 Task: Reply to email with the signature Ashley Martin with the subject Job application follow-up from softage.1@softage.net with the message I wanted to follow up on the request for approval of the travel expenses. Undo the message and rewrite the message as I am pleased to inform you that your request has been approved. Send the email
Action: Mouse moved to (560, 713)
Screenshot: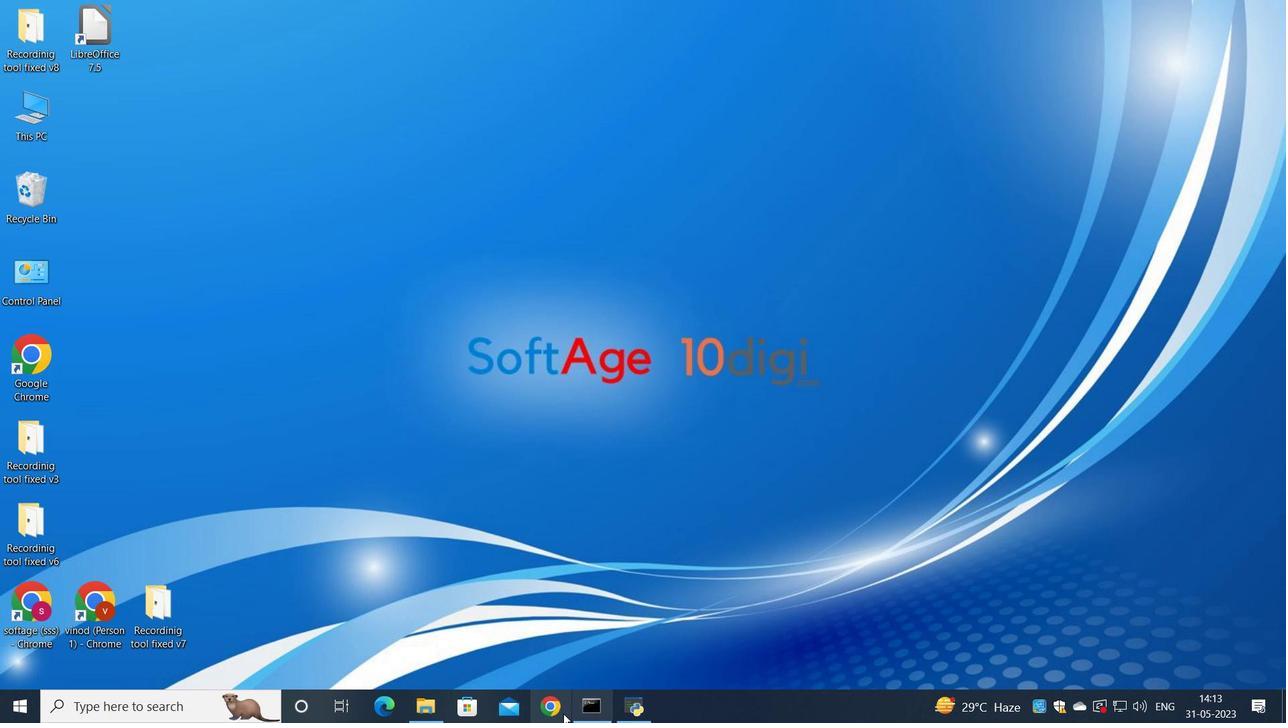 
Action: Mouse pressed left at (560, 713)
Screenshot: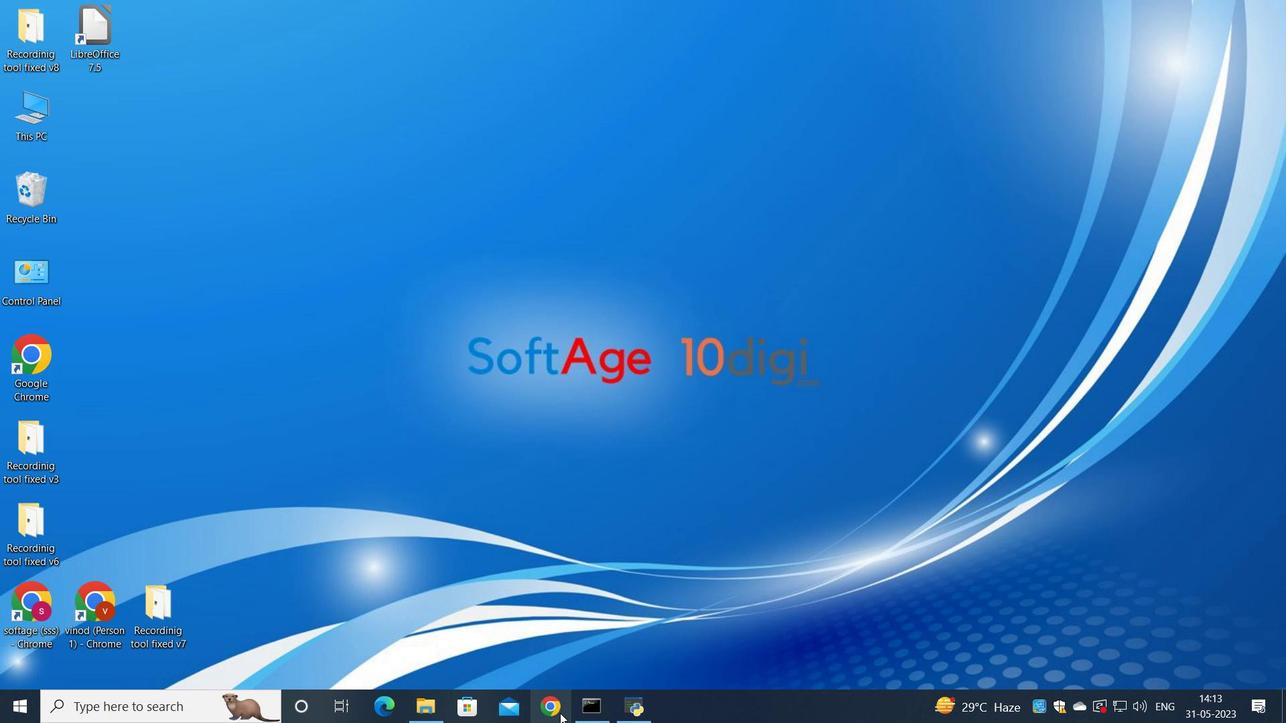 
Action: Mouse moved to (591, 410)
Screenshot: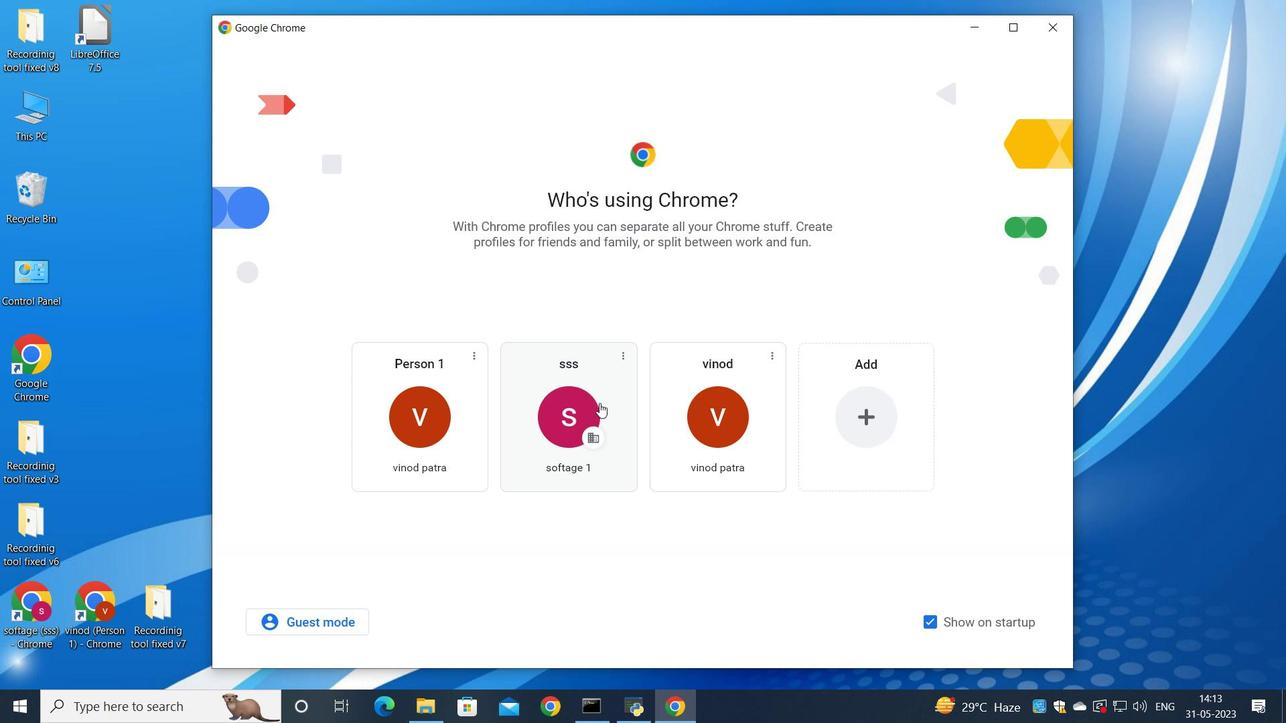 
Action: Mouse pressed left at (591, 410)
Screenshot: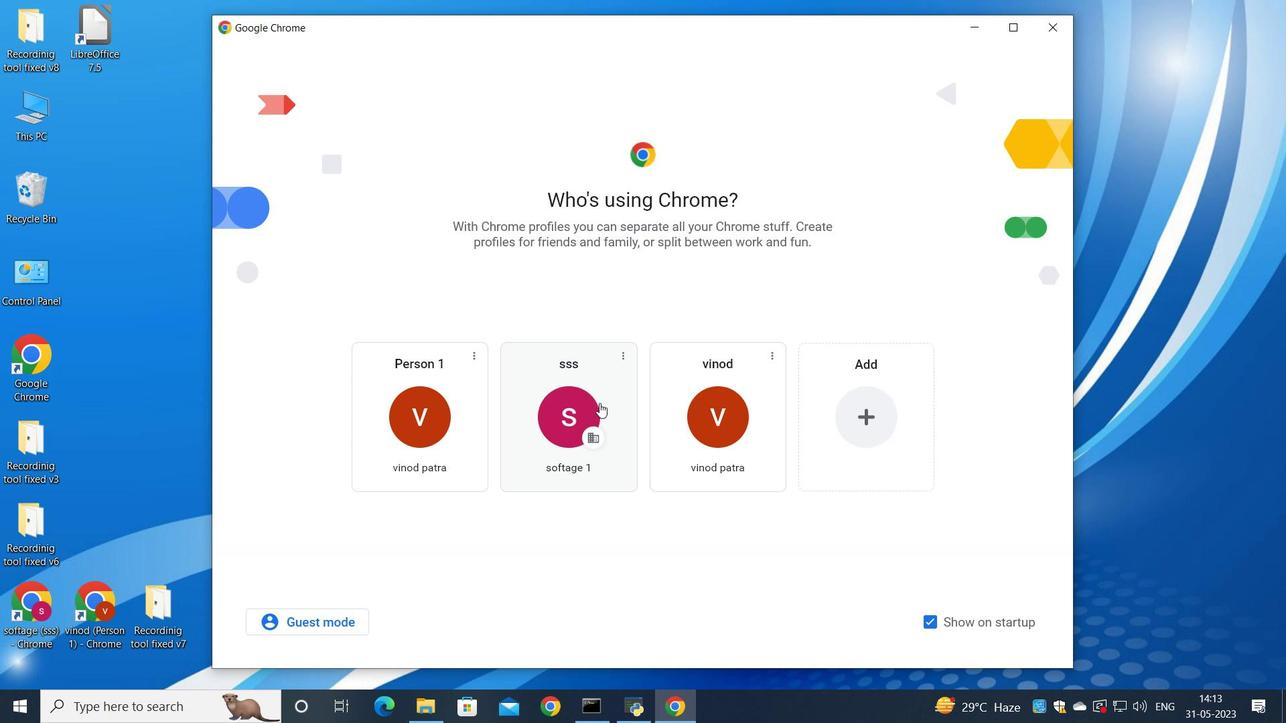 
Action: Mouse moved to (1121, 85)
Screenshot: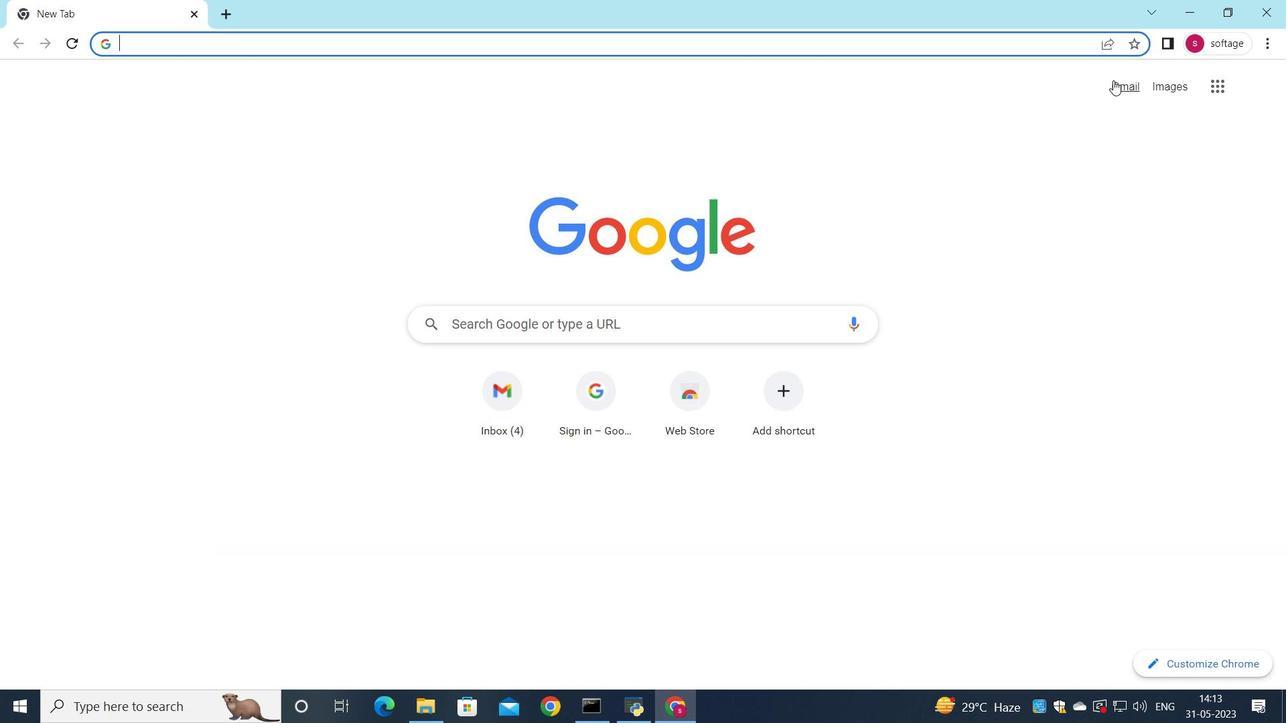 
Action: Mouse pressed left at (1121, 85)
Screenshot: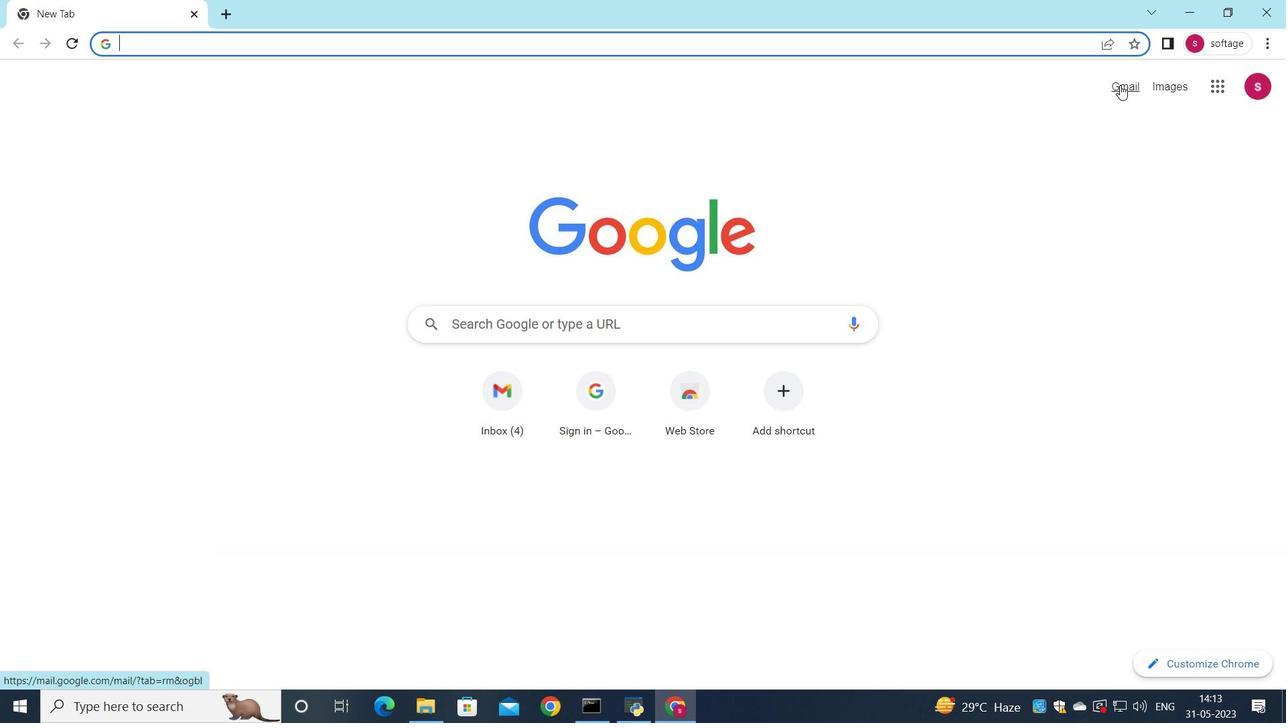 
Action: Mouse moved to (1097, 128)
Screenshot: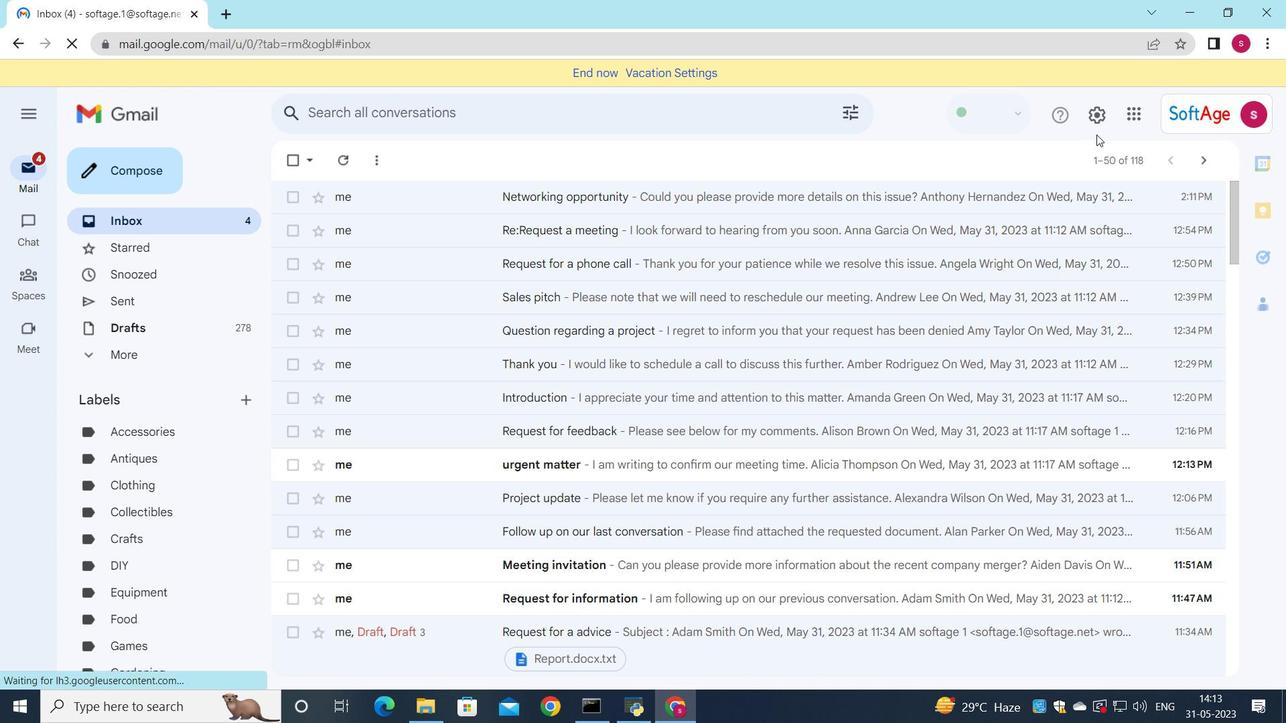 
Action: Mouse pressed left at (1097, 128)
Screenshot: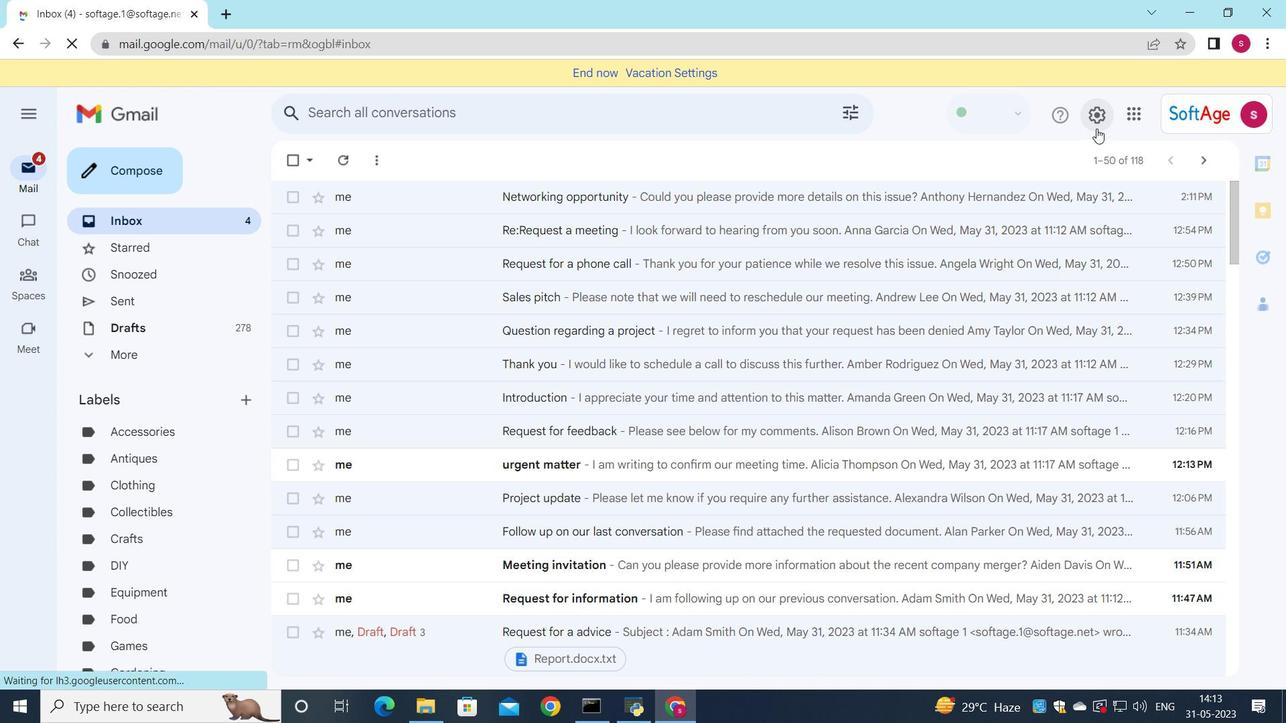 
Action: Mouse moved to (1100, 207)
Screenshot: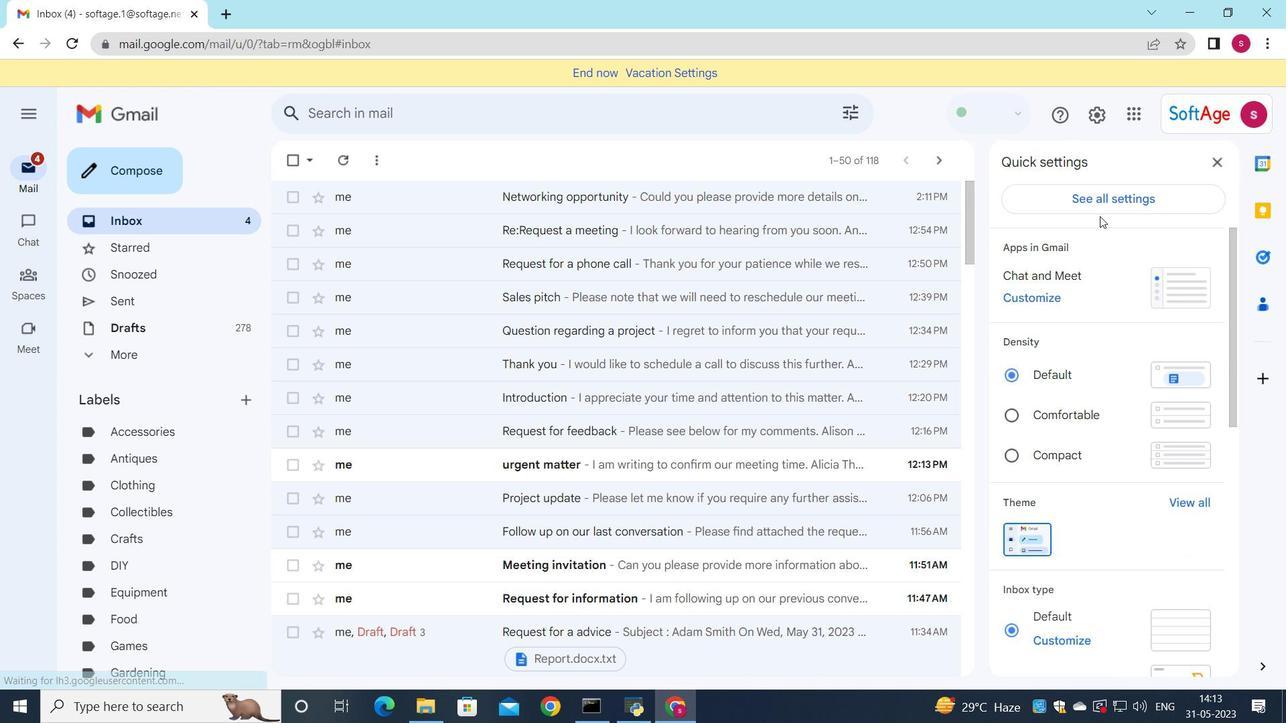 
Action: Mouse pressed left at (1100, 207)
Screenshot: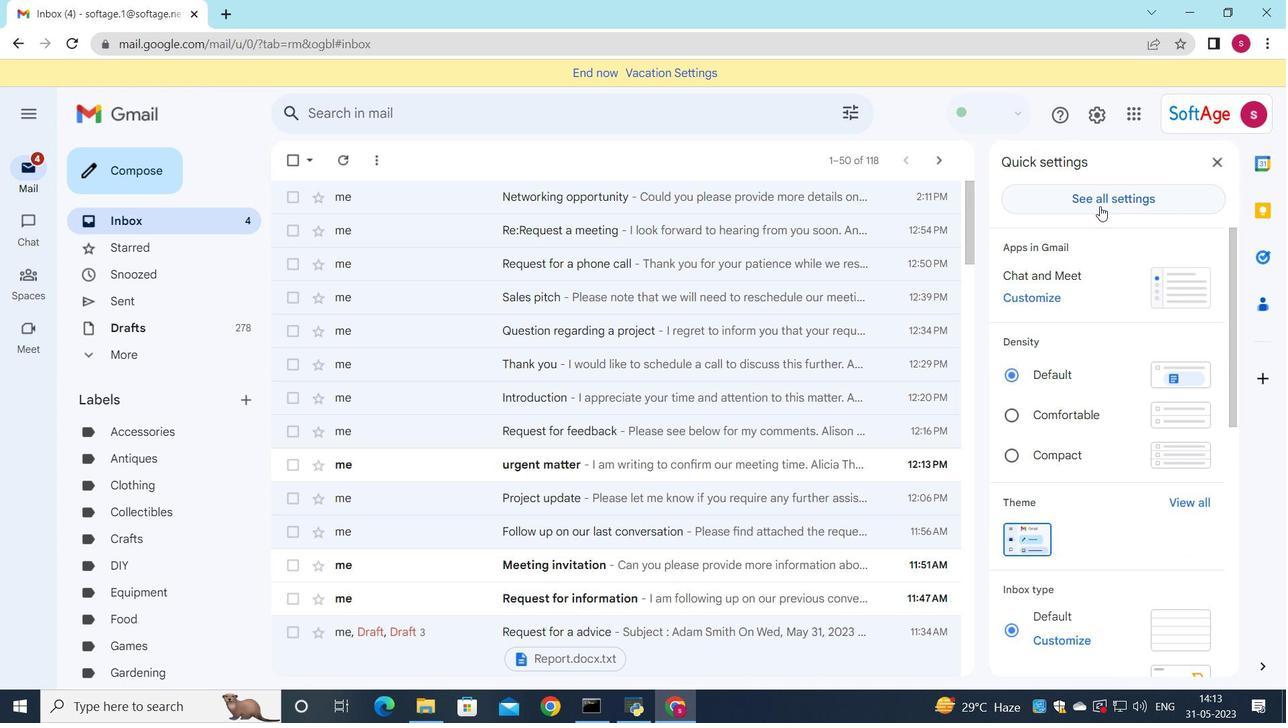 
Action: Mouse moved to (716, 304)
Screenshot: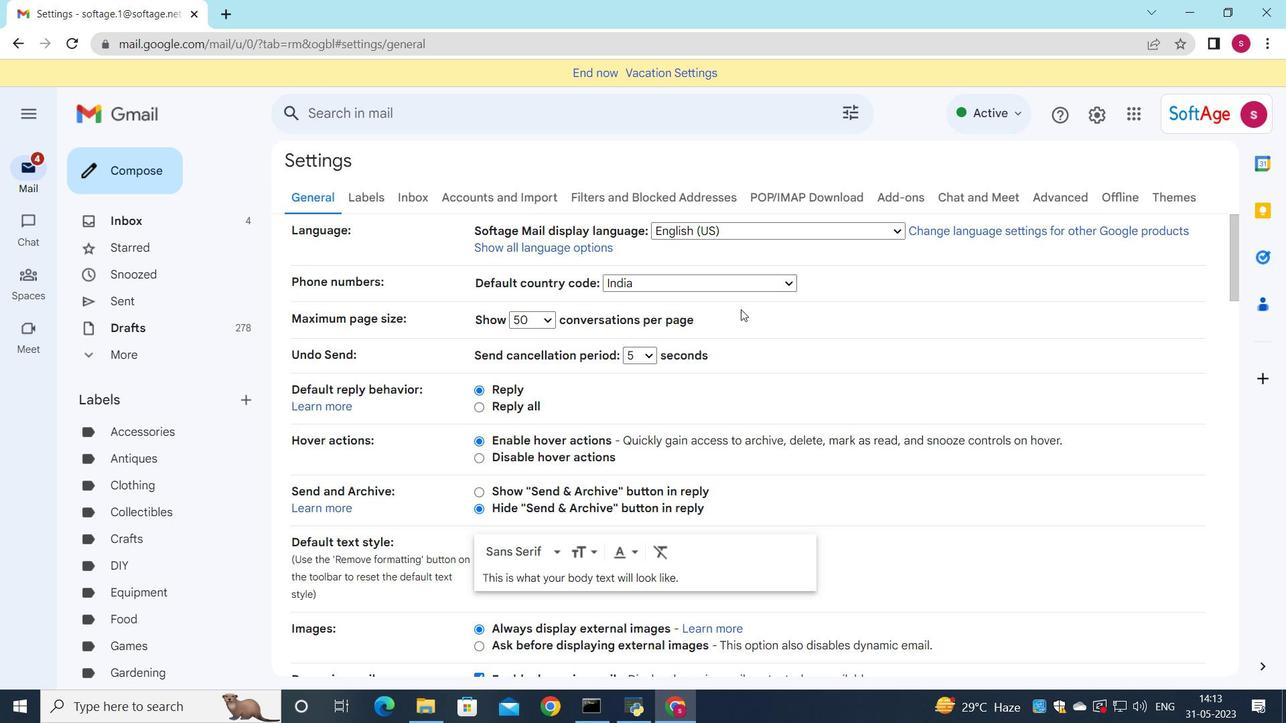 
Action: Mouse scrolled (716, 304) with delta (0, 0)
Screenshot: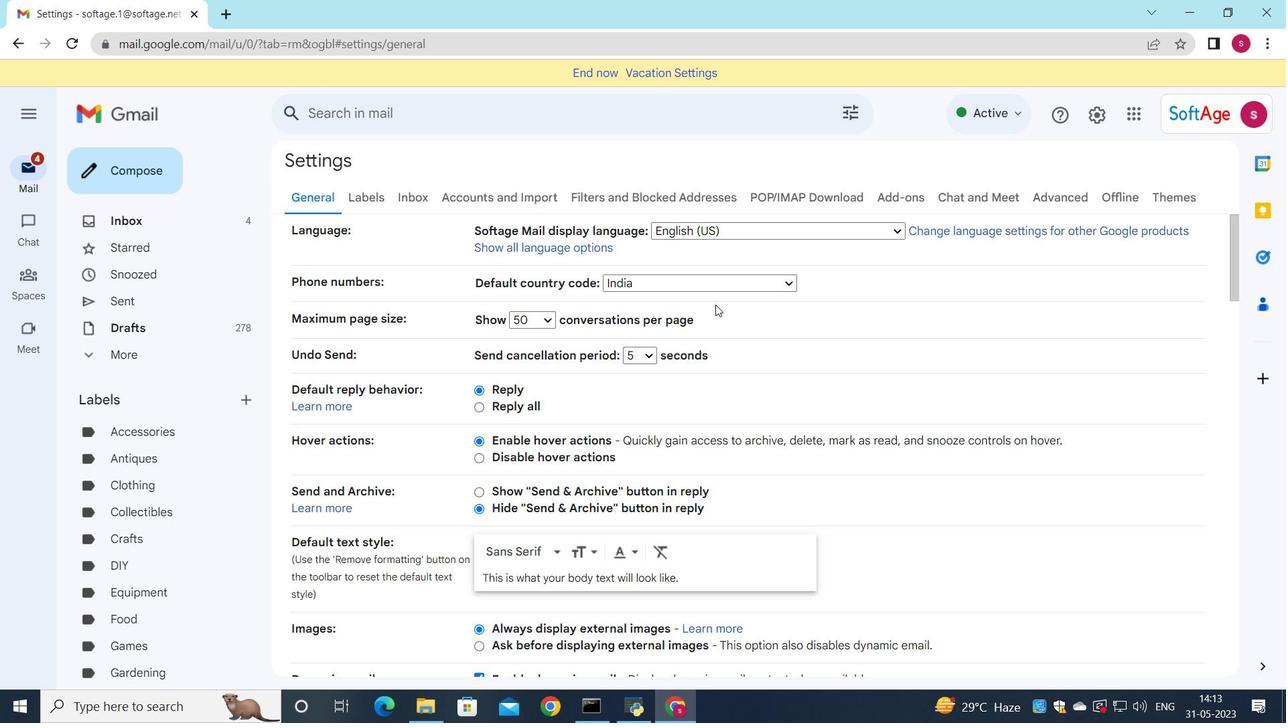 
Action: Mouse scrolled (716, 304) with delta (0, 0)
Screenshot: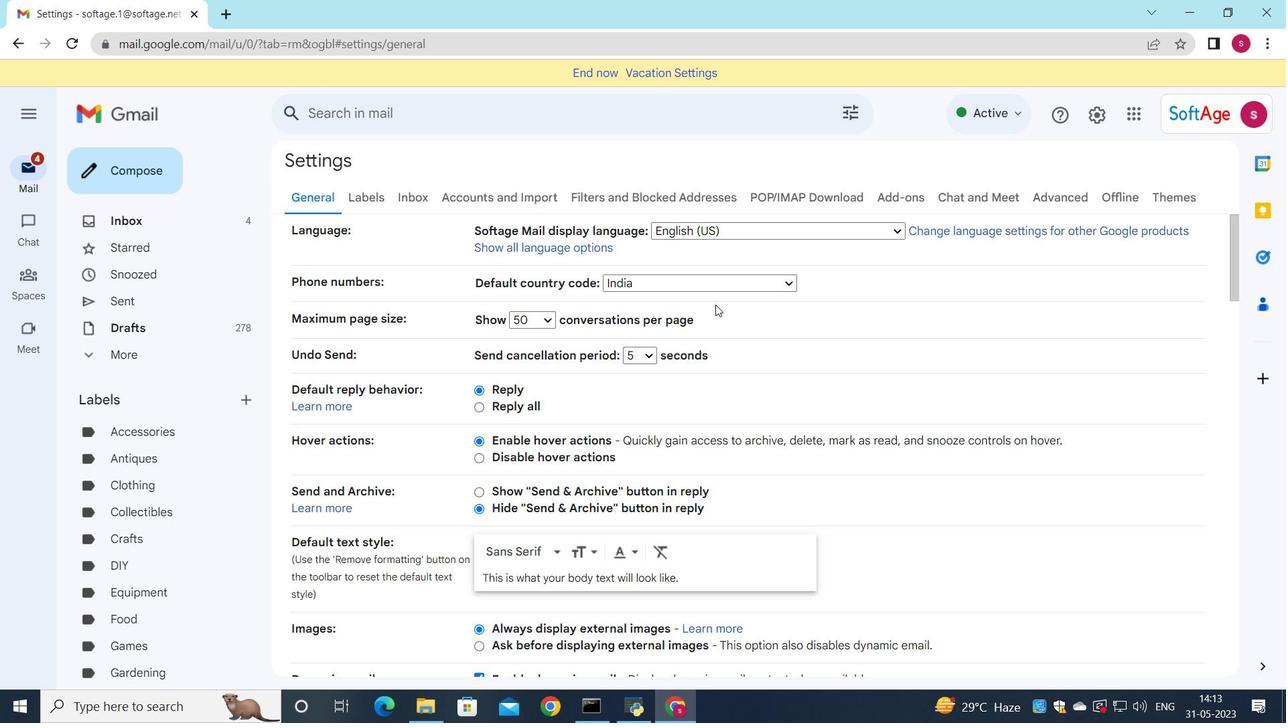 
Action: Mouse scrolled (716, 304) with delta (0, 0)
Screenshot: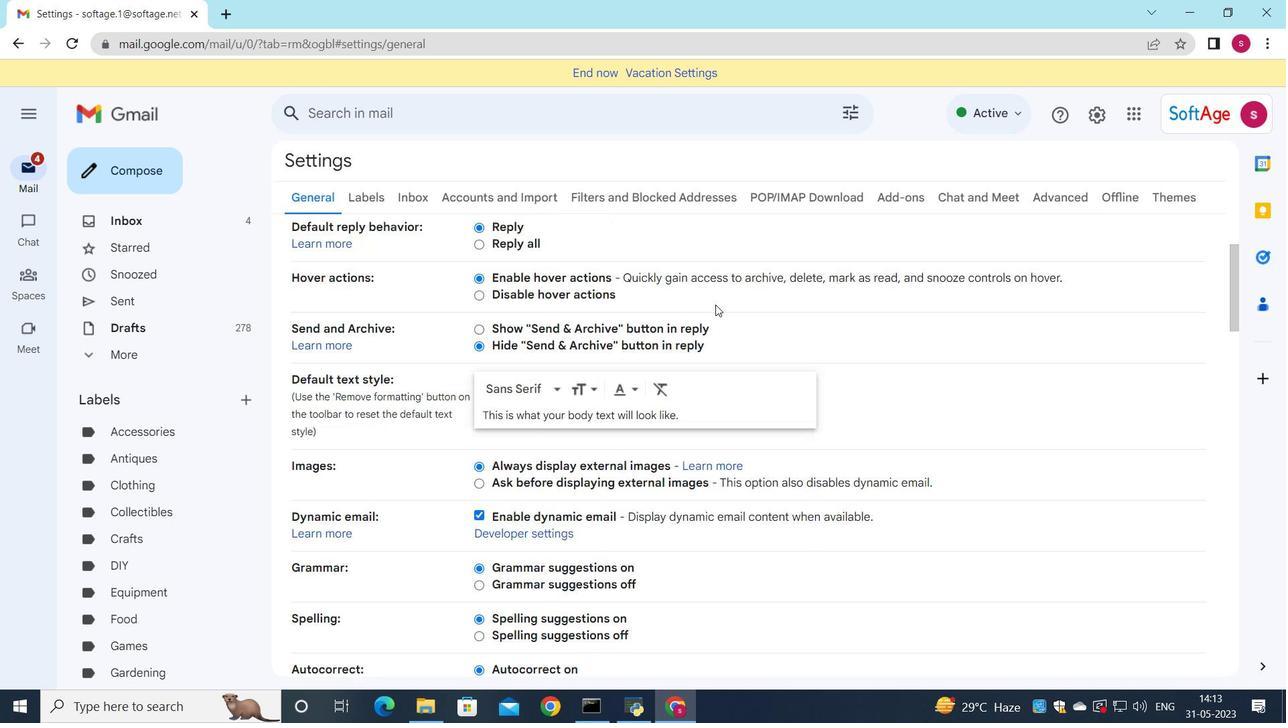 
Action: Mouse scrolled (716, 304) with delta (0, 0)
Screenshot: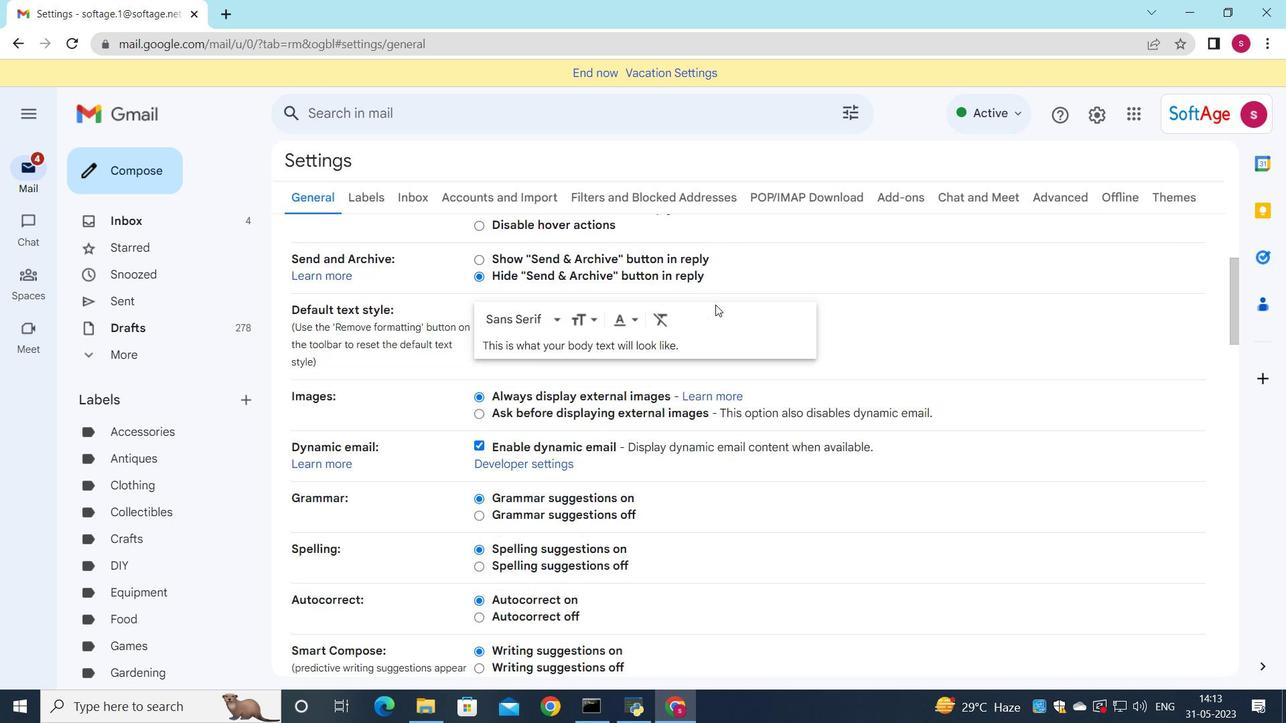 
Action: Mouse scrolled (716, 304) with delta (0, 0)
Screenshot: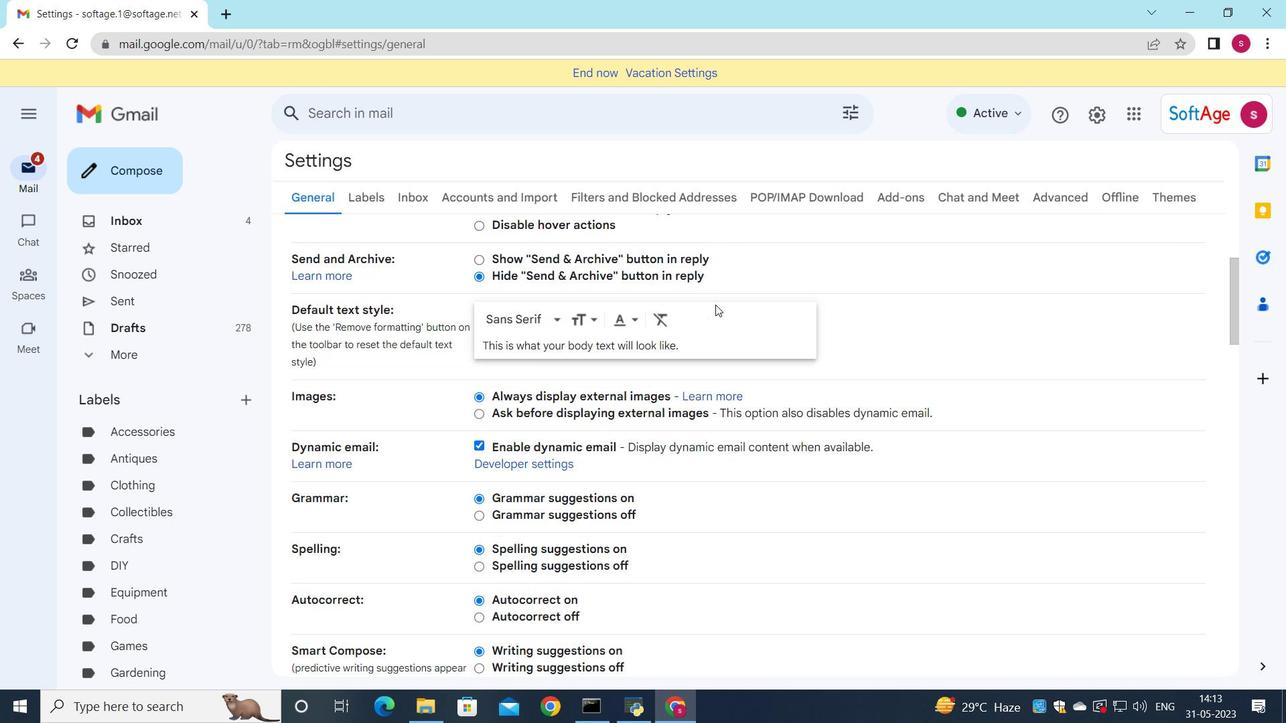 
Action: Mouse scrolled (716, 304) with delta (0, 0)
Screenshot: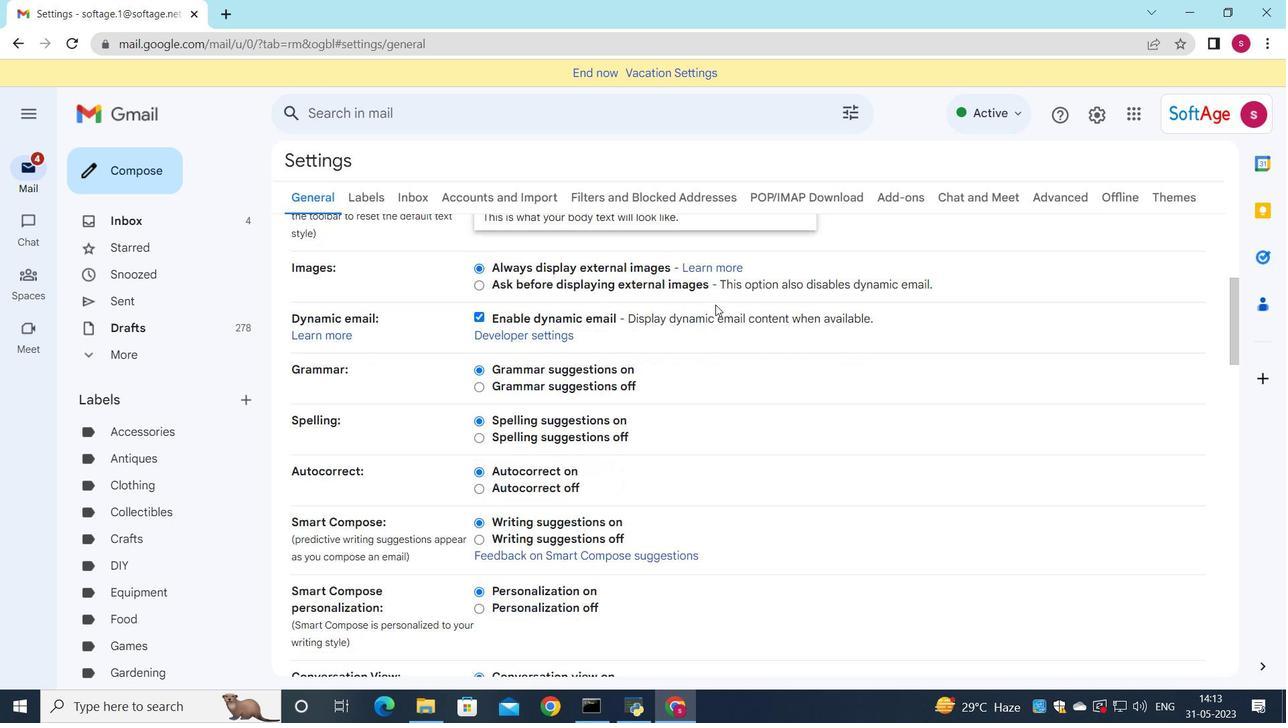 
Action: Mouse scrolled (716, 304) with delta (0, 0)
Screenshot: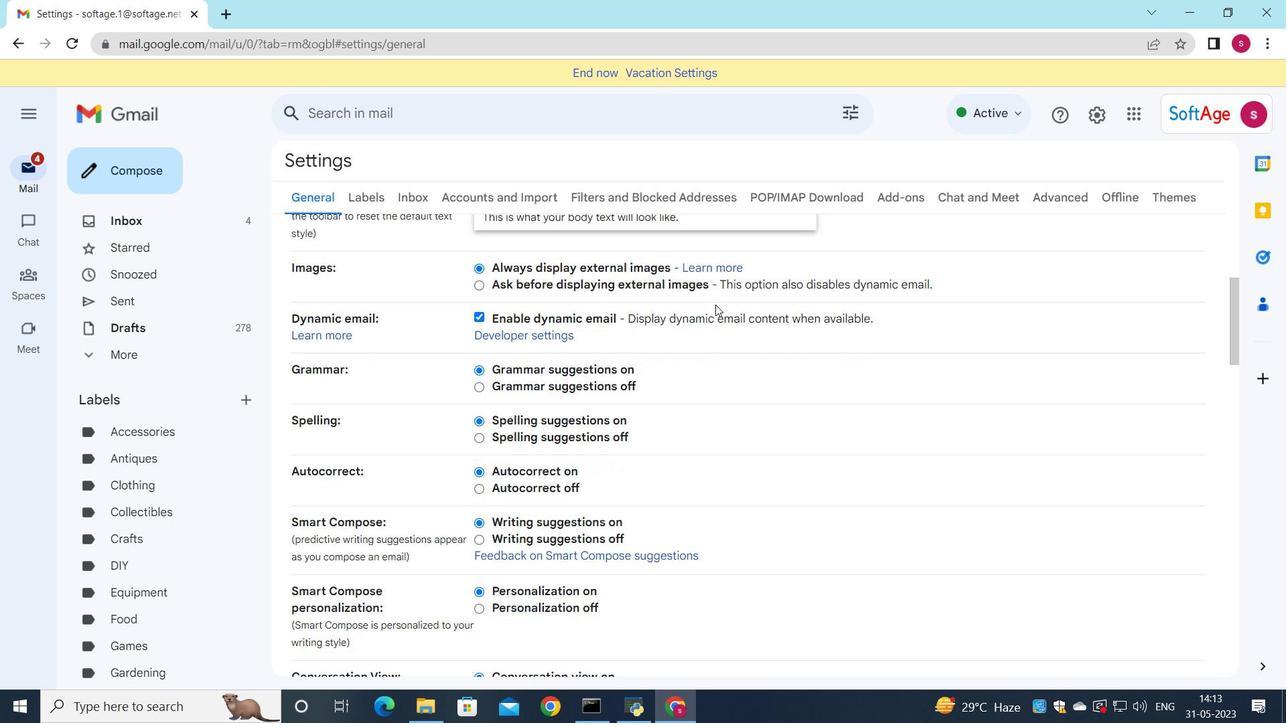 
Action: Mouse scrolled (716, 304) with delta (0, 0)
Screenshot: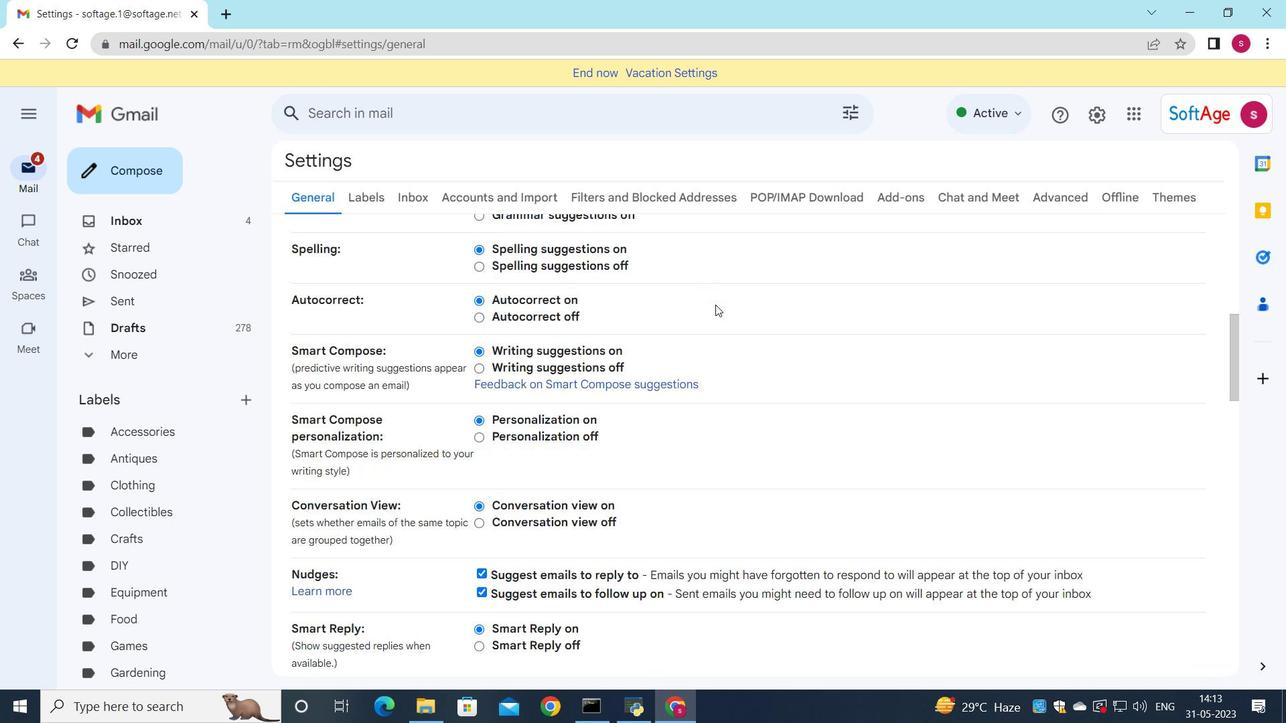 
Action: Mouse scrolled (716, 304) with delta (0, 0)
Screenshot: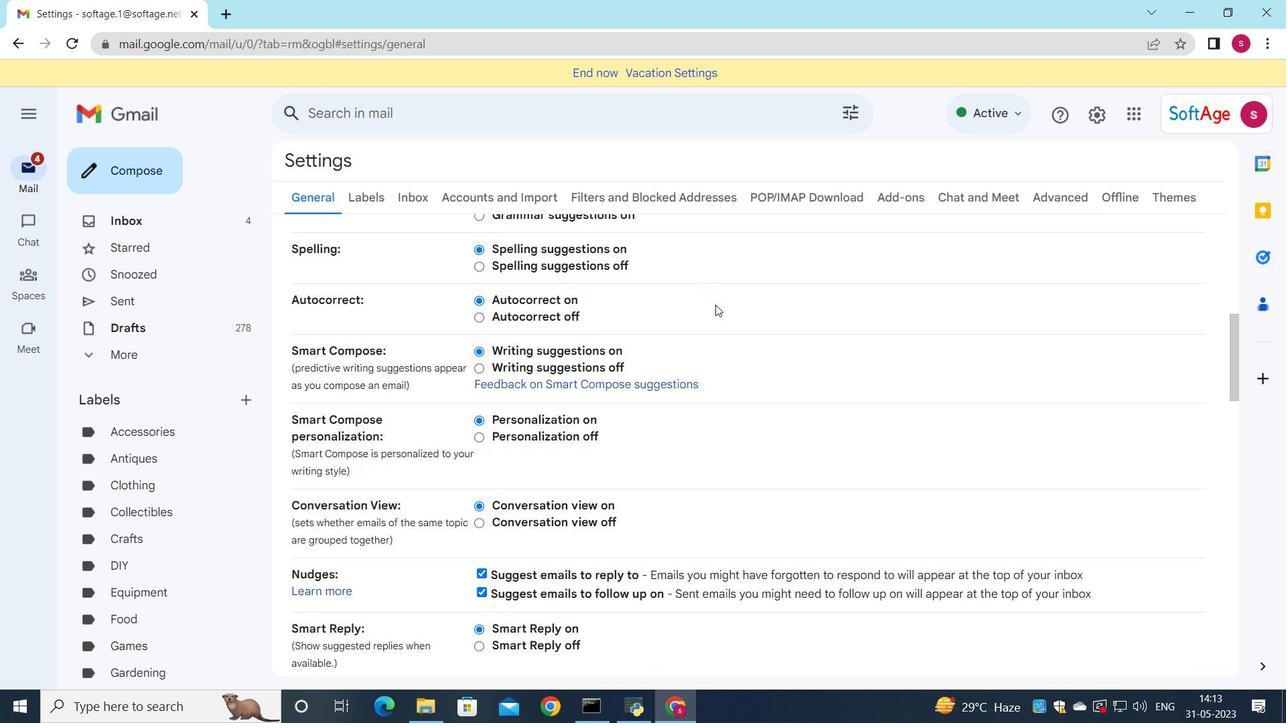 
Action: Mouse scrolled (716, 304) with delta (0, 0)
Screenshot: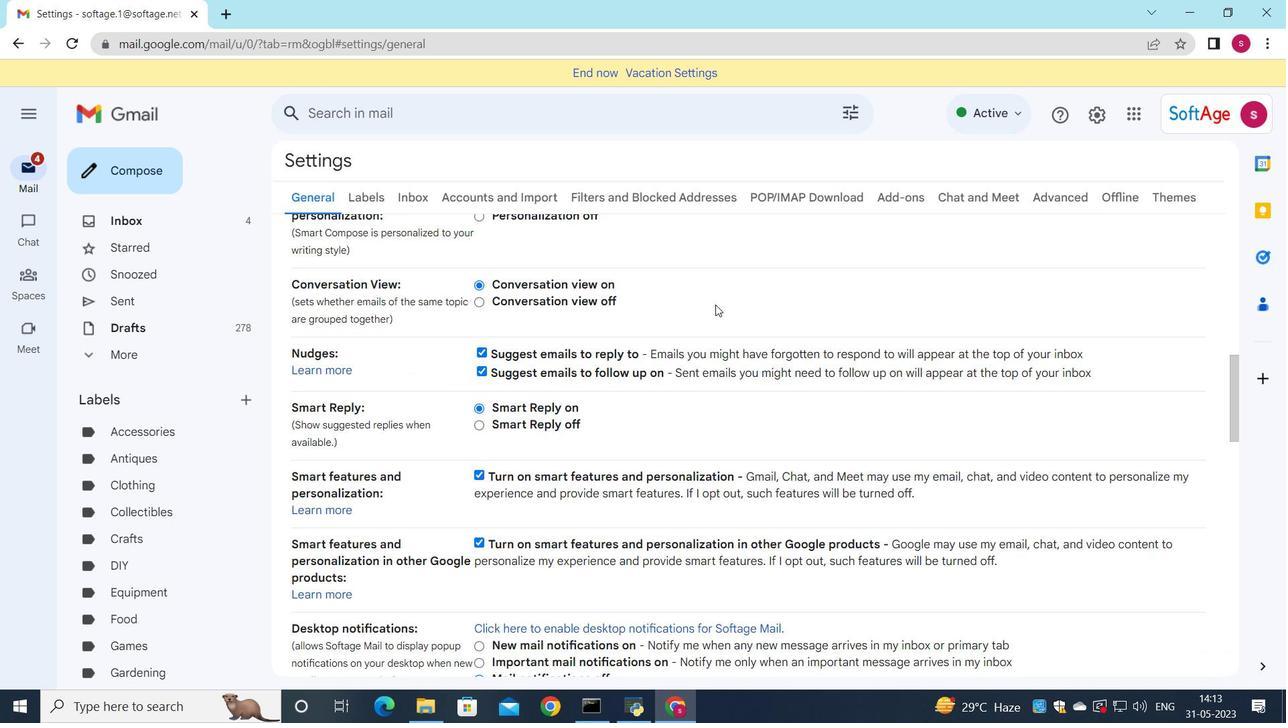 
Action: Mouse scrolled (716, 304) with delta (0, 0)
Screenshot: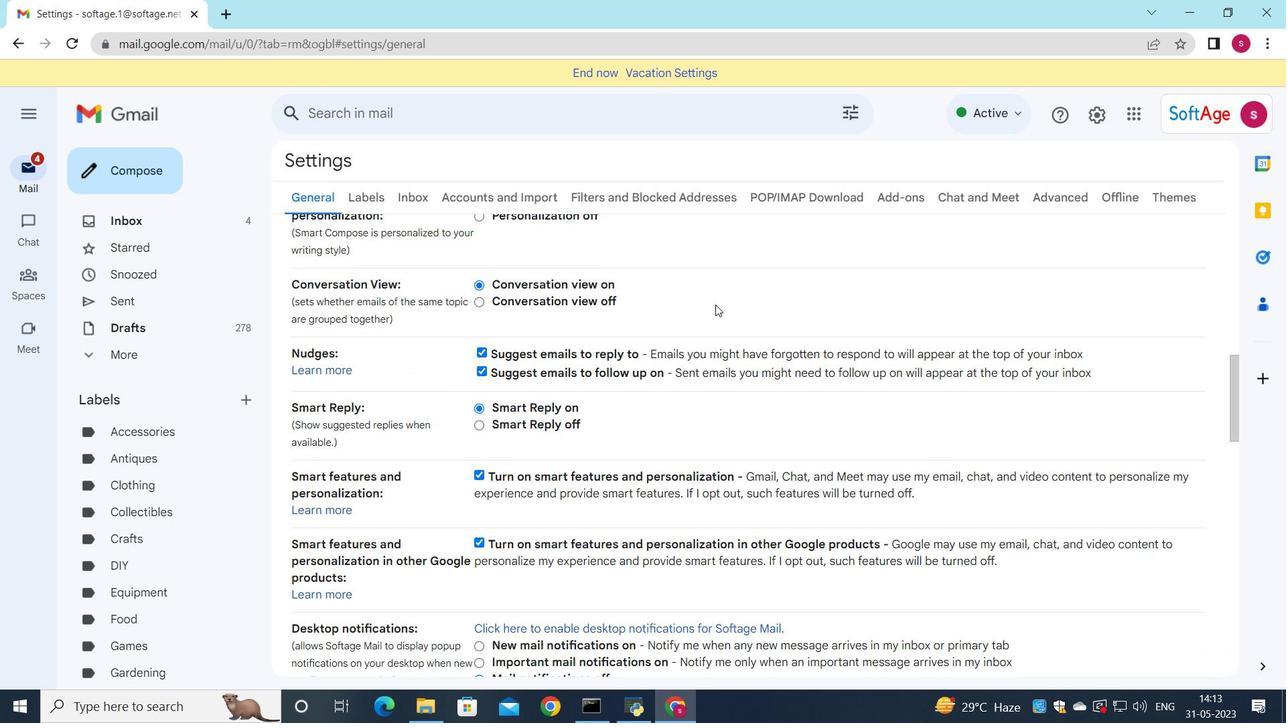 
Action: Mouse scrolled (716, 304) with delta (0, 0)
Screenshot: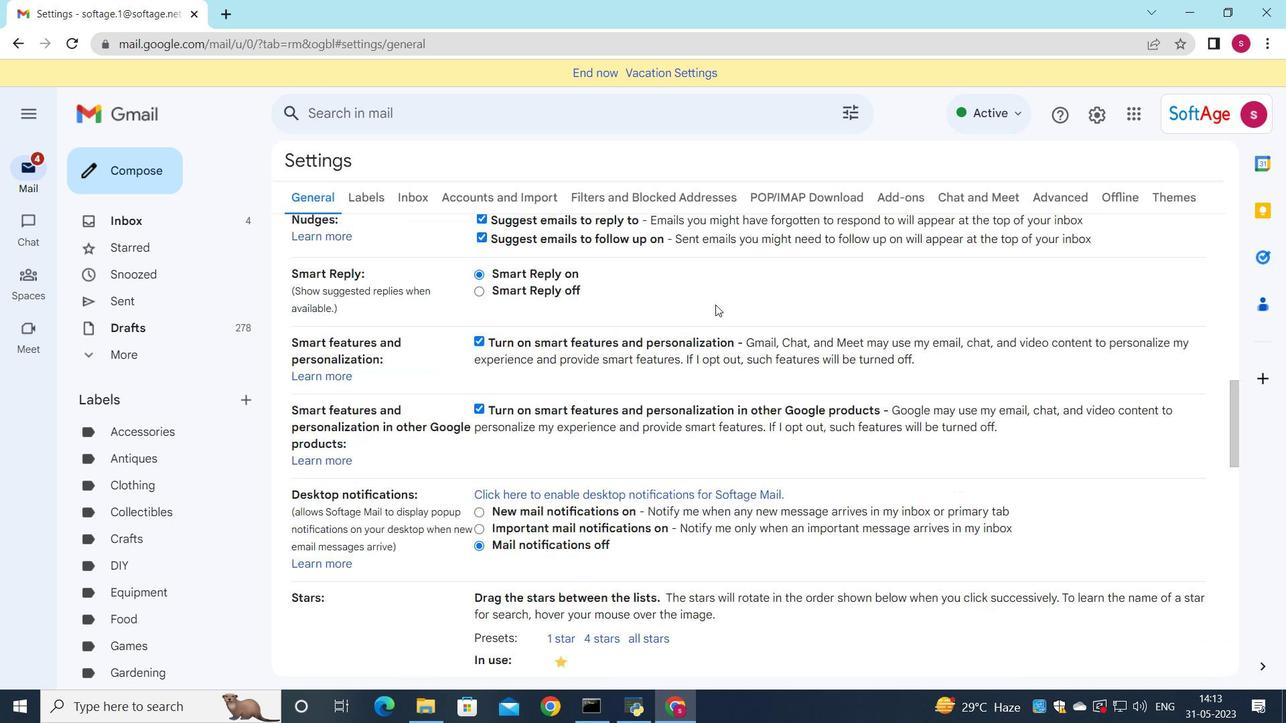 
Action: Mouse scrolled (716, 304) with delta (0, 0)
Screenshot: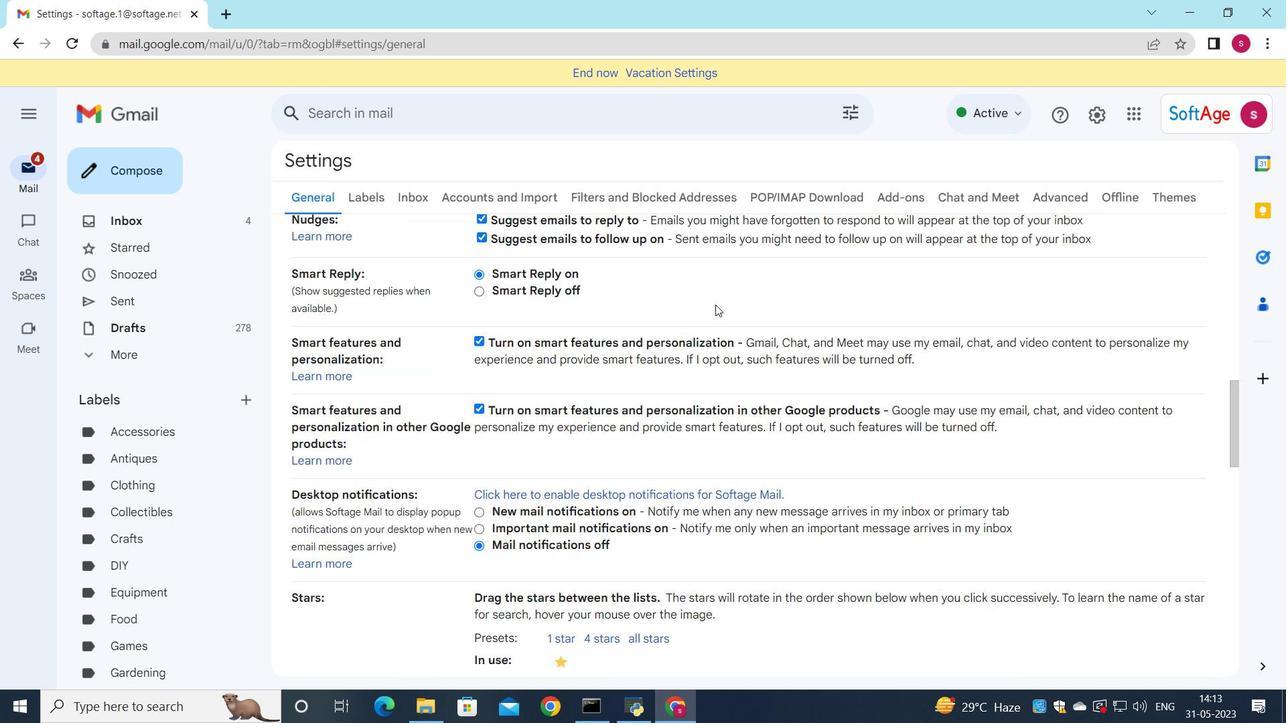 
Action: Mouse scrolled (716, 304) with delta (0, 0)
Screenshot: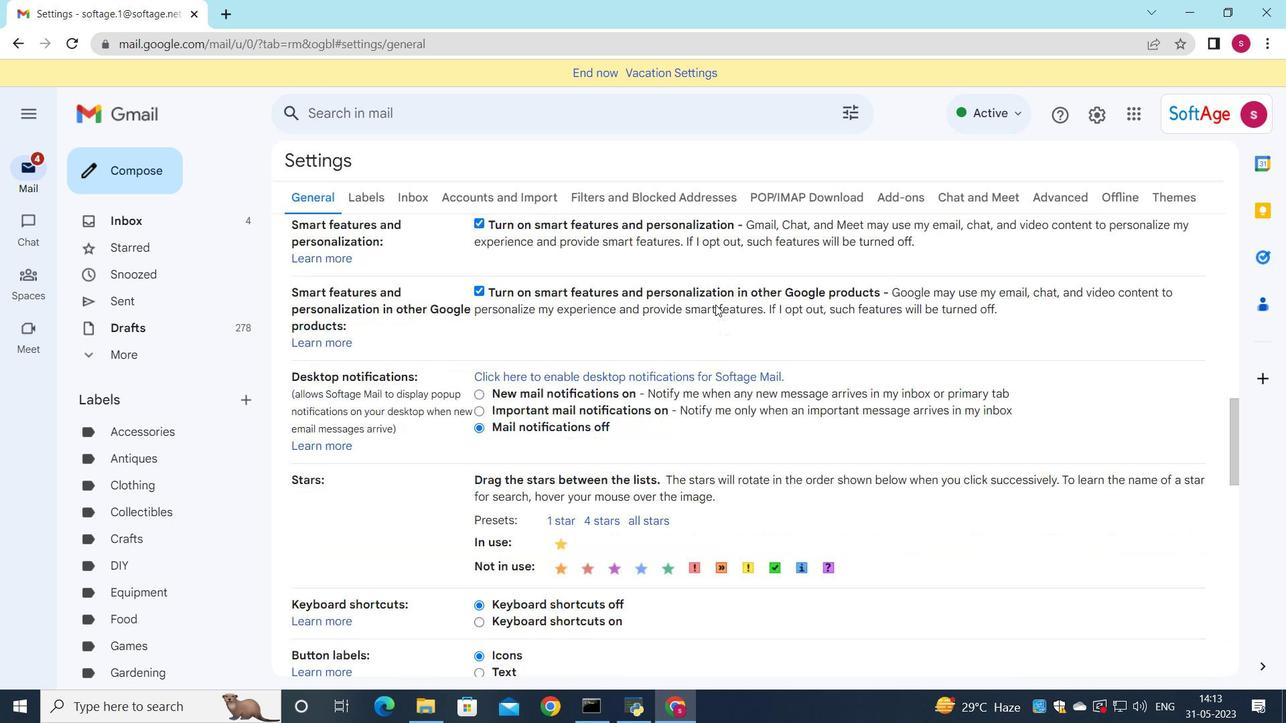 
Action: Mouse scrolled (716, 304) with delta (0, 0)
Screenshot: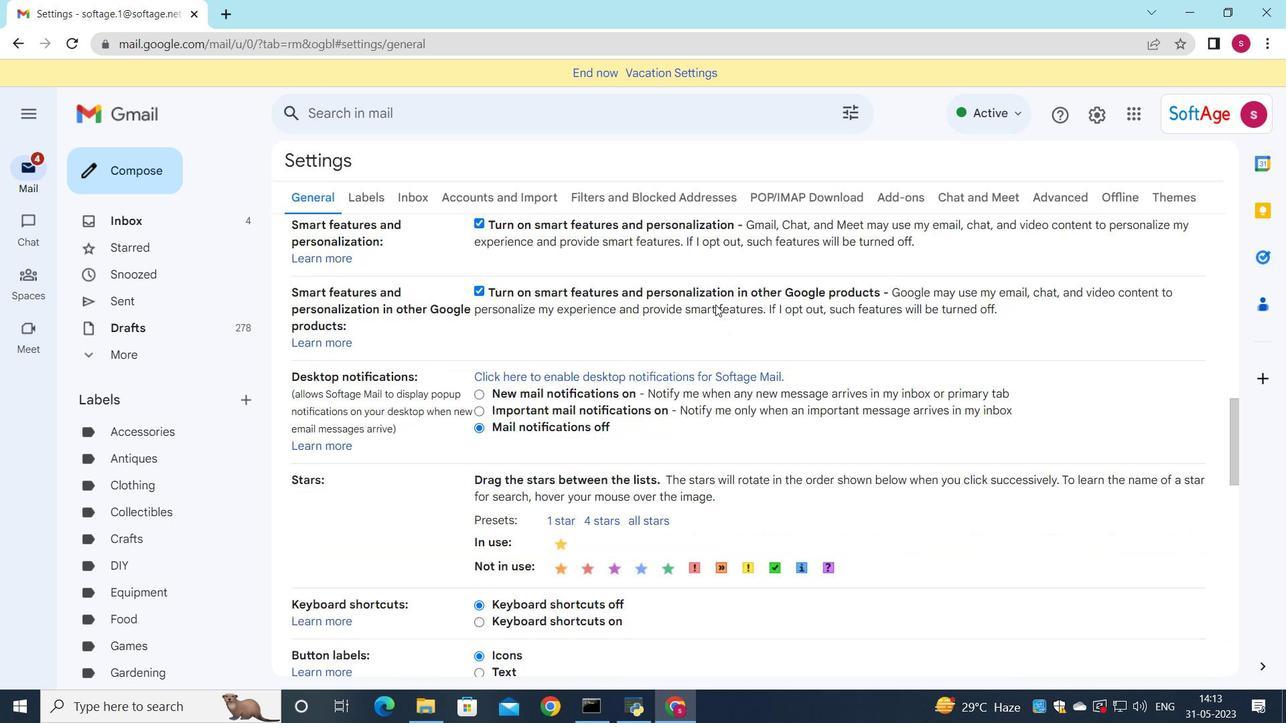 
Action: Mouse scrolled (716, 304) with delta (0, 0)
Screenshot: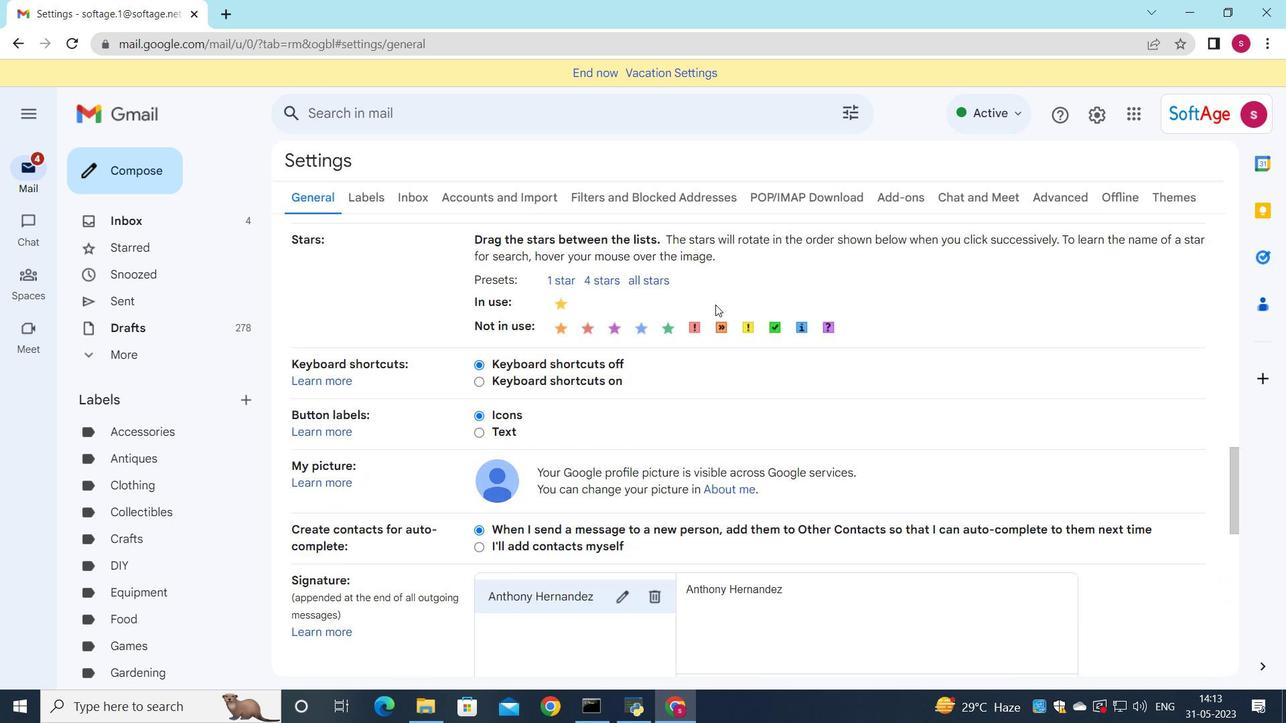 
Action: Mouse scrolled (716, 304) with delta (0, 0)
Screenshot: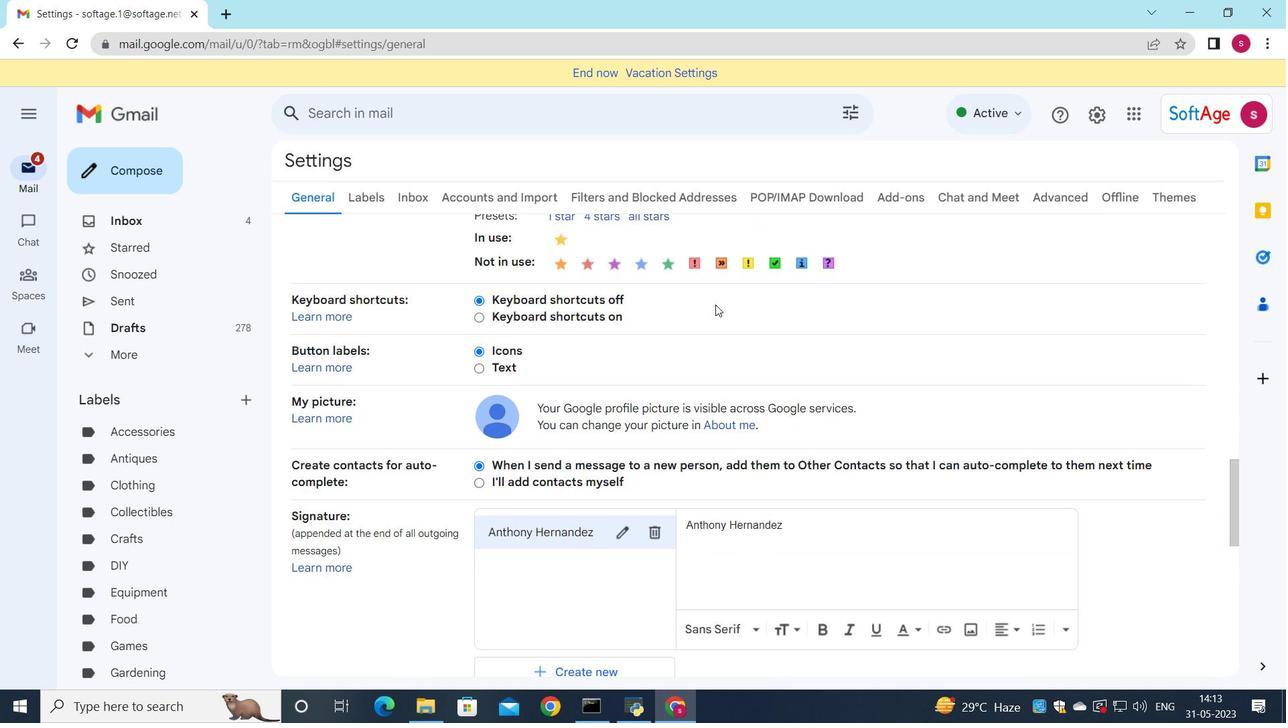 
Action: Mouse scrolled (716, 304) with delta (0, 0)
Screenshot: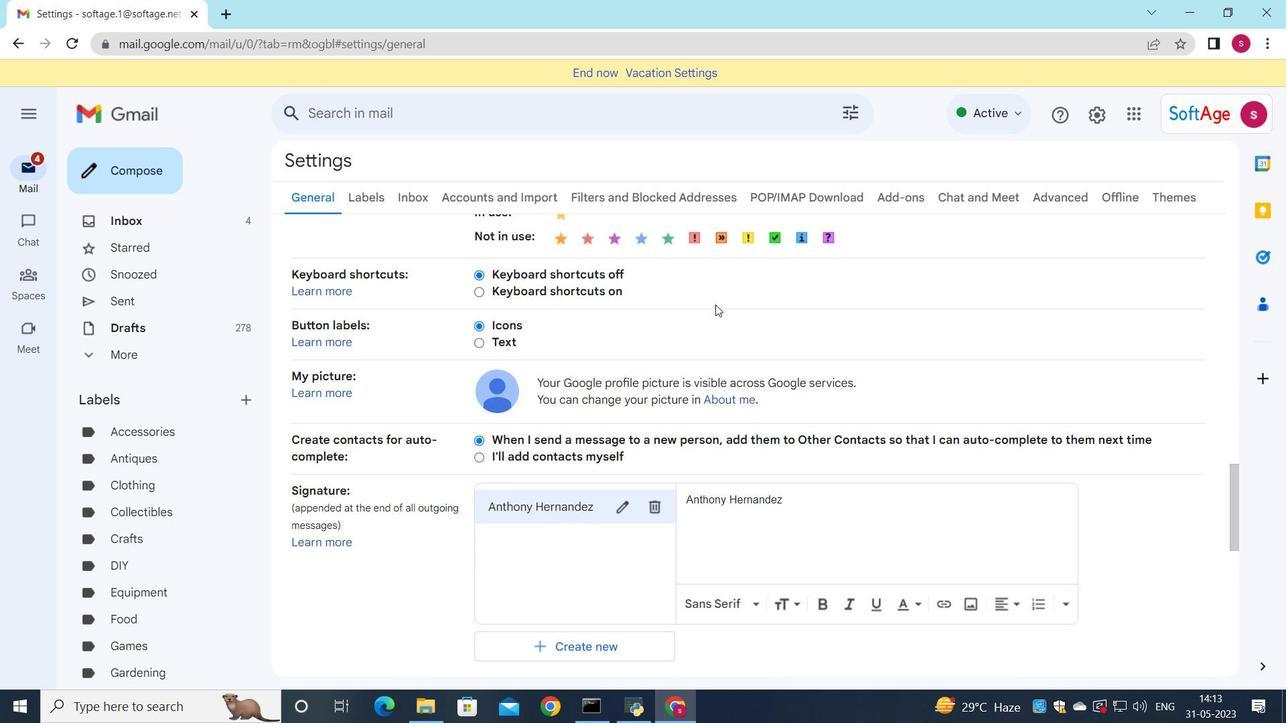 
Action: Mouse scrolled (716, 304) with delta (0, 0)
Screenshot: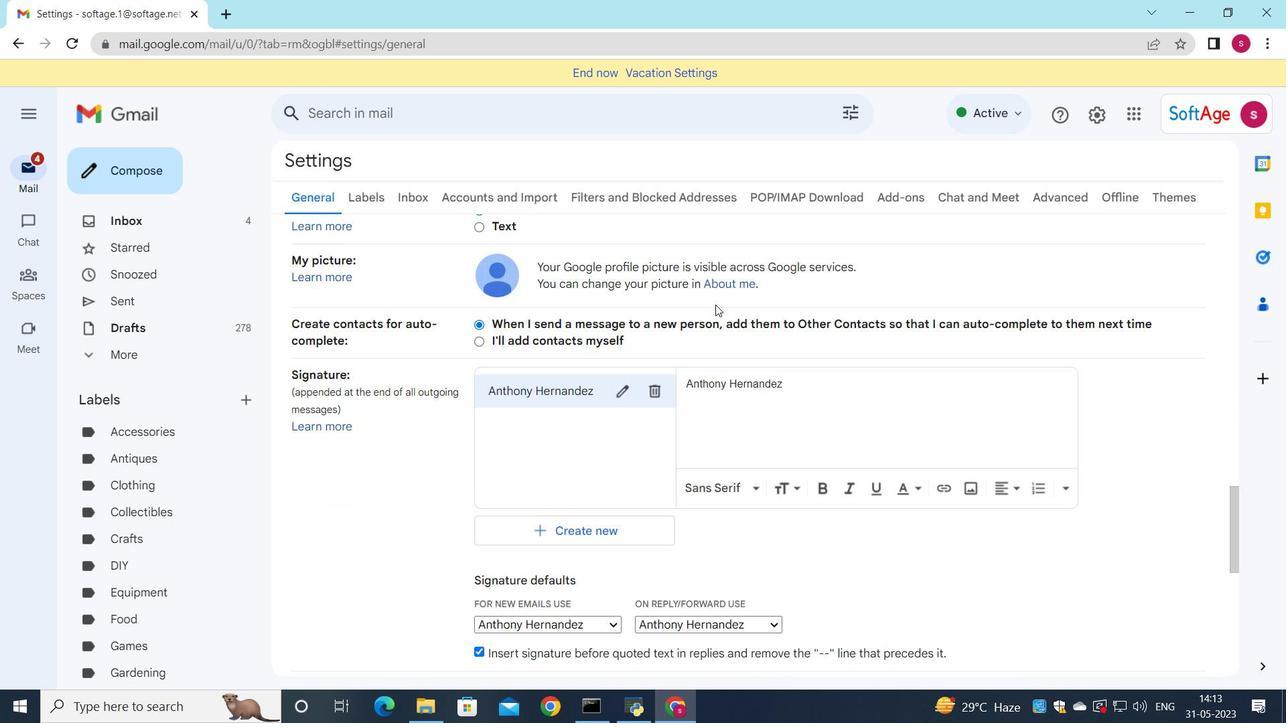 
Action: Mouse moved to (661, 239)
Screenshot: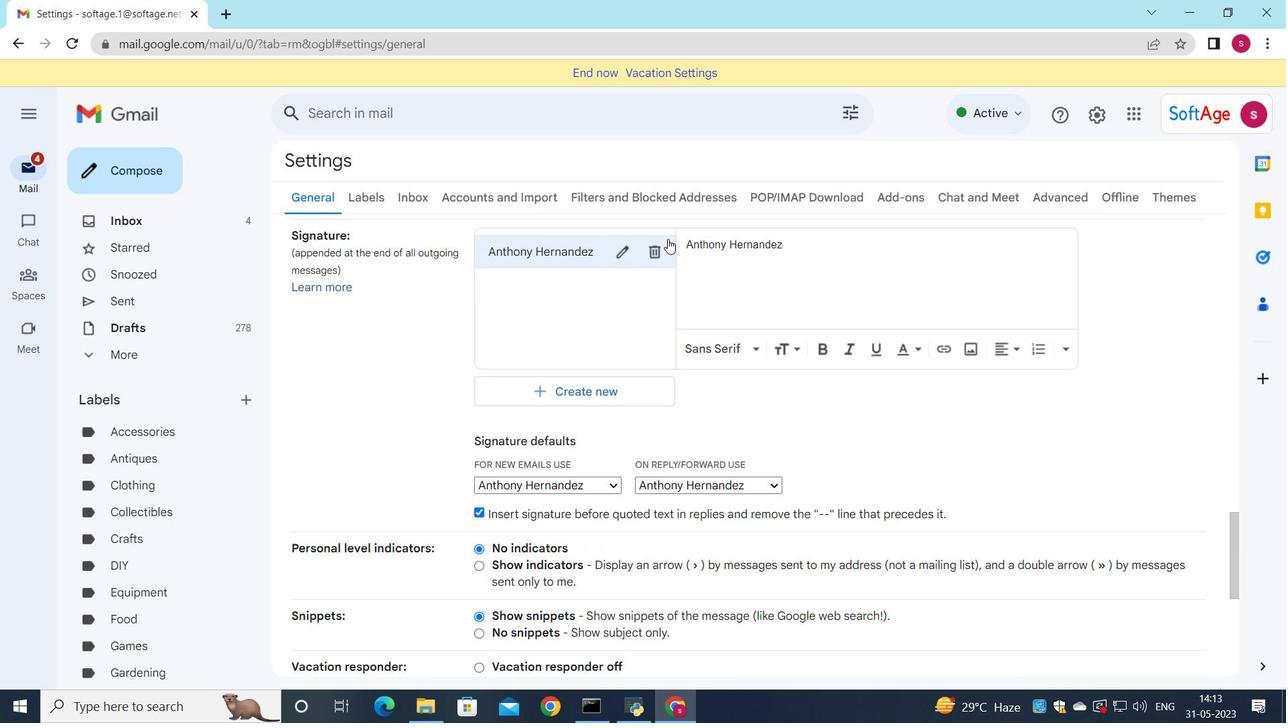 
Action: Mouse pressed left at (661, 239)
Screenshot: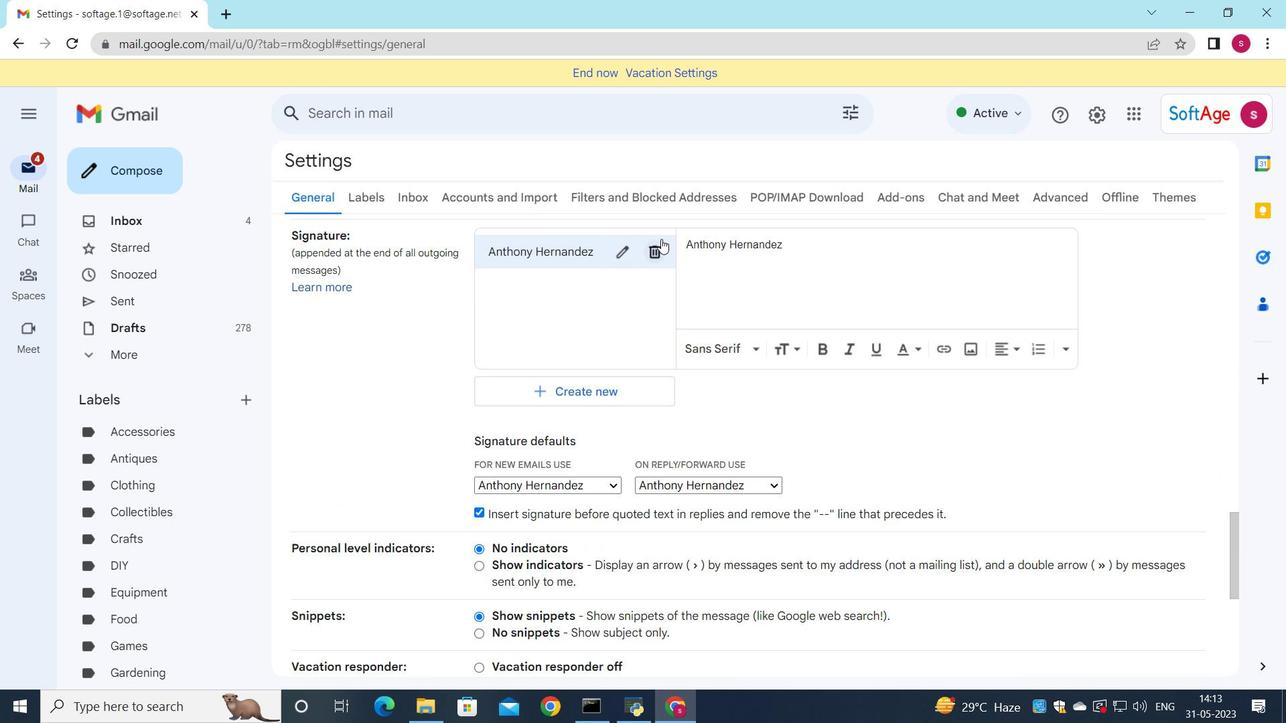 
Action: Mouse moved to (808, 412)
Screenshot: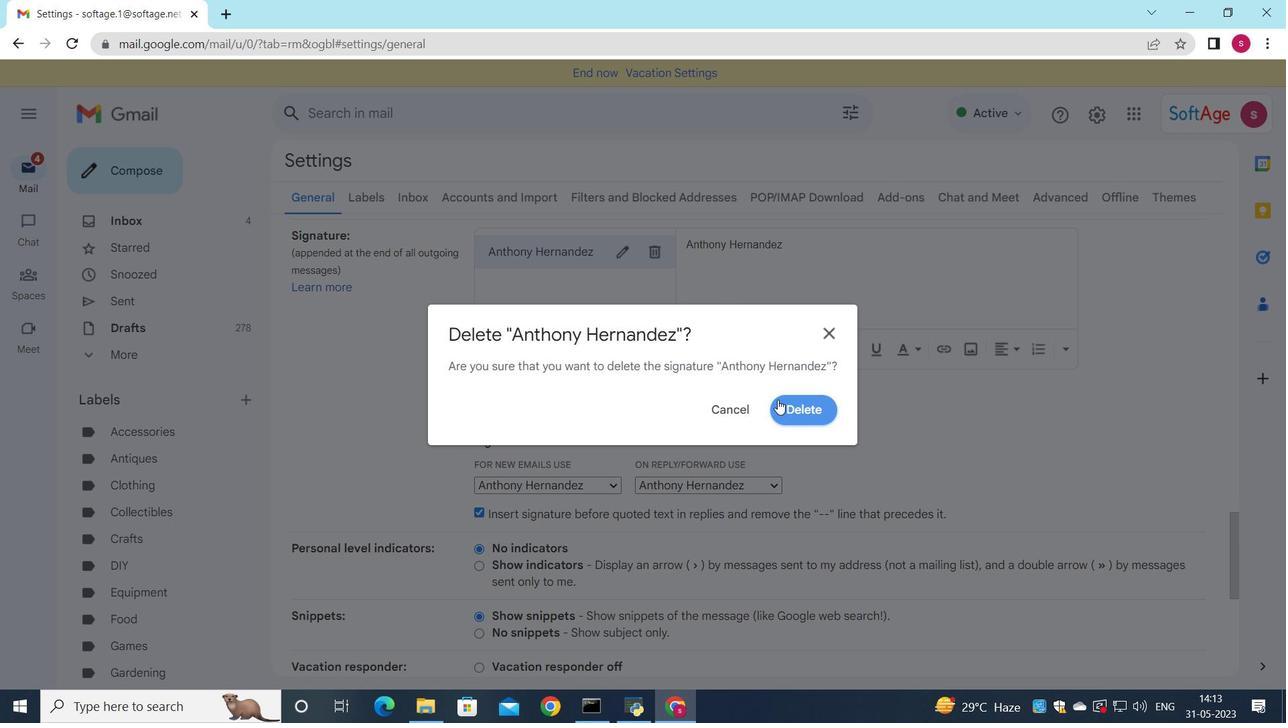 
Action: Mouse pressed left at (808, 412)
Screenshot: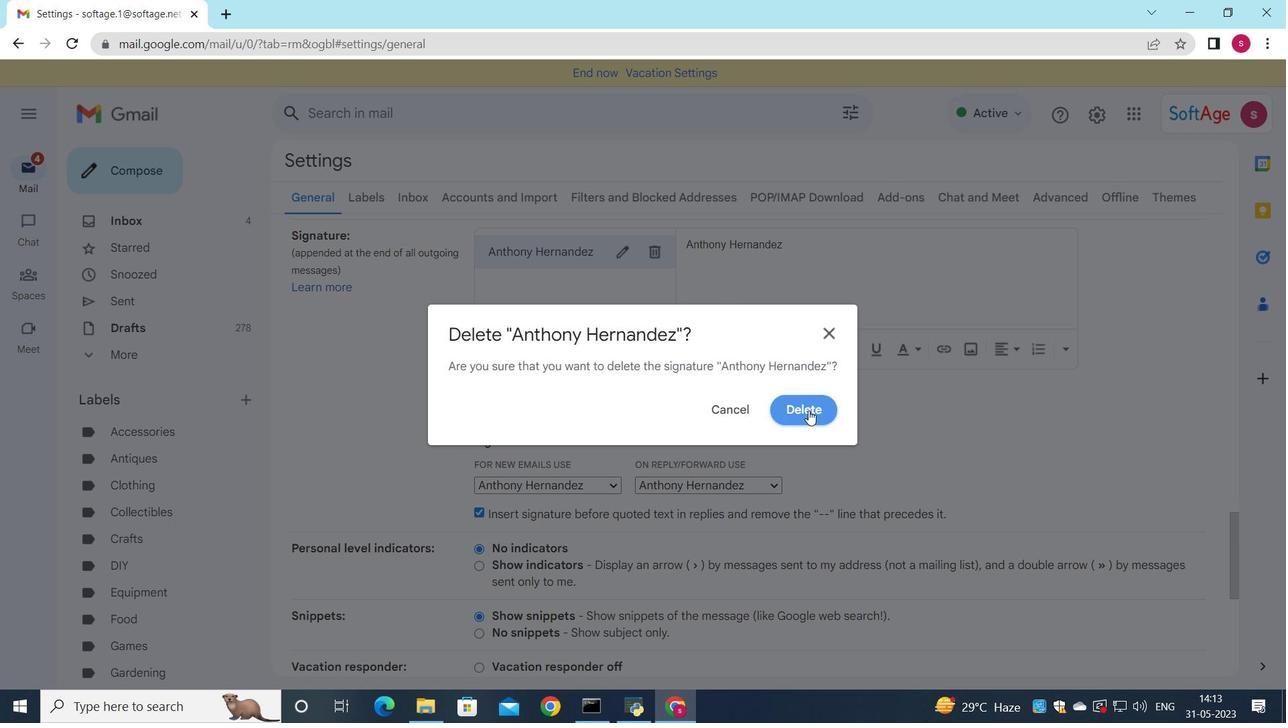
Action: Mouse moved to (576, 261)
Screenshot: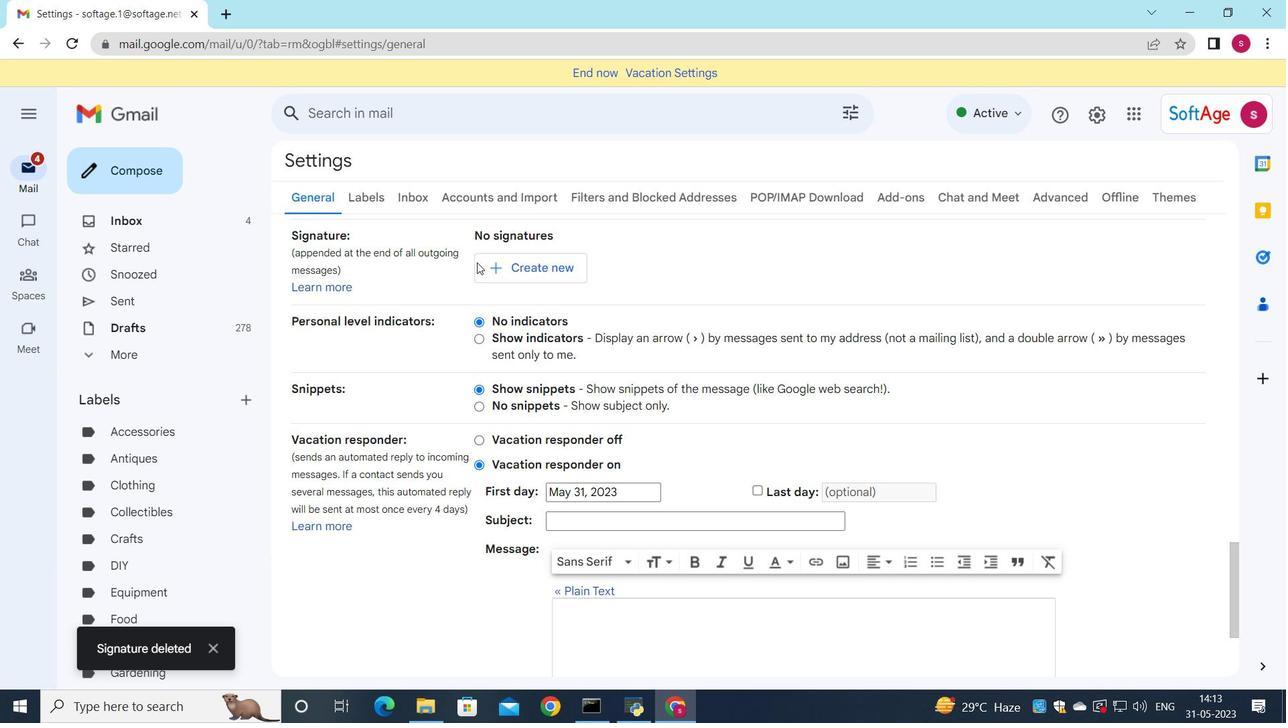 
Action: Mouse pressed left at (576, 261)
Screenshot: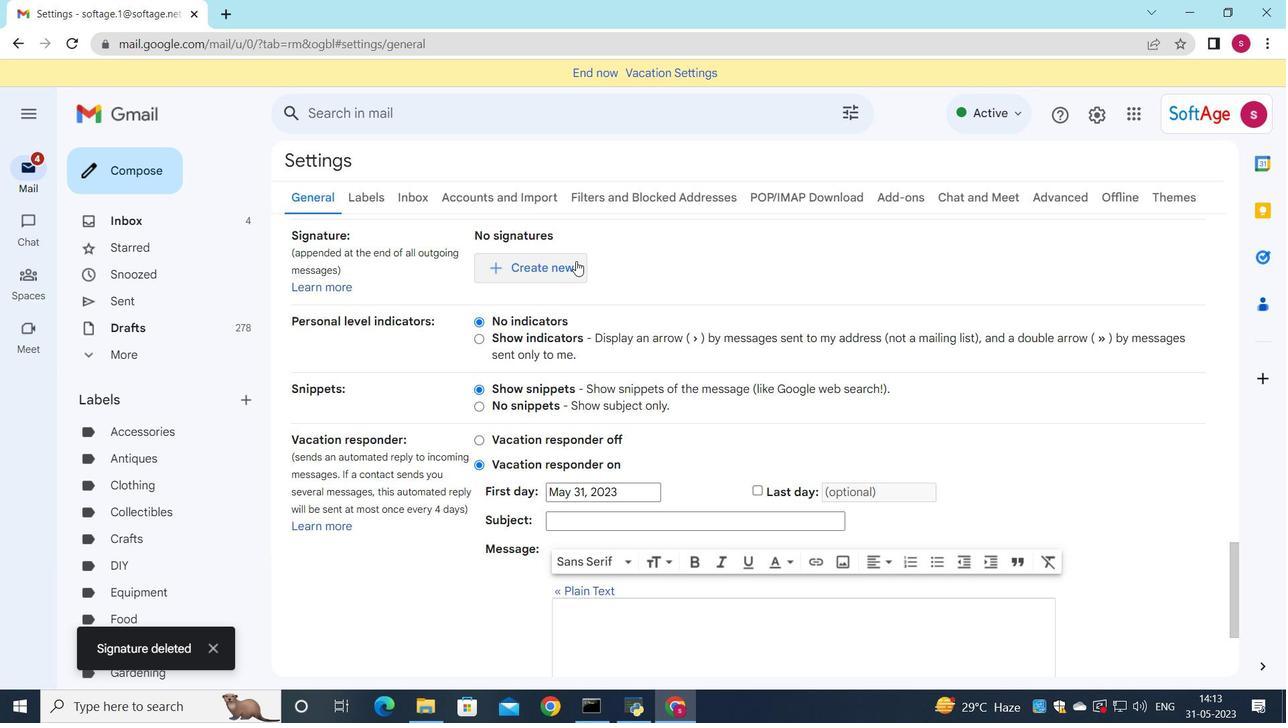 
Action: Mouse moved to (1026, 315)
Screenshot: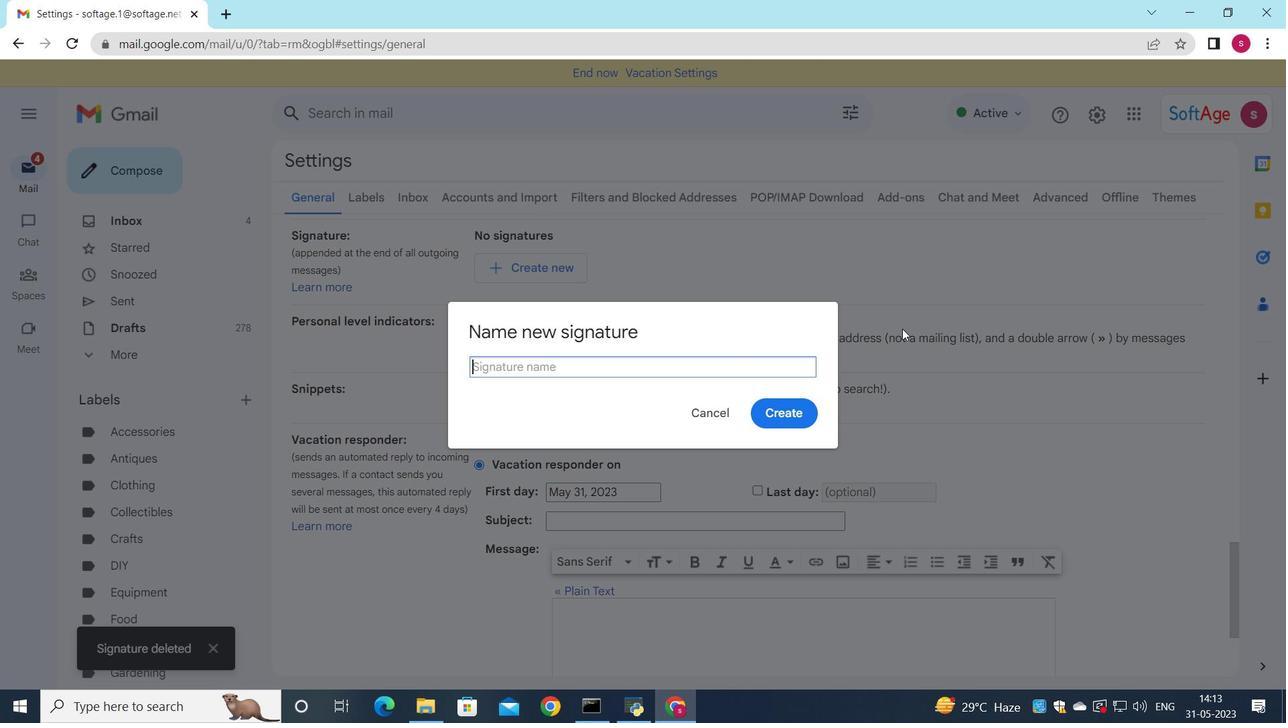 
Action: Key pressed <Key.shift>Ashleyb<Key.backspace><Key.space>m<Key.backspace><Key.shift_r><Key.shift_r><Key.shift_r><Key.shift_r>Martin
Screenshot: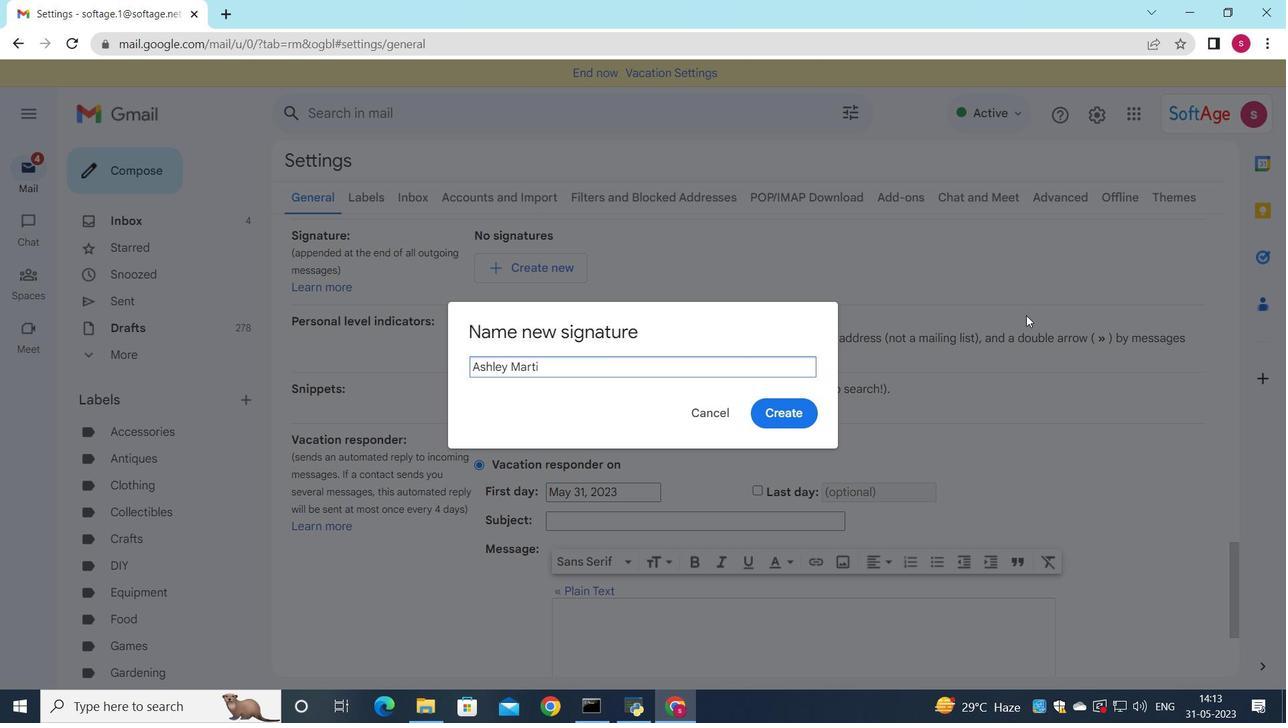
Action: Mouse moved to (782, 412)
Screenshot: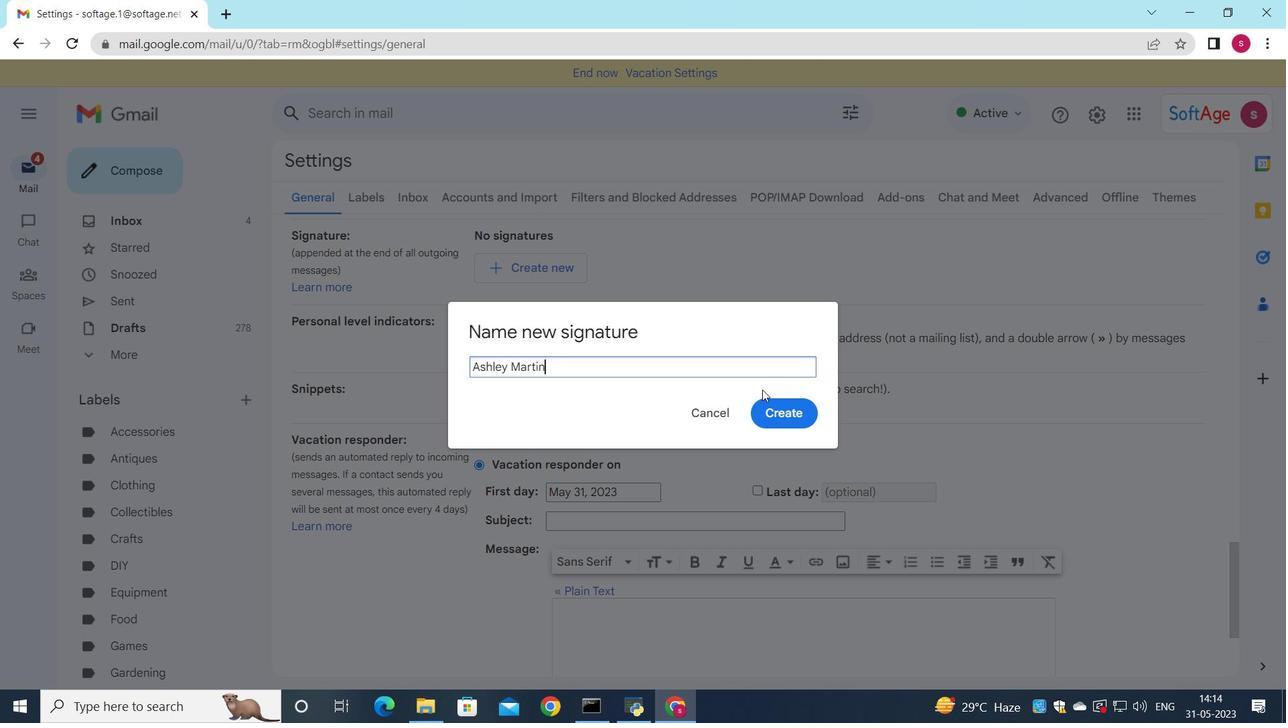 
Action: Mouse pressed left at (782, 412)
Screenshot: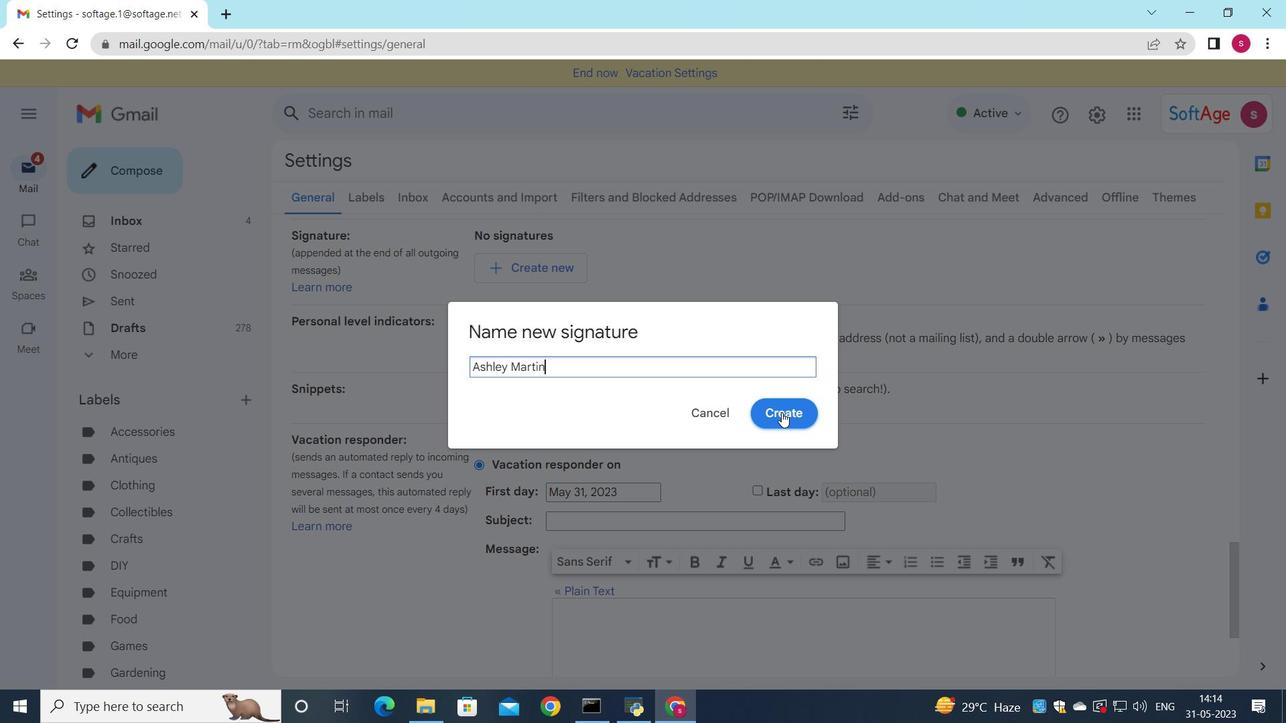 
Action: Mouse moved to (899, 277)
Screenshot: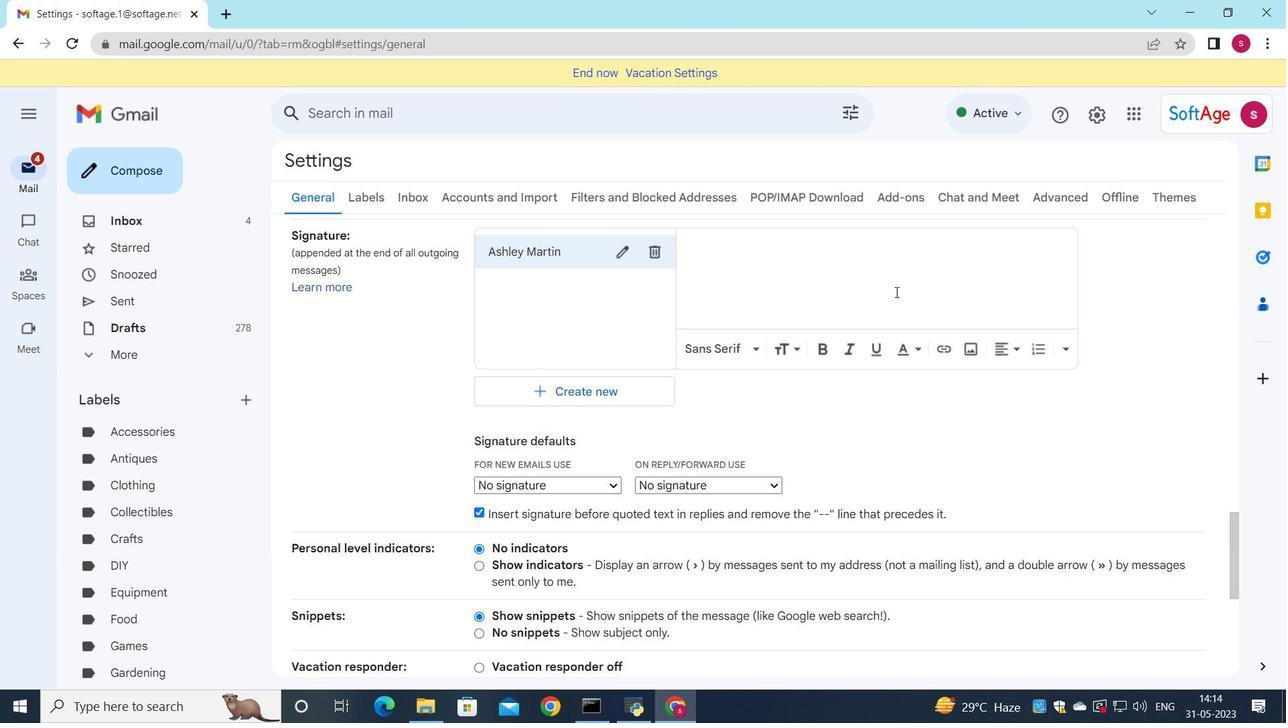 
Action: Mouse pressed left at (899, 277)
Screenshot: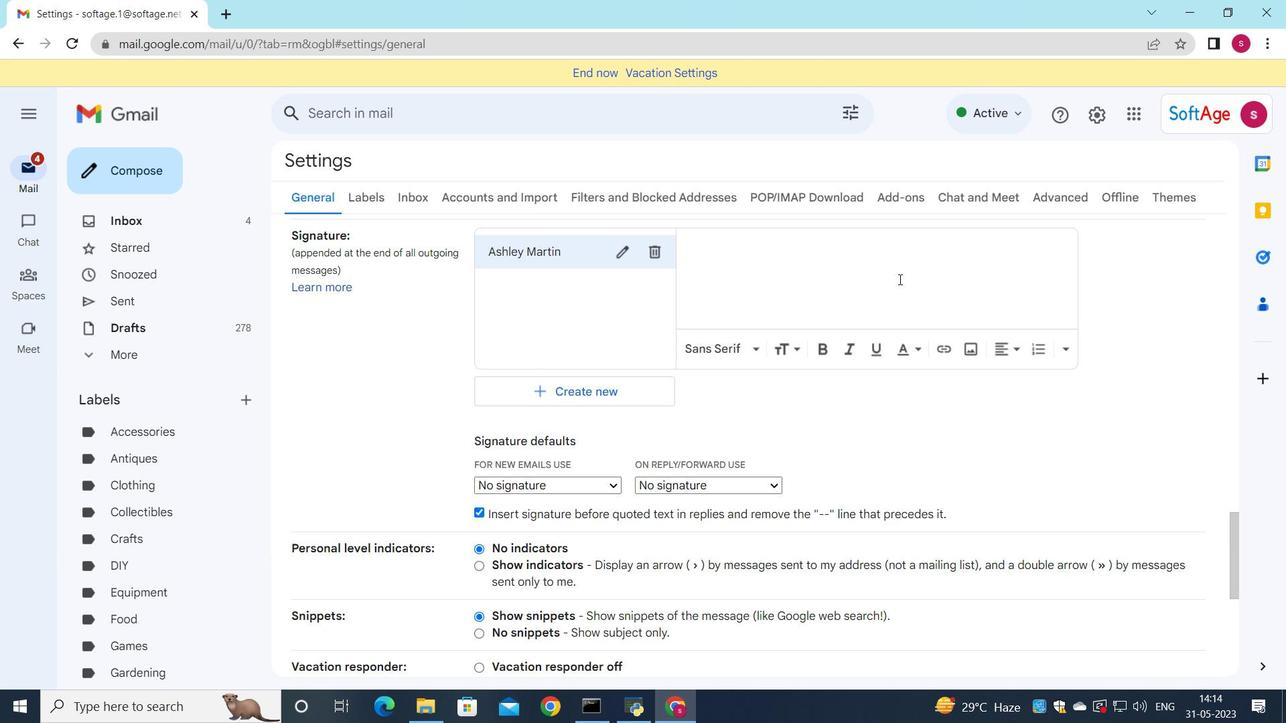 
Action: Mouse moved to (888, 284)
Screenshot: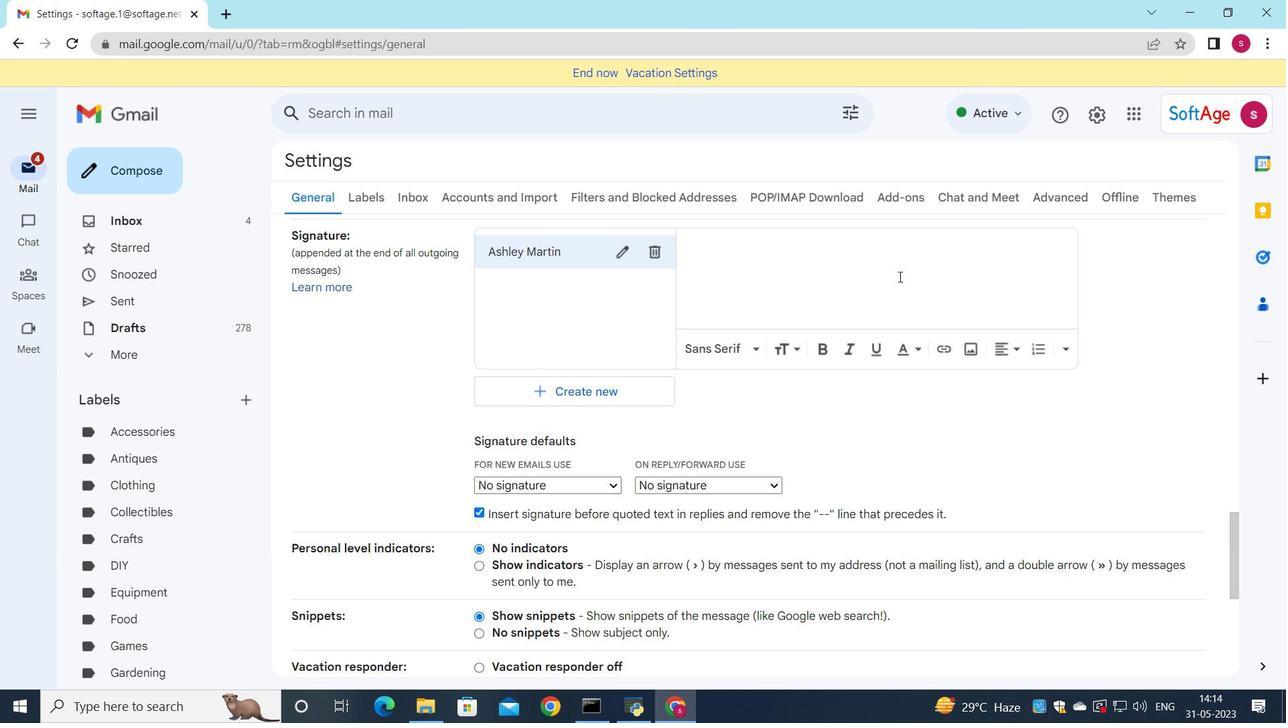 
Action: Key pressed <Key.shift>Ashley<Key.space><Key.shift_r><Key.shift_r><Key.shift_r>Martin
Screenshot: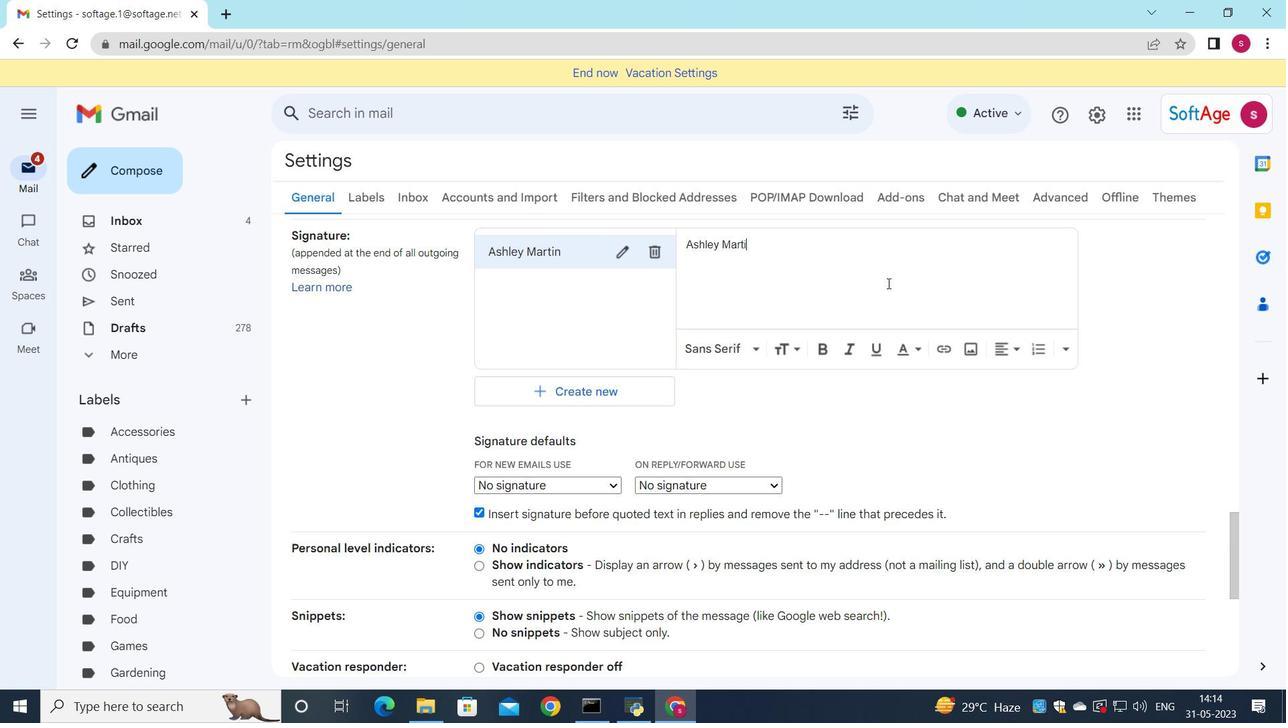 
Action: Mouse moved to (615, 489)
Screenshot: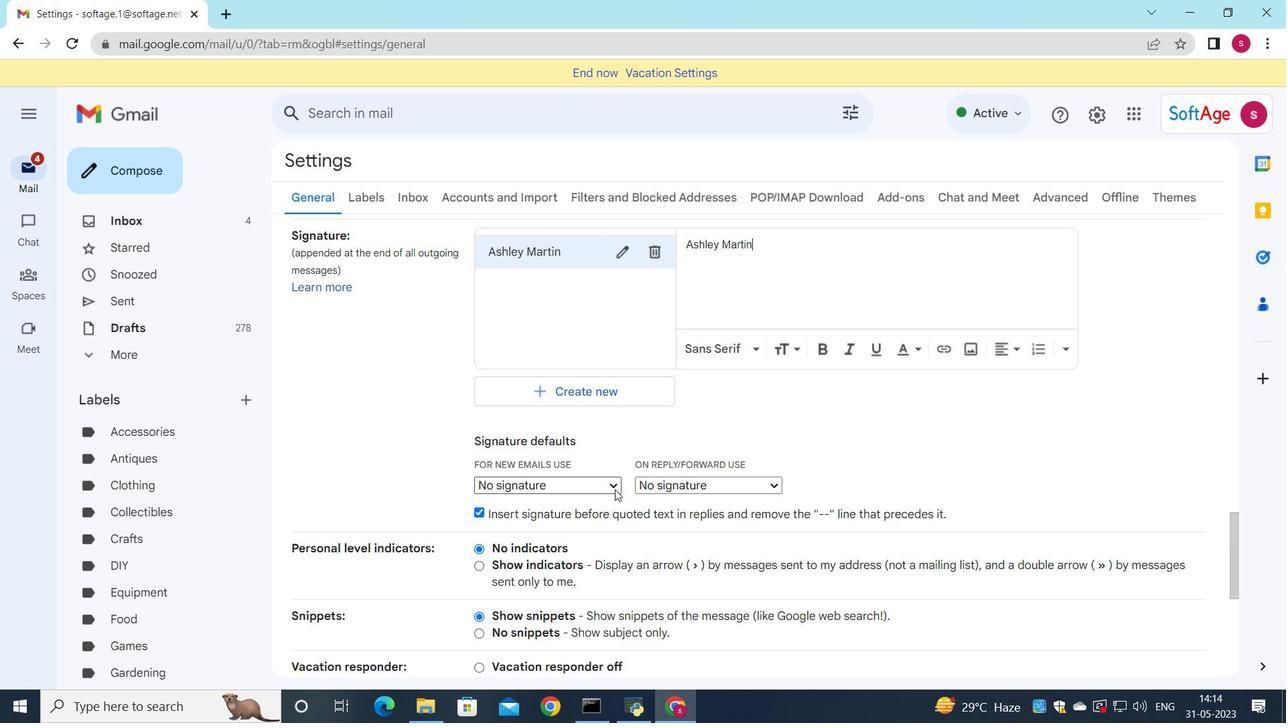 
Action: Mouse pressed left at (615, 489)
Screenshot: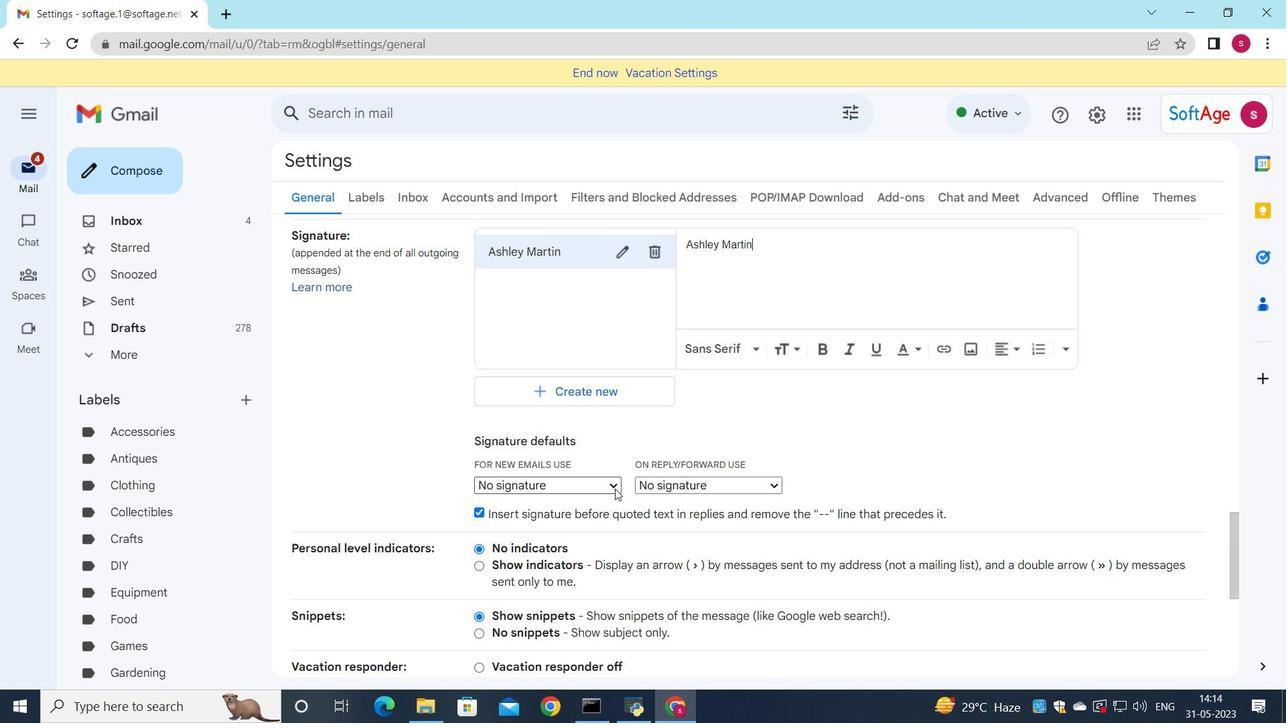 
Action: Mouse moved to (575, 518)
Screenshot: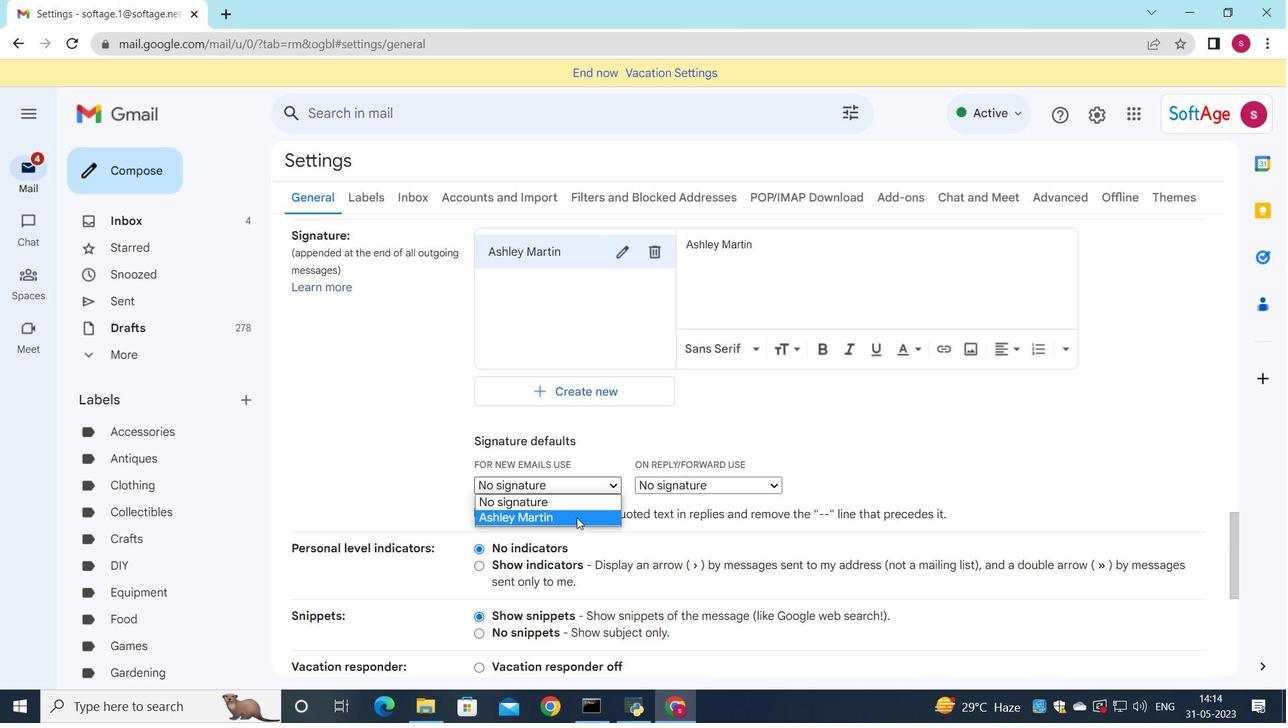 
Action: Mouse pressed left at (575, 518)
Screenshot: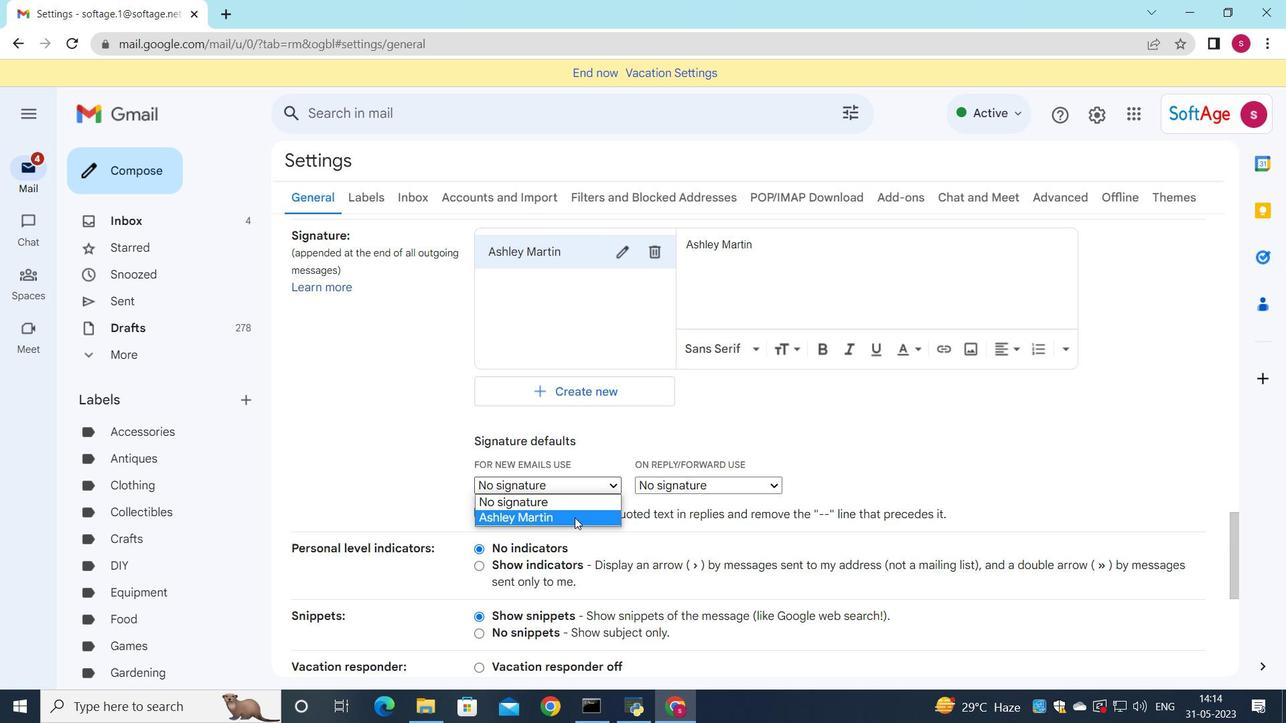
Action: Mouse moved to (722, 489)
Screenshot: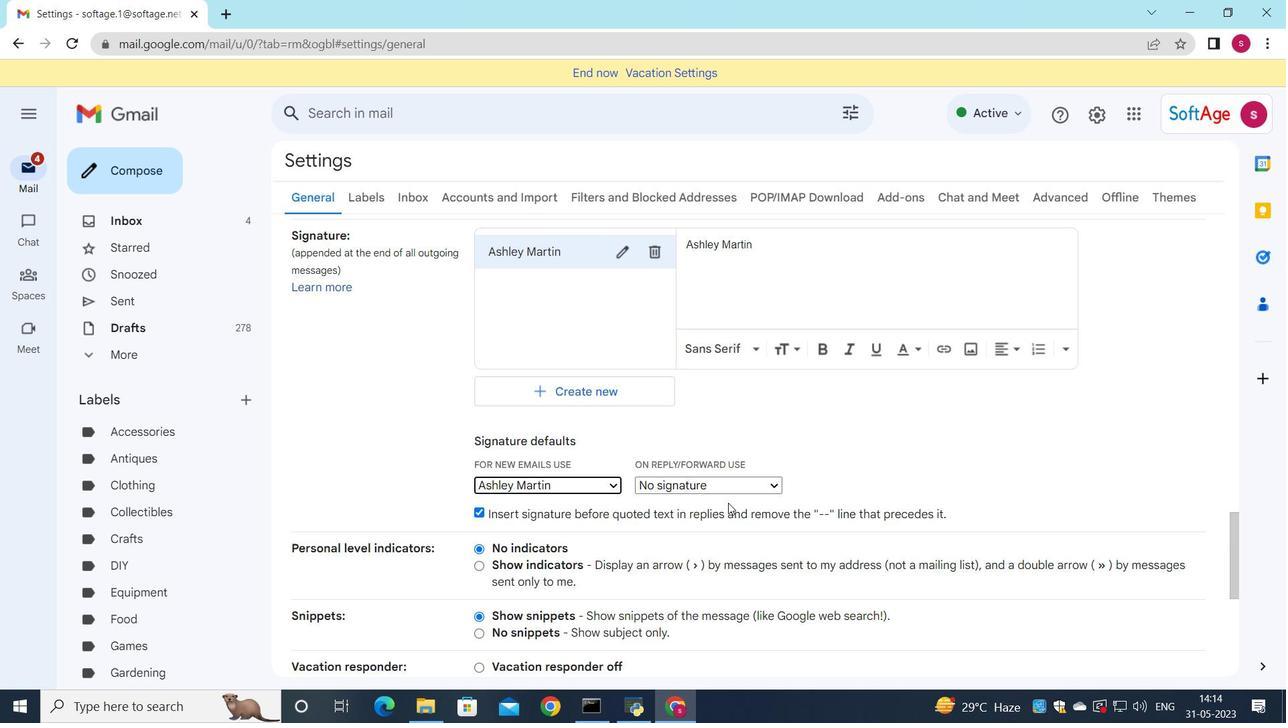 
Action: Mouse pressed left at (722, 489)
Screenshot: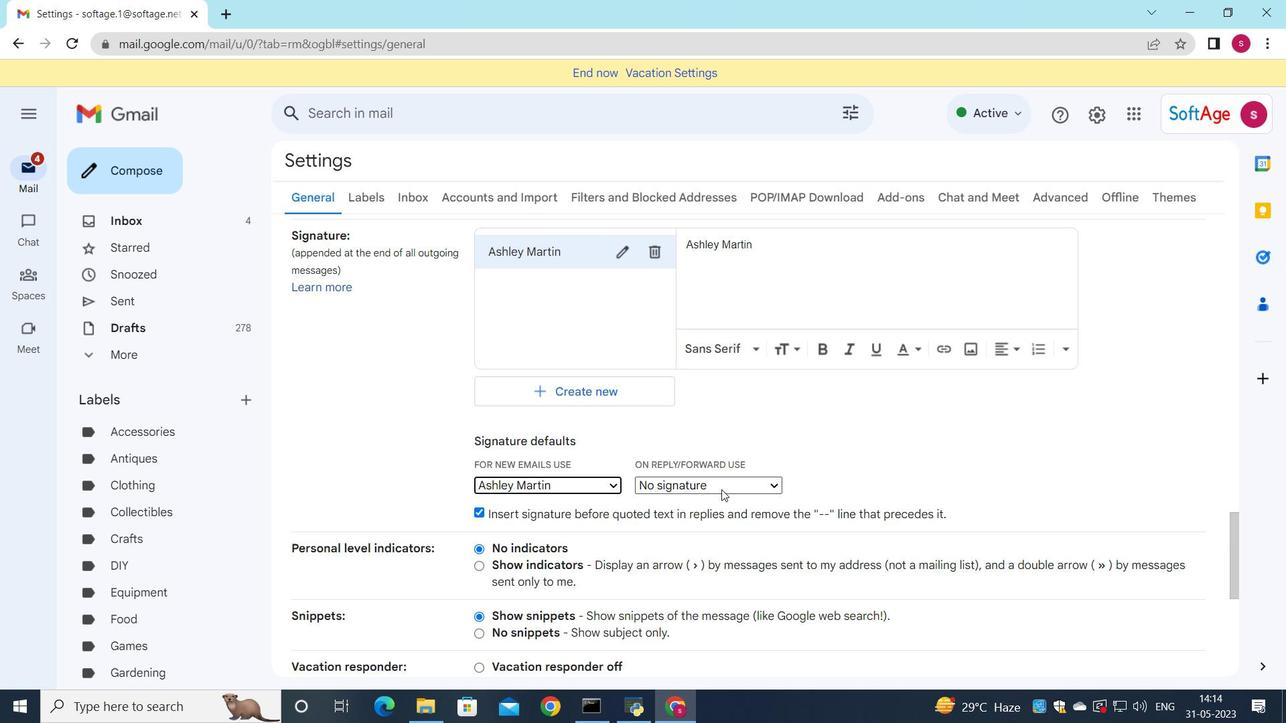 
Action: Mouse moved to (730, 523)
Screenshot: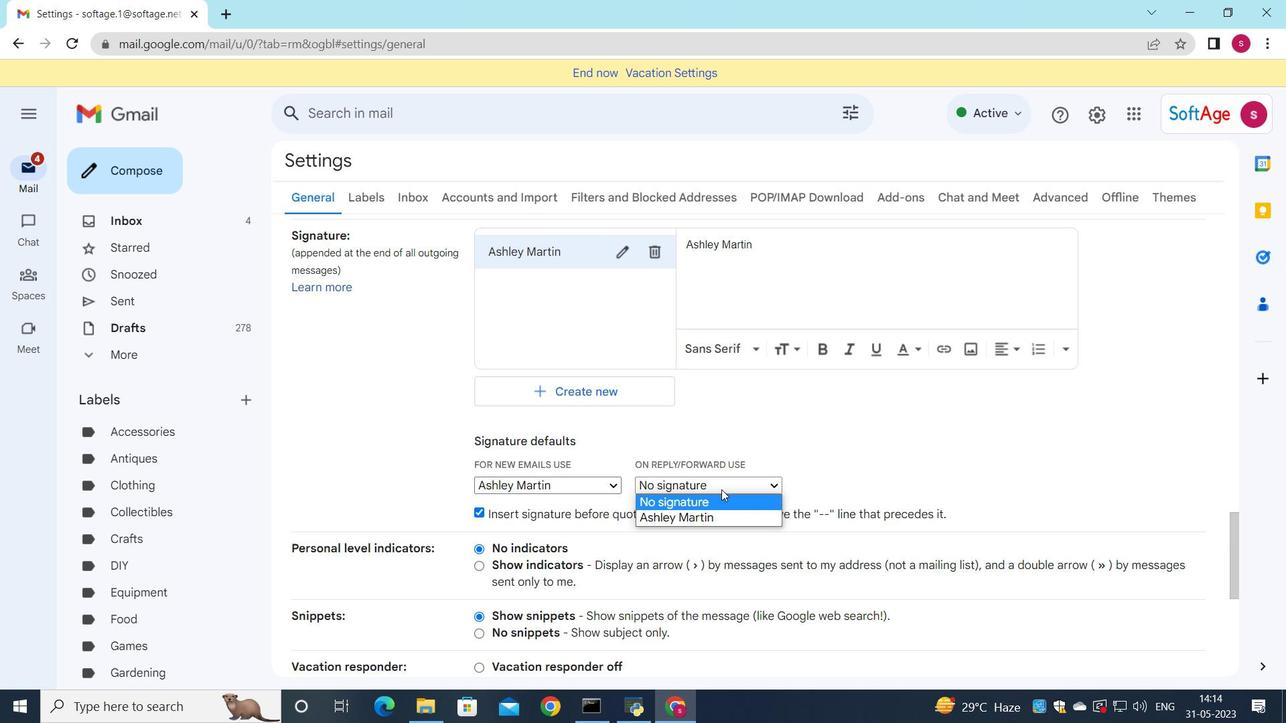
Action: Mouse pressed left at (730, 523)
Screenshot: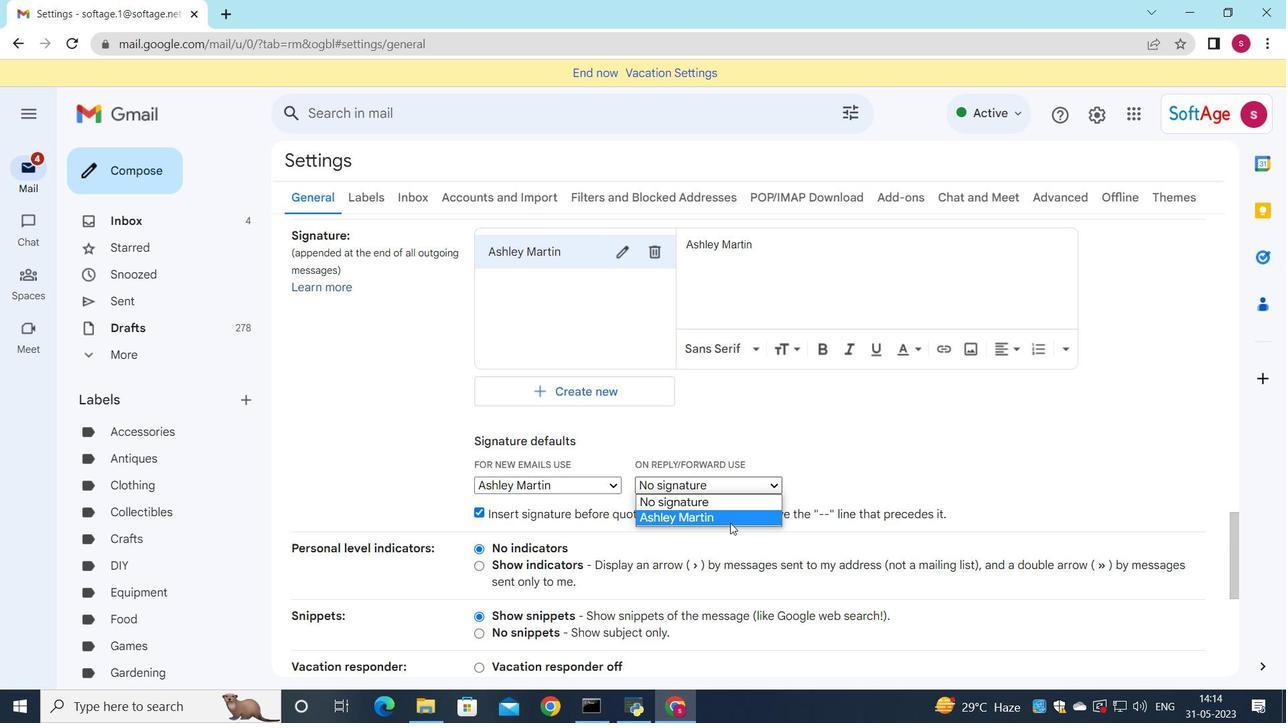 
Action: Mouse scrolled (730, 522) with delta (0, 0)
Screenshot: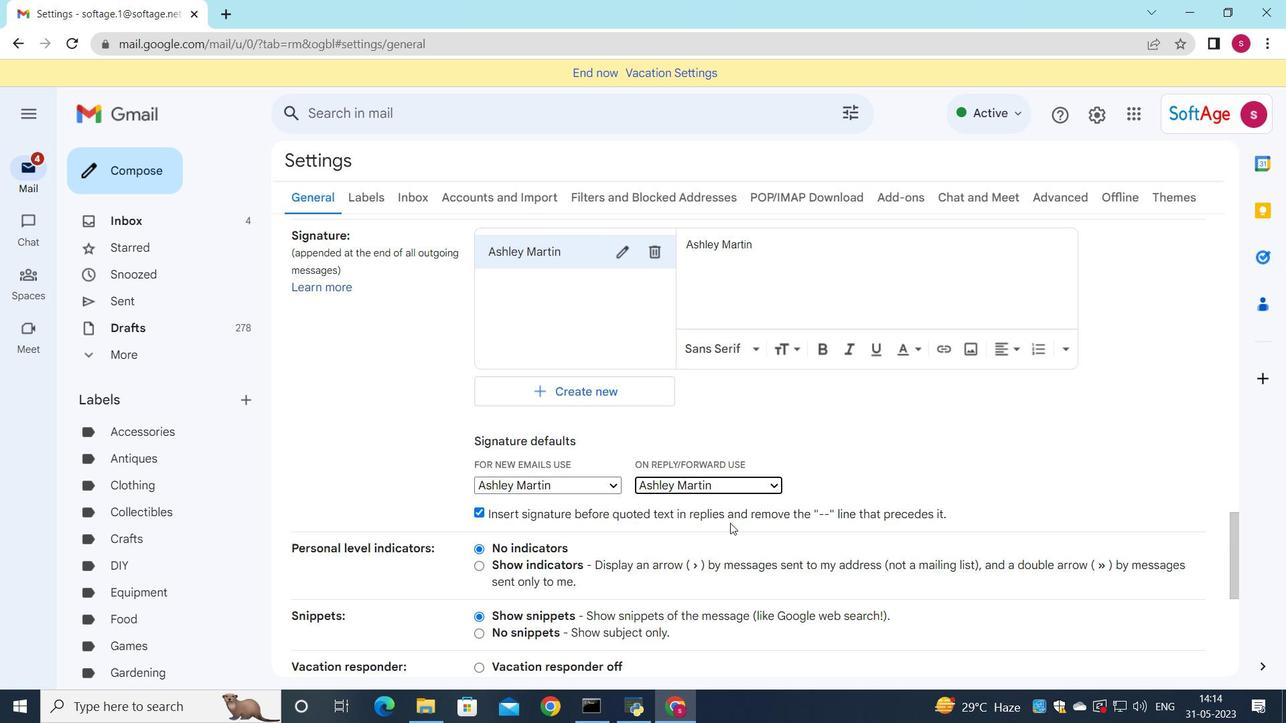 
Action: Mouse scrolled (730, 522) with delta (0, 0)
Screenshot: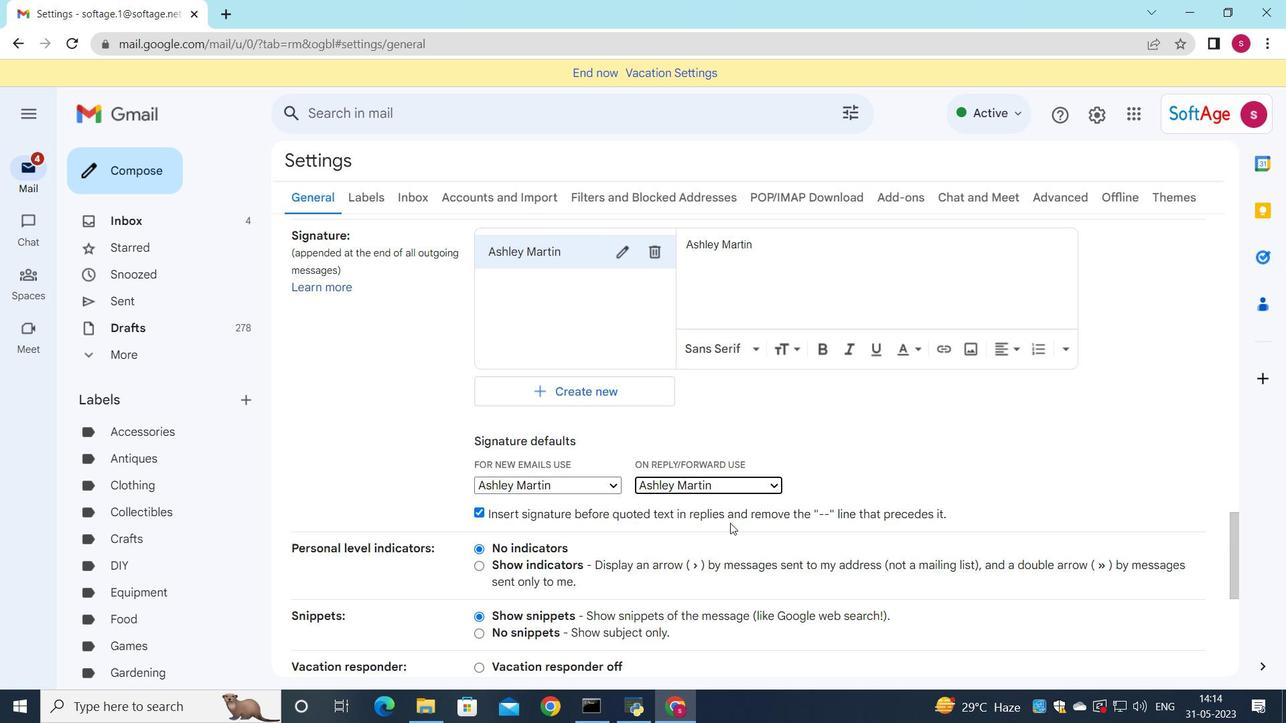 
Action: Mouse scrolled (730, 522) with delta (0, 0)
Screenshot: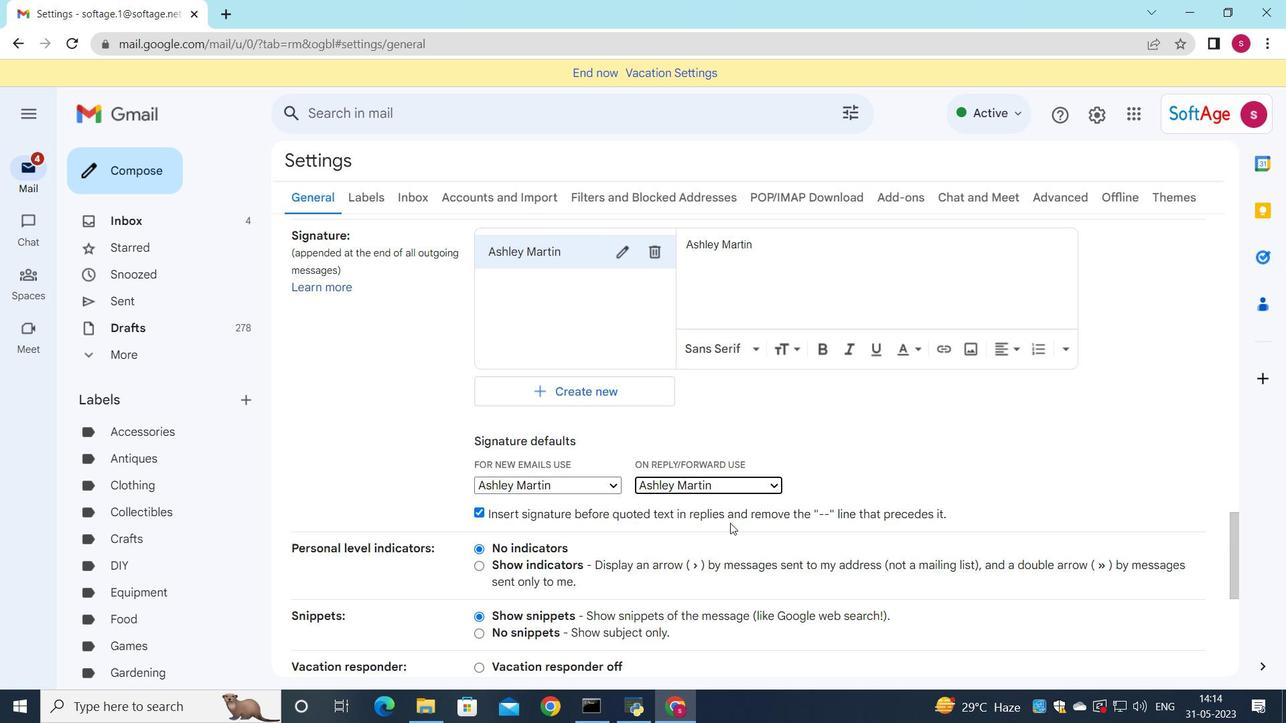 
Action: Mouse scrolled (730, 522) with delta (0, 0)
Screenshot: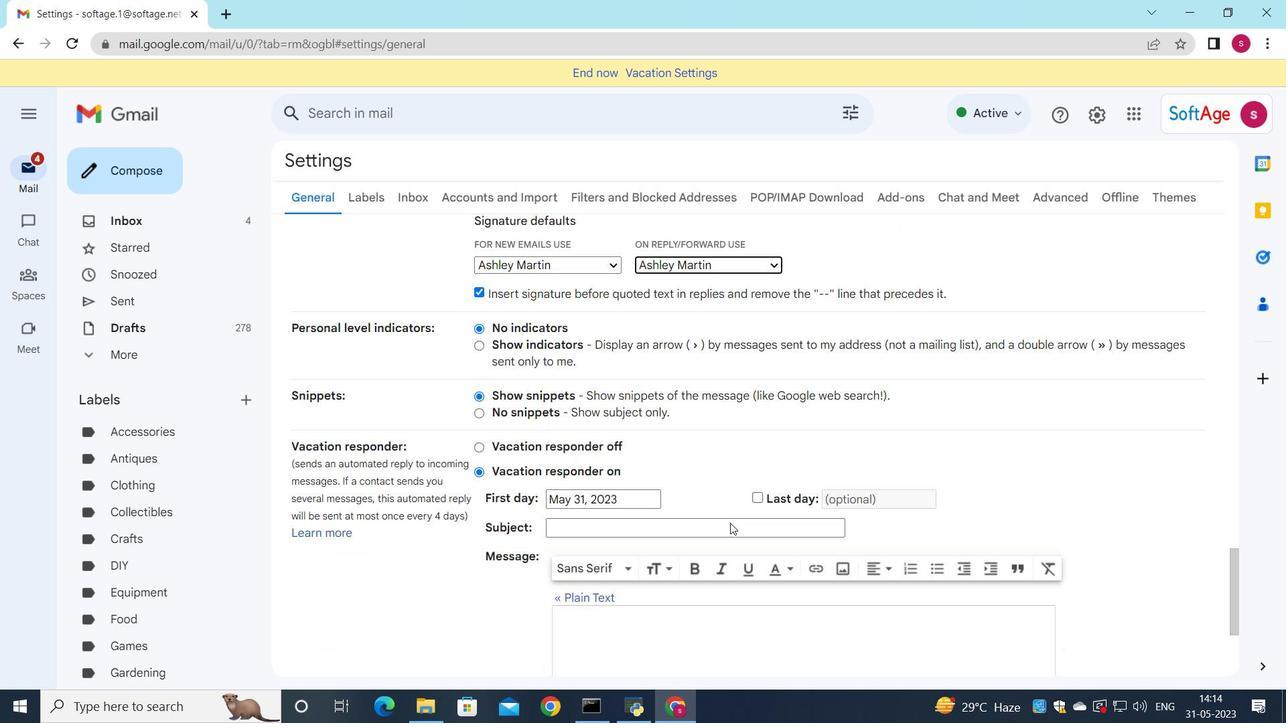 
Action: Mouse scrolled (730, 522) with delta (0, 0)
Screenshot: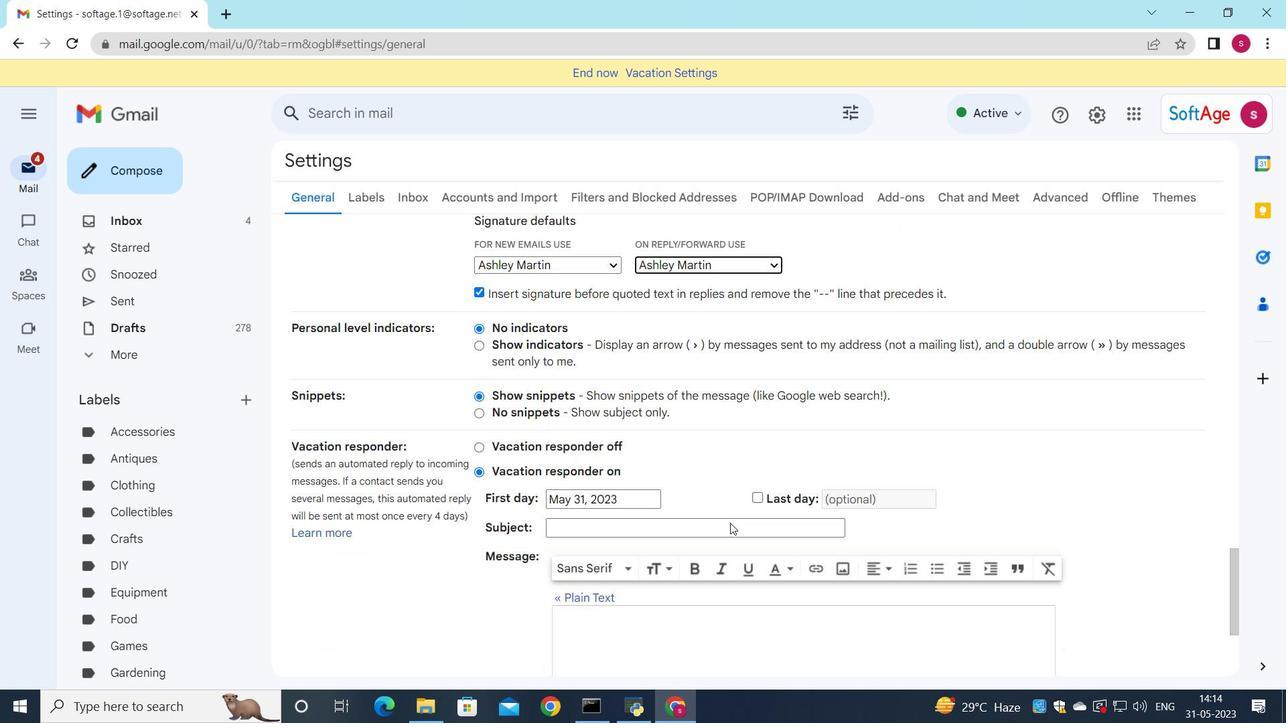 
Action: Mouse scrolled (730, 522) with delta (0, 0)
Screenshot: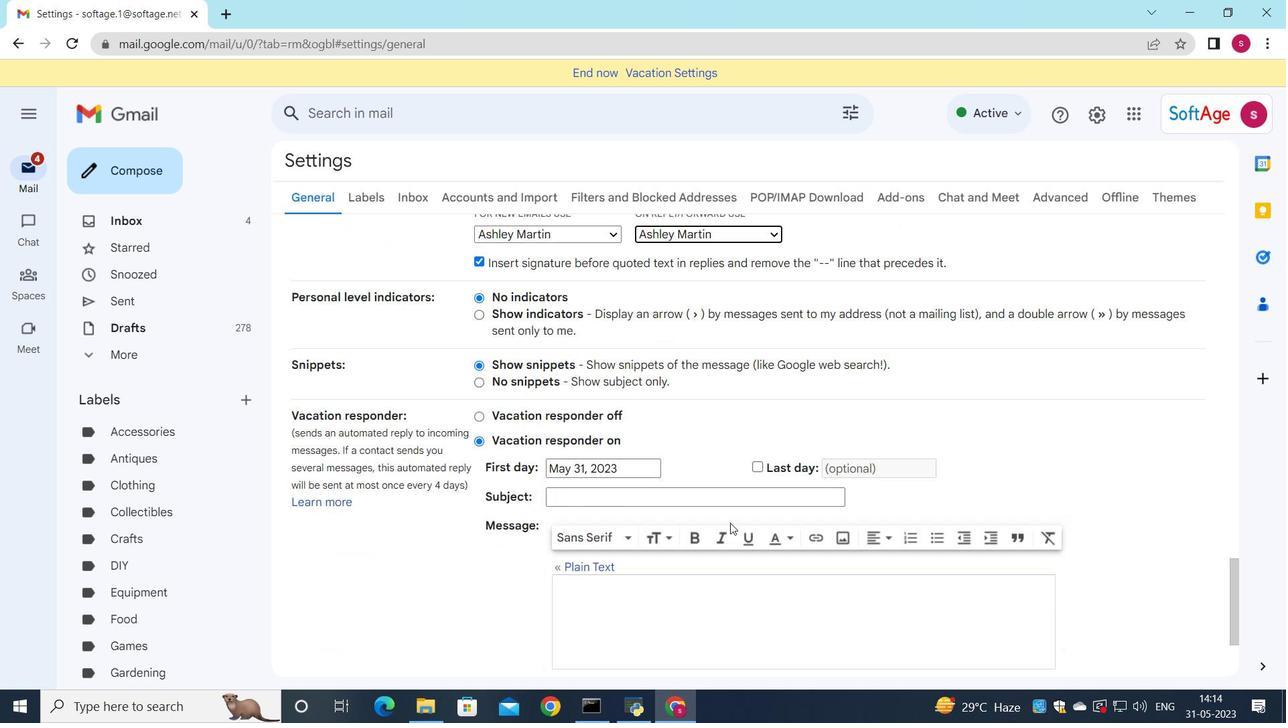 
Action: Mouse scrolled (730, 522) with delta (0, 0)
Screenshot: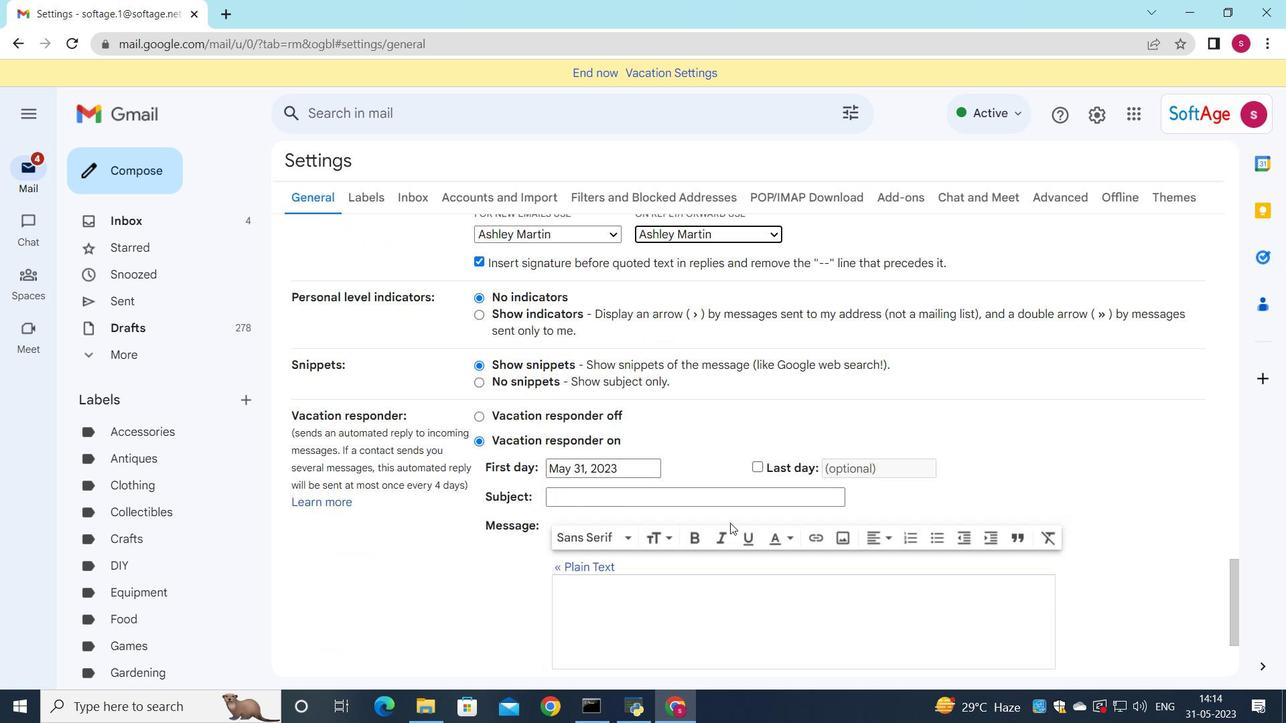 
Action: Mouse scrolled (730, 522) with delta (0, 0)
Screenshot: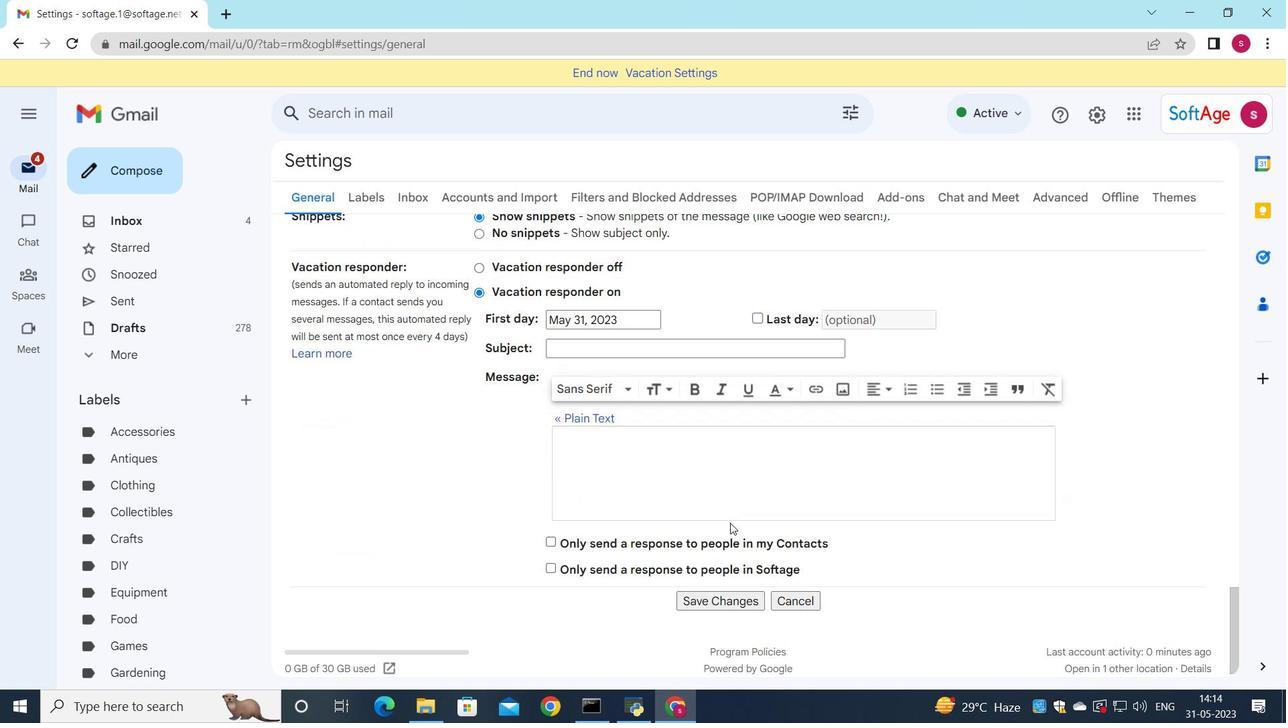 
Action: Mouse scrolled (730, 522) with delta (0, 0)
Screenshot: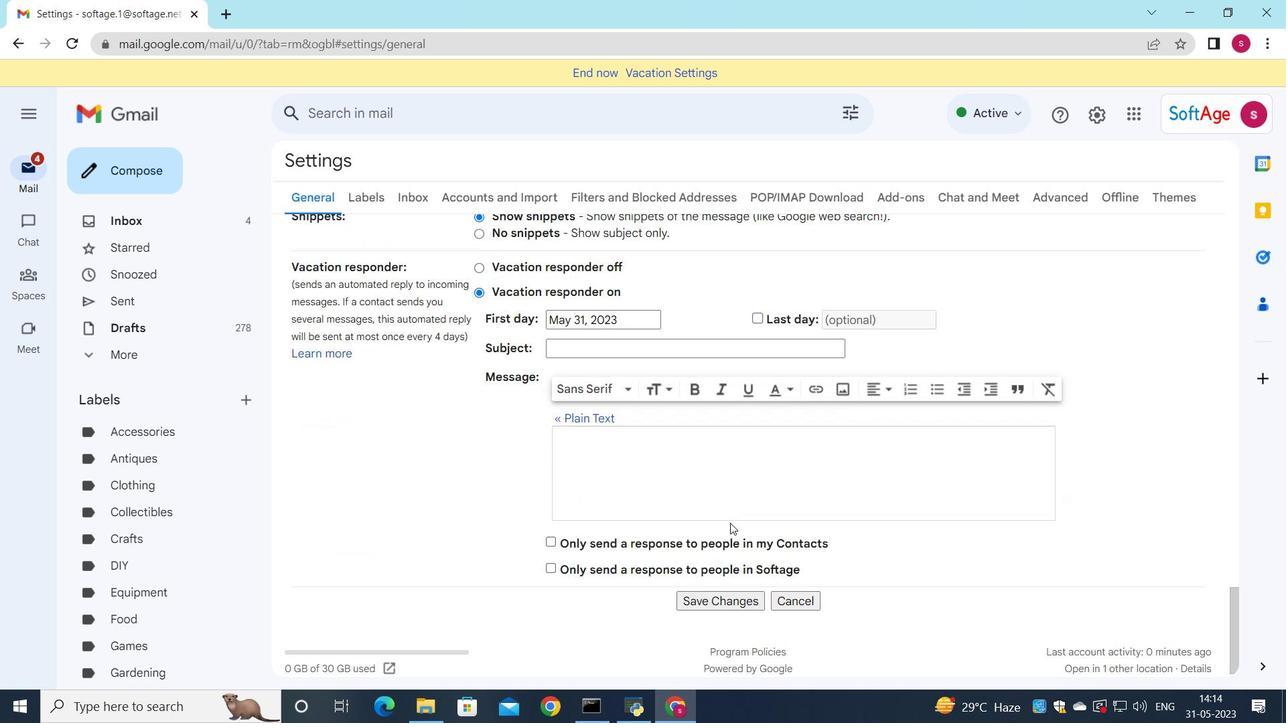 
Action: Mouse scrolled (730, 522) with delta (0, 0)
Screenshot: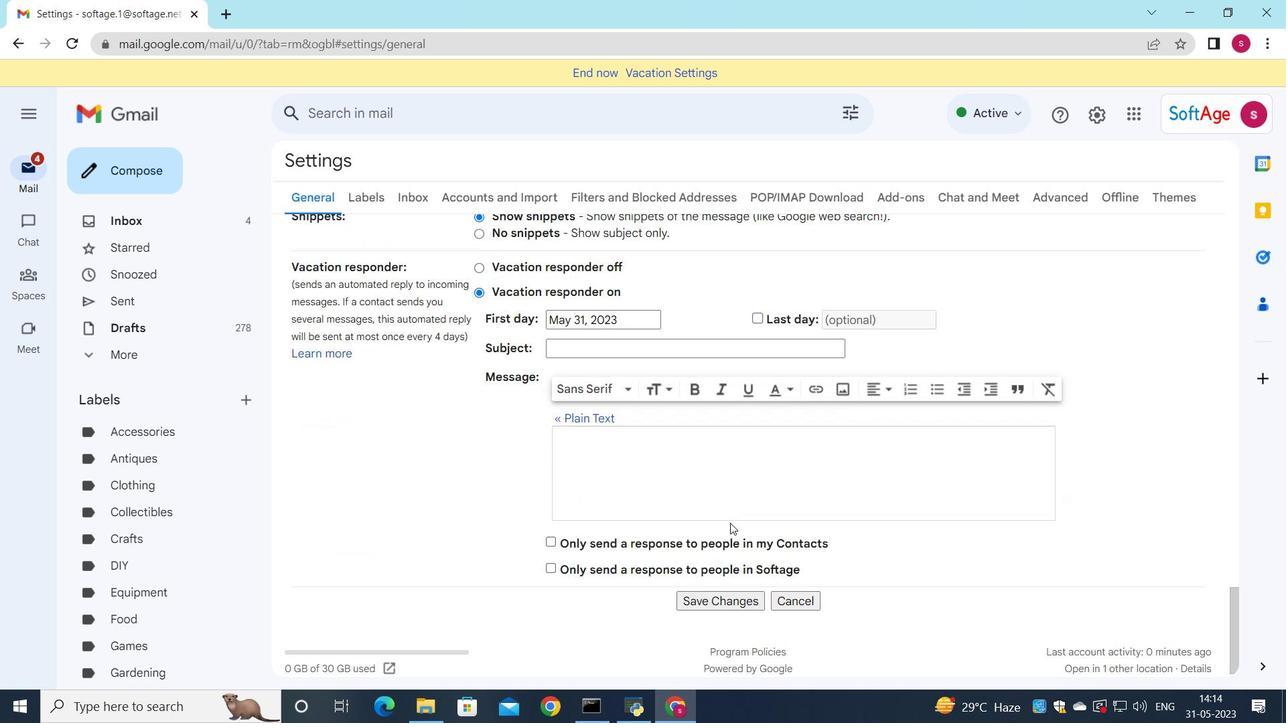 
Action: Mouse scrolled (730, 522) with delta (0, 0)
Screenshot: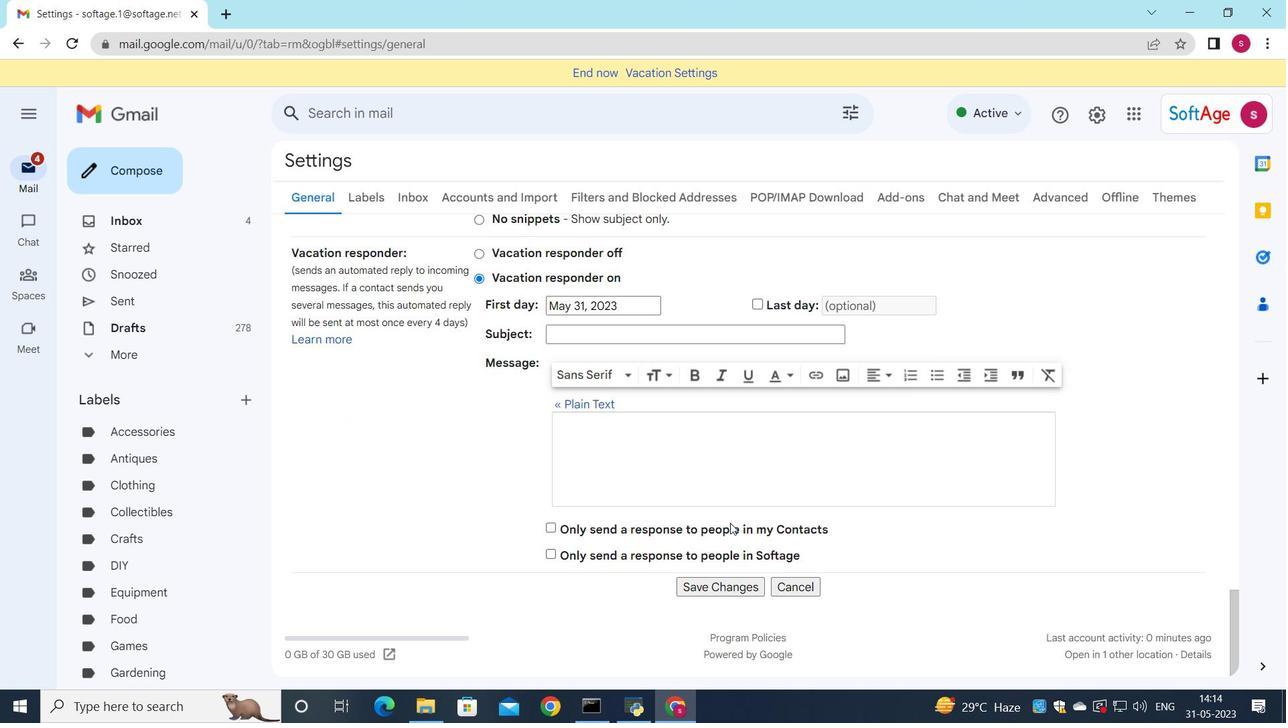 
Action: Mouse moved to (731, 582)
Screenshot: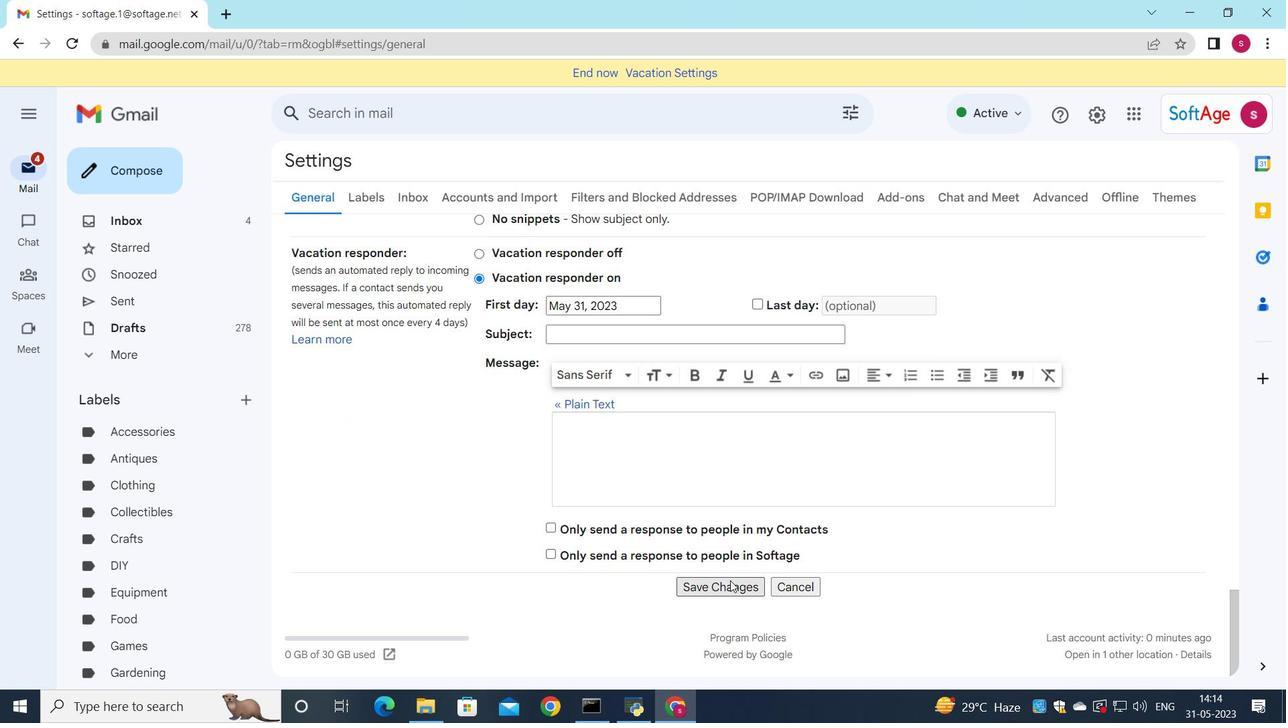 
Action: Mouse pressed left at (731, 582)
Screenshot: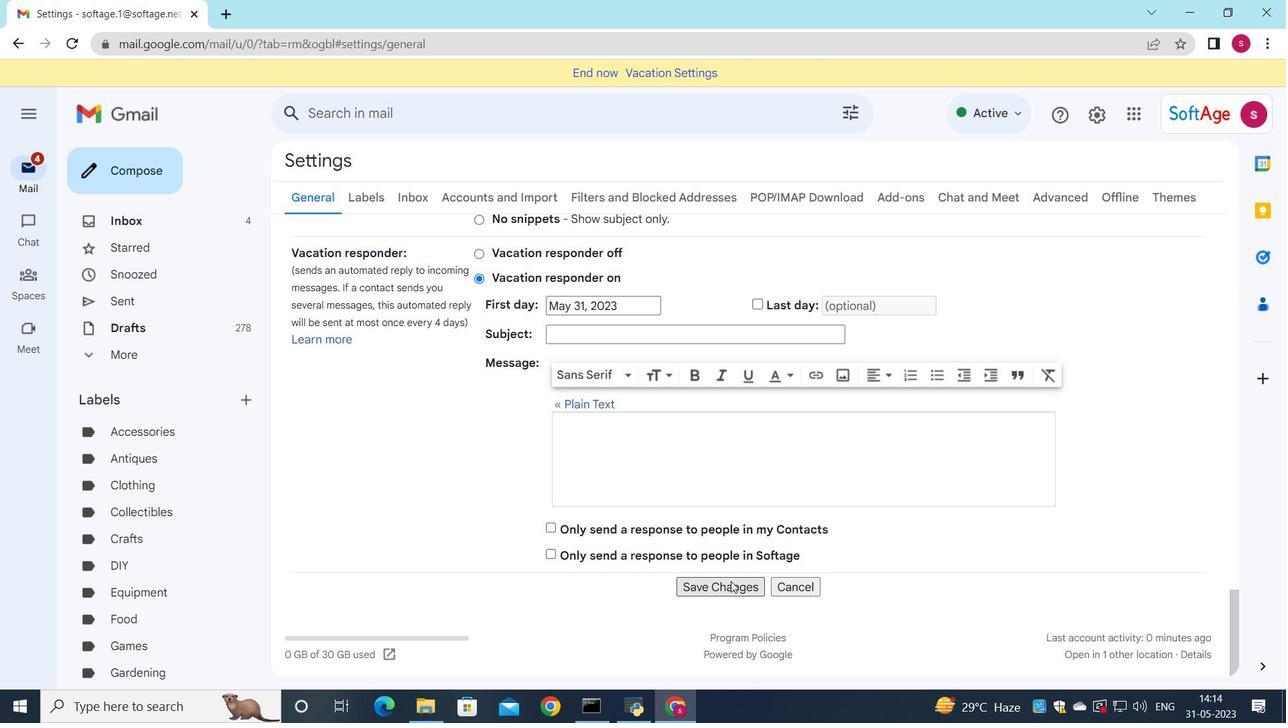 
Action: Mouse moved to (579, 409)
Screenshot: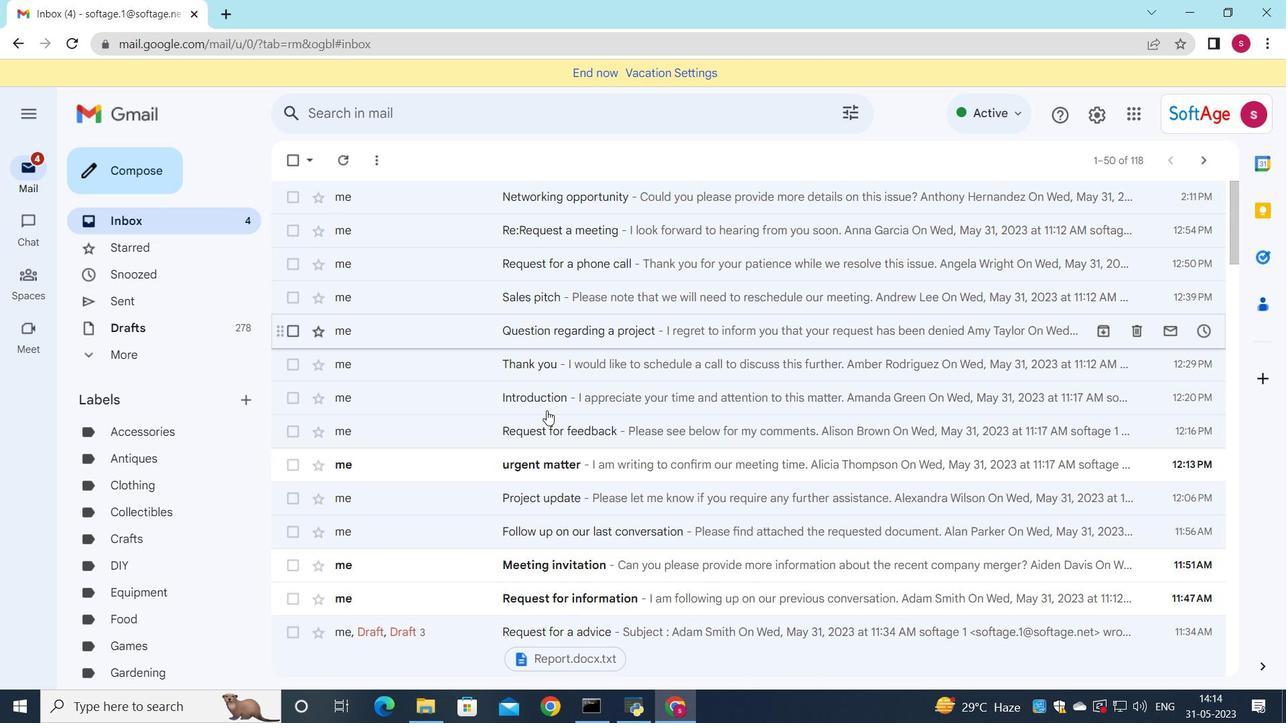 
Action: Mouse scrolled (579, 408) with delta (0, 0)
Screenshot: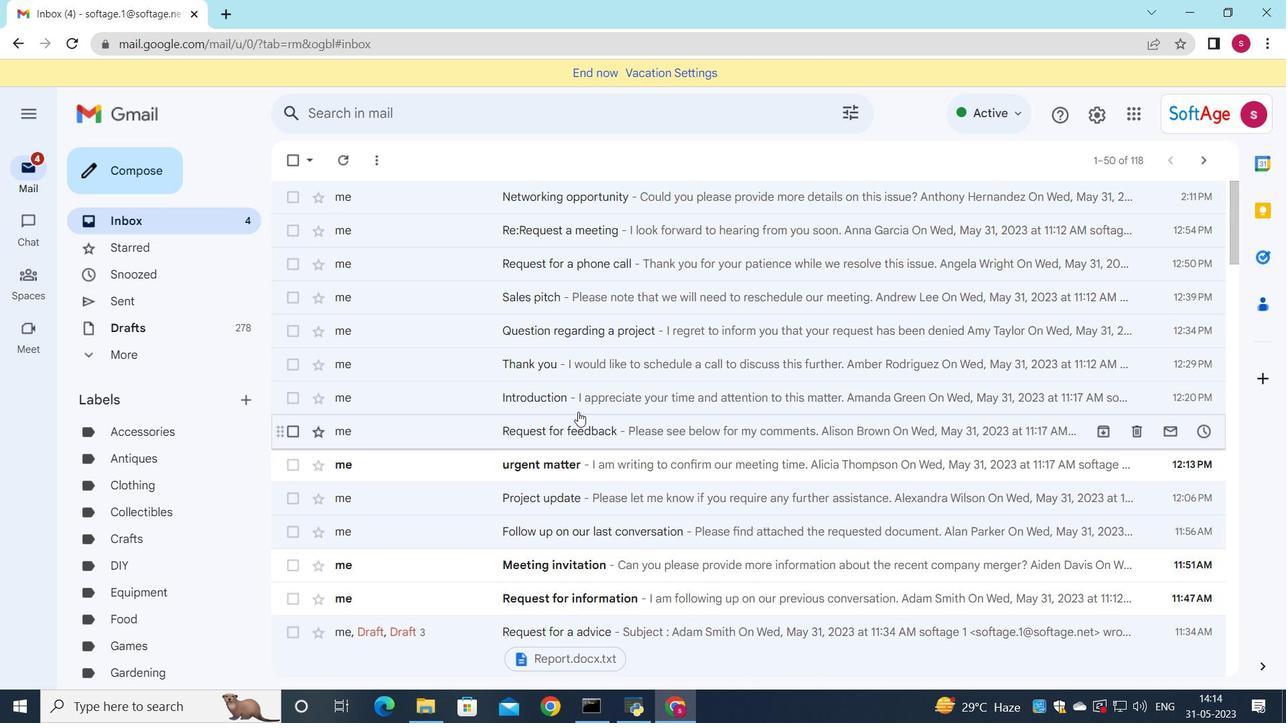 
Action: Mouse scrolled (579, 408) with delta (0, 0)
Screenshot: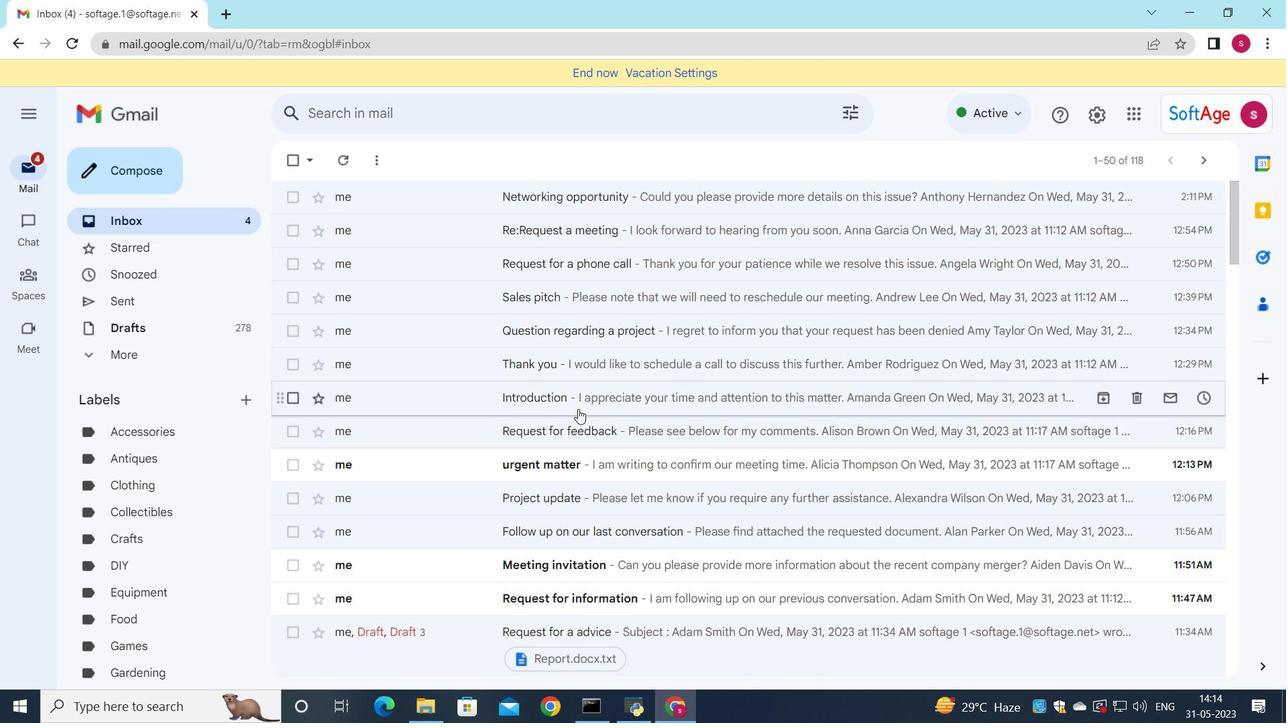
Action: Mouse scrolled (579, 408) with delta (0, 0)
Screenshot: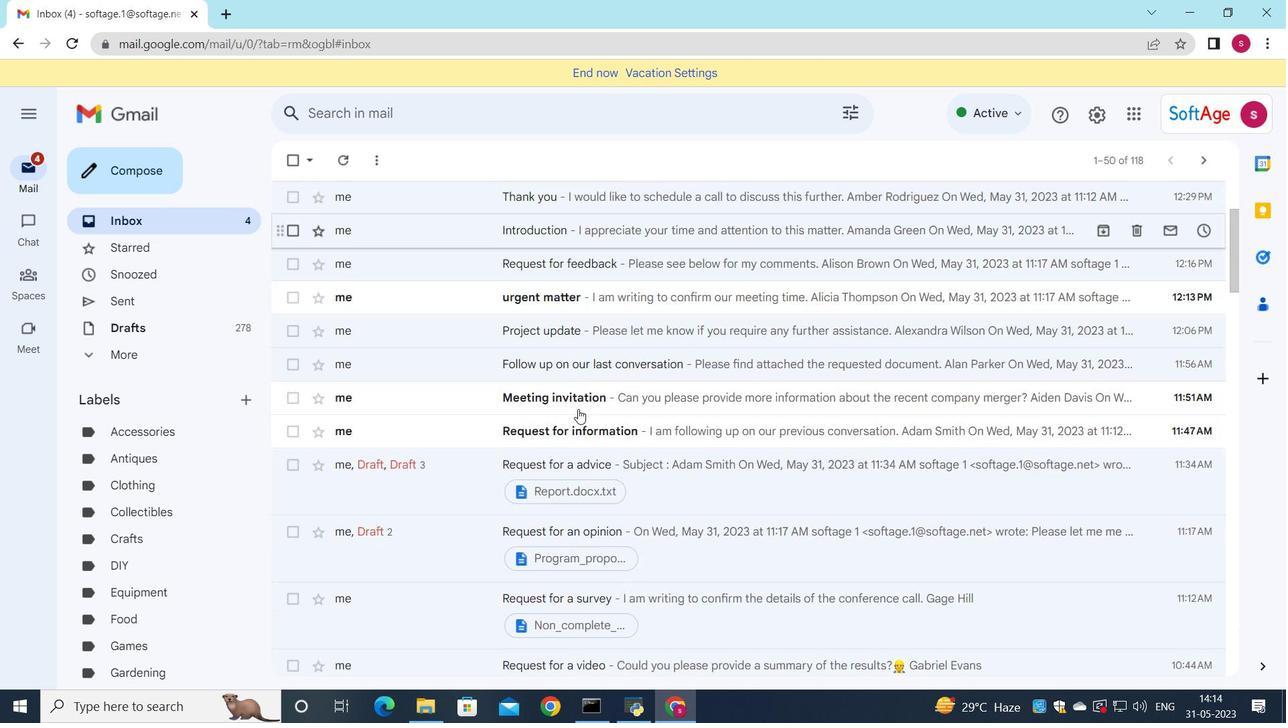 
Action: Mouse scrolled (579, 408) with delta (0, 0)
Screenshot: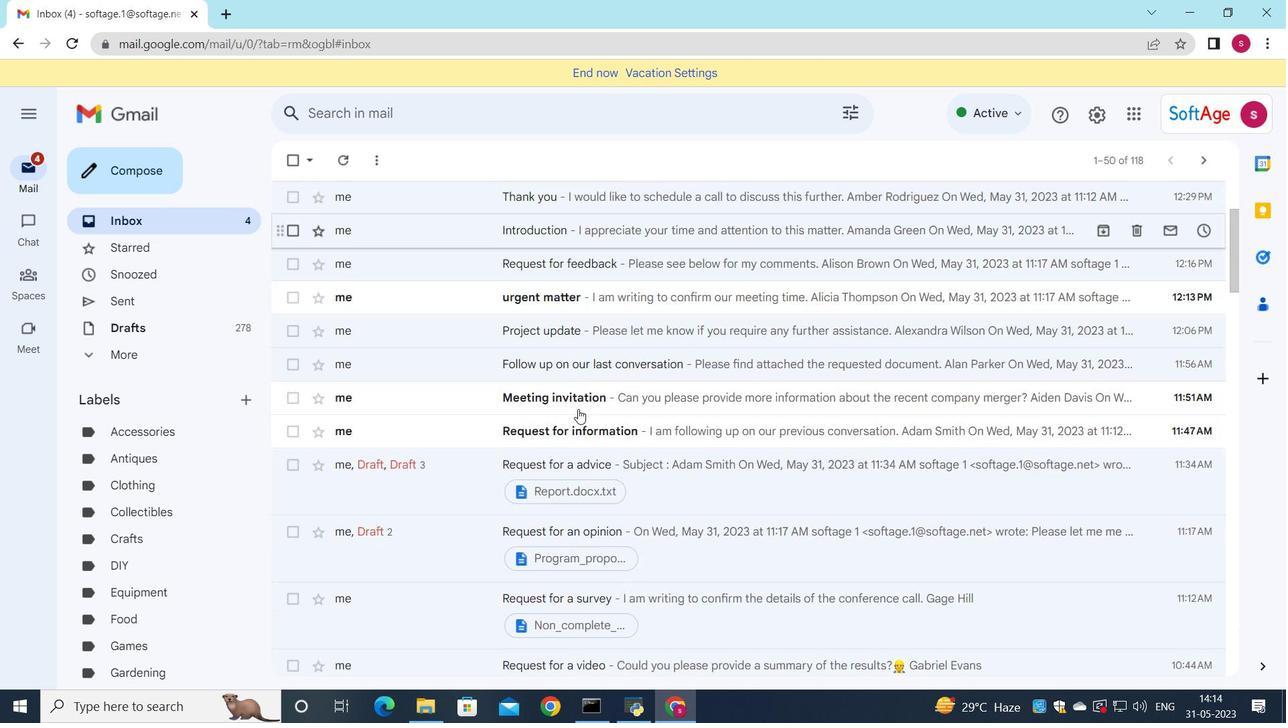 
Action: Mouse scrolled (579, 408) with delta (0, 0)
Screenshot: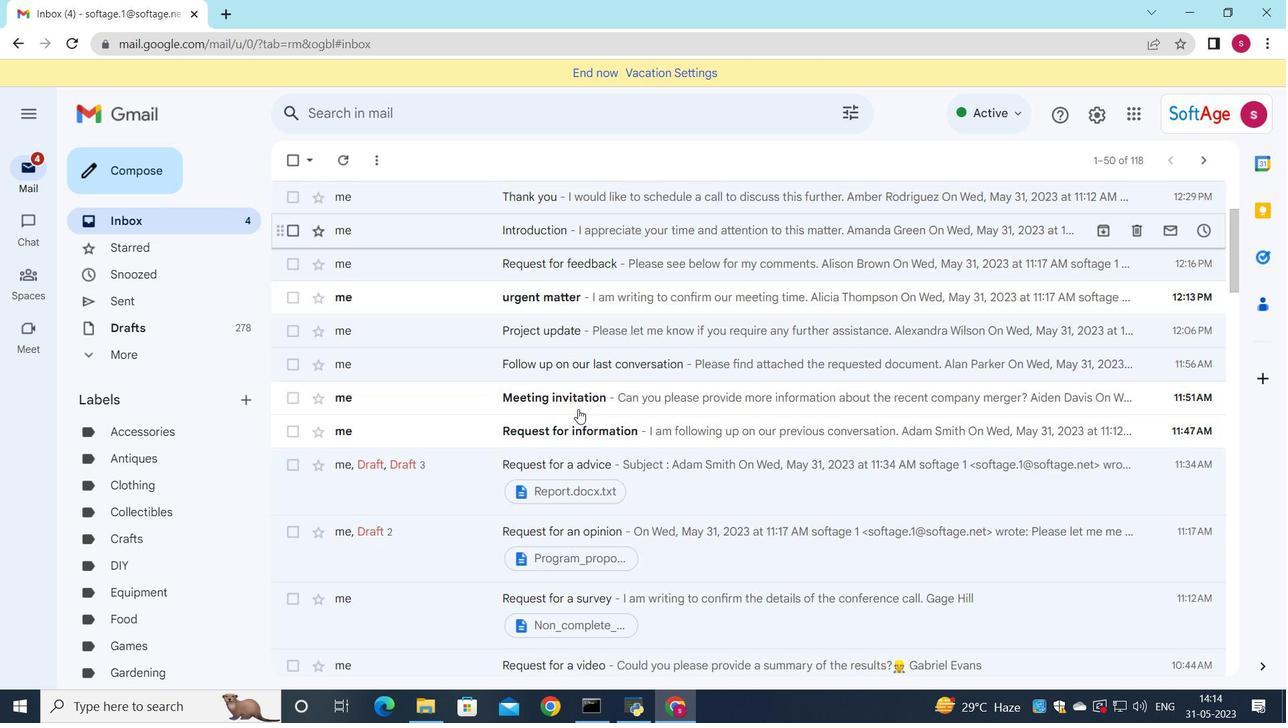 
Action: Mouse scrolled (579, 408) with delta (0, 0)
Screenshot: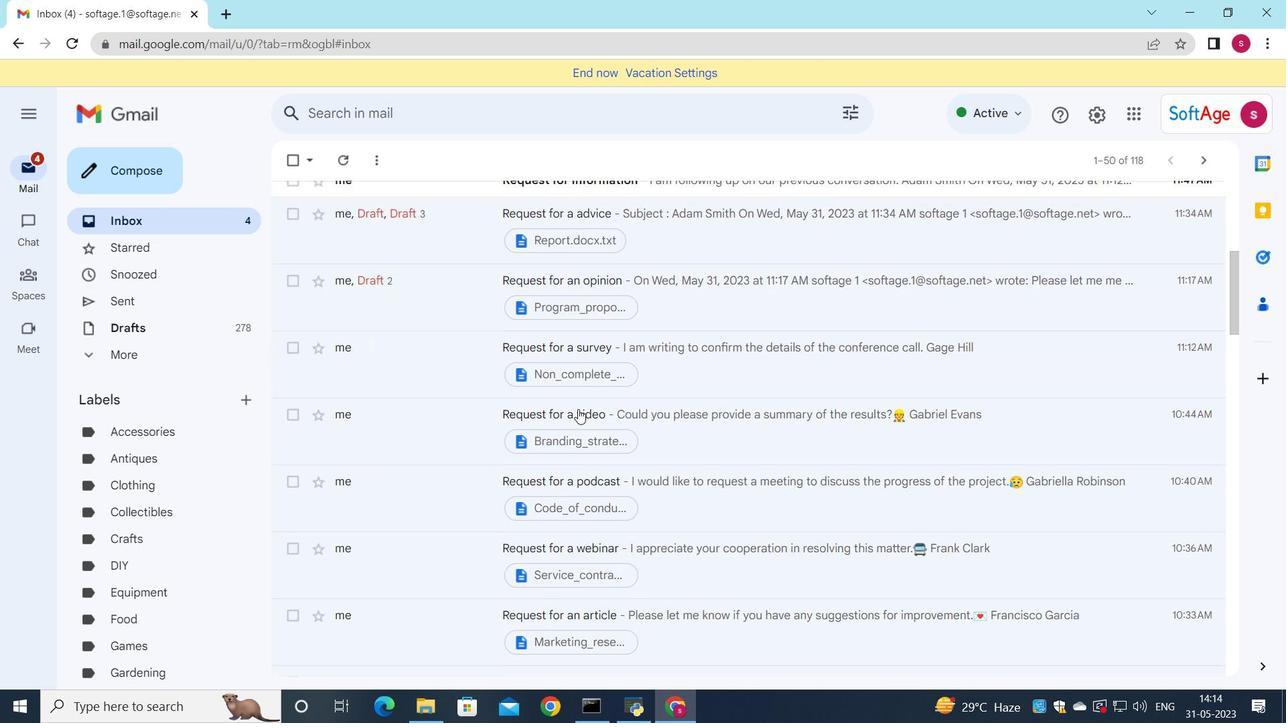 
Action: Mouse scrolled (579, 410) with delta (0, 0)
Screenshot: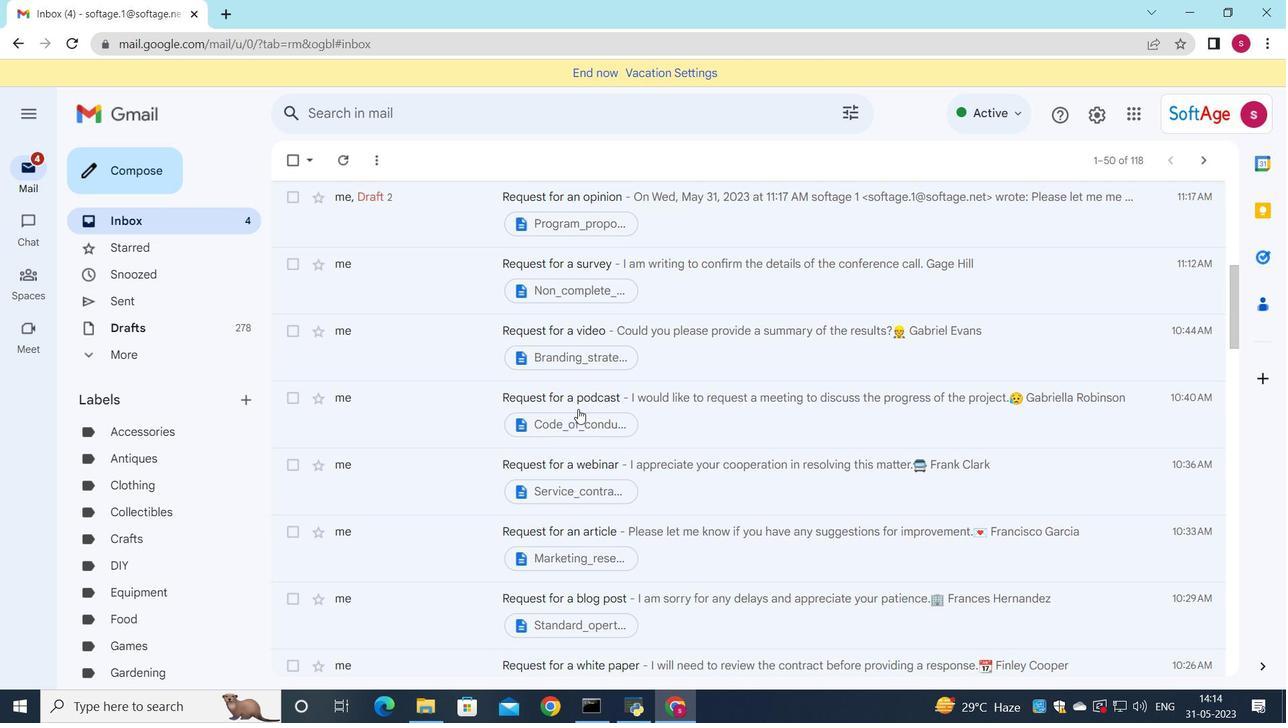 
Action: Mouse moved to (705, 367)
Screenshot: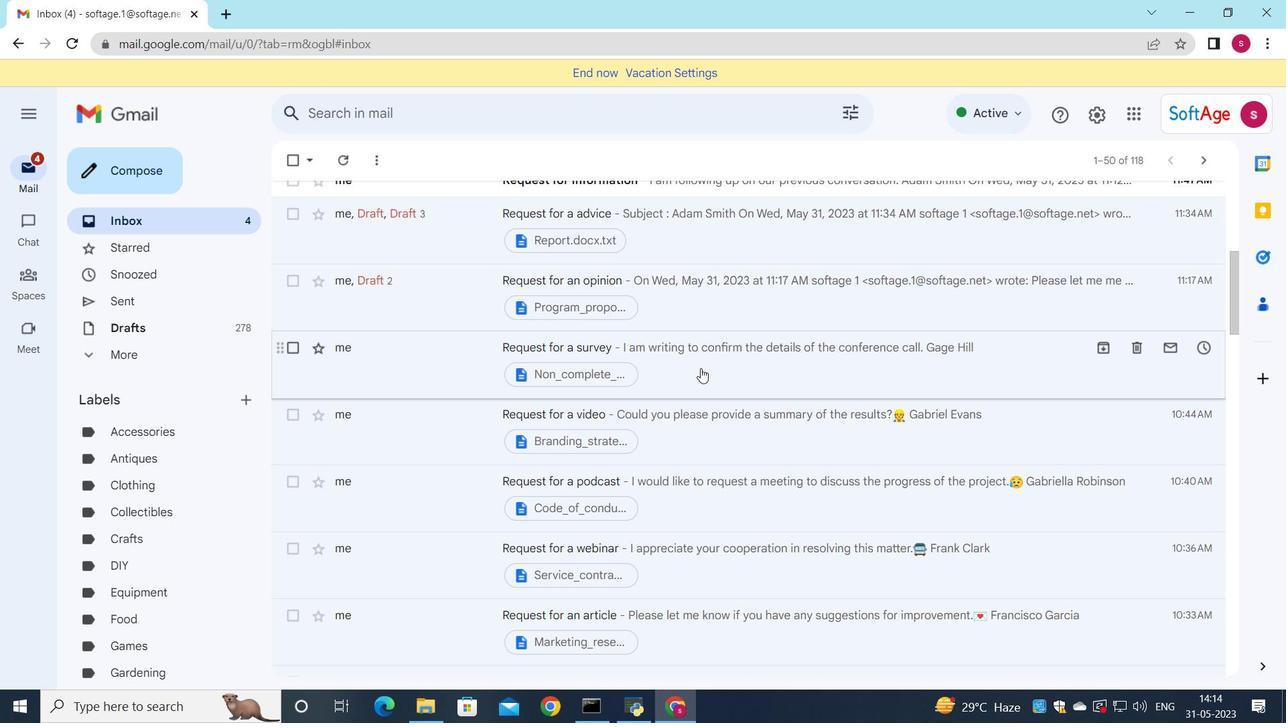 
Action: Mouse pressed left at (705, 367)
Screenshot: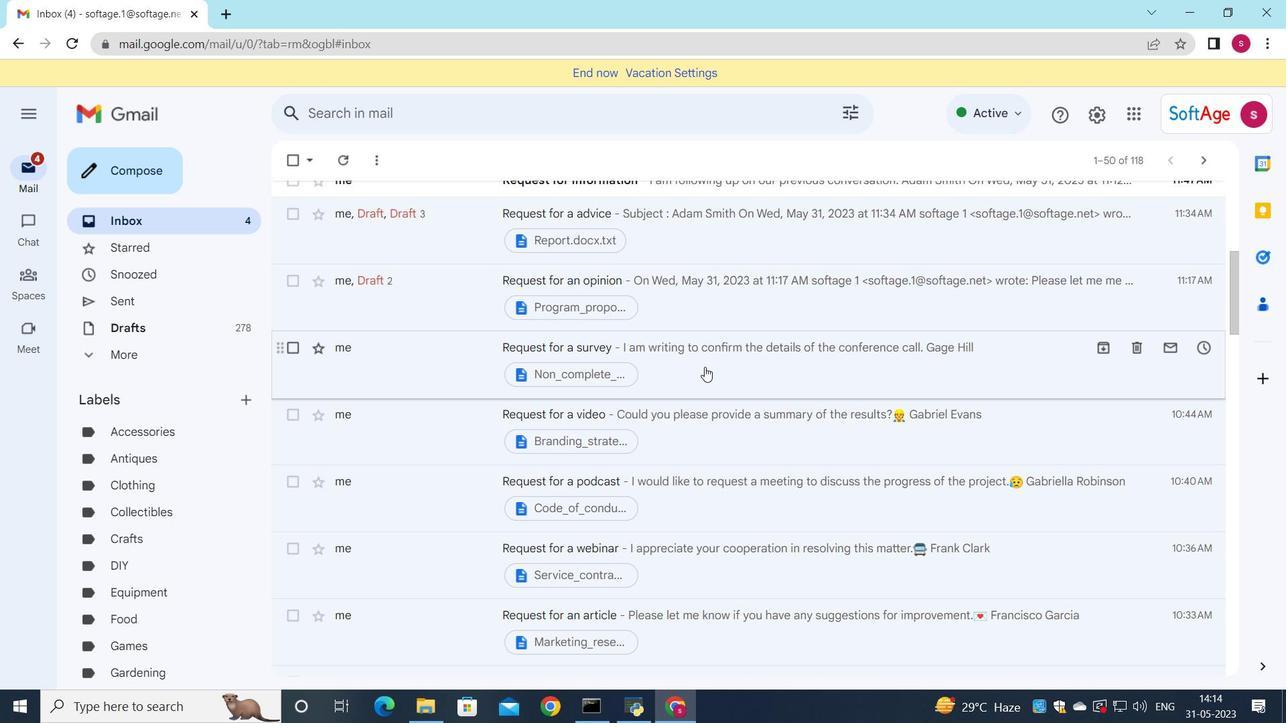 
Action: Mouse moved to (380, 538)
Screenshot: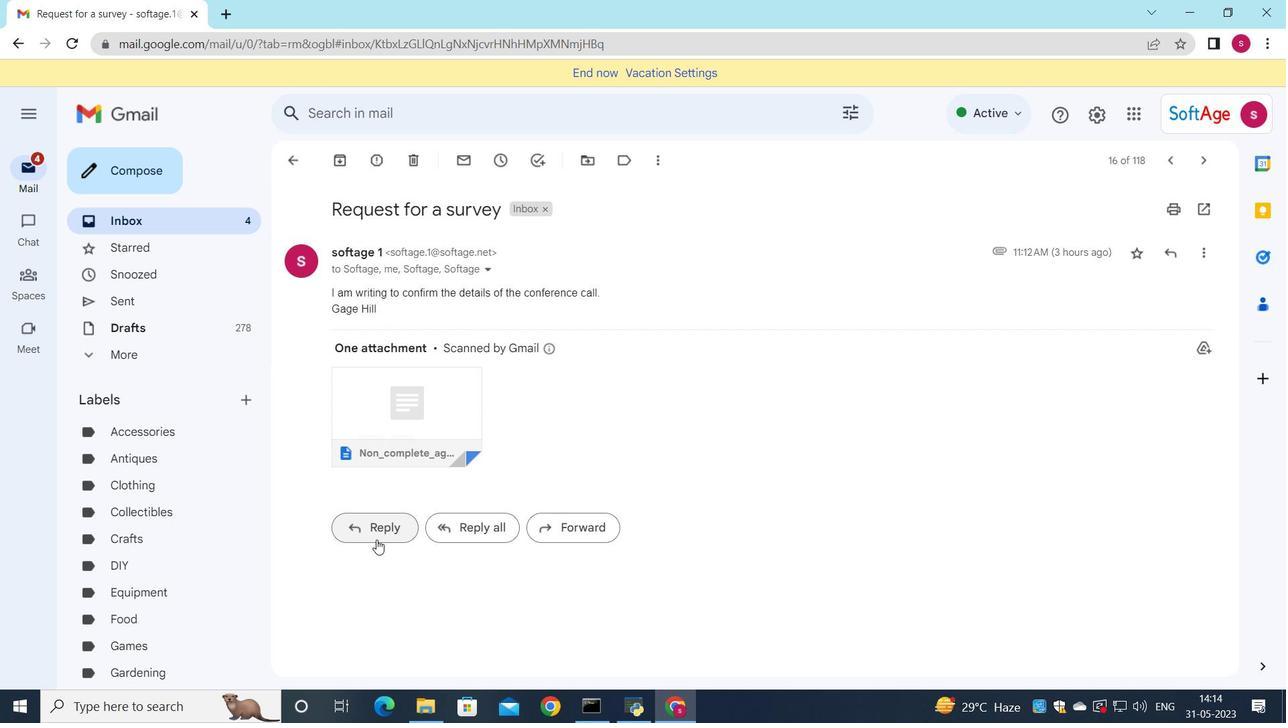 
Action: Mouse pressed left at (380, 538)
Screenshot: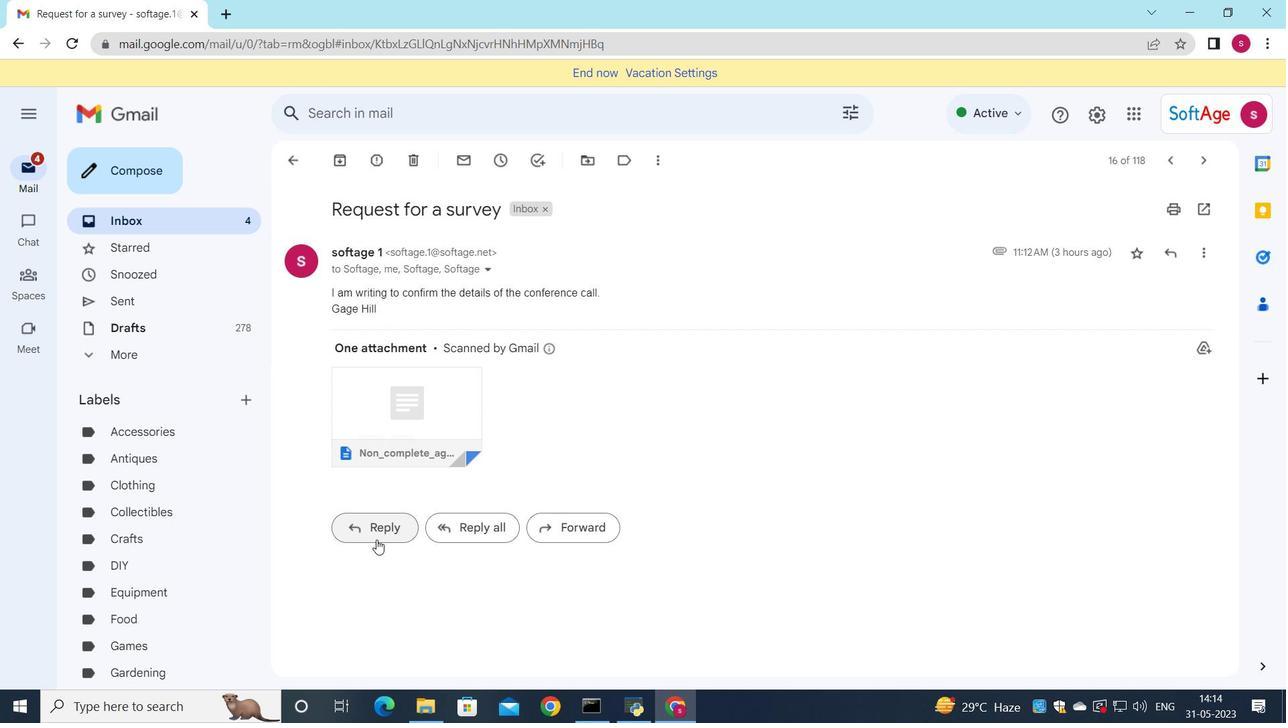 
Action: Mouse moved to (367, 463)
Screenshot: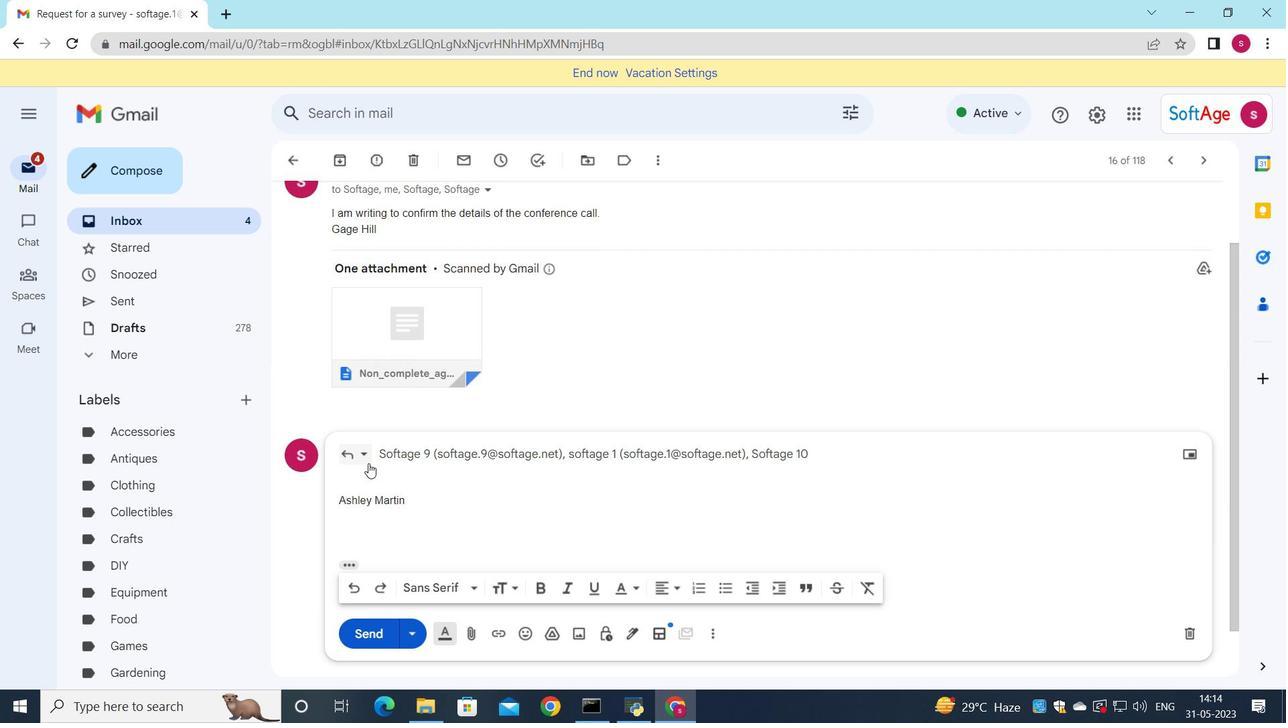 
Action: Mouse pressed left at (367, 463)
Screenshot: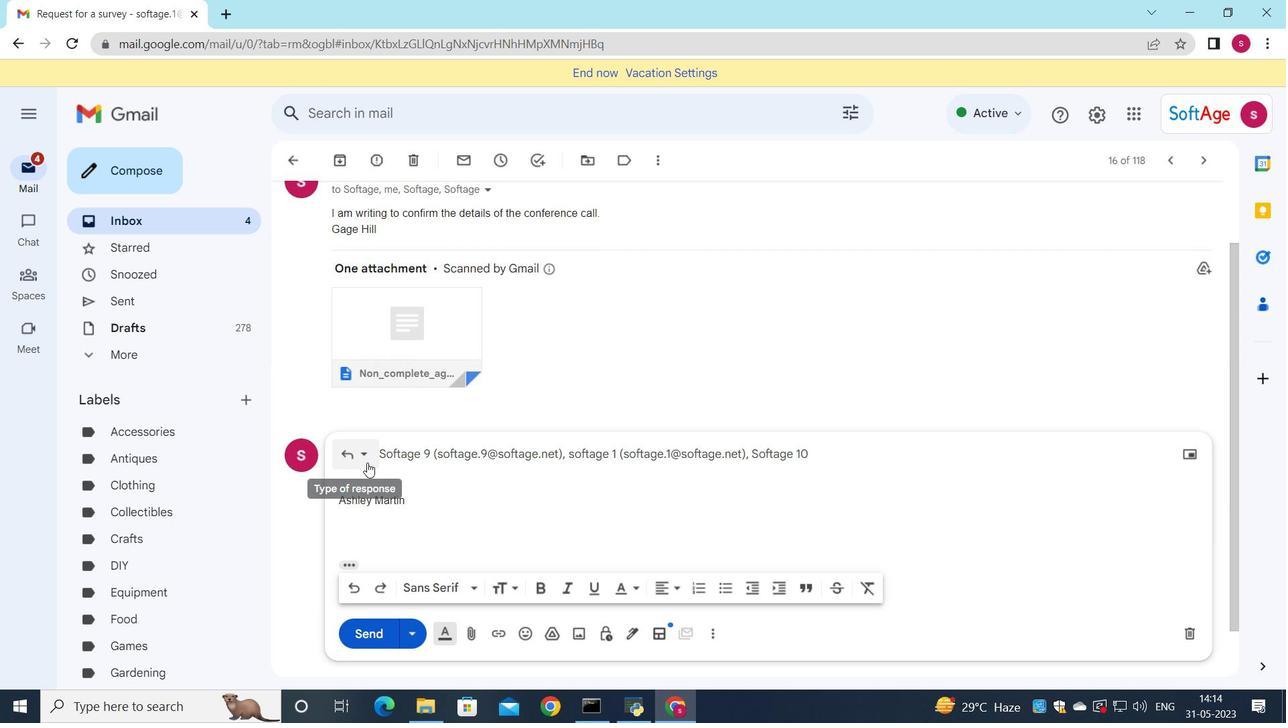 
Action: Mouse moved to (398, 566)
Screenshot: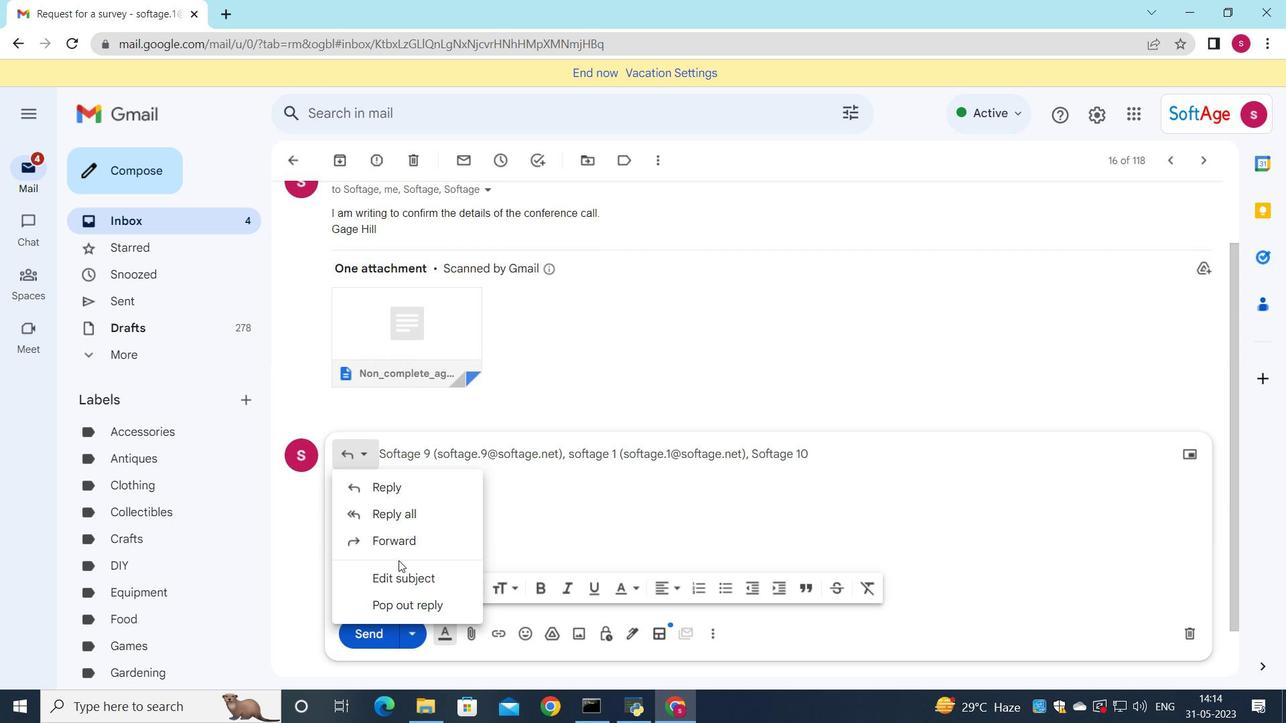 
Action: Mouse pressed left at (398, 566)
Screenshot: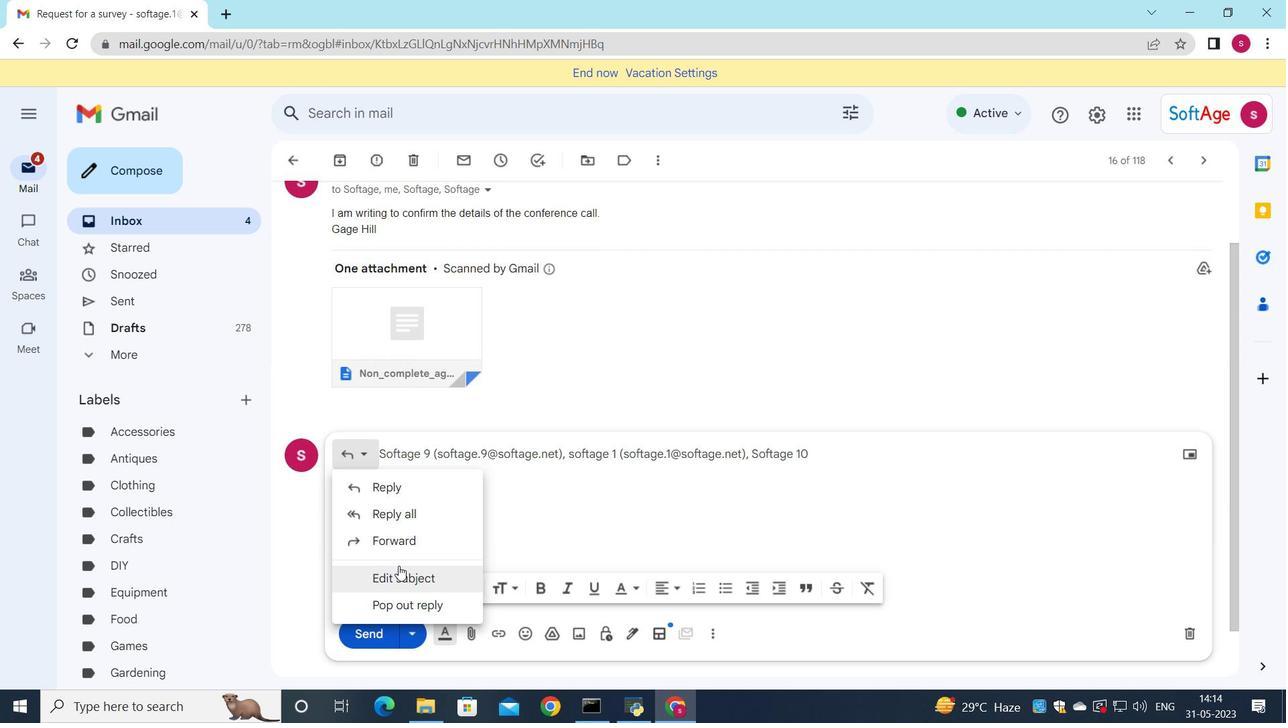 
Action: Mouse moved to (1098, 323)
Screenshot: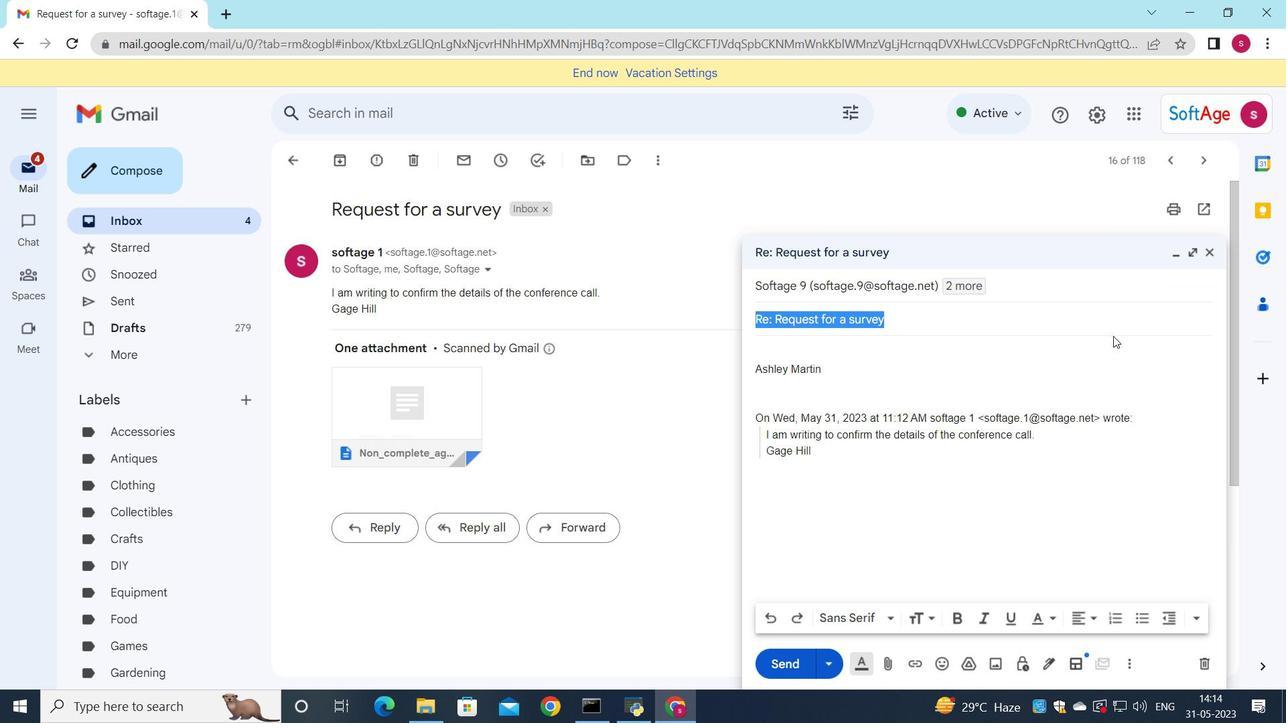 
Action: Key pressed <Key.shift_r>Job<Key.space><Key.shift>A<Key.backspace>application<Key.space>follow-up
Screenshot: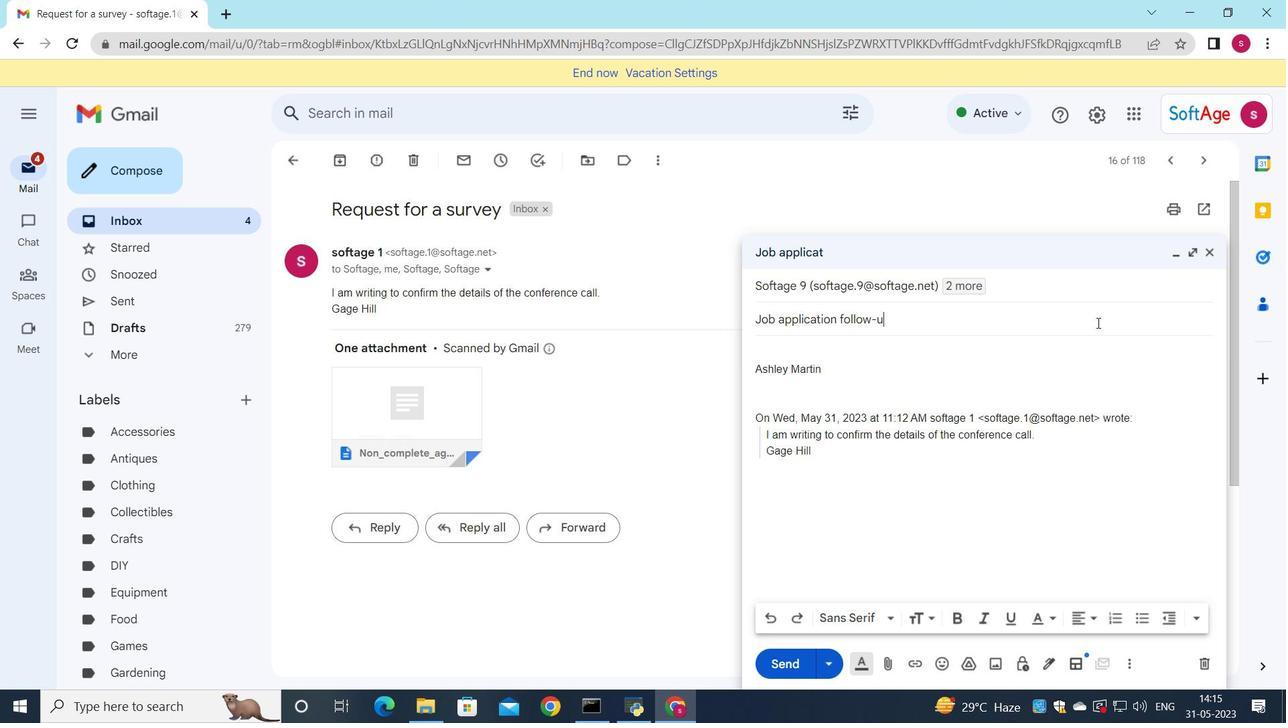 
Action: Mouse moved to (808, 343)
Screenshot: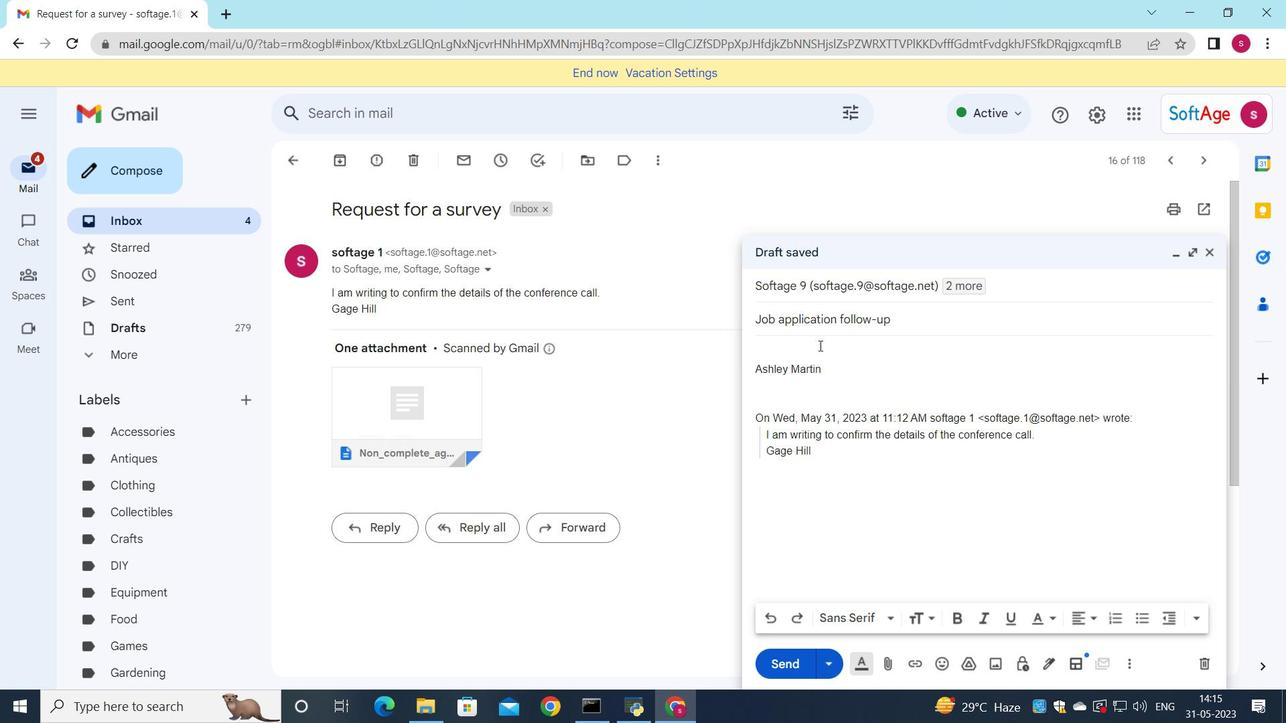 
Action: Mouse pressed left at (808, 343)
Screenshot: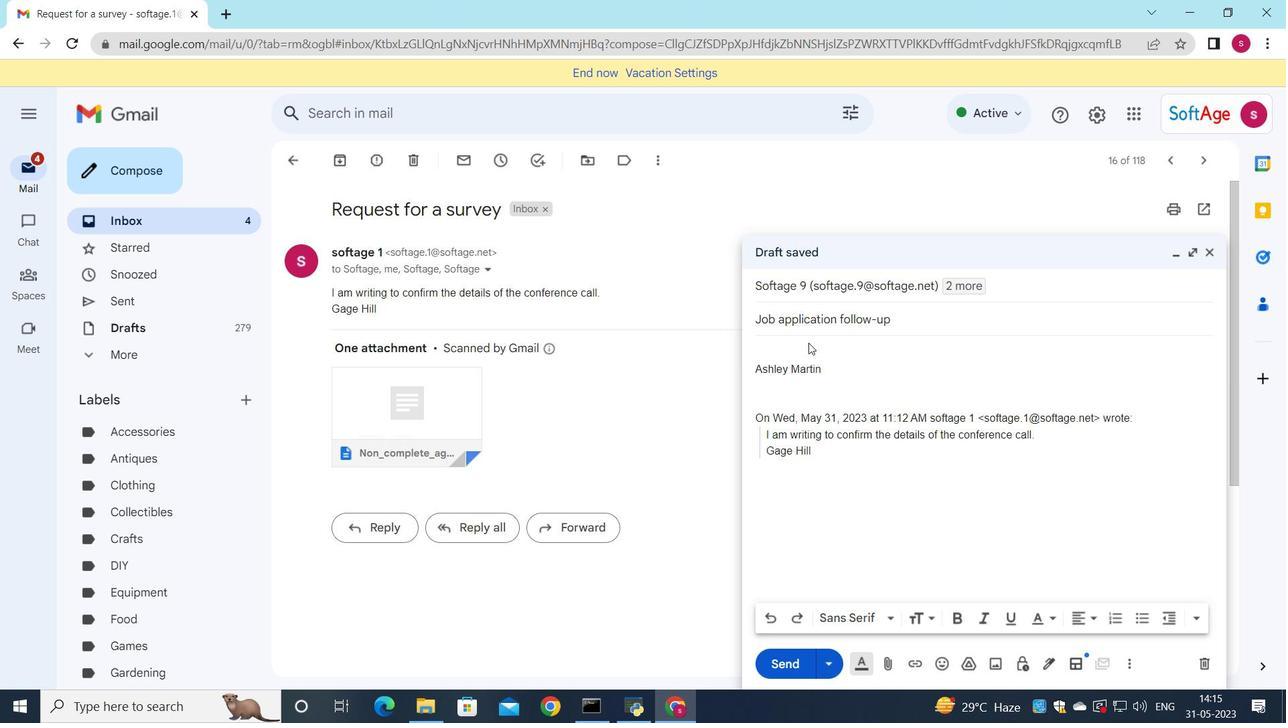 
Action: Key pressed <Key.shift_r>I<Key.space>wanted<Key.space>to<Key.space>follow<Key.space>upm<Key.backspace><Key.space>on<Key.space>the<Key.space>request<Key.space>for<Key.space>approval<Key.space>of<Key.space>the<Key.space>travel<Key.space>expenses.
Screenshot: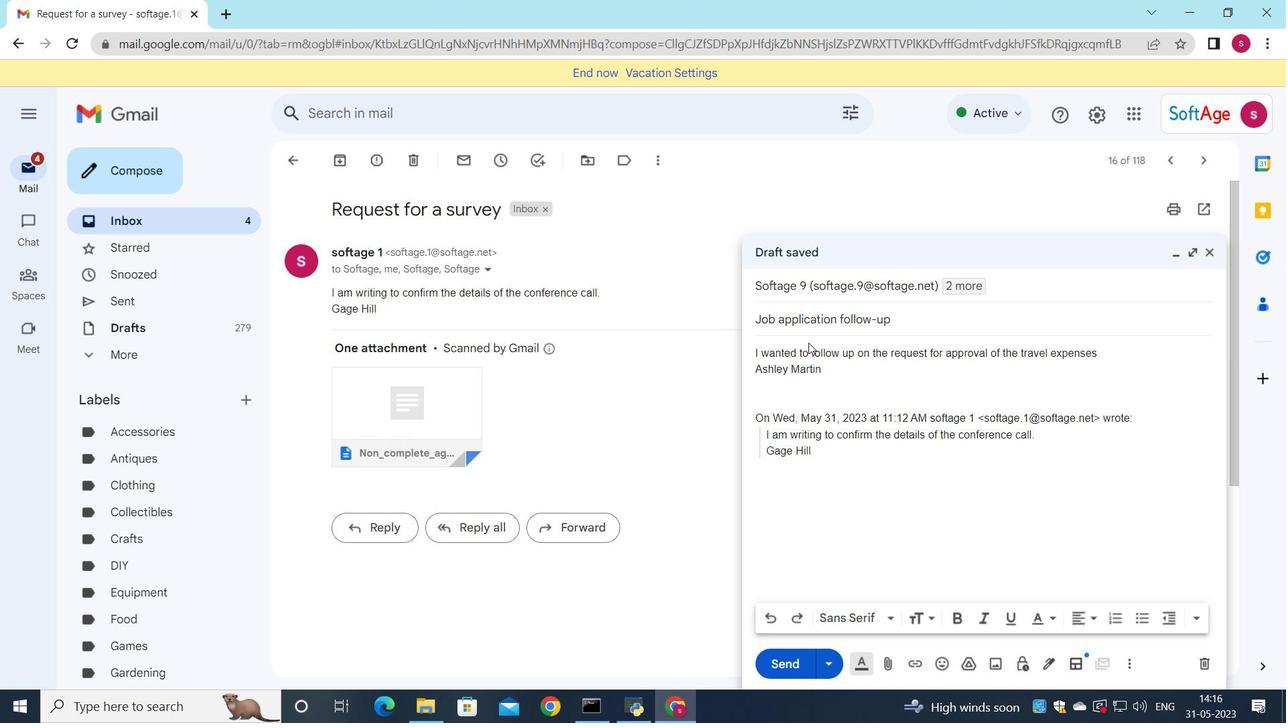
Action: Mouse moved to (776, 618)
Screenshot: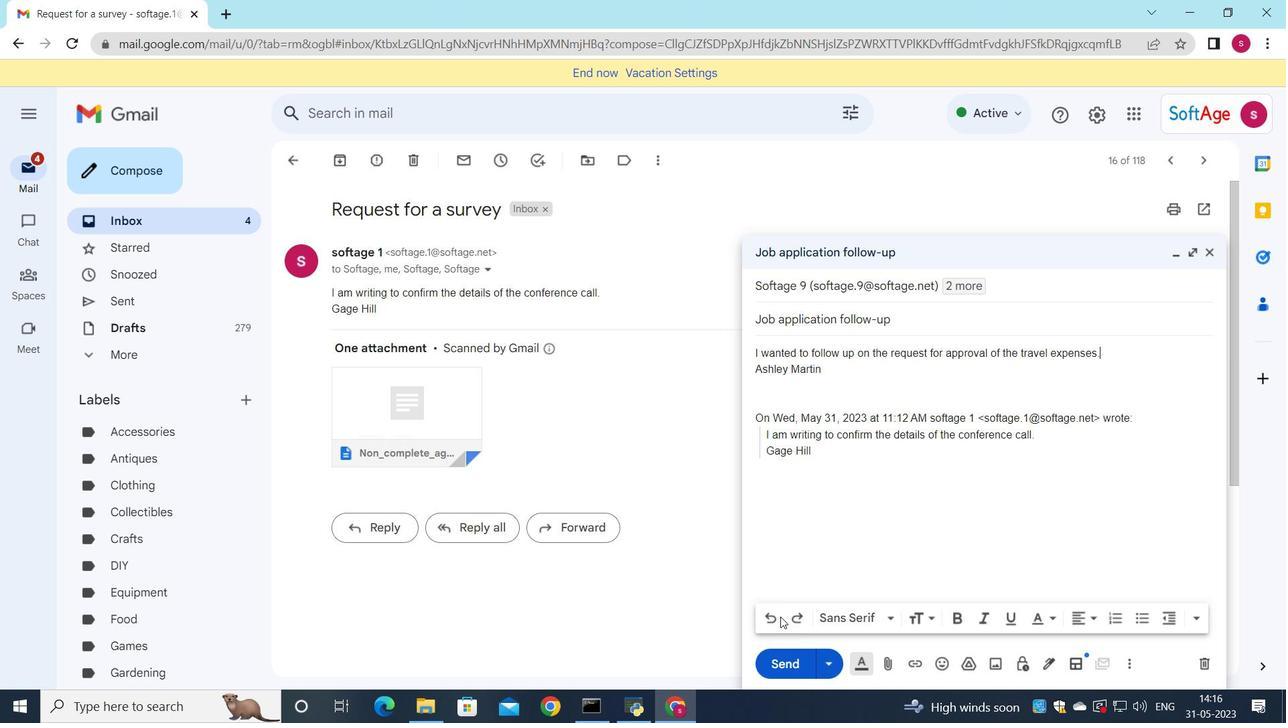 
Action: Mouse pressed left at (776, 618)
Screenshot: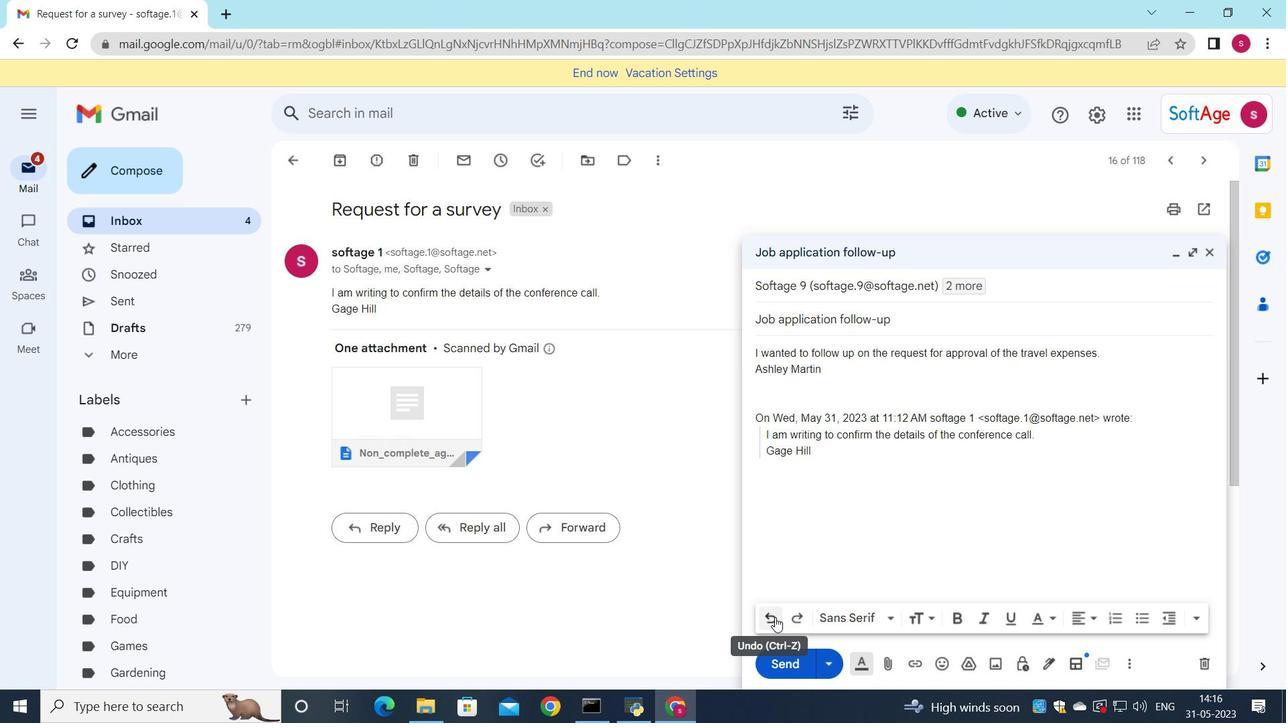 
Action: Mouse pressed left at (776, 618)
Screenshot: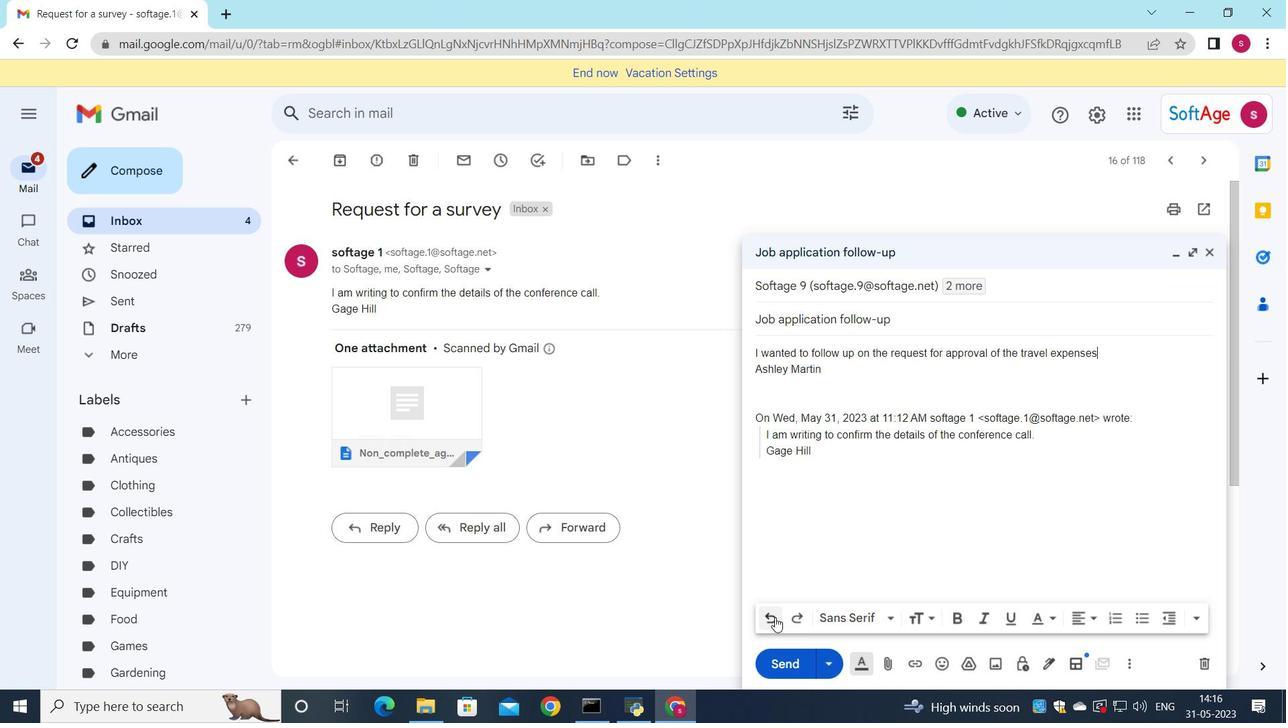 
Action: Mouse pressed left at (776, 618)
Screenshot: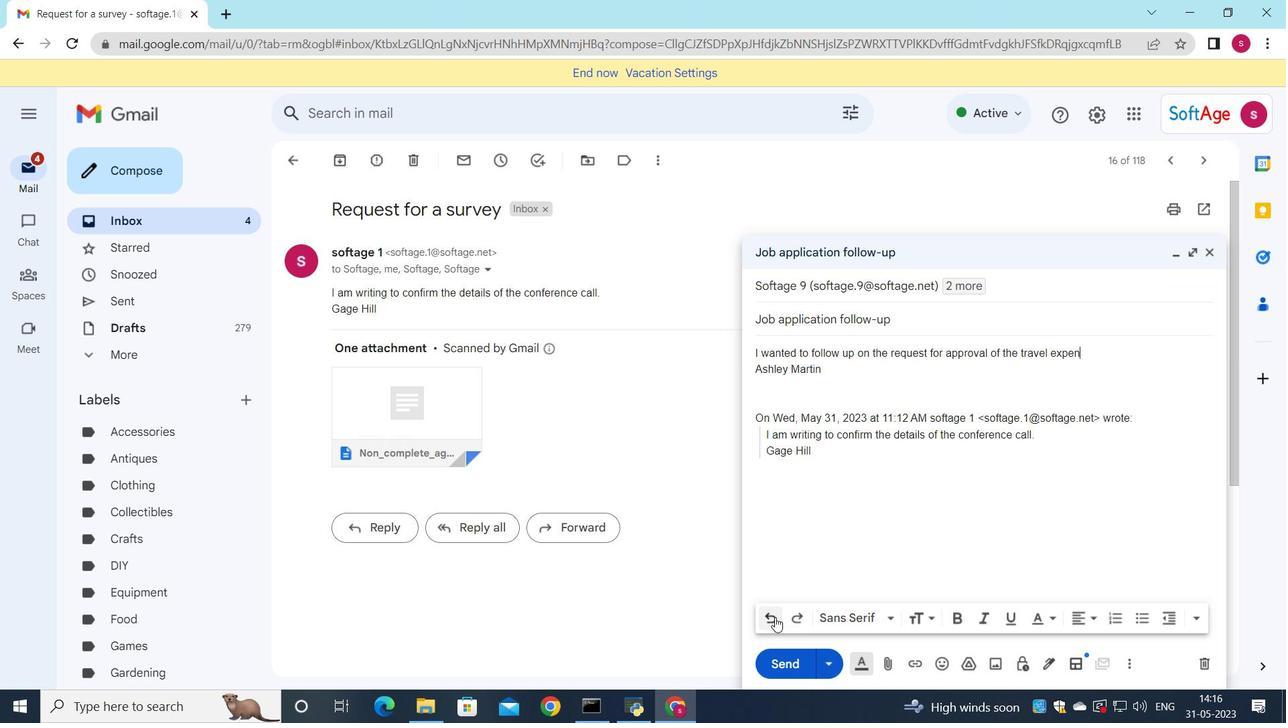
Action: Mouse pressed left at (776, 618)
Screenshot: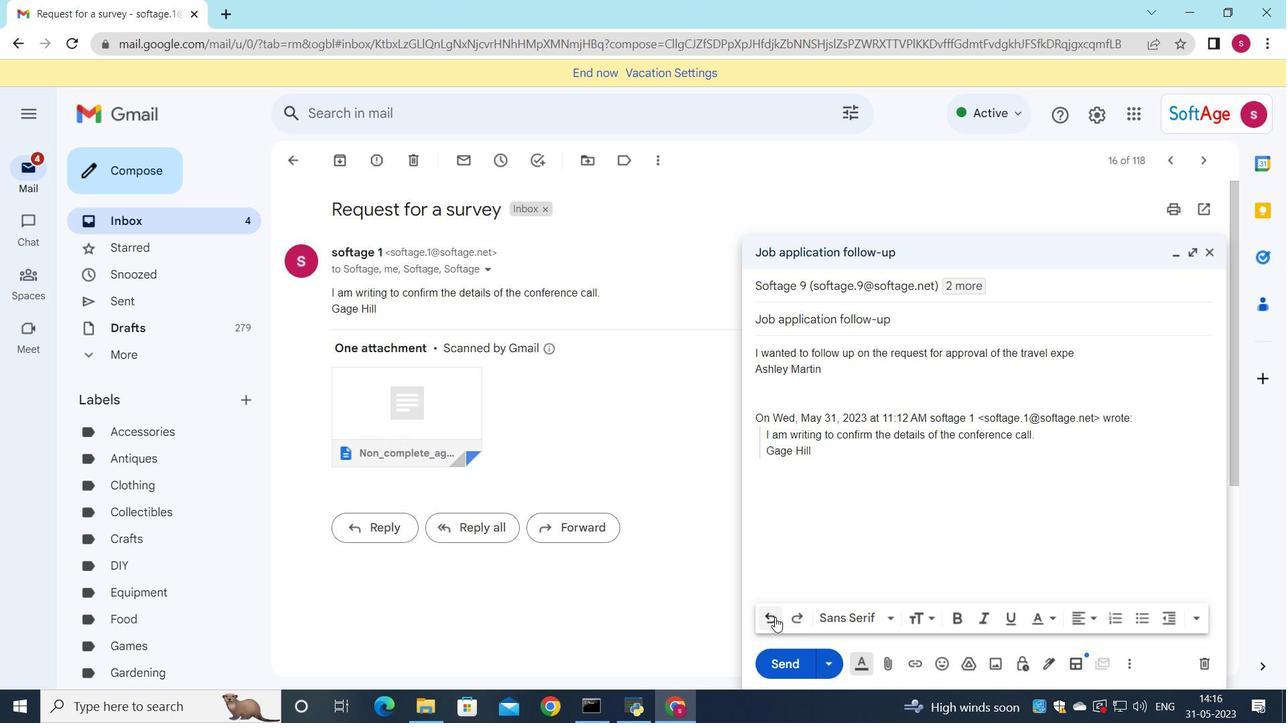 
Action: Mouse pressed left at (776, 618)
Screenshot: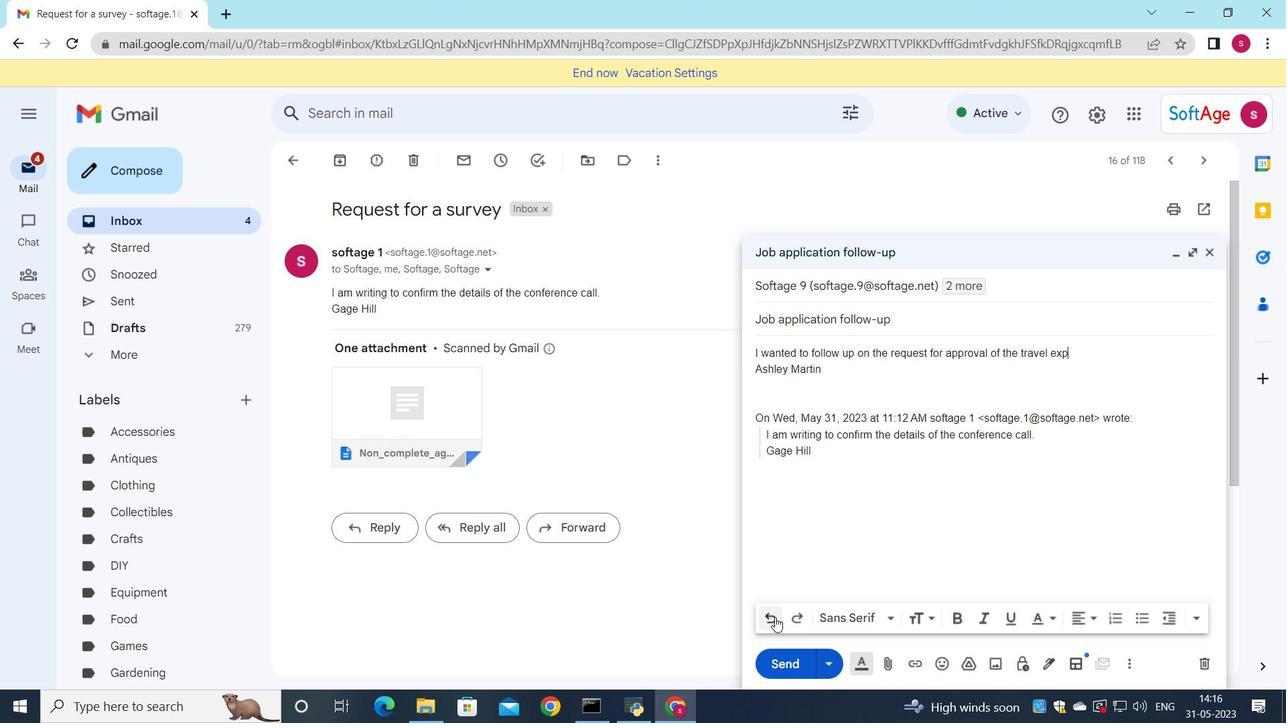 
Action: Mouse pressed left at (776, 618)
Screenshot: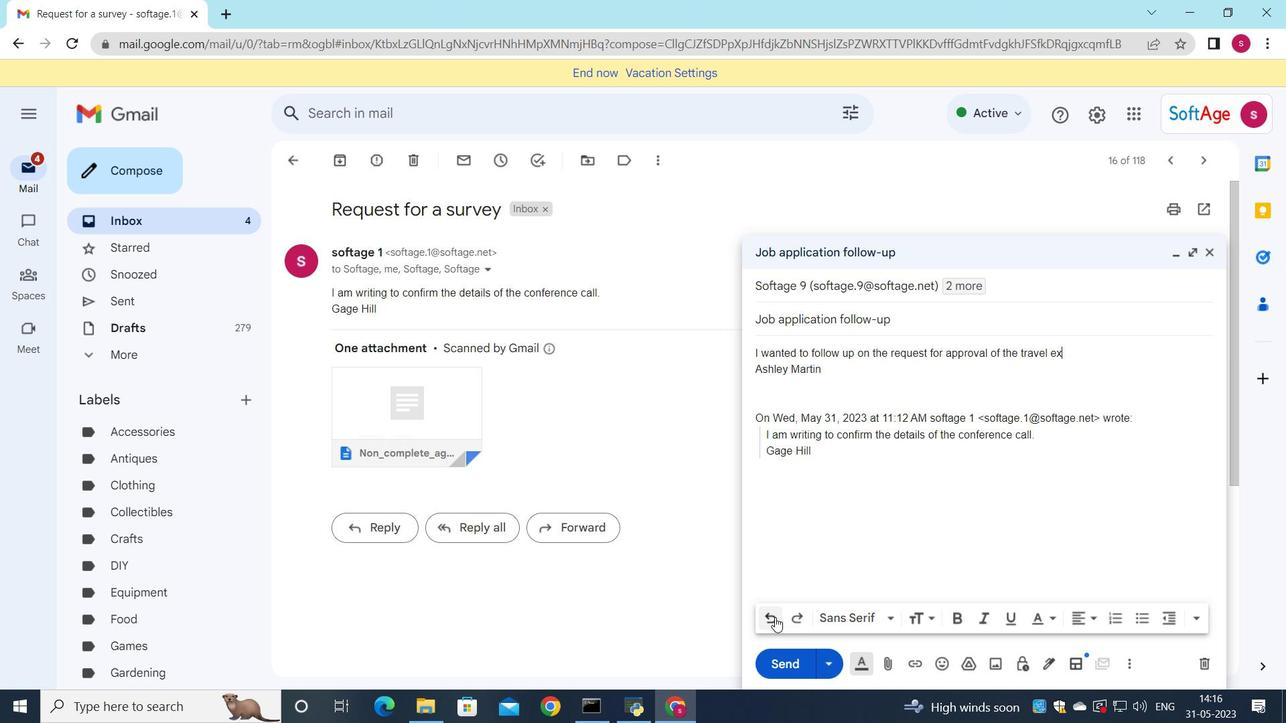 
Action: Mouse pressed left at (776, 618)
Screenshot: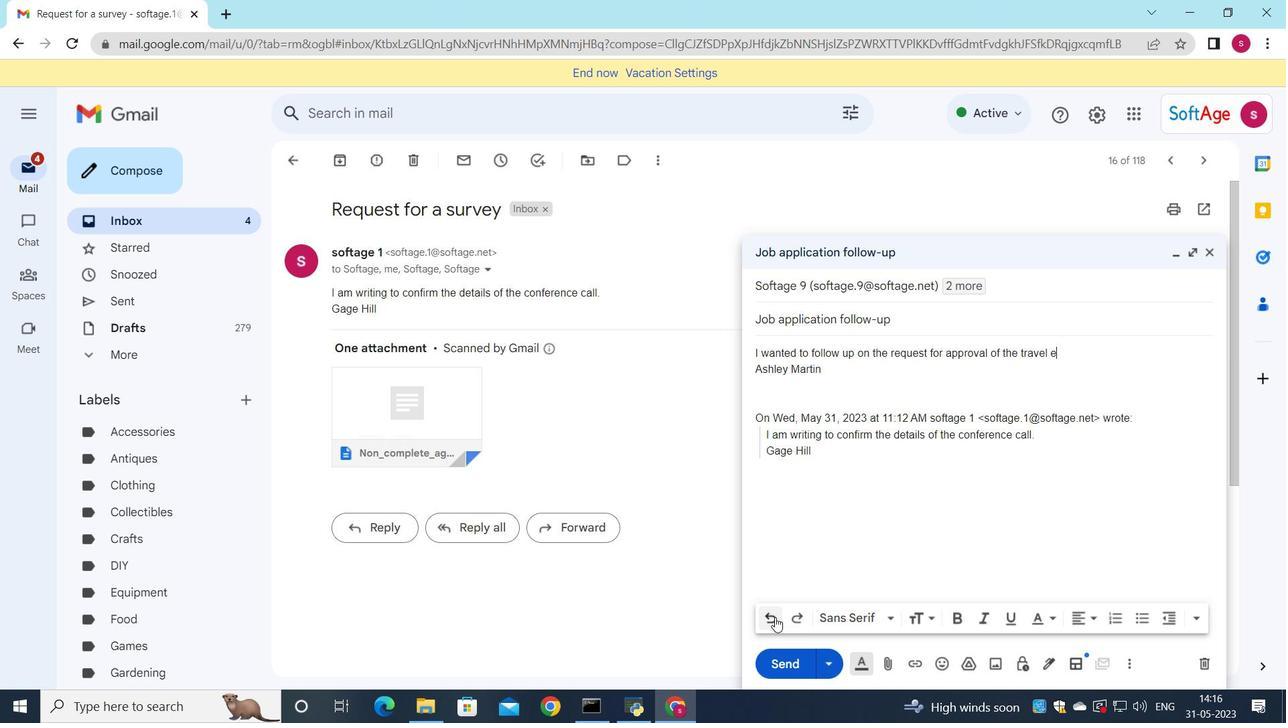 
Action: Mouse pressed left at (776, 618)
Screenshot: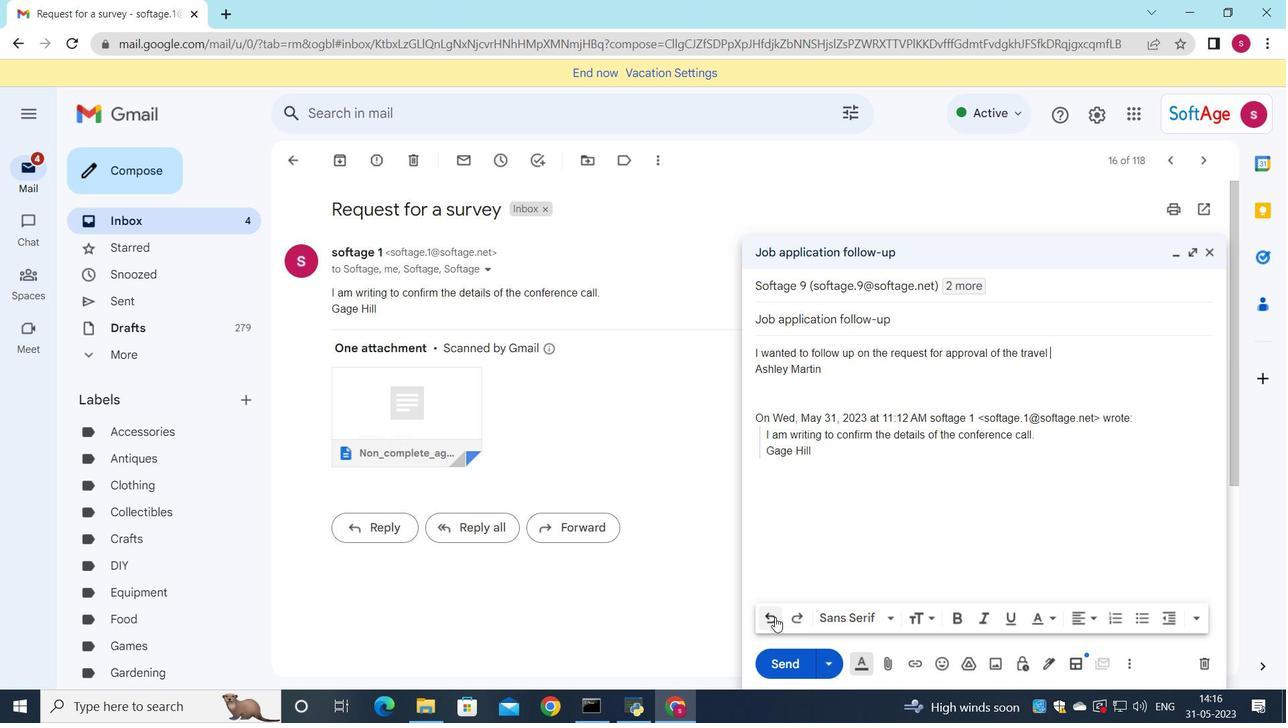 
Action: Mouse pressed left at (776, 618)
Screenshot: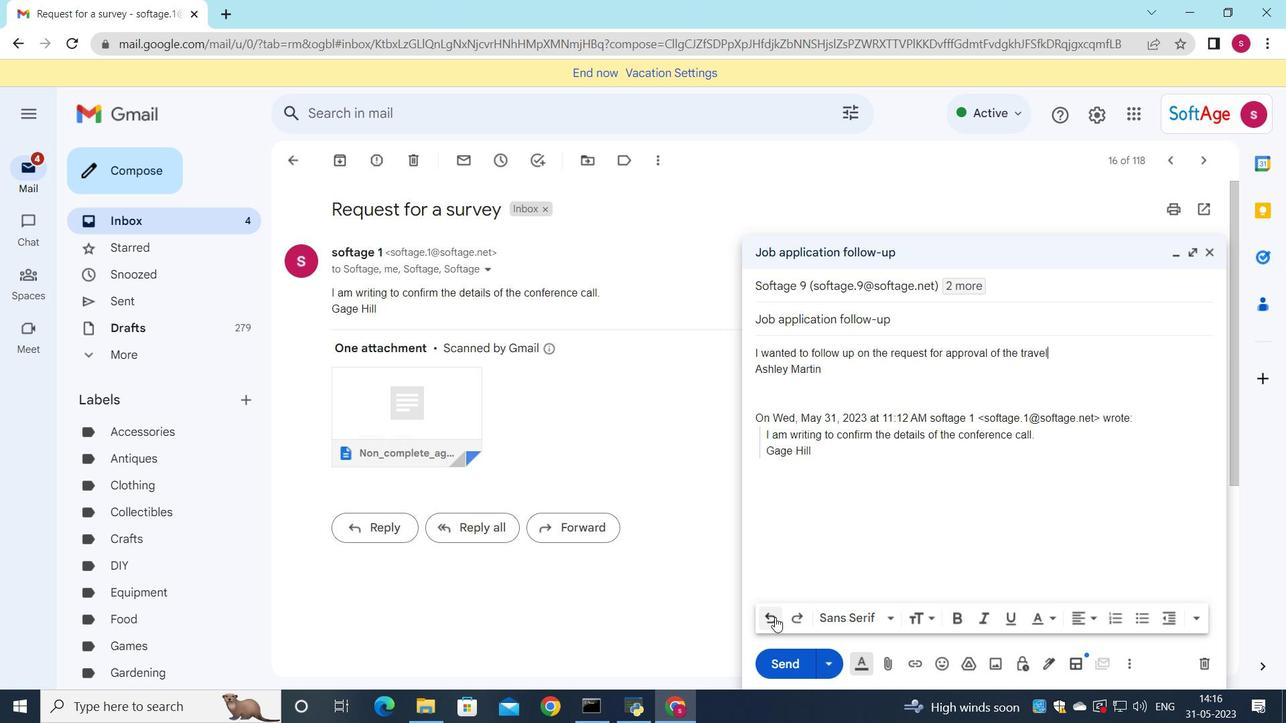
Action: Mouse pressed left at (776, 618)
Screenshot: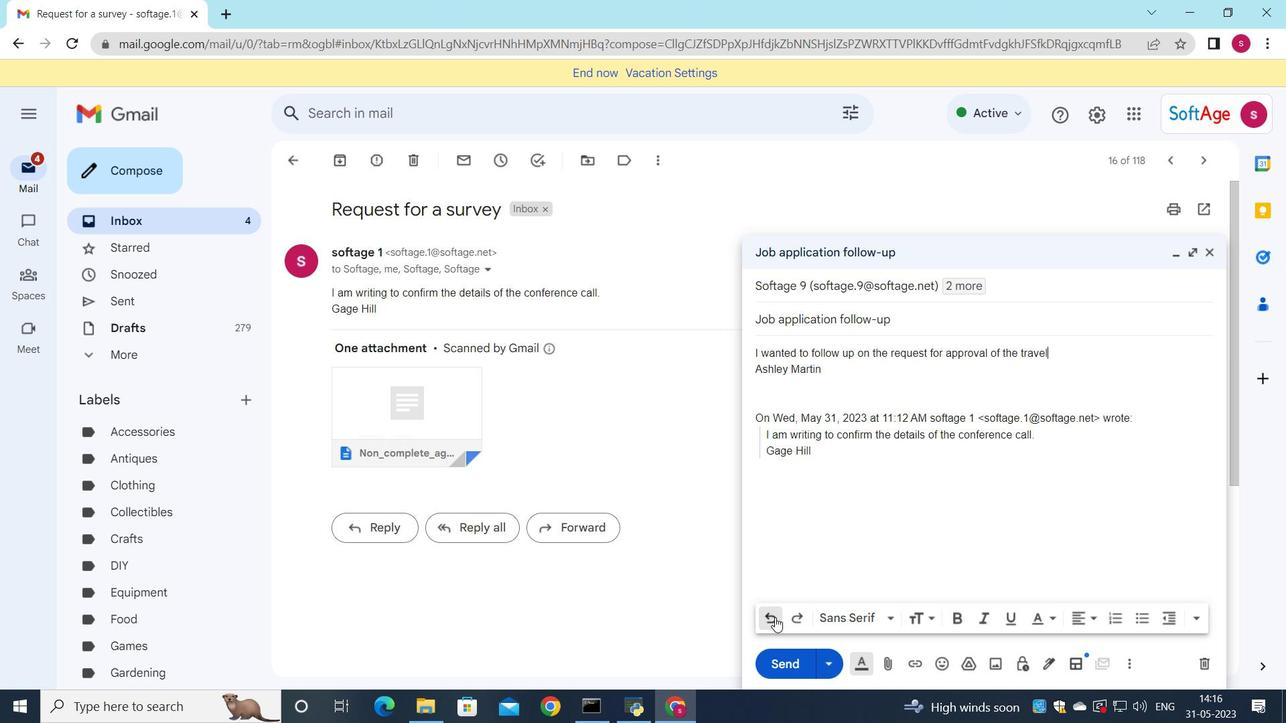 
Action: Mouse pressed left at (776, 618)
Screenshot: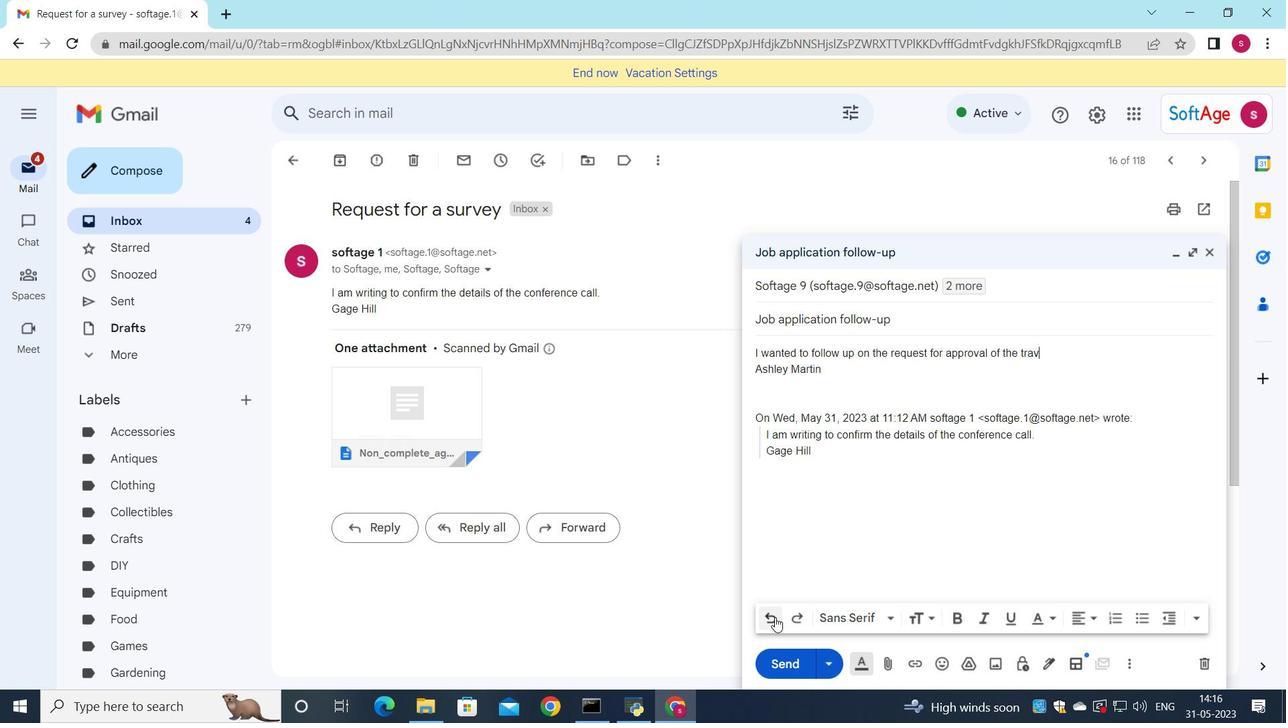 
Action: Mouse pressed left at (776, 618)
Screenshot: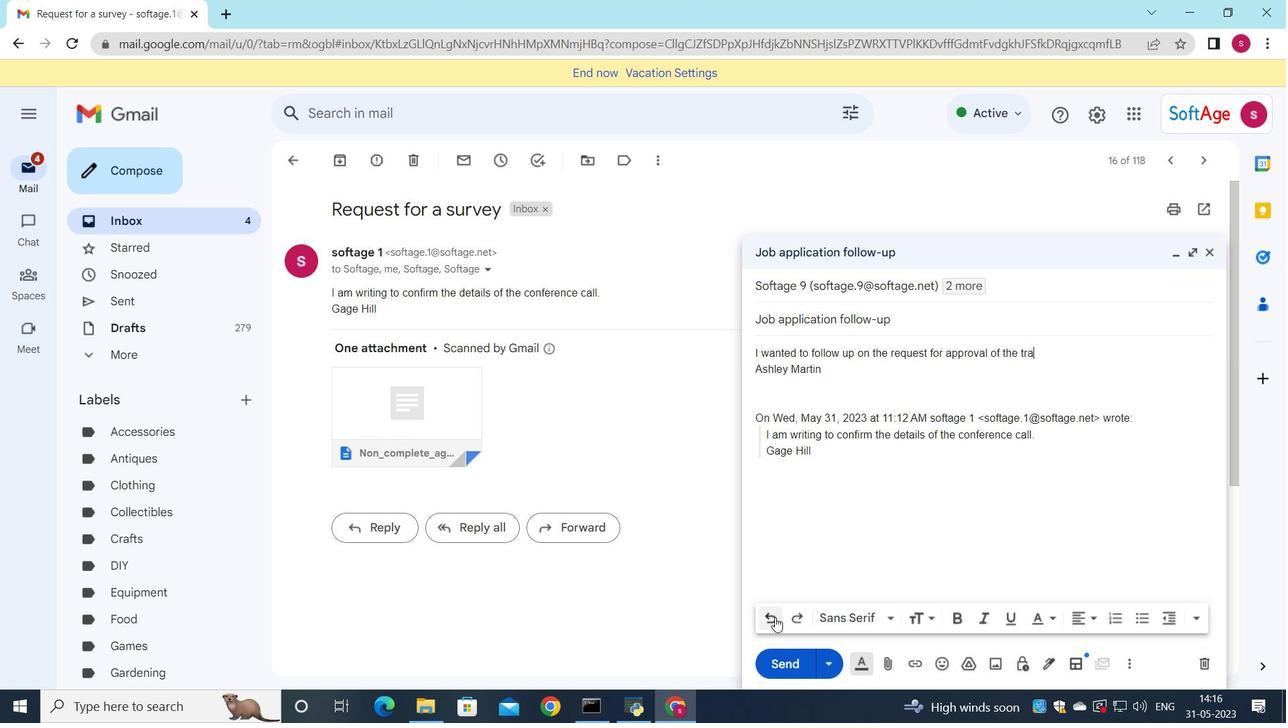 
Action: Mouse pressed left at (776, 618)
Screenshot: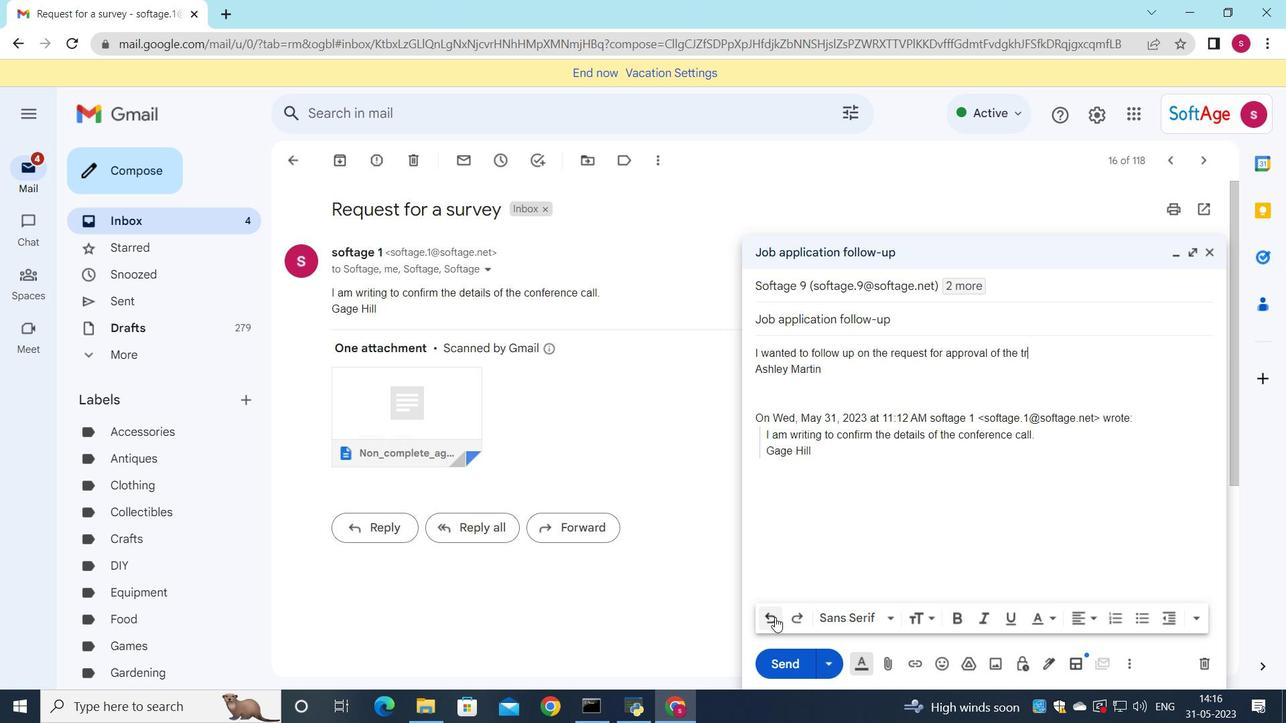
Action: Mouse pressed left at (776, 618)
Screenshot: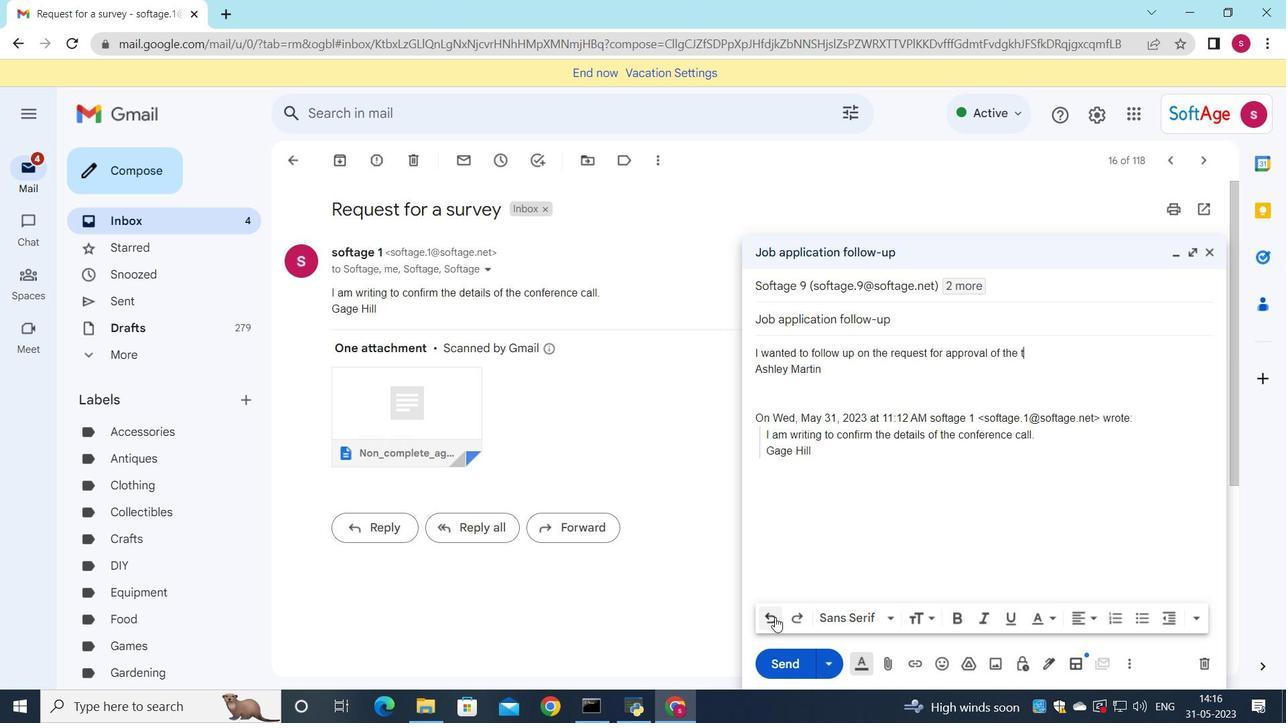 
Action: Mouse pressed left at (776, 618)
Screenshot: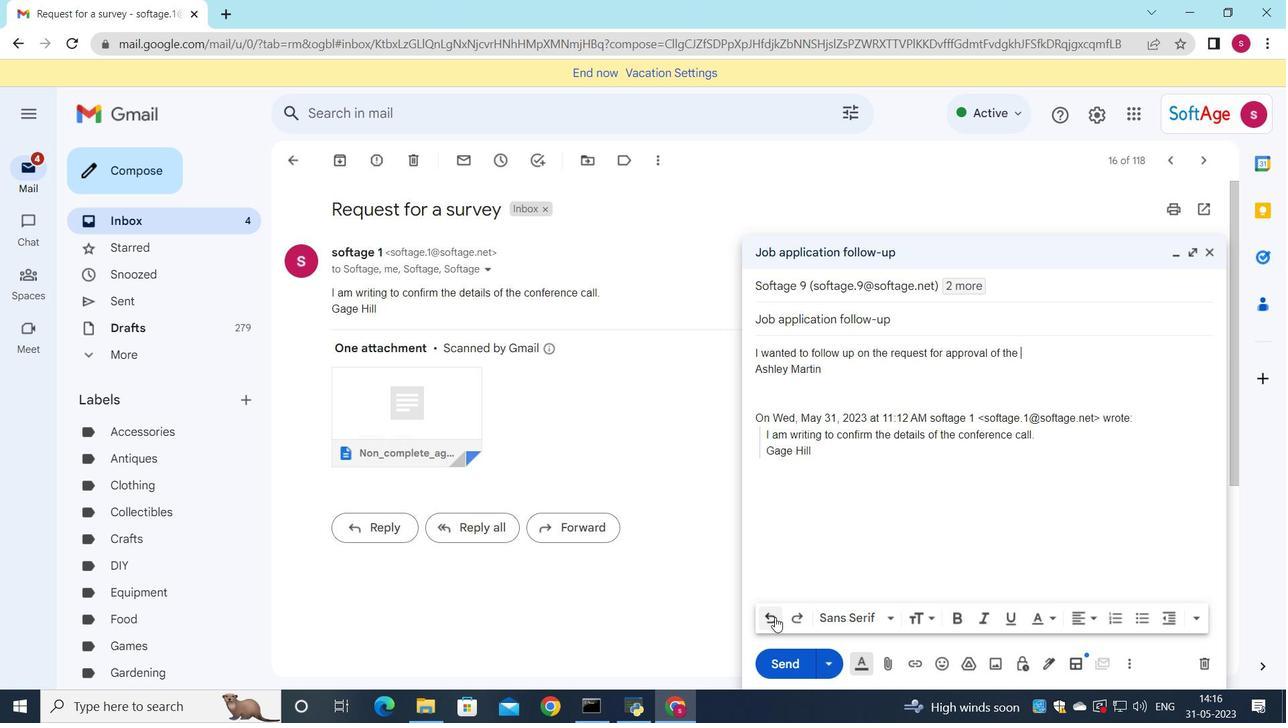 
Action: Mouse pressed left at (776, 618)
Screenshot: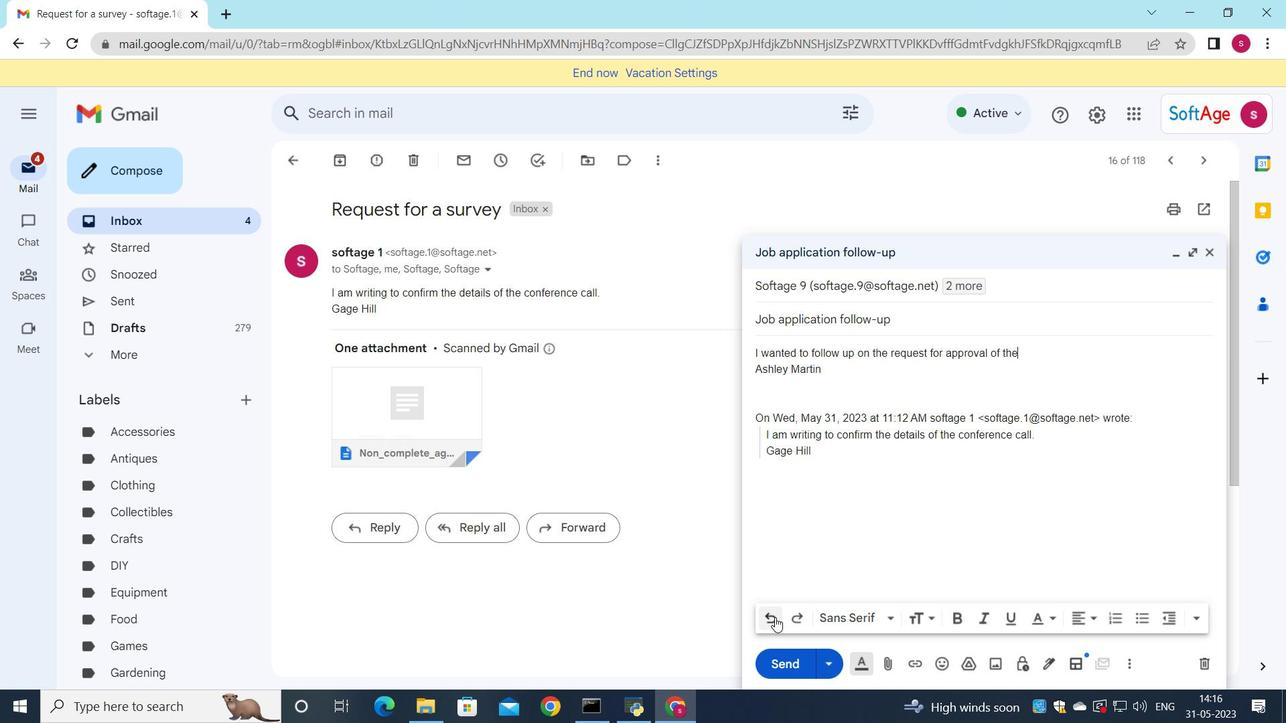 
Action: Mouse pressed left at (776, 618)
Screenshot: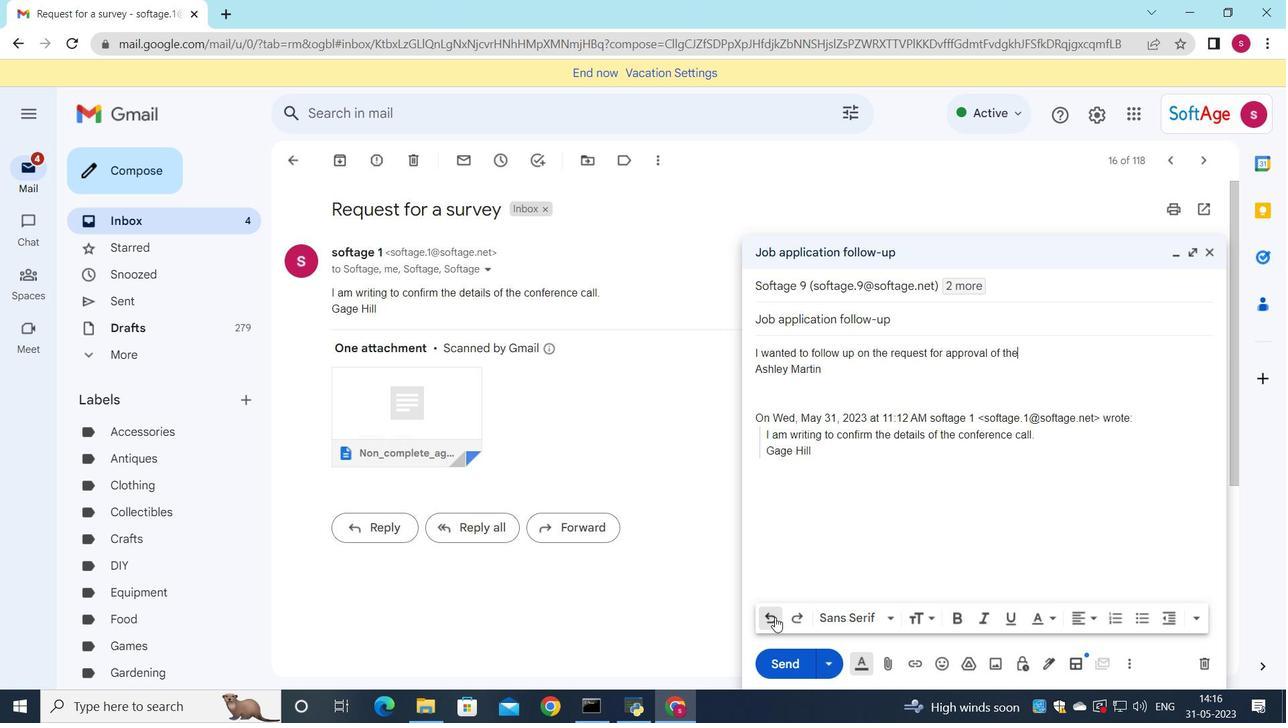 
Action: Mouse pressed left at (776, 618)
Screenshot: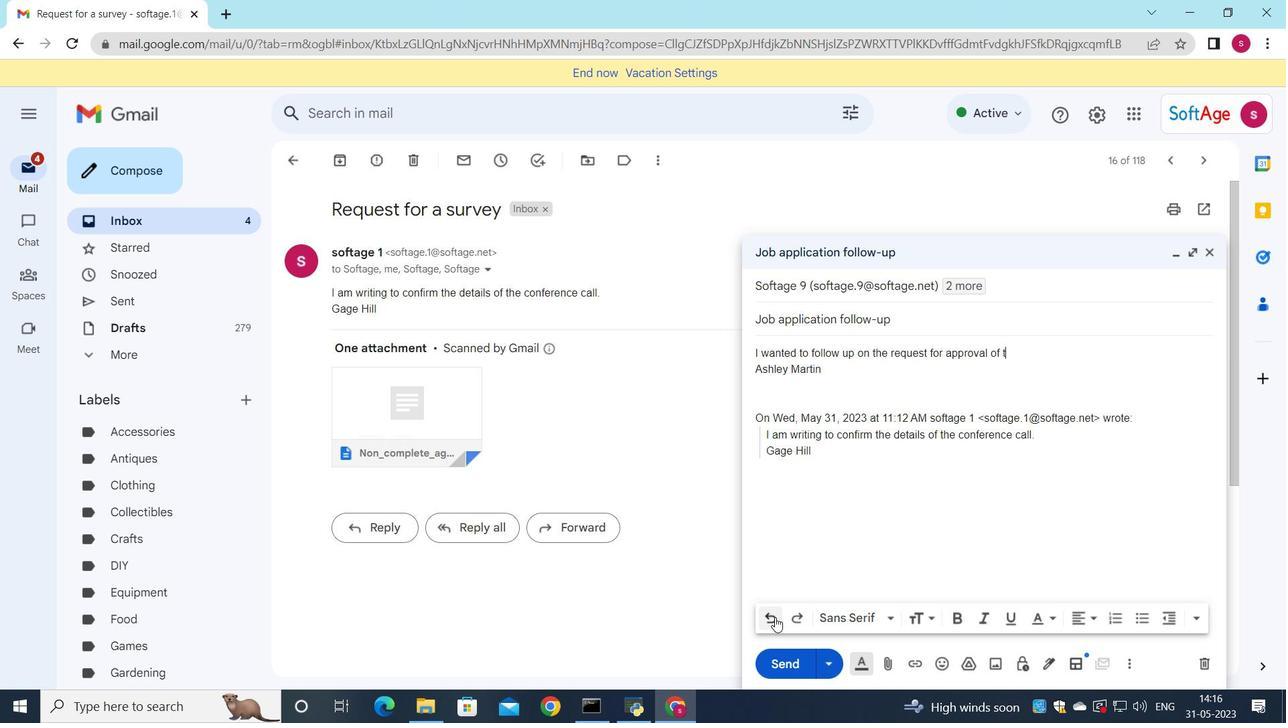 
Action: Mouse pressed left at (776, 618)
Screenshot: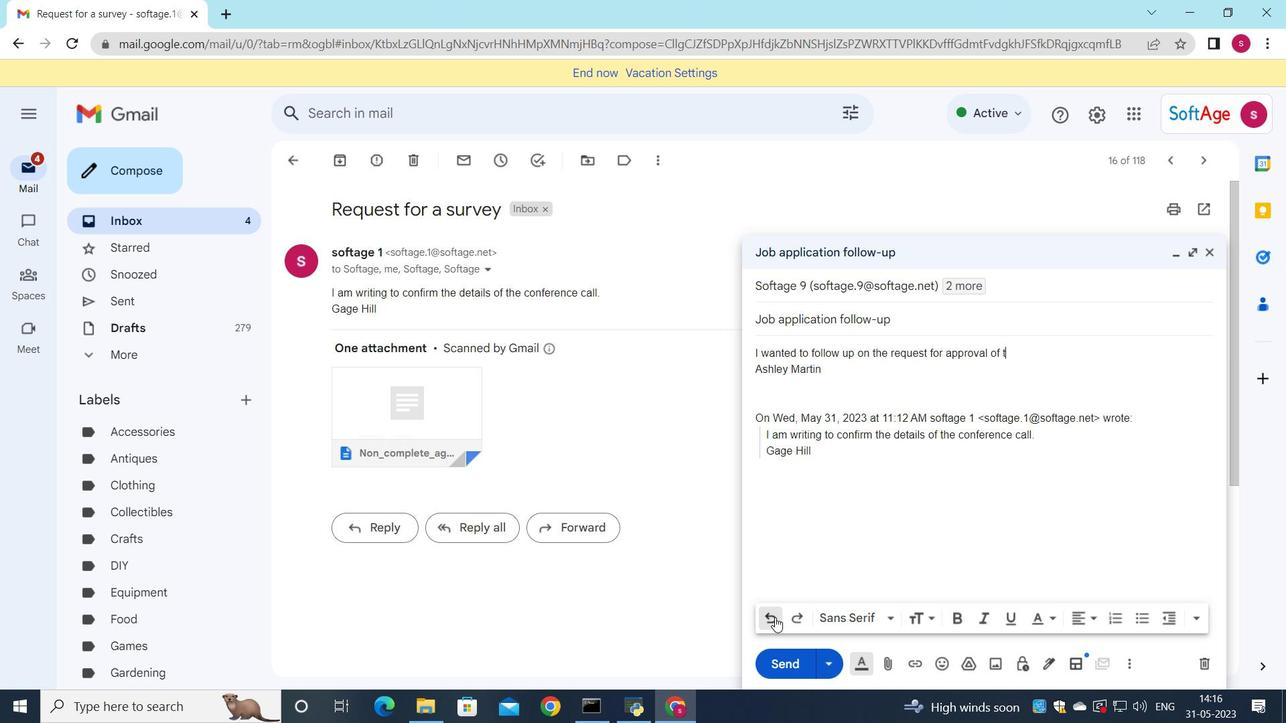 
Action: Mouse pressed left at (776, 618)
Screenshot: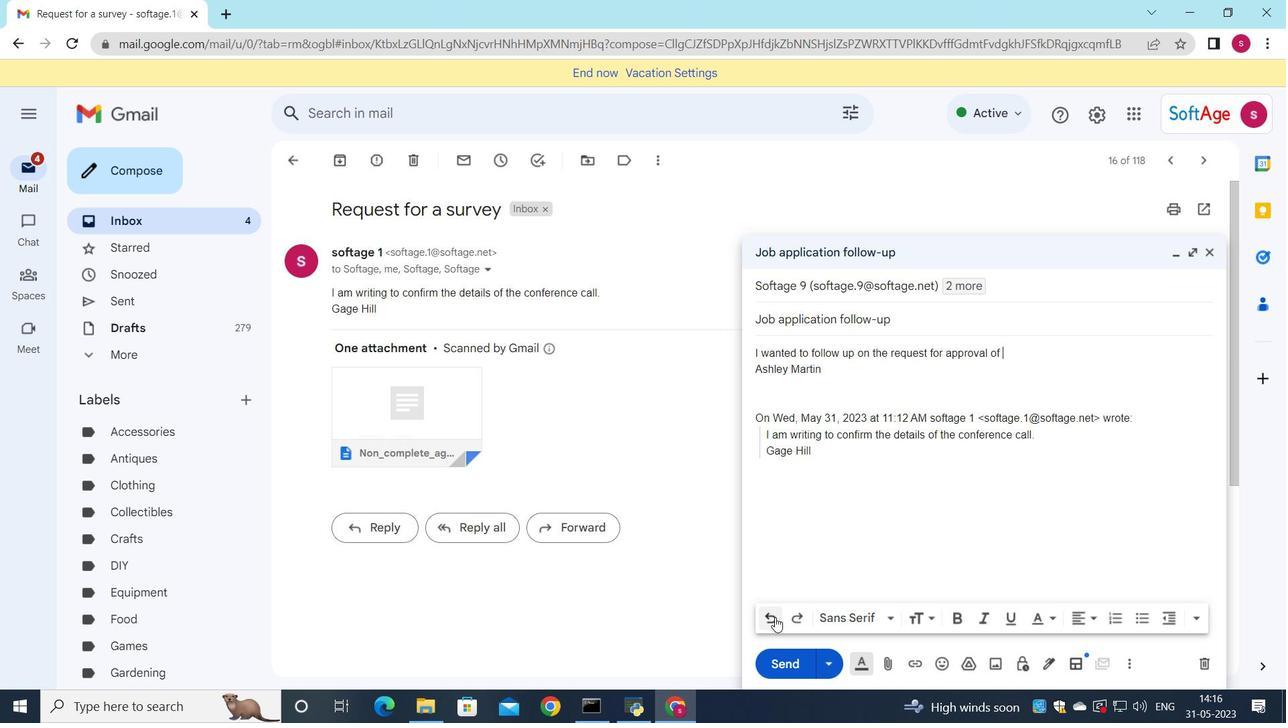 
Action: Mouse pressed left at (776, 618)
Screenshot: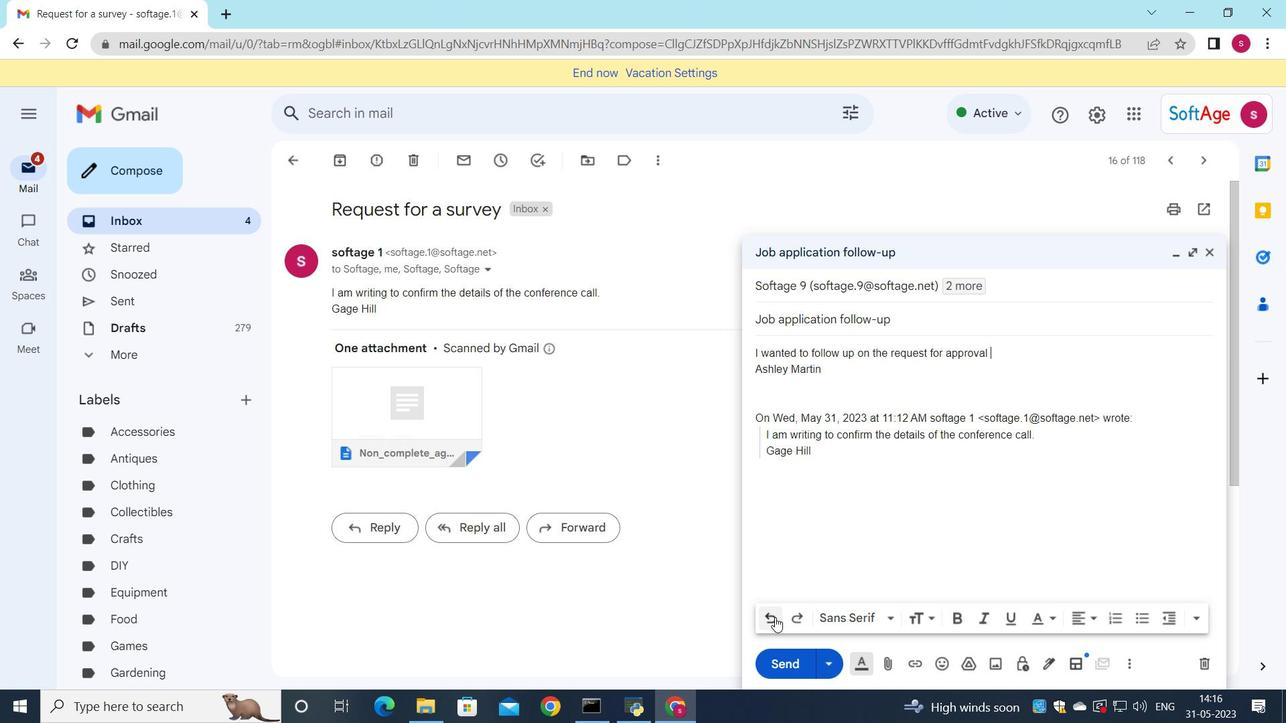 
Action: Mouse pressed left at (776, 618)
Screenshot: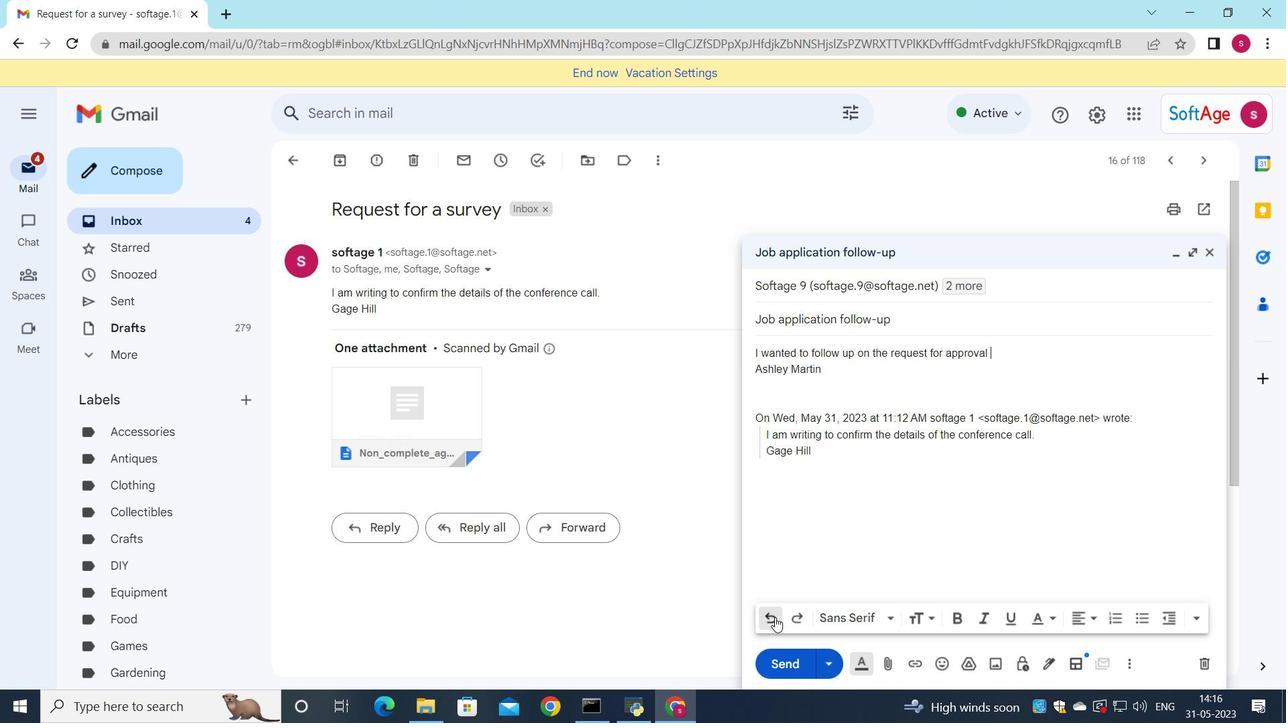 
Action: Mouse pressed left at (776, 618)
Screenshot: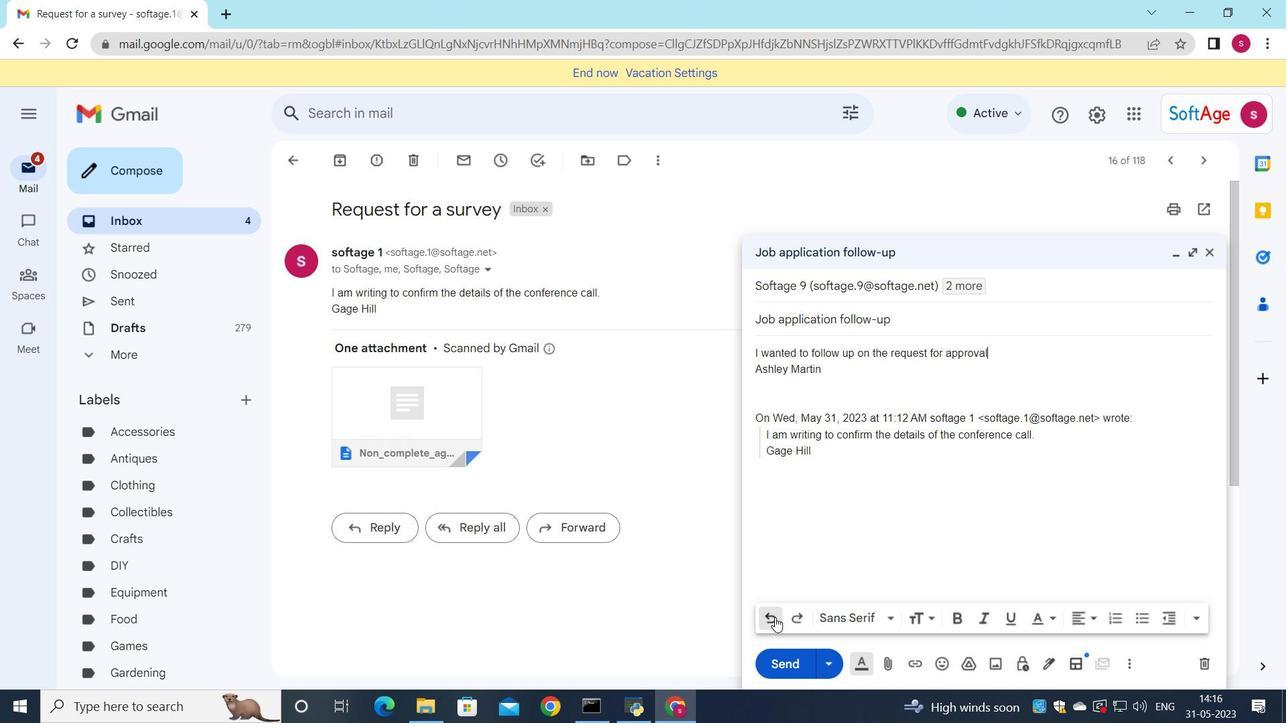 
Action: Mouse pressed left at (776, 618)
Screenshot: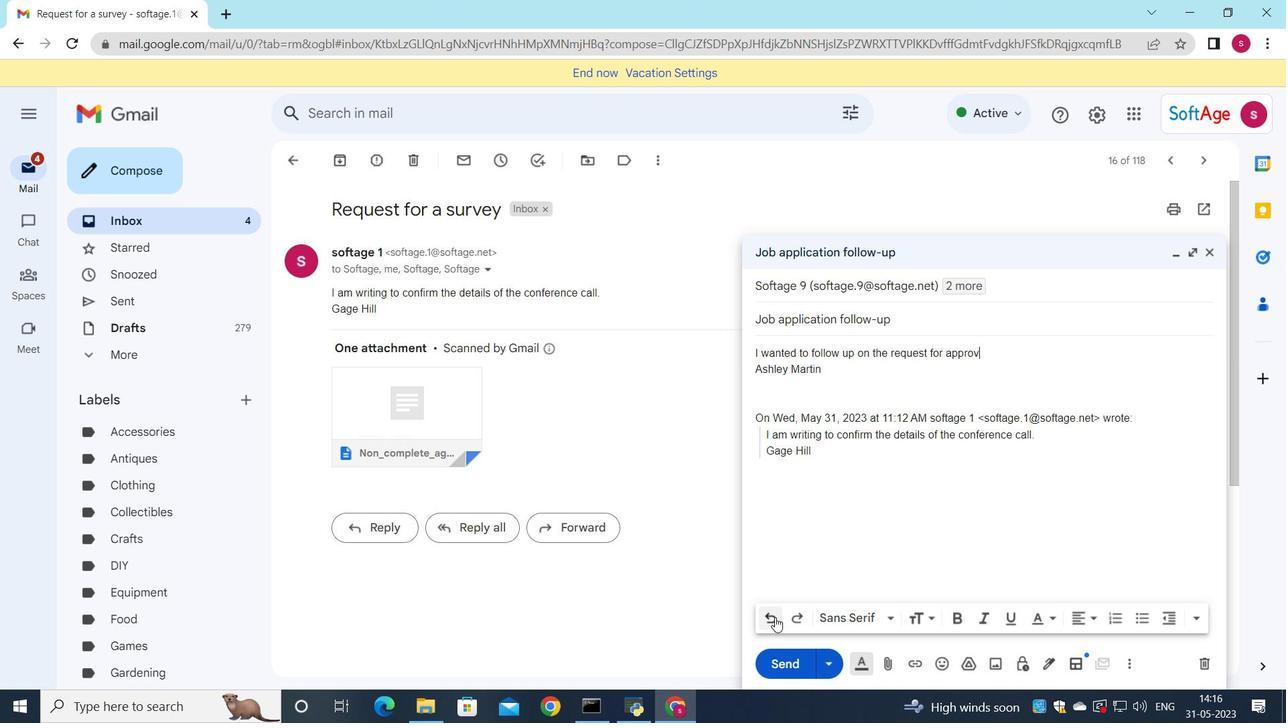 
Action: Mouse pressed left at (776, 618)
Screenshot: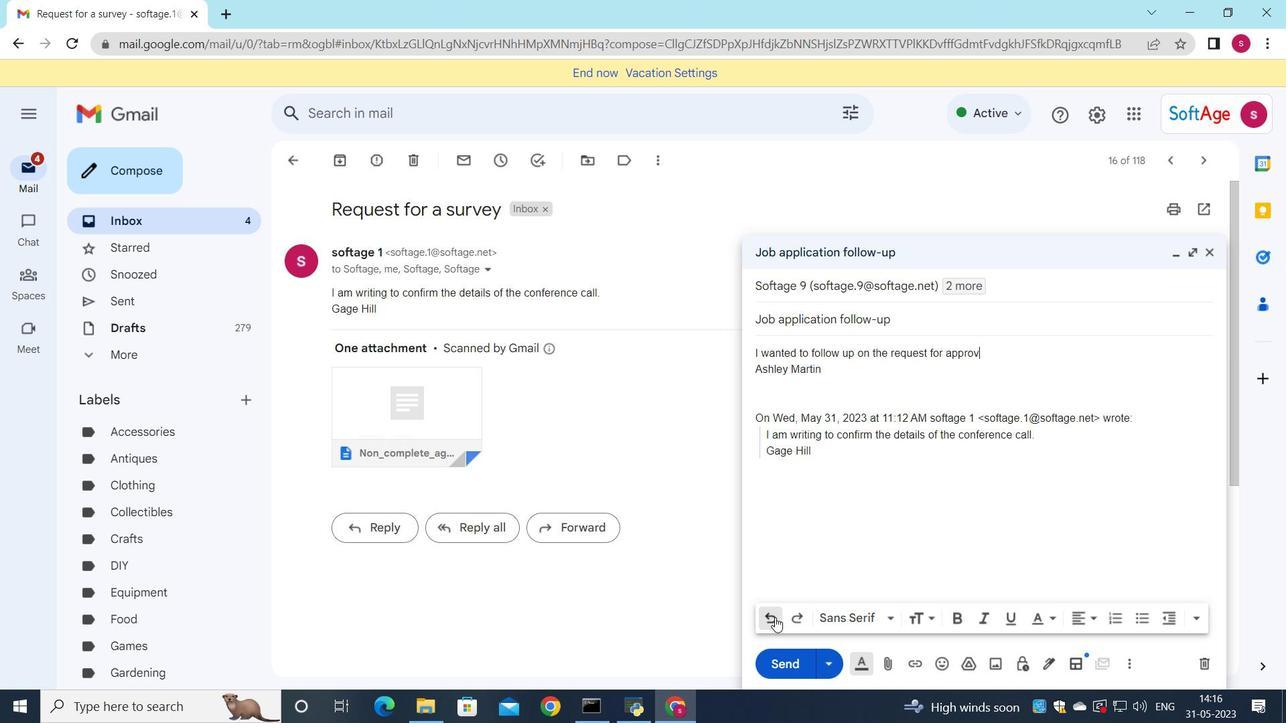 
Action: Mouse pressed left at (776, 618)
Screenshot: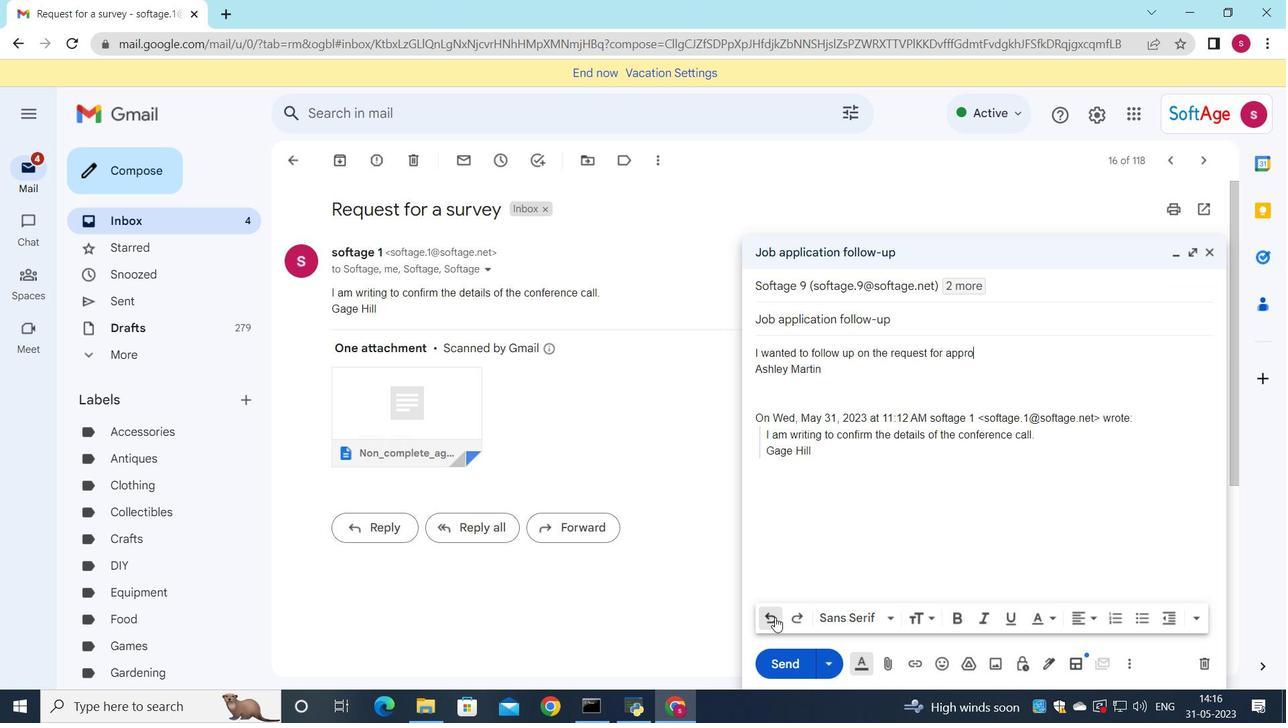
Action: Mouse pressed left at (776, 618)
Screenshot: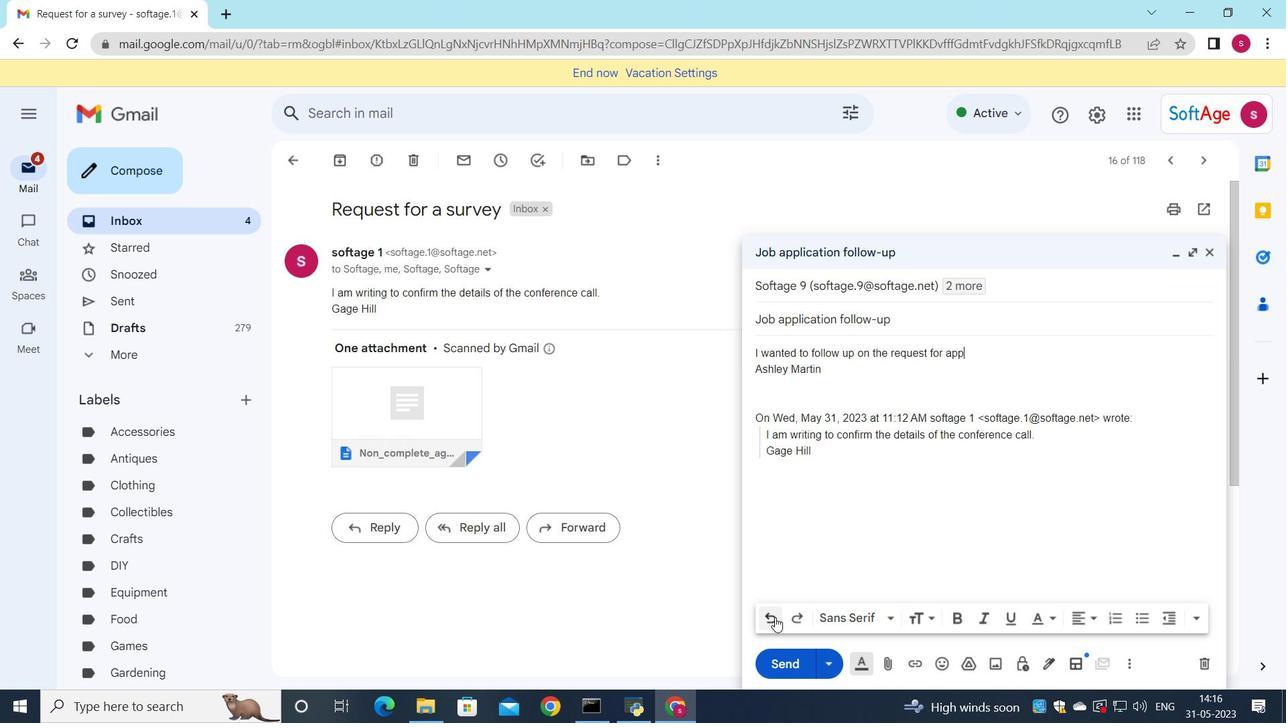 
Action: Mouse pressed left at (776, 618)
Screenshot: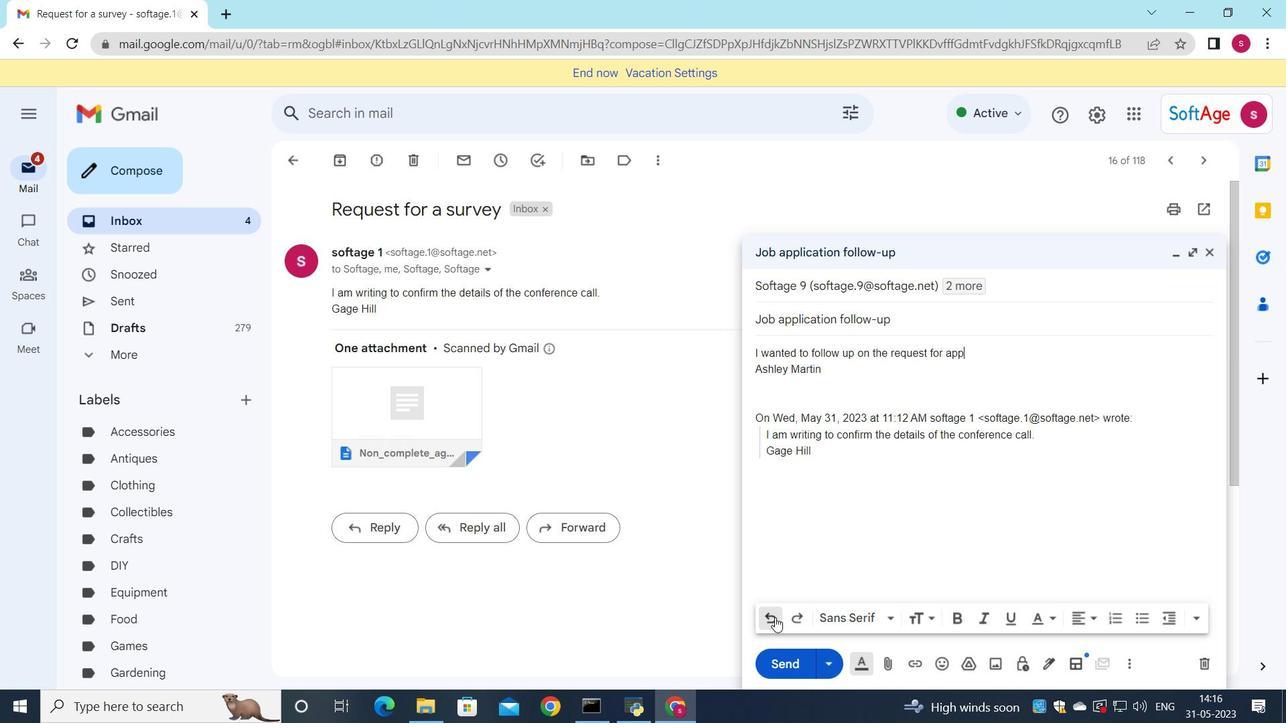 
Action: Mouse pressed left at (776, 618)
Screenshot: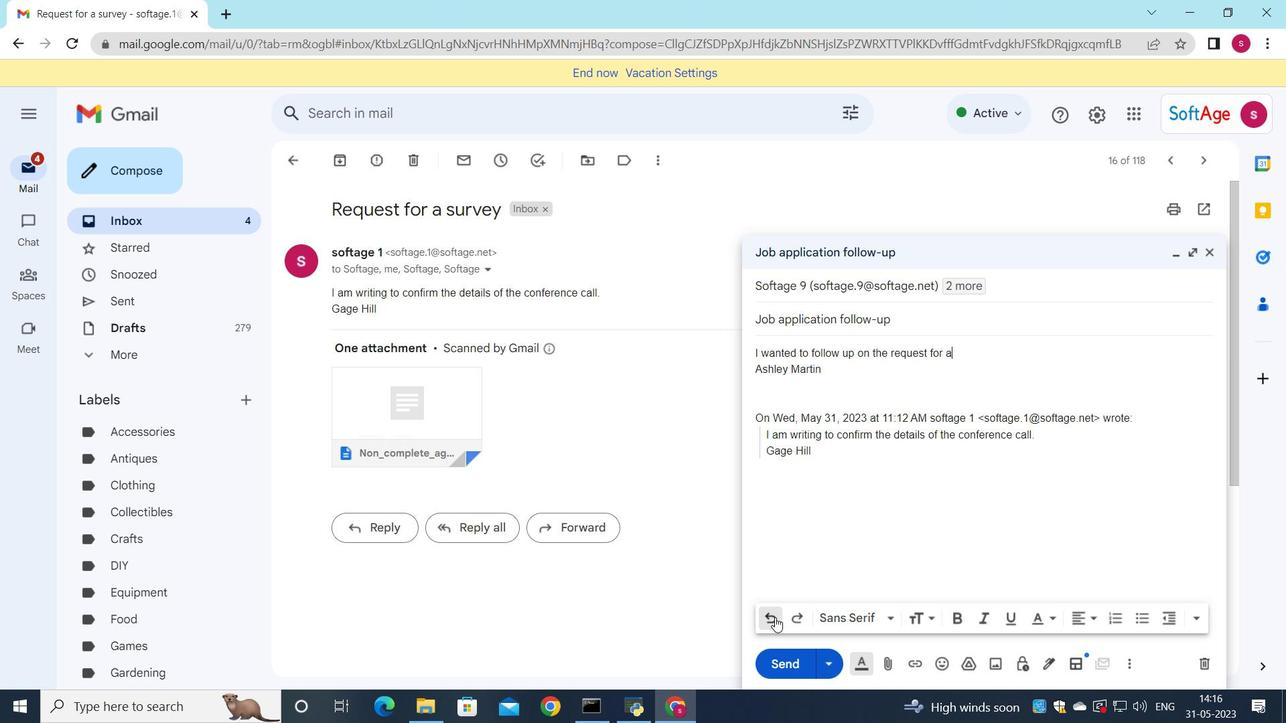 
Action: Mouse pressed left at (776, 618)
Screenshot: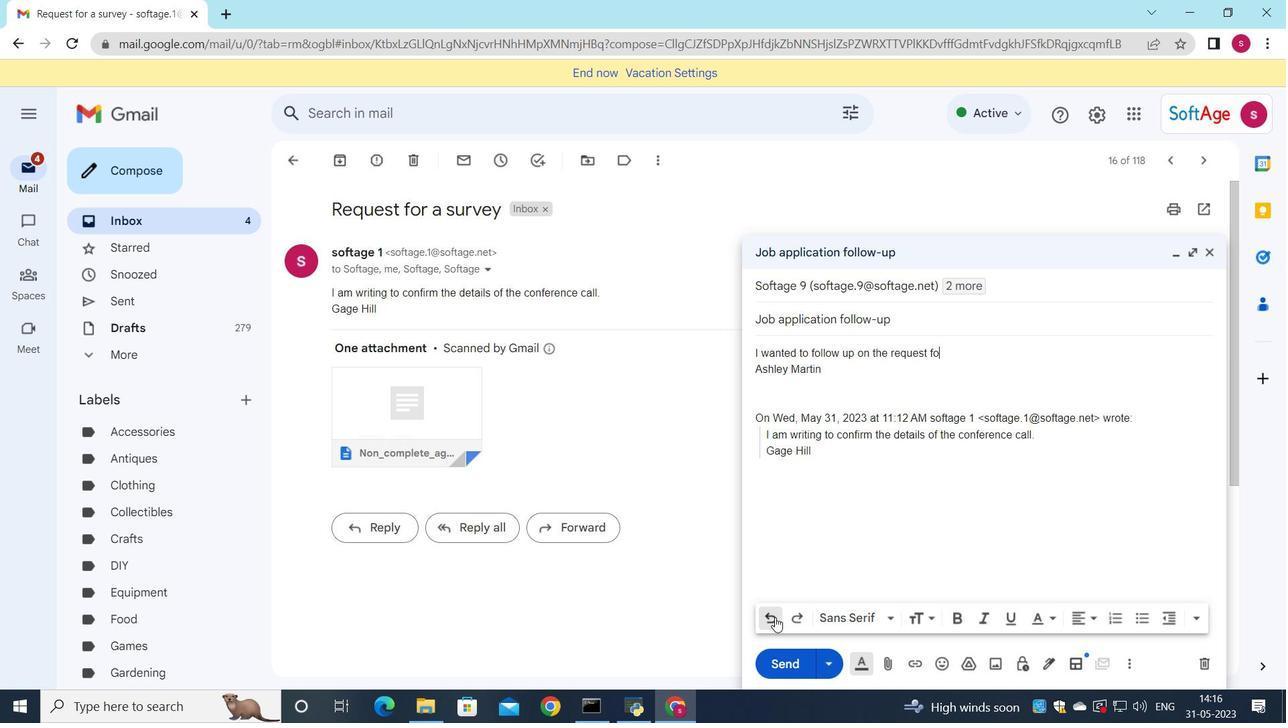 
Action: Mouse pressed left at (776, 618)
Screenshot: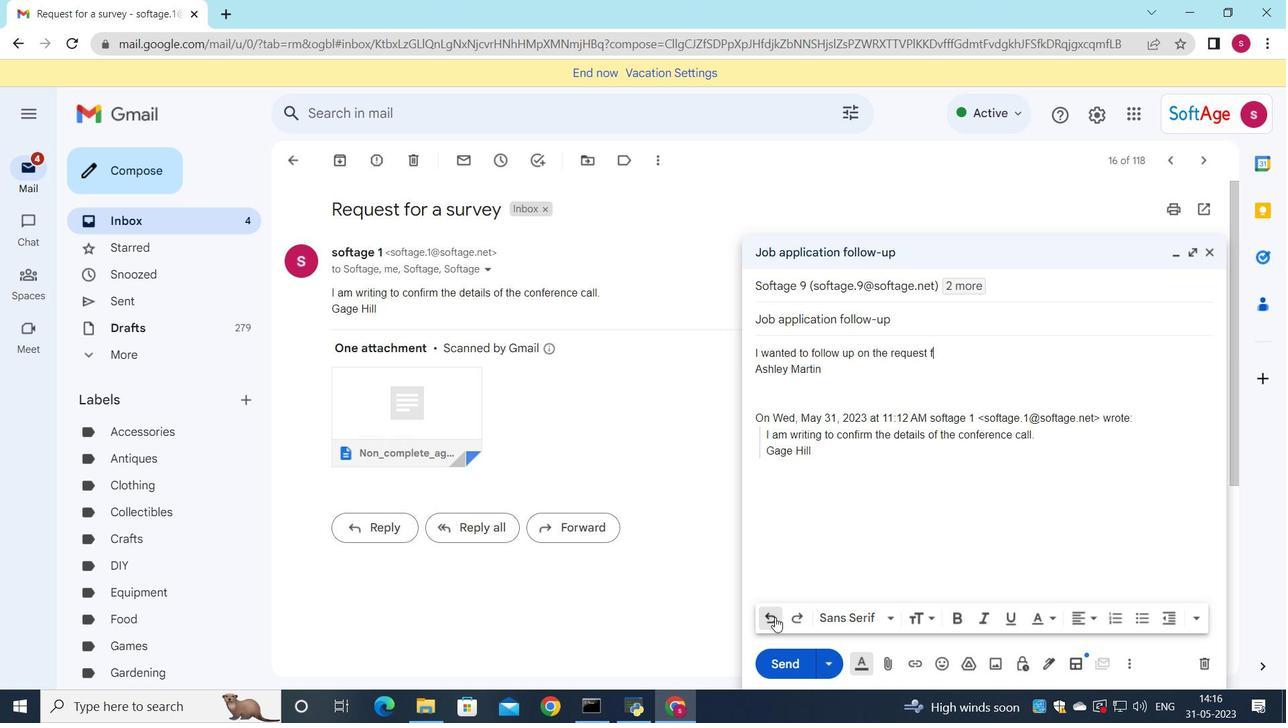 
Action: Mouse pressed left at (776, 618)
Screenshot: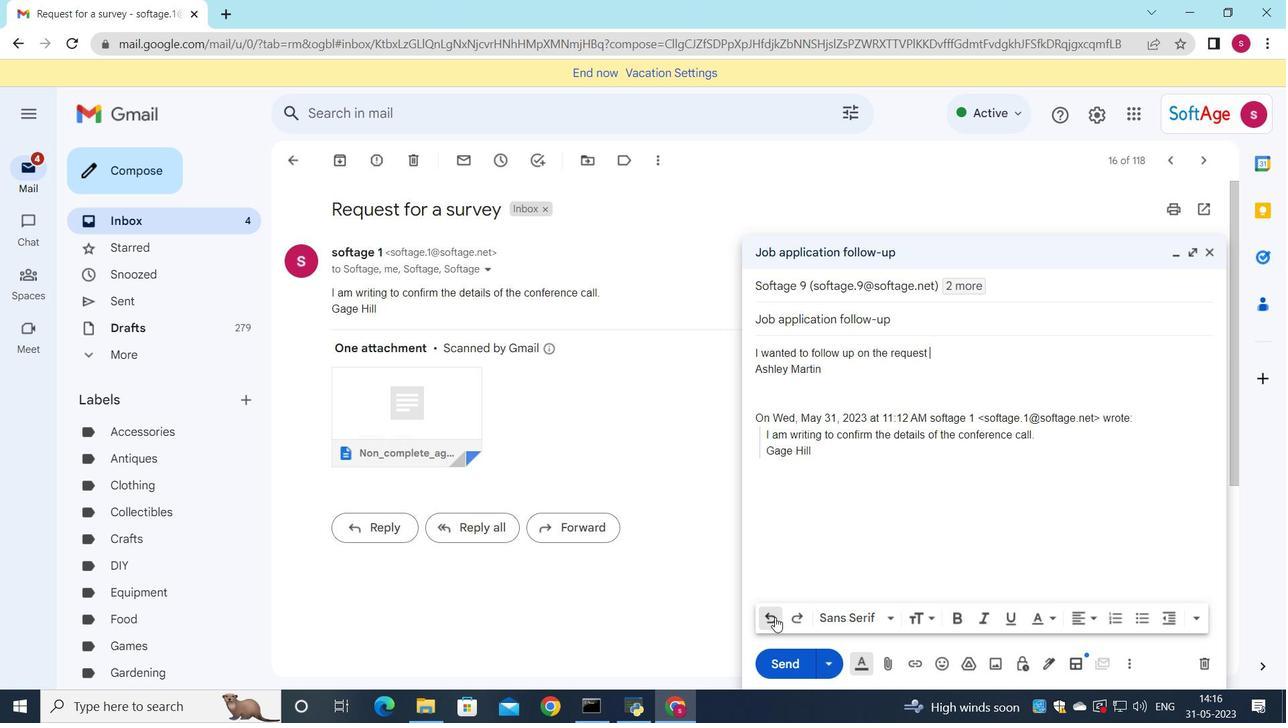 
Action: Mouse pressed left at (776, 618)
Screenshot: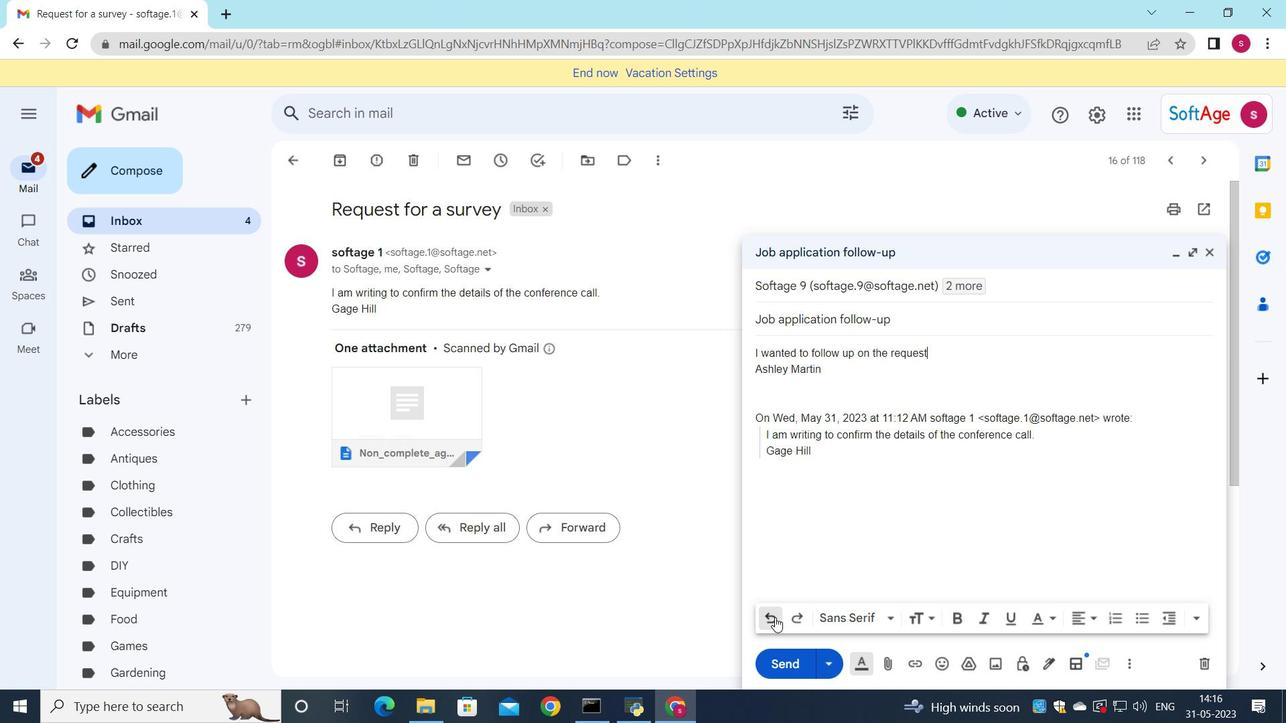 
Action: Mouse pressed left at (776, 618)
Screenshot: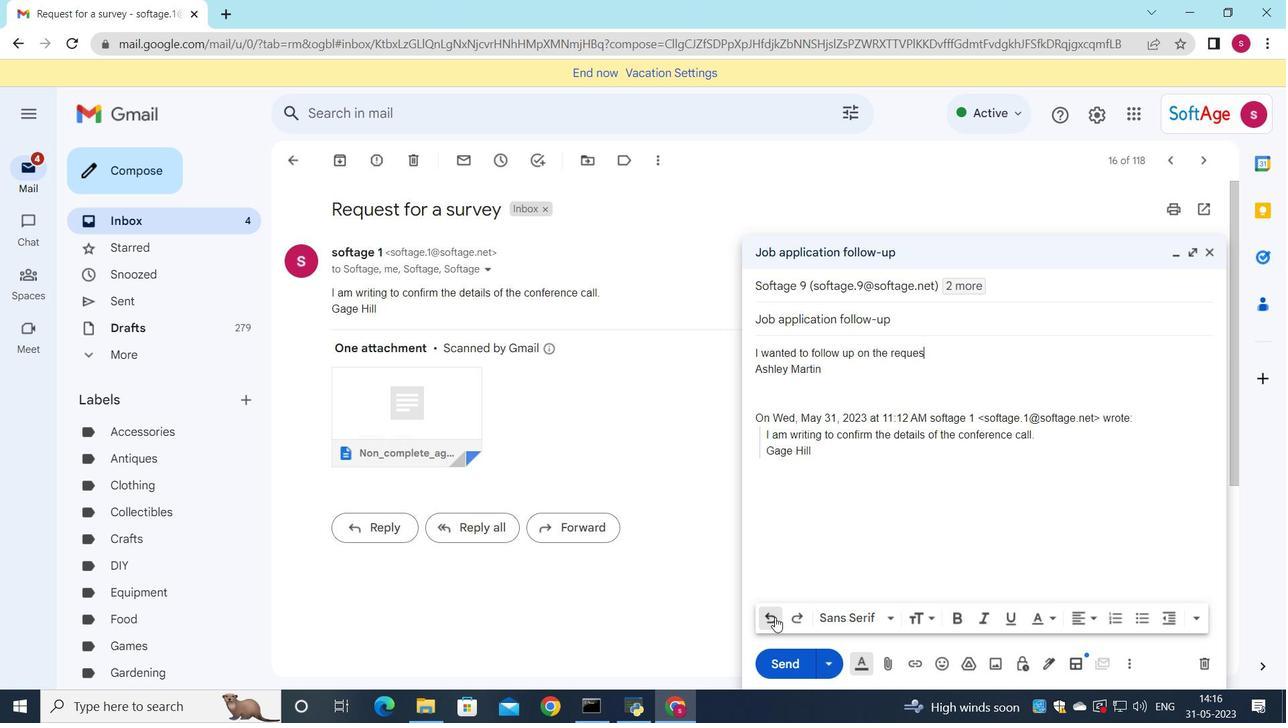
Action: Mouse pressed left at (776, 618)
Screenshot: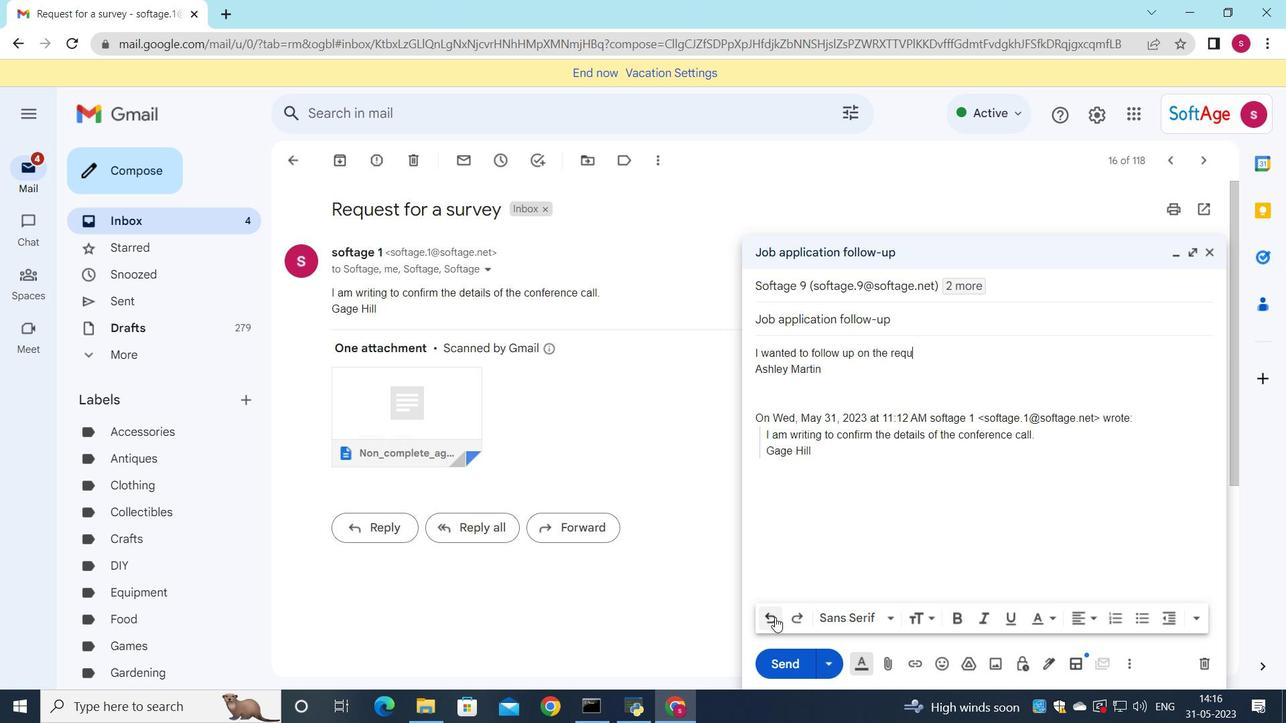 
Action: Mouse pressed left at (776, 618)
Screenshot: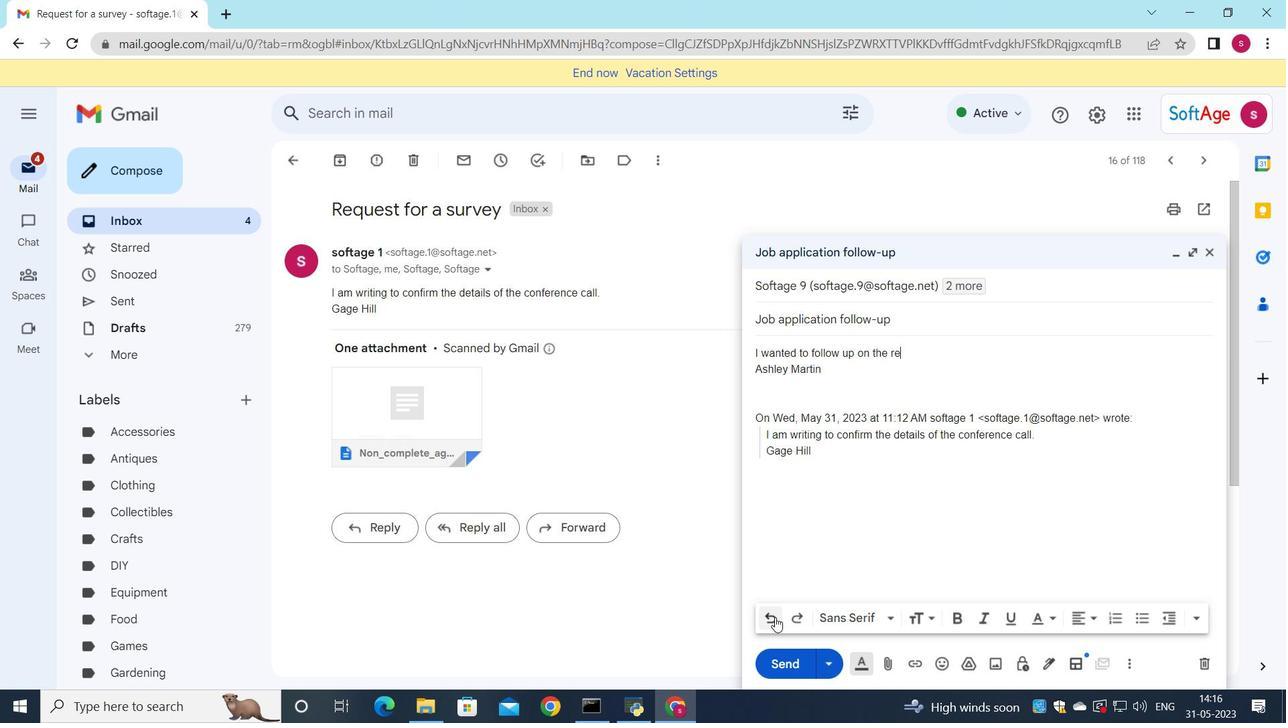 
Action: Mouse pressed left at (776, 618)
Screenshot: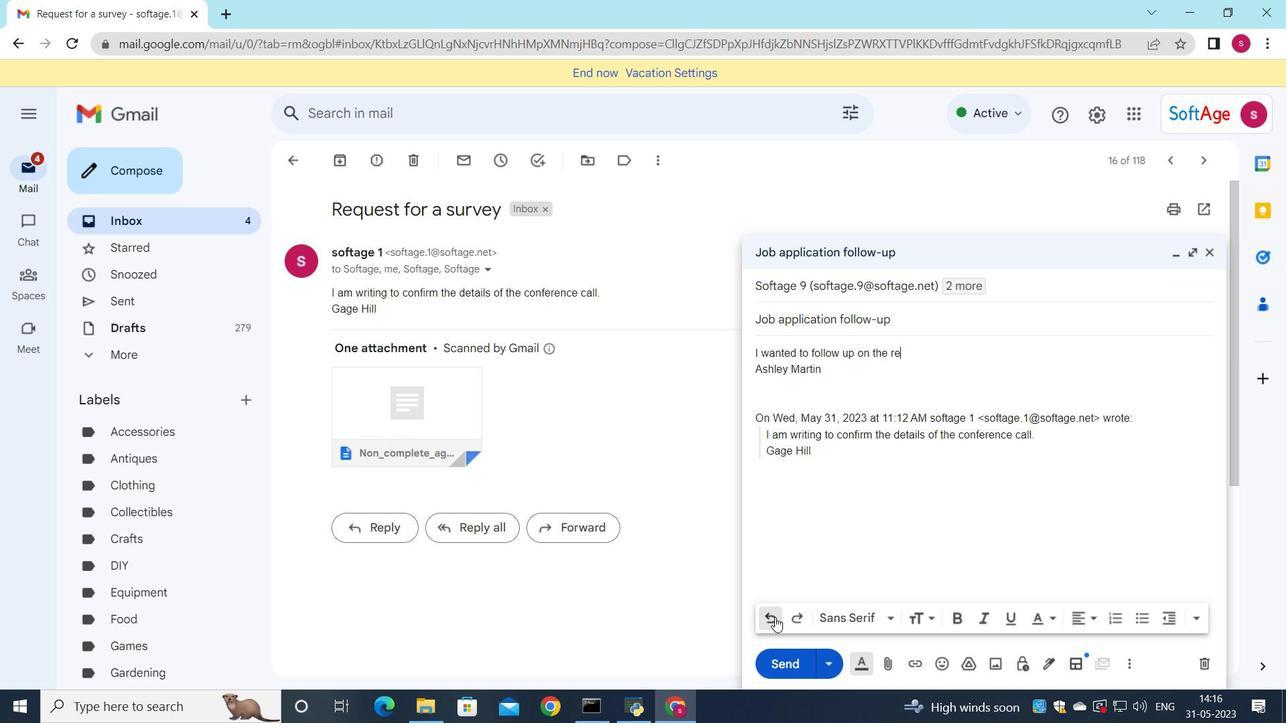 
Action: Mouse pressed left at (776, 618)
Screenshot: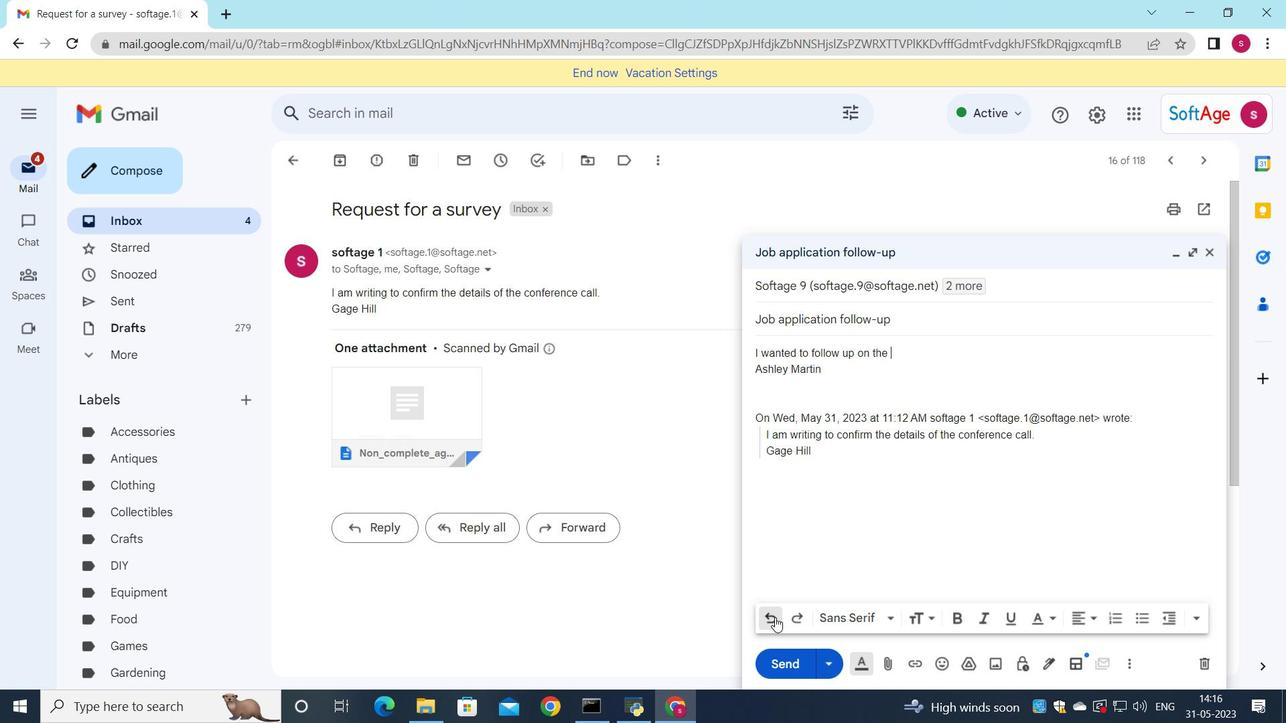
Action: Mouse pressed left at (776, 618)
Screenshot: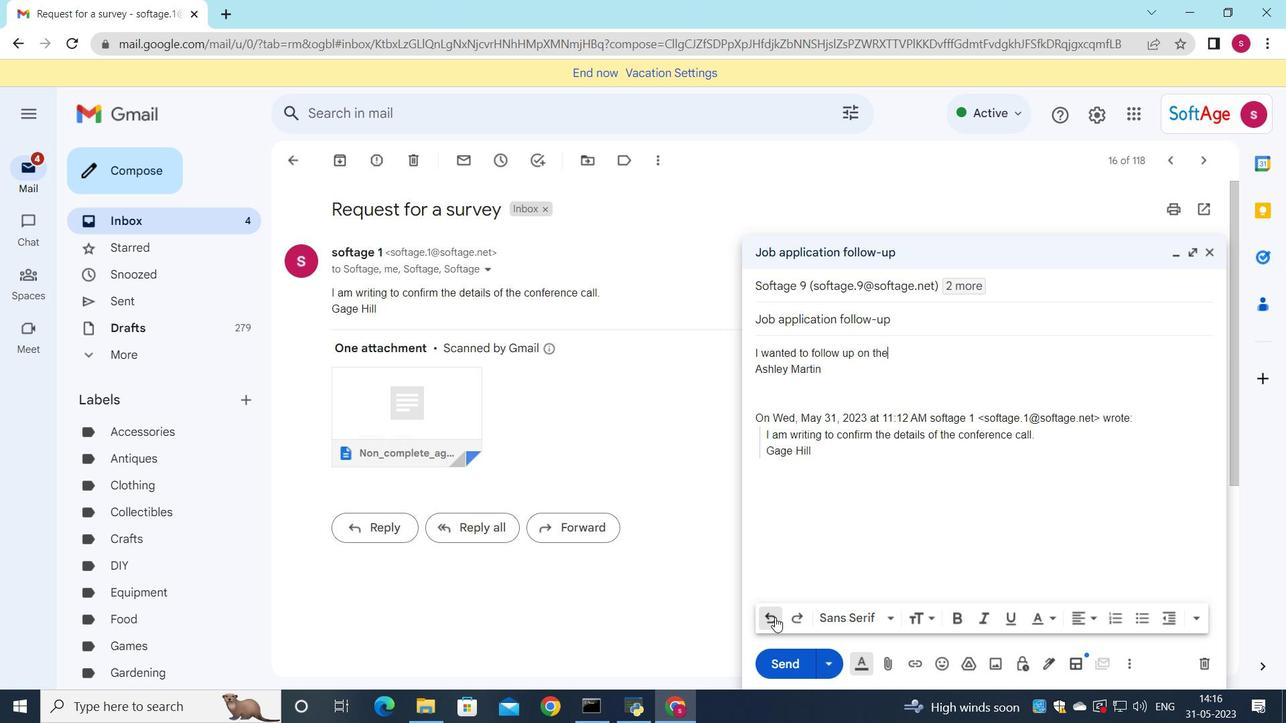 
Action: Mouse pressed left at (776, 618)
Screenshot: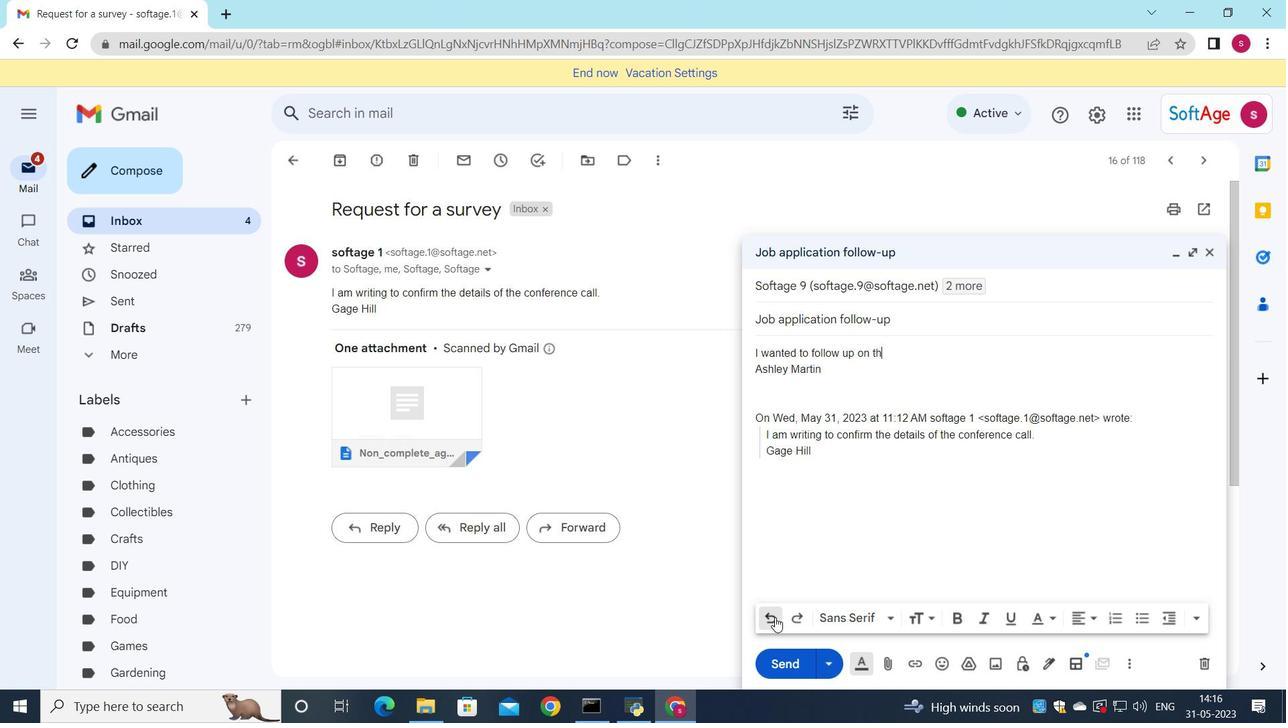 
Action: Mouse pressed left at (776, 618)
Screenshot: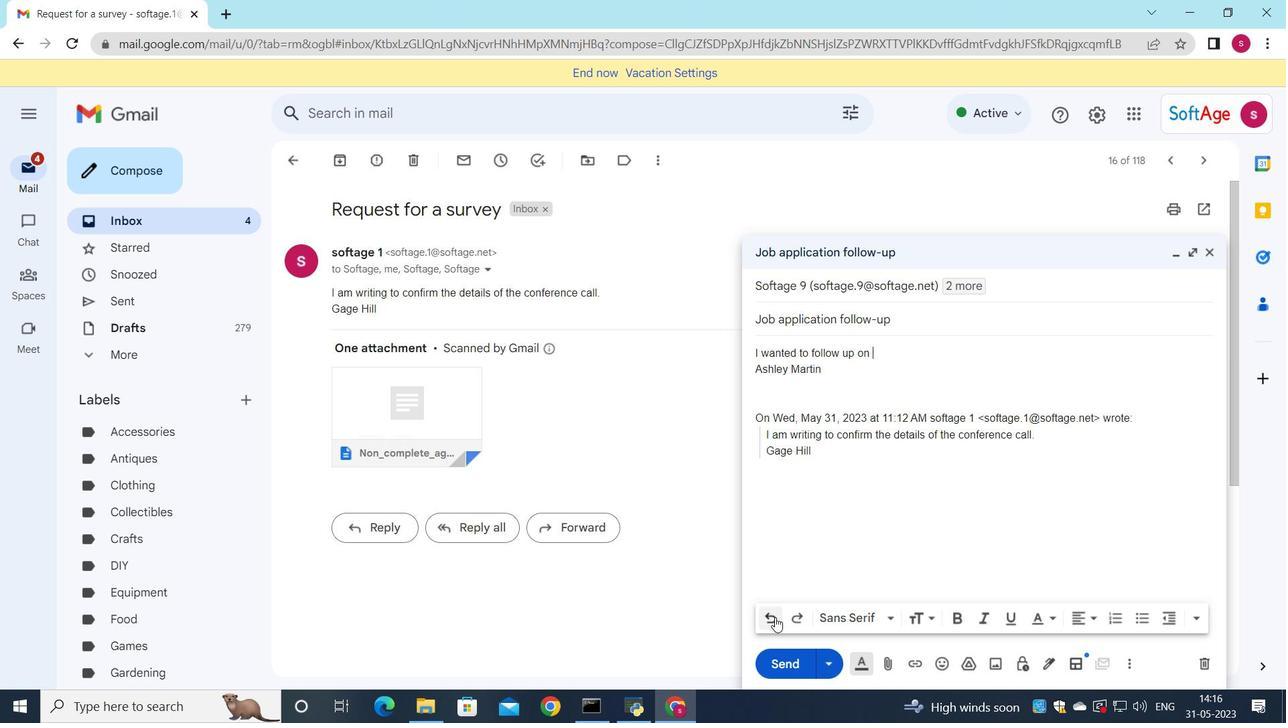 
Action: Mouse pressed left at (776, 618)
Screenshot: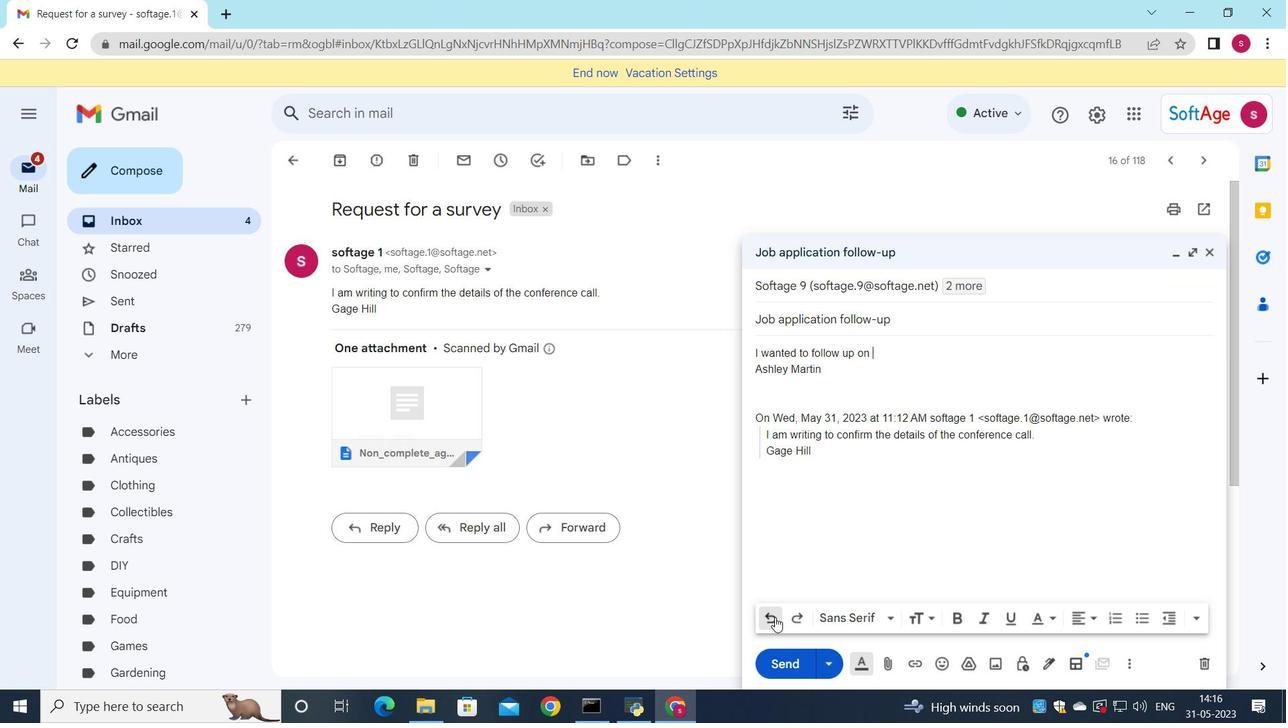 
Action: Mouse pressed left at (776, 618)
Screenshot: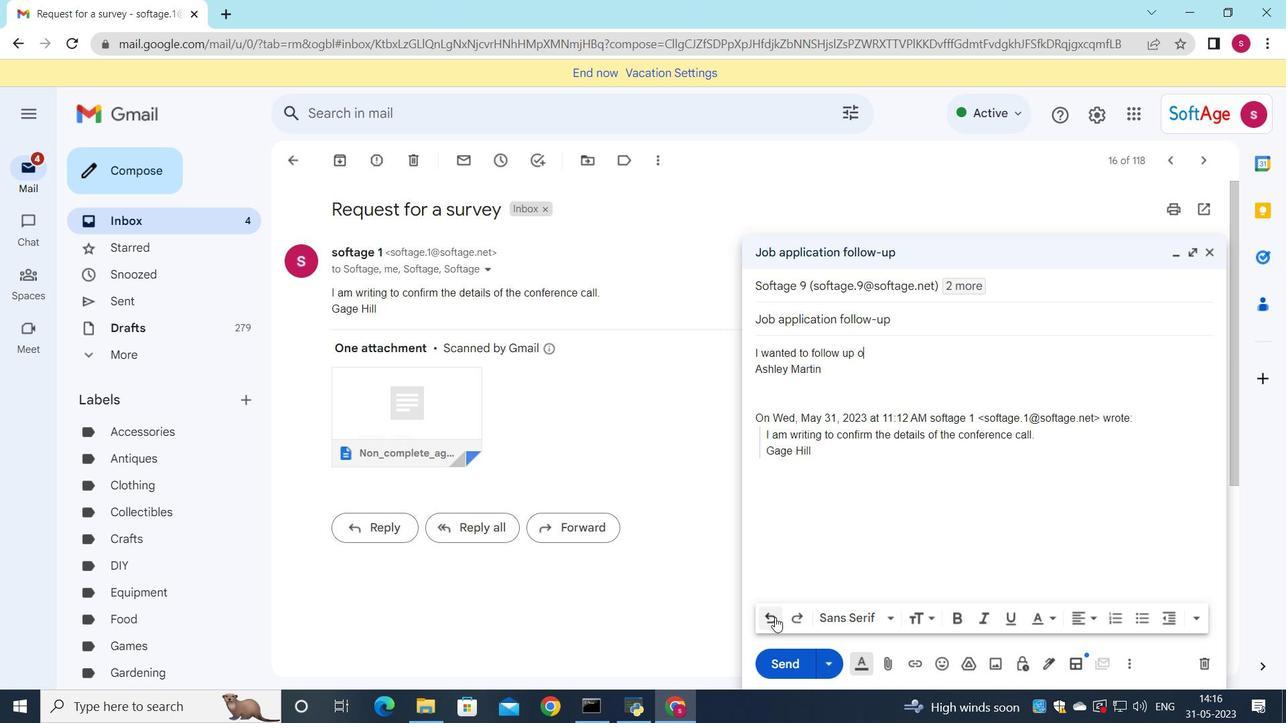 
Action: Mouse pressed left at (776, 618)
Screenshot: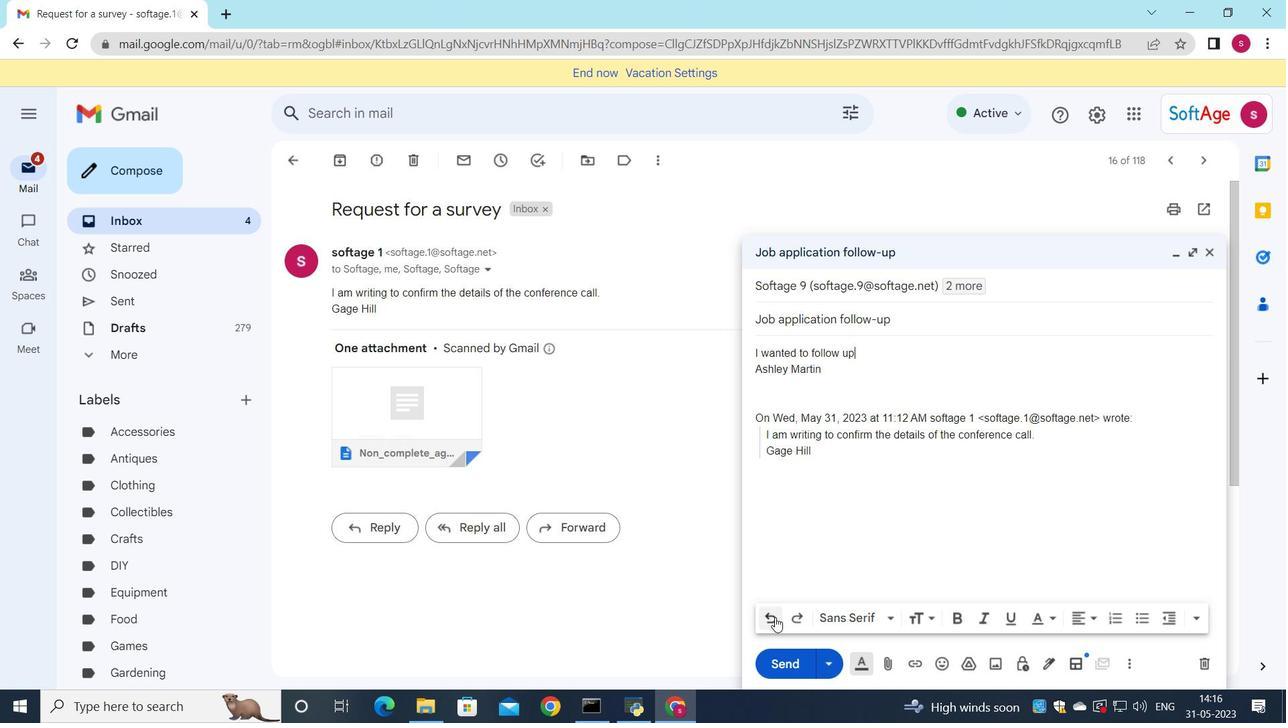 
Action: Mouse pressed left at (776, 618)
Screenshot: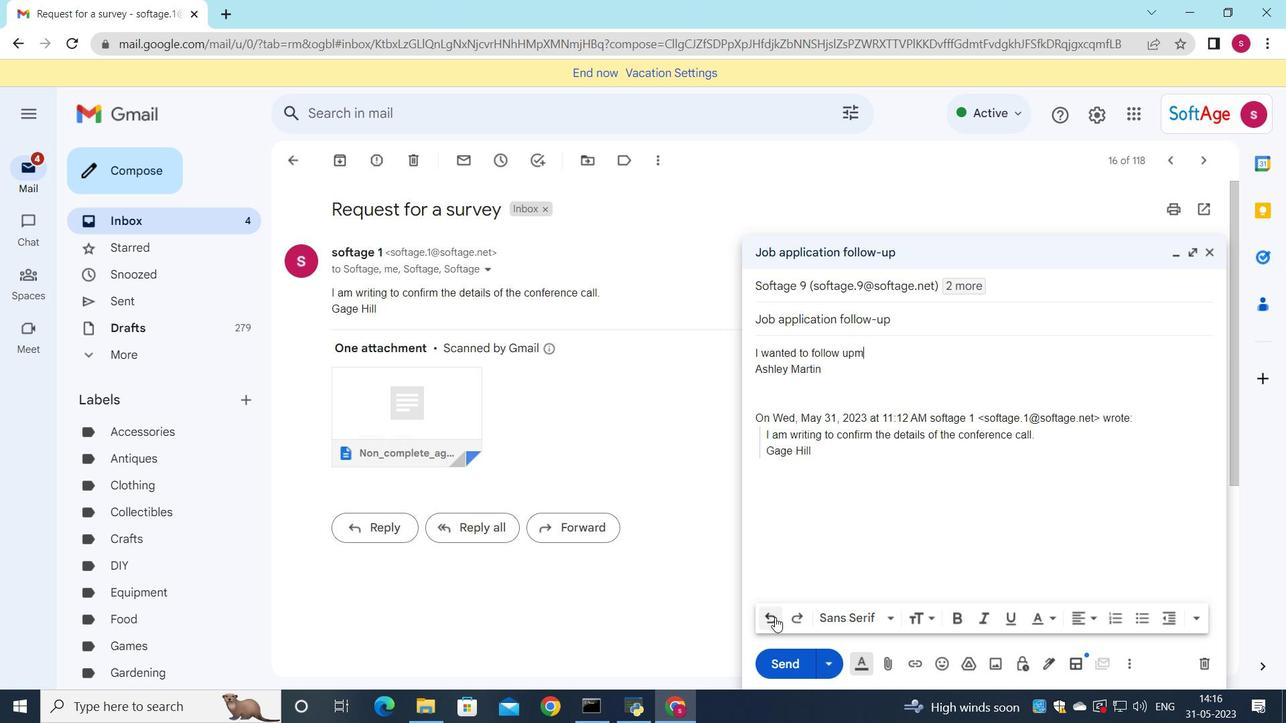 
Action: Mouse pressed left at (776, 618)
Screenshot: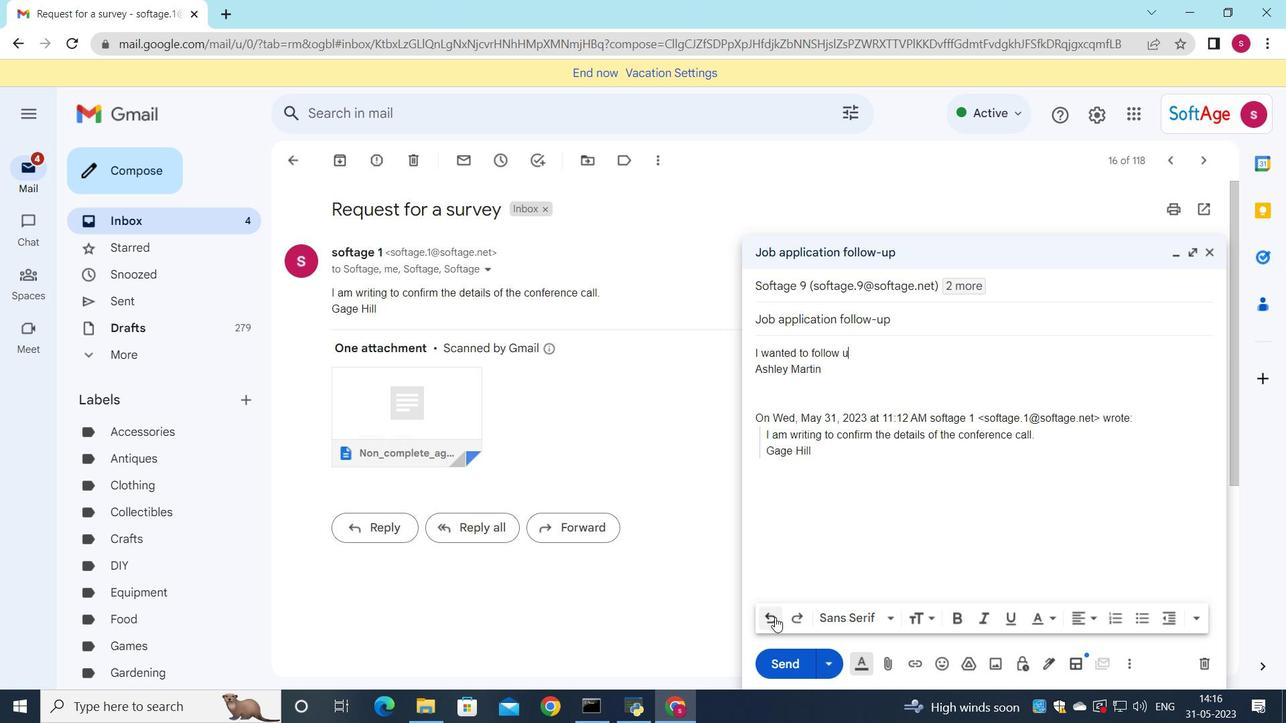 
Action: Mouse pressed left at (776, 618)
Screenshot: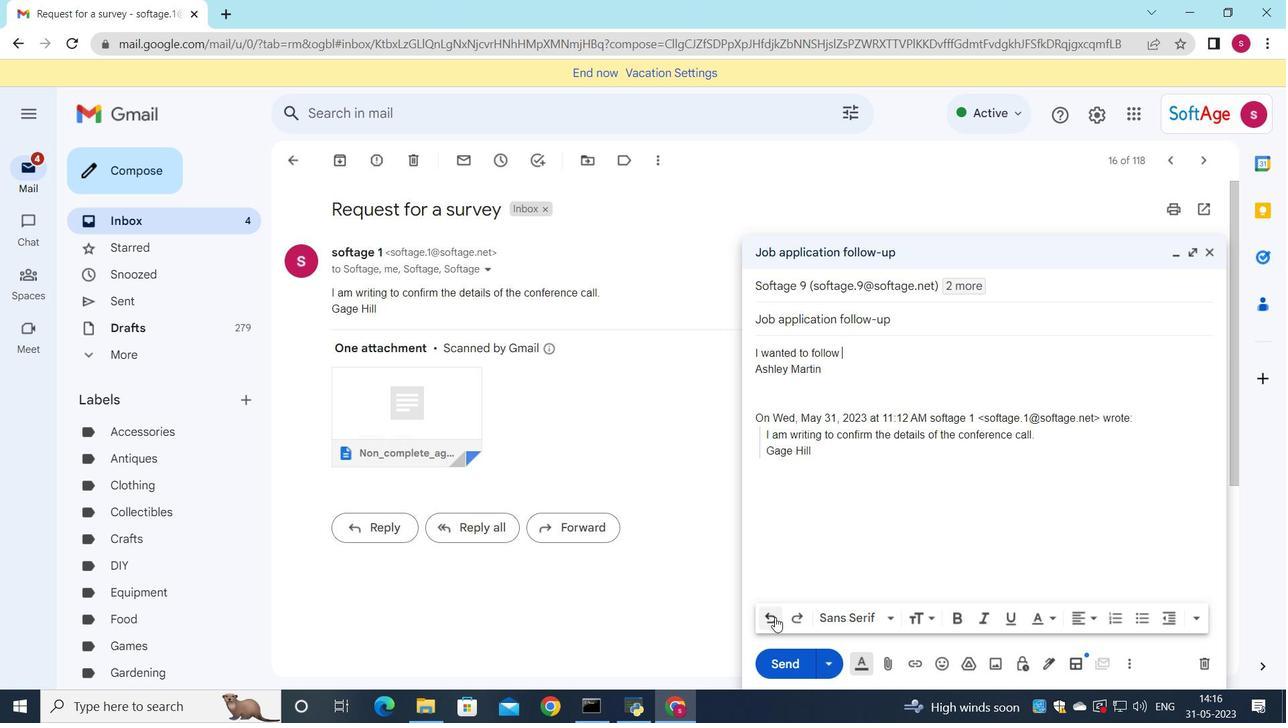 
Action: Mouse pressed left at (776, 618)
Screenshot: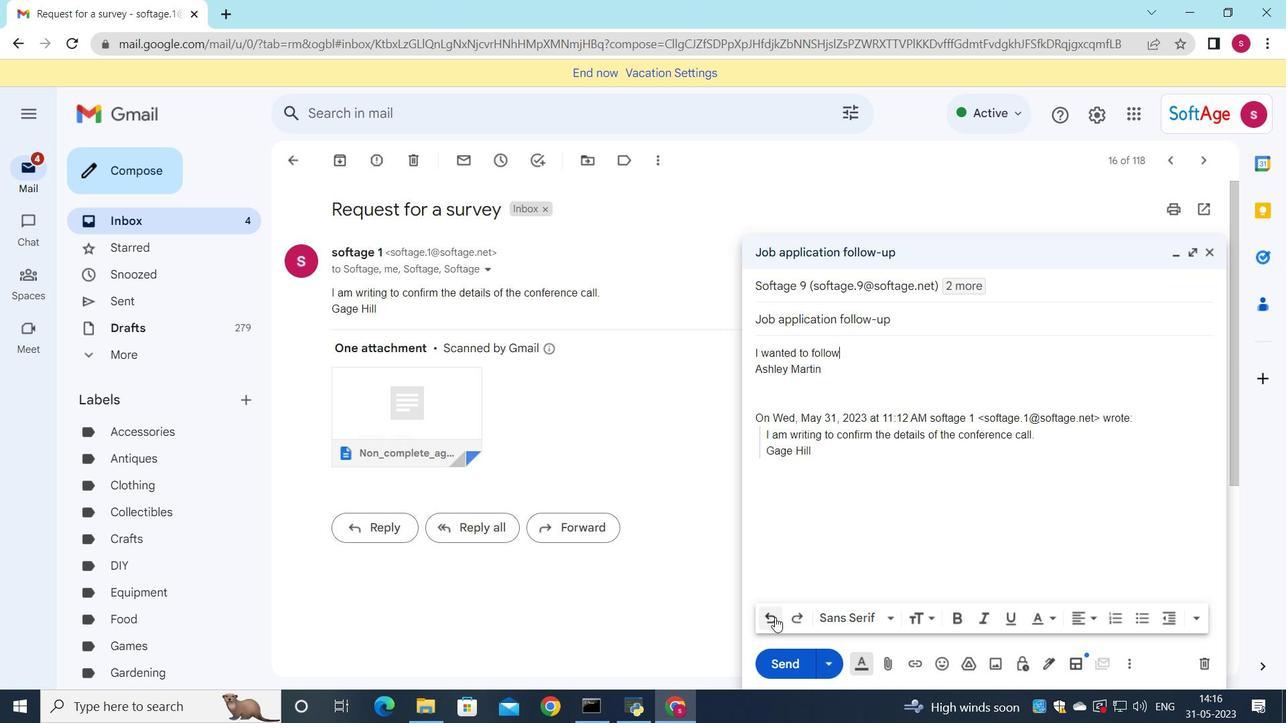 
Action: Mouse pressed left at (776, 618)
Screenshot: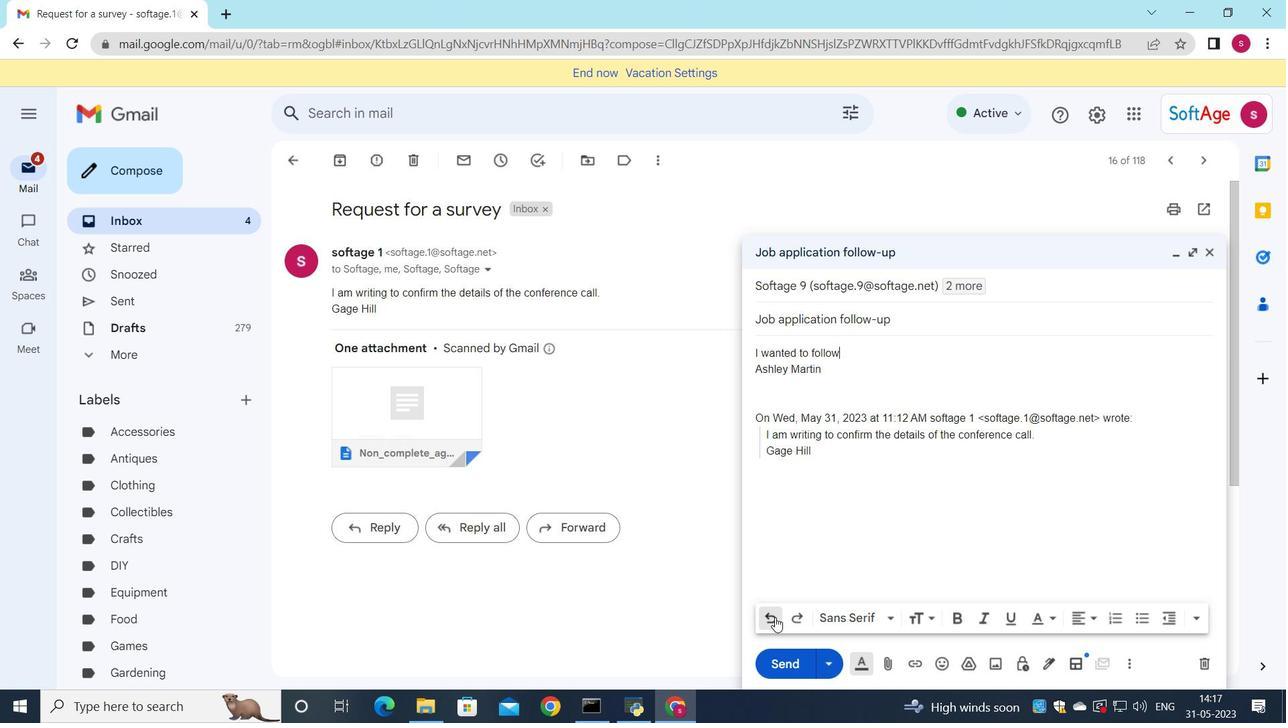 
Action: Mouse pressed left at (776, 618)
Screenshot: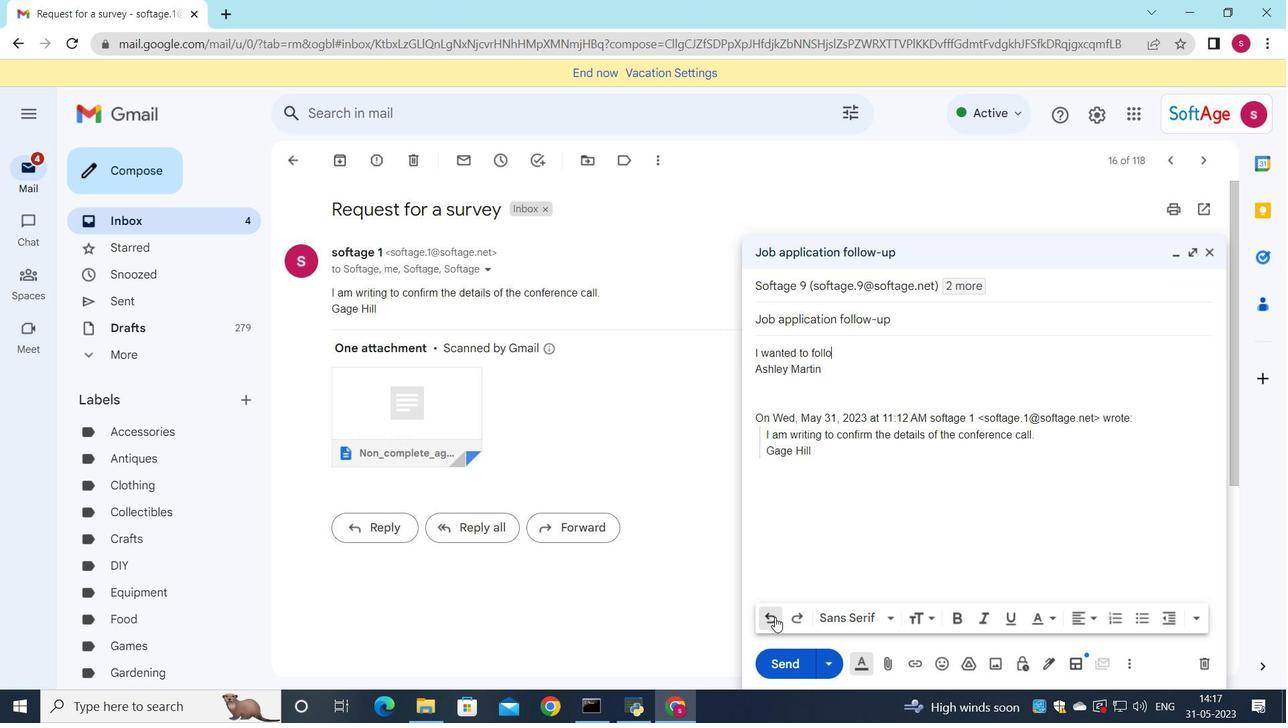 
Action: Mouse pressed left at (776, 618)
Screenshot: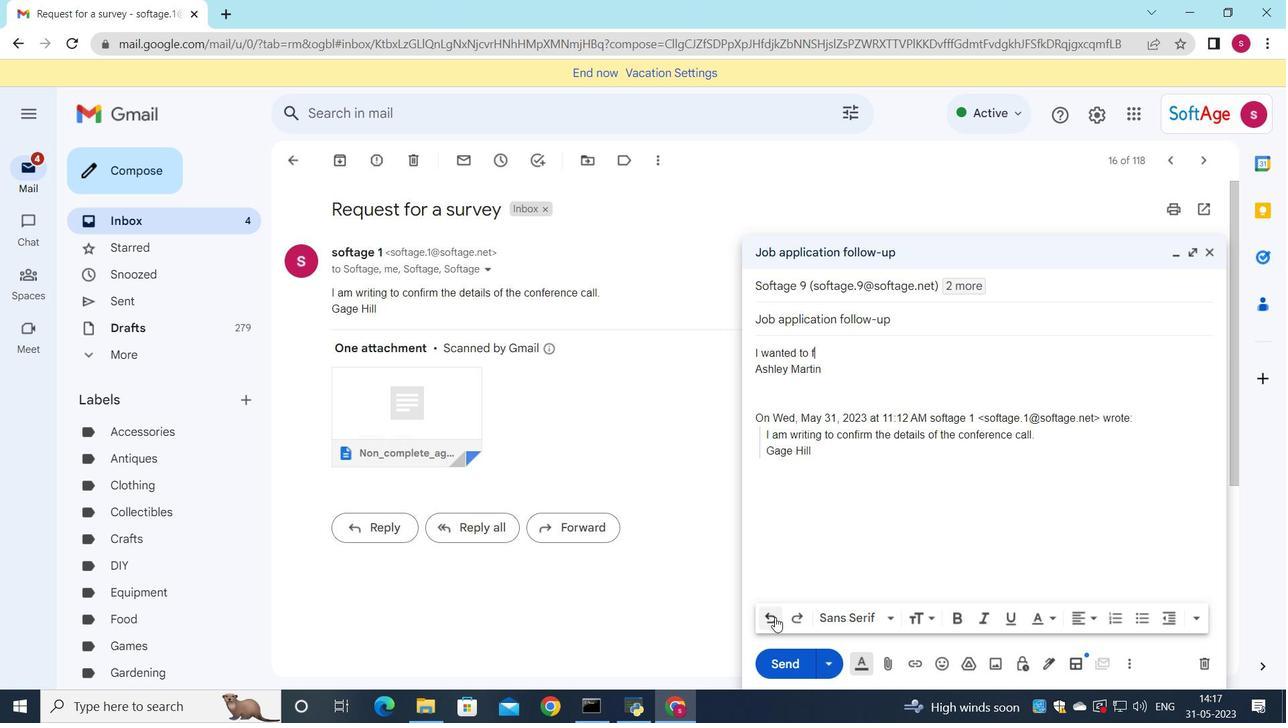 
Action: Mouse pressed left at (776, 618)
Screenshot: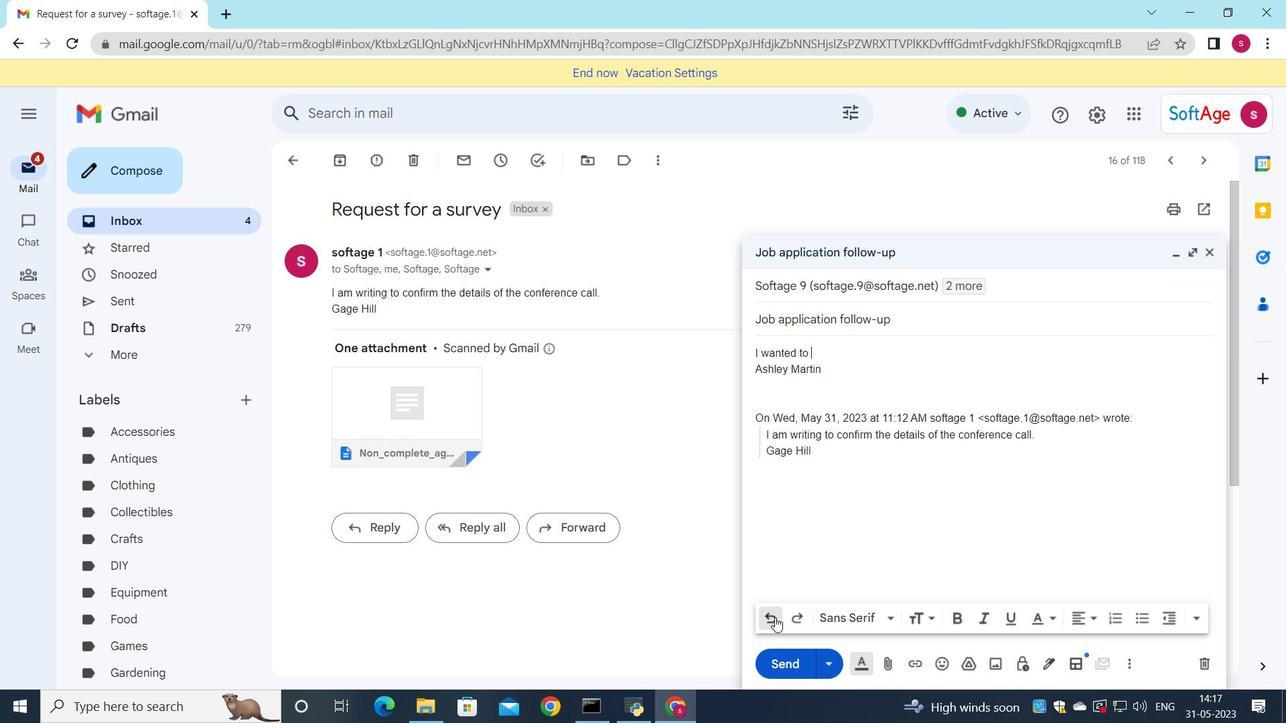 
Action: Mouse pressed left at (776, 618)
Screenshot: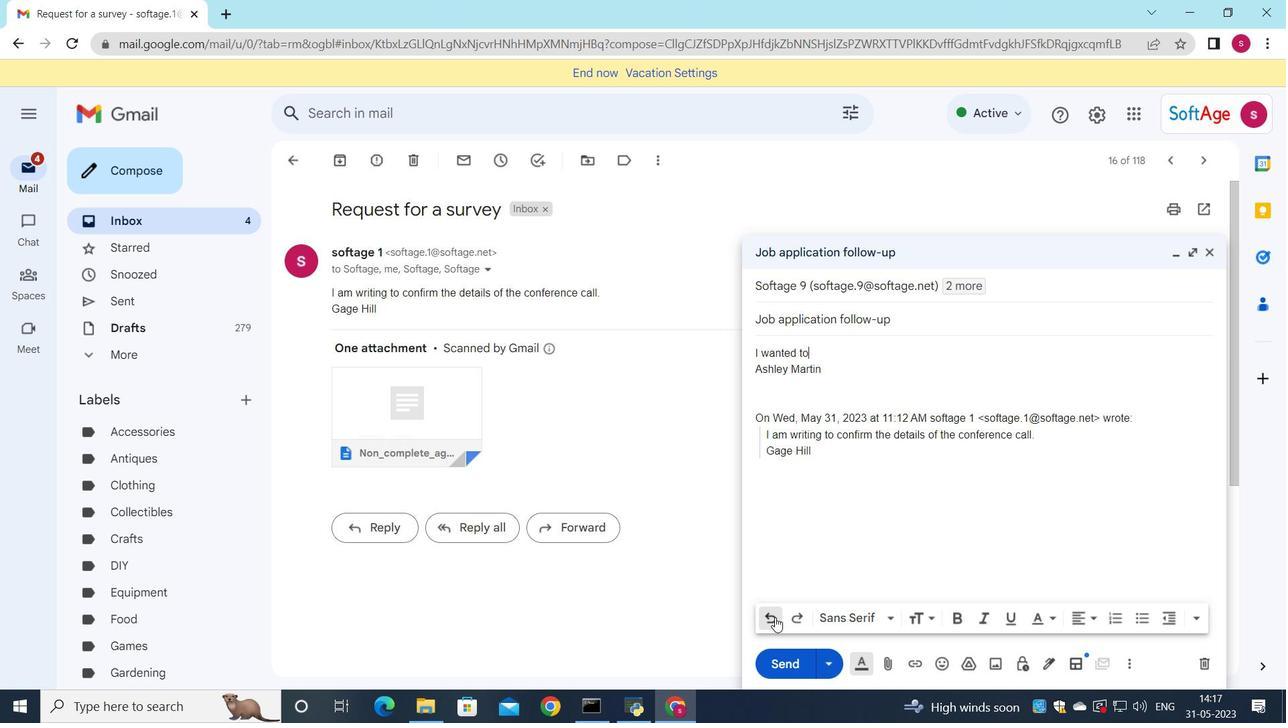
Action: Mouse pressed left at (776, 618)
Screenshot: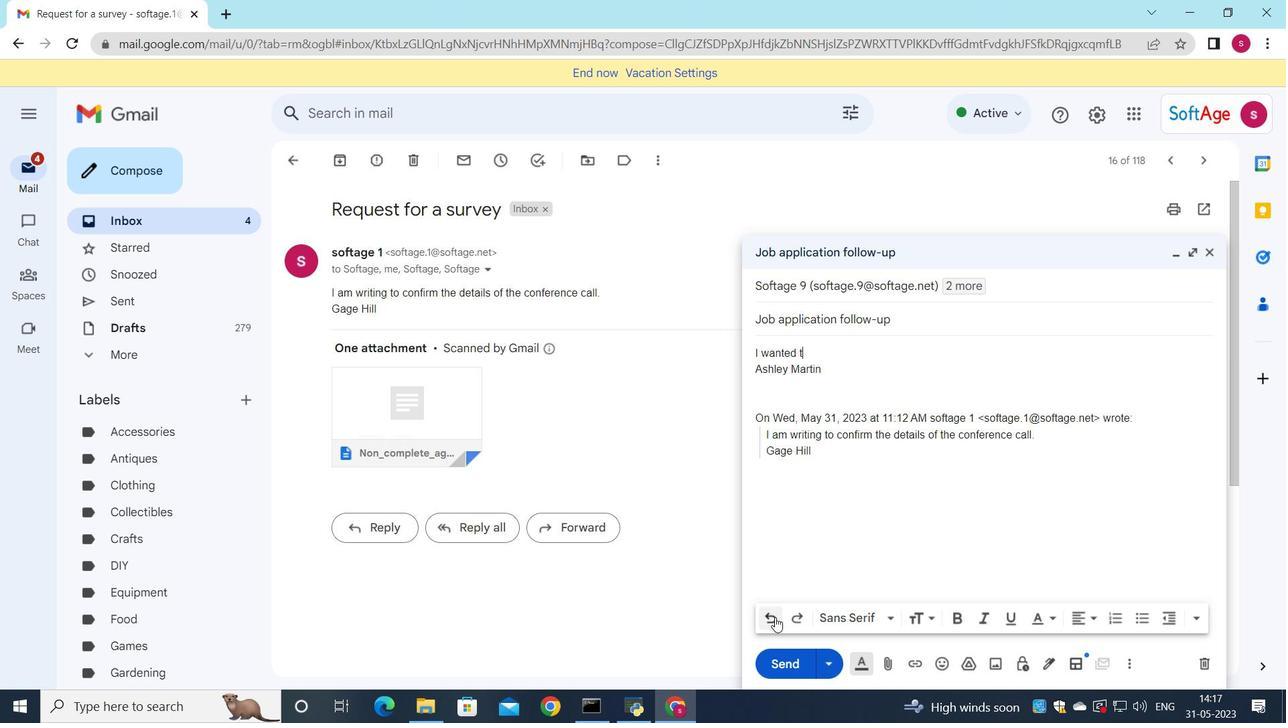 
Action: Mouse pressed left at (776, 618)
Screenshot: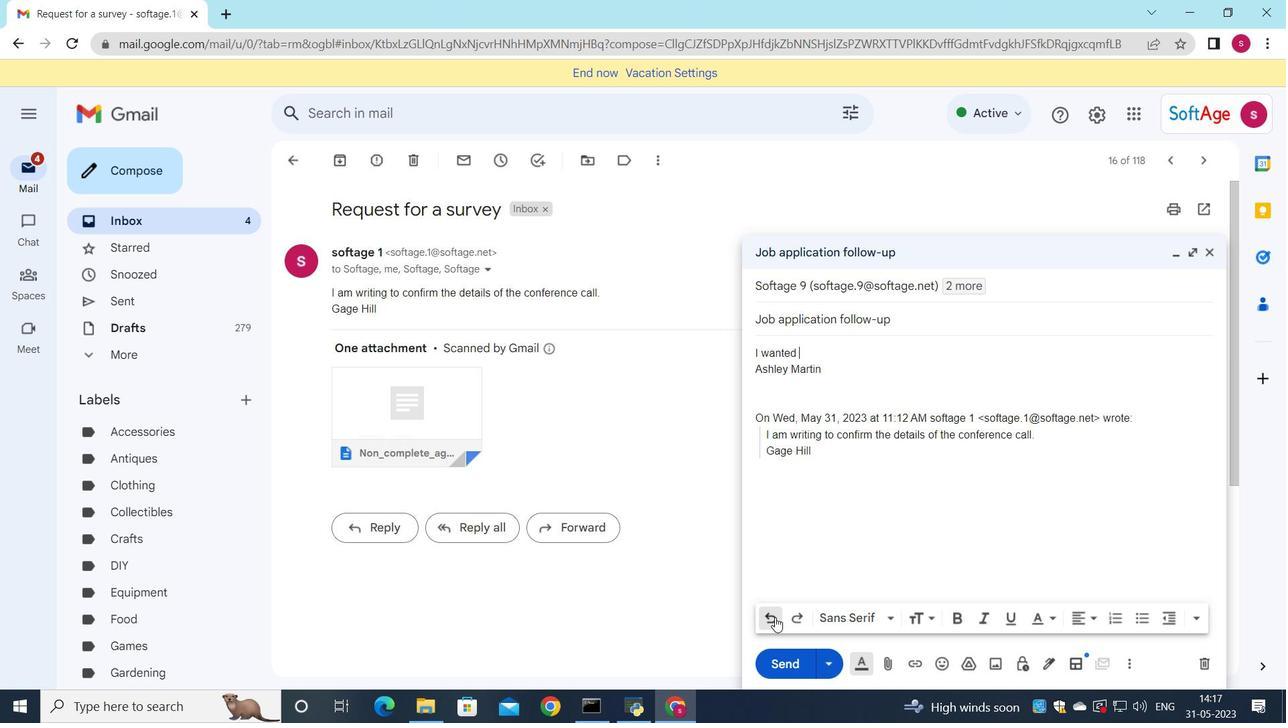 
Action: Mouse pressed left at (776, 618)
Screenshot: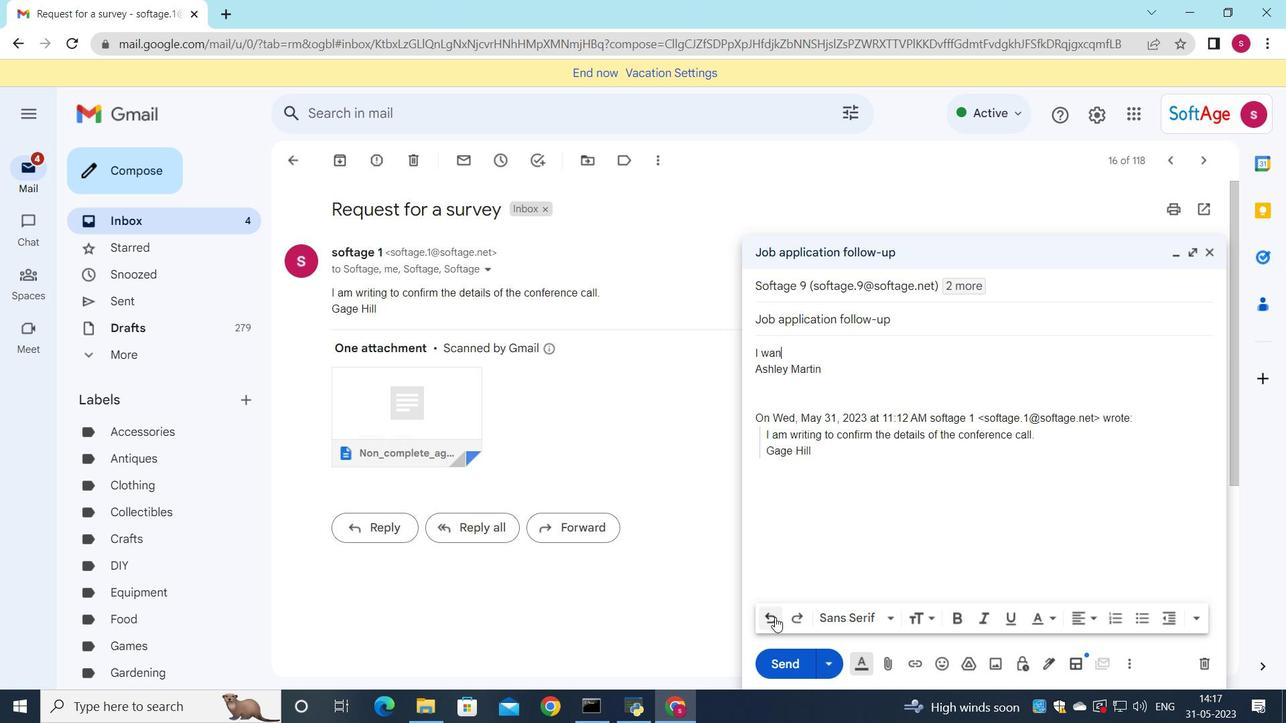 
Action: Mouse pressed left at (776, 618)
Screenshot: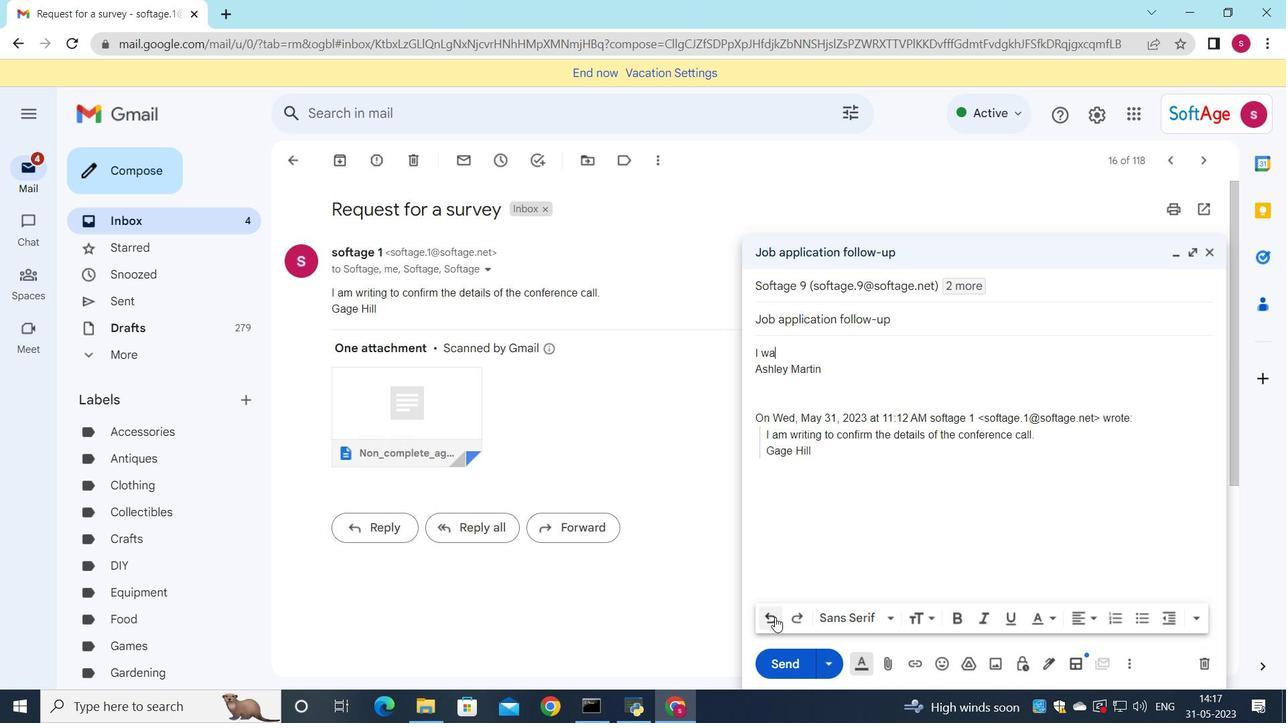 
Action: Mouse pressed left at (776, 618)
Screenshot: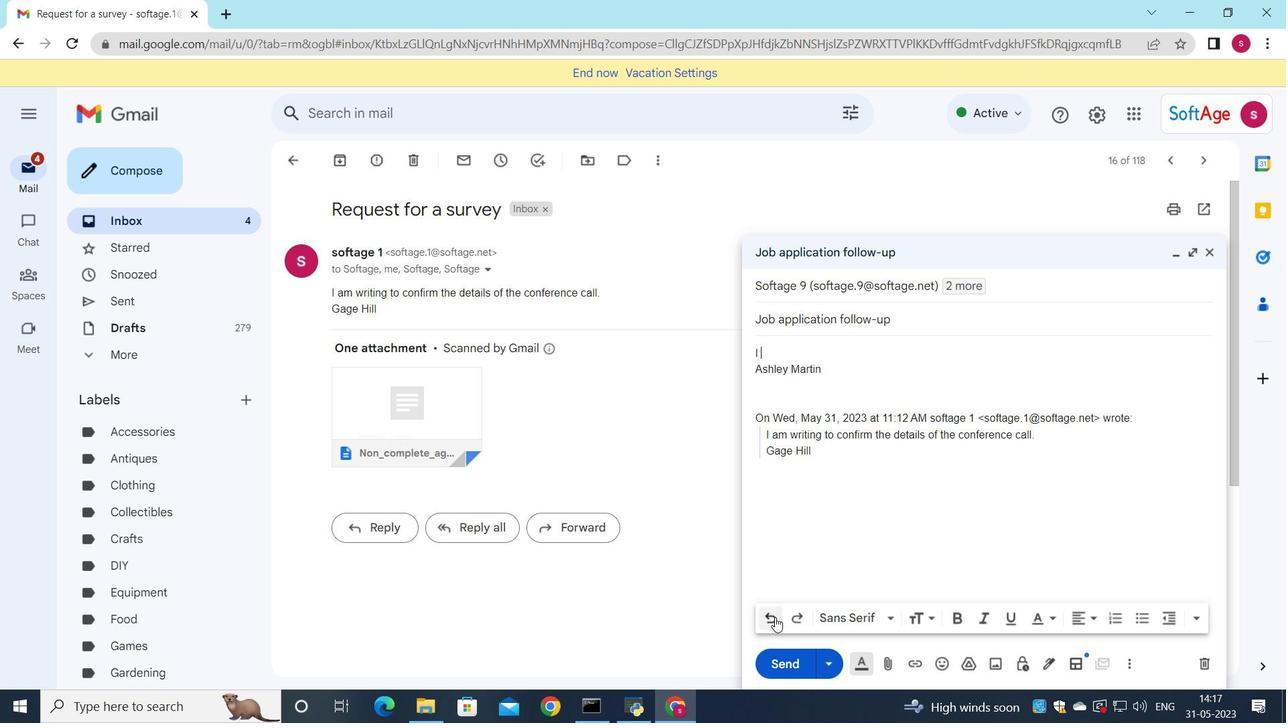 
Action: Mouse pressed left at (776, 618)
Screenshot: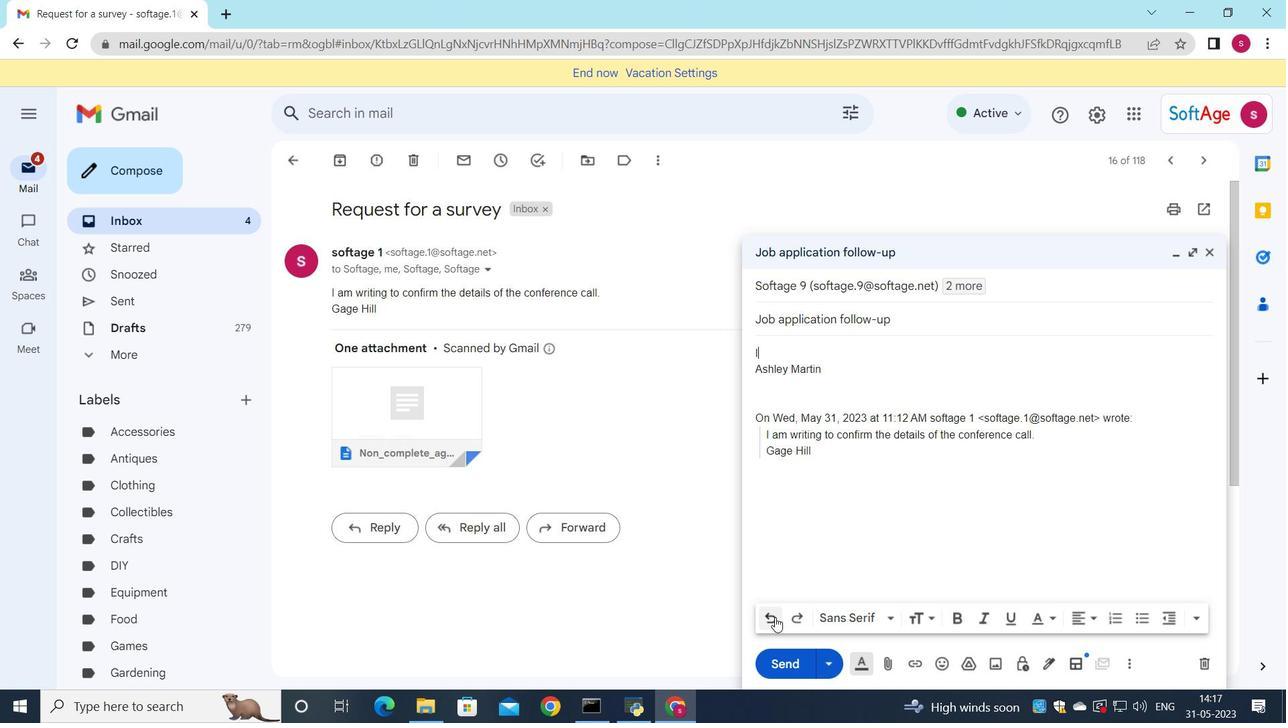 
Action: Mouse moved to (865, 372)
Screenshot: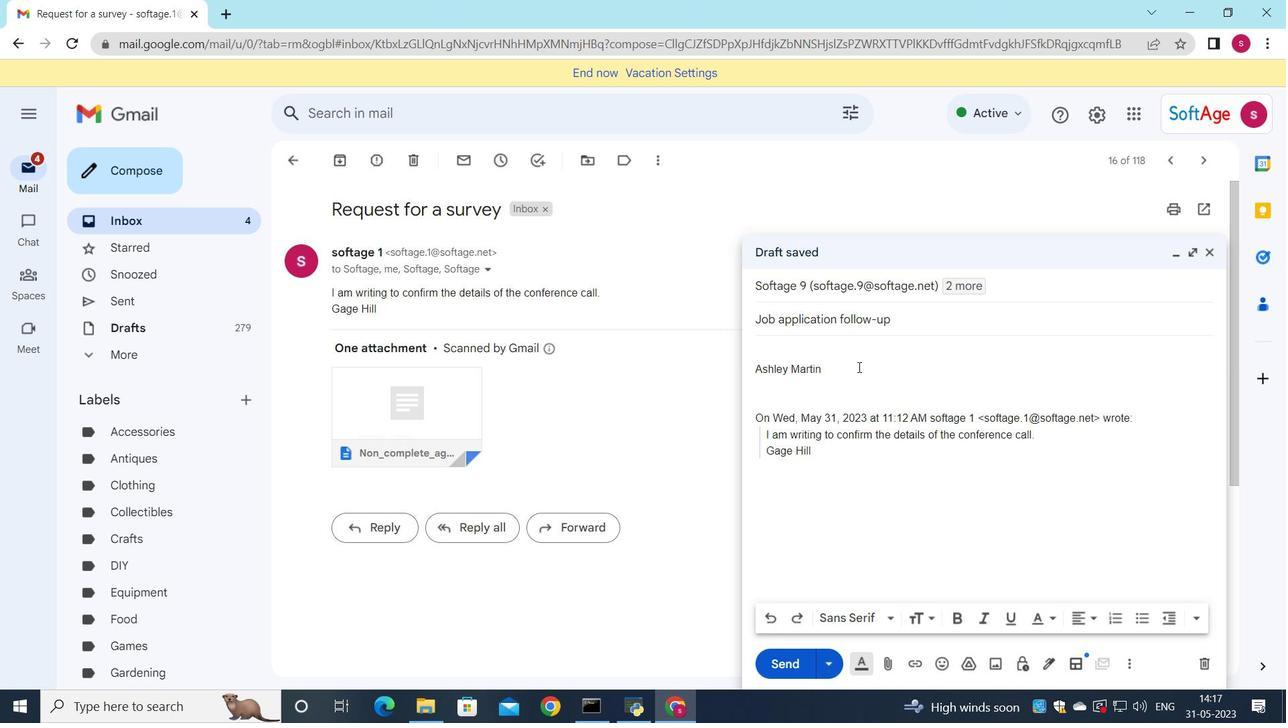 
Action: Key pressed <Key.shift_r>I<Key.space>am<Key.space><Key.shift_r><Key.shift_r><Key.shift_r>Pleased<Key.space>to<Key.space><Key.shift_r>Inform<Key.space>you<Key.space>that<Key.space>your<Key.space>request<Key.space>has<Key.space>been<Key.space>approved.
Screenshot: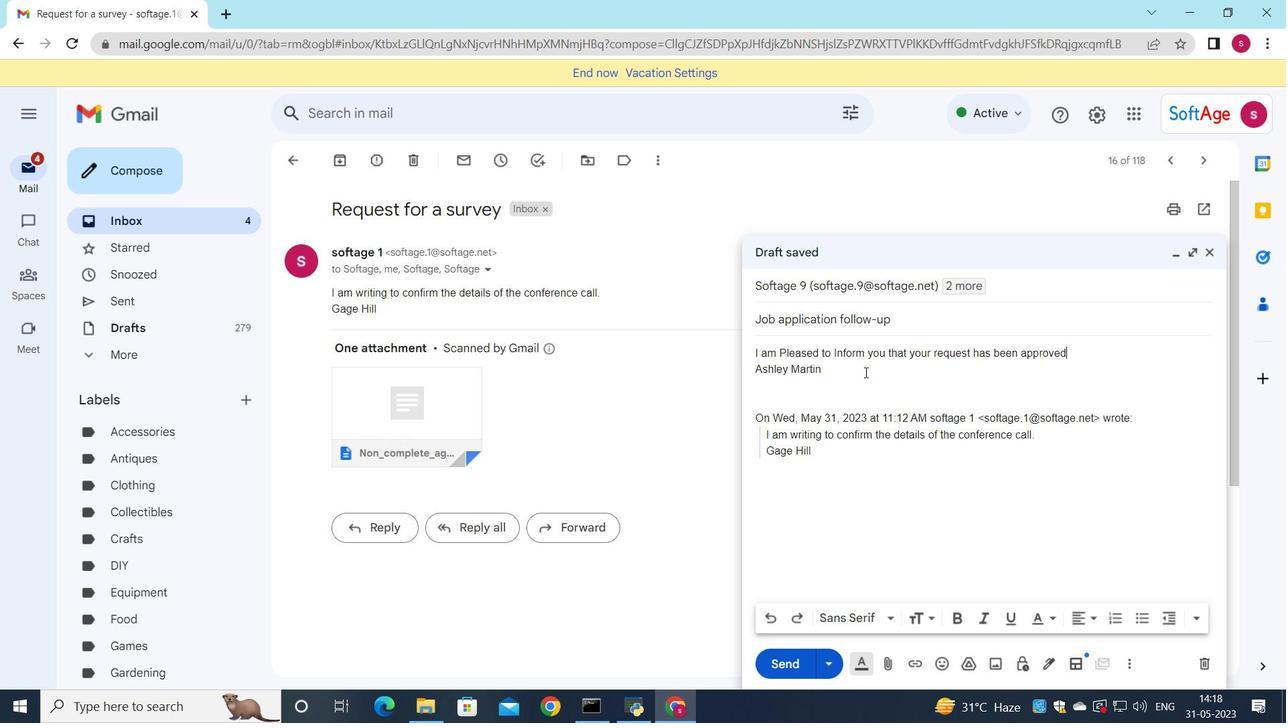 
Action: Mouse moved to (778, 668)
Screenshot: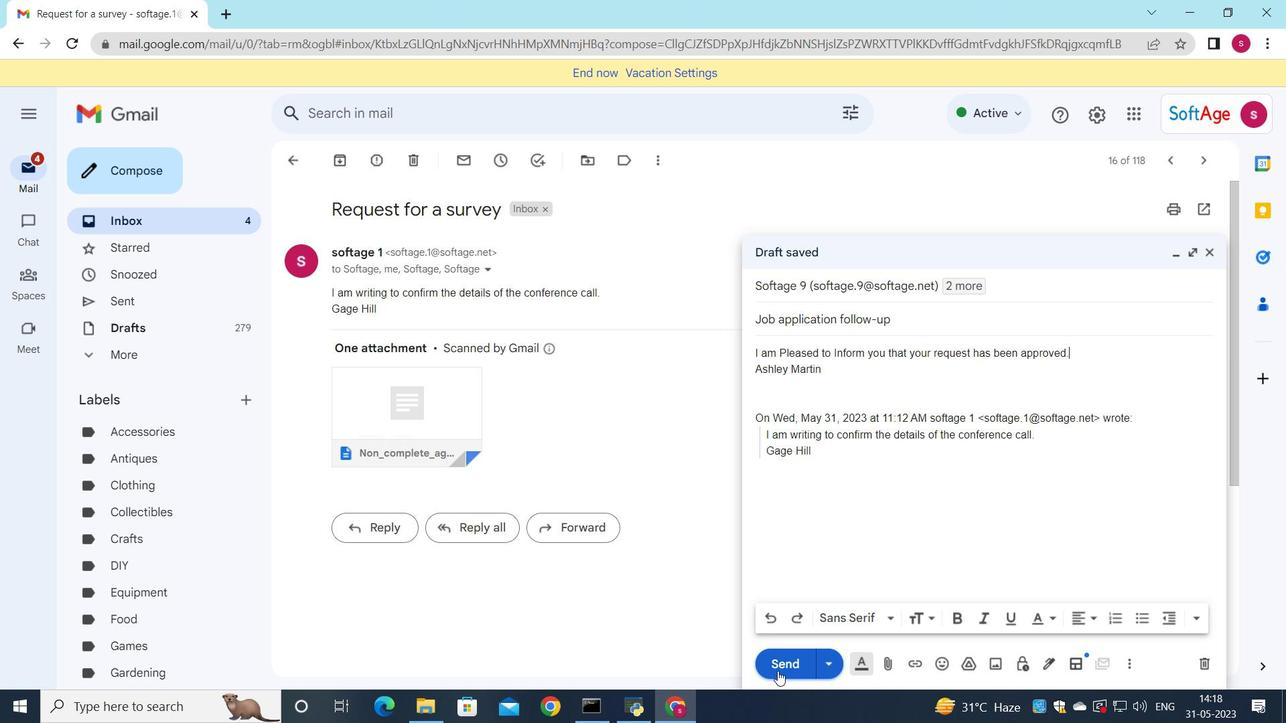 
Action: Mouse pressed left at (778, 668)
Screenshot: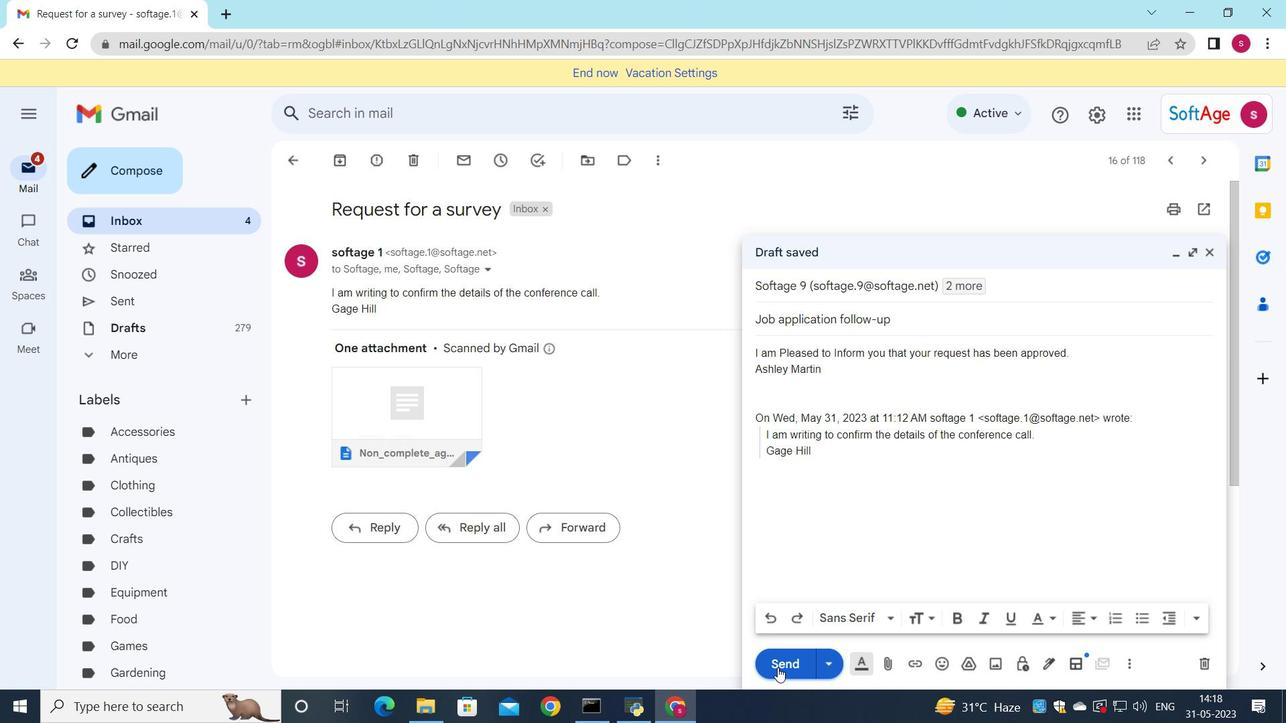 
Action: Mouse moved to (197, 224)
Screenshot: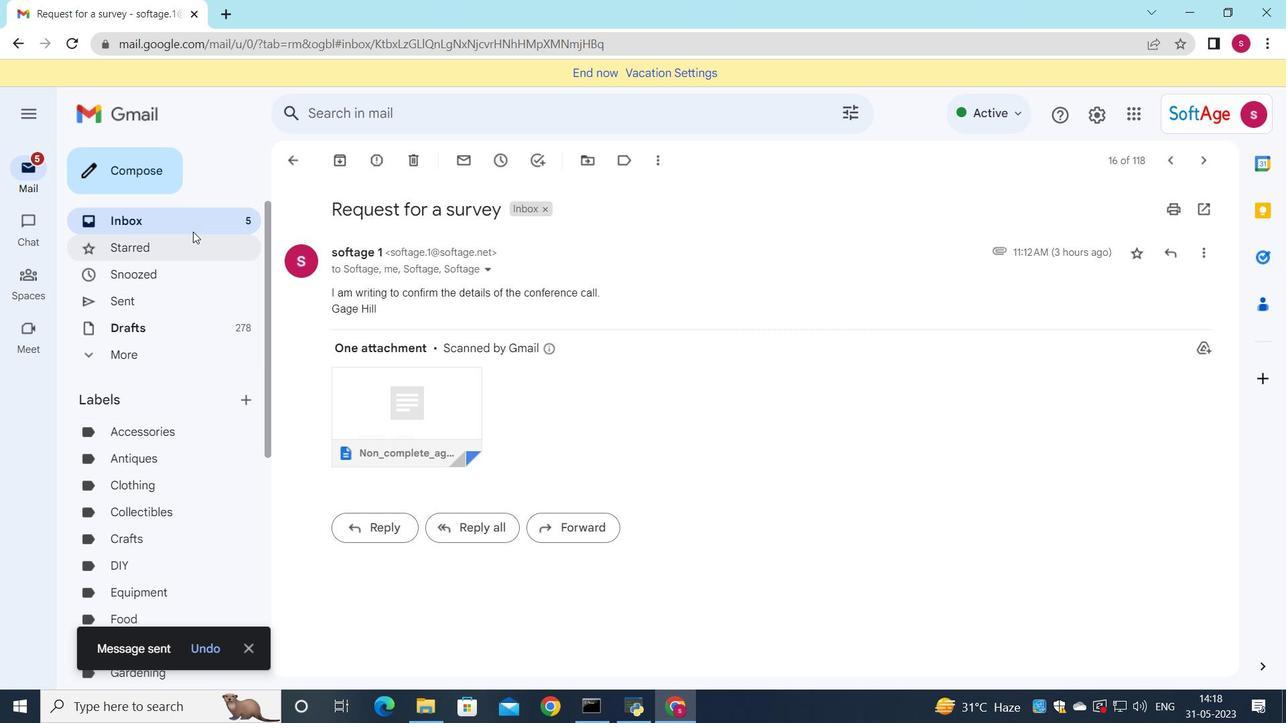 
Action: Mouse pressed left at (197, 224)
Screenshot: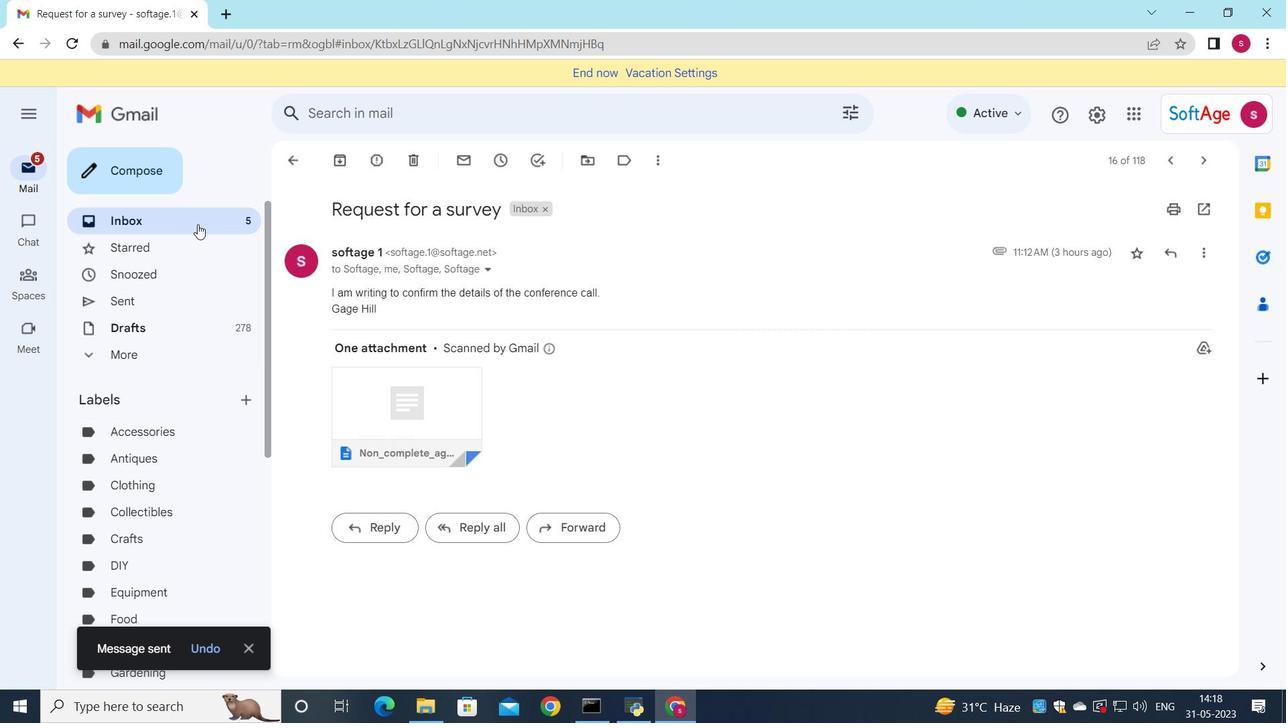 
Action: Mouse moved to (552, 305)
Screenshot: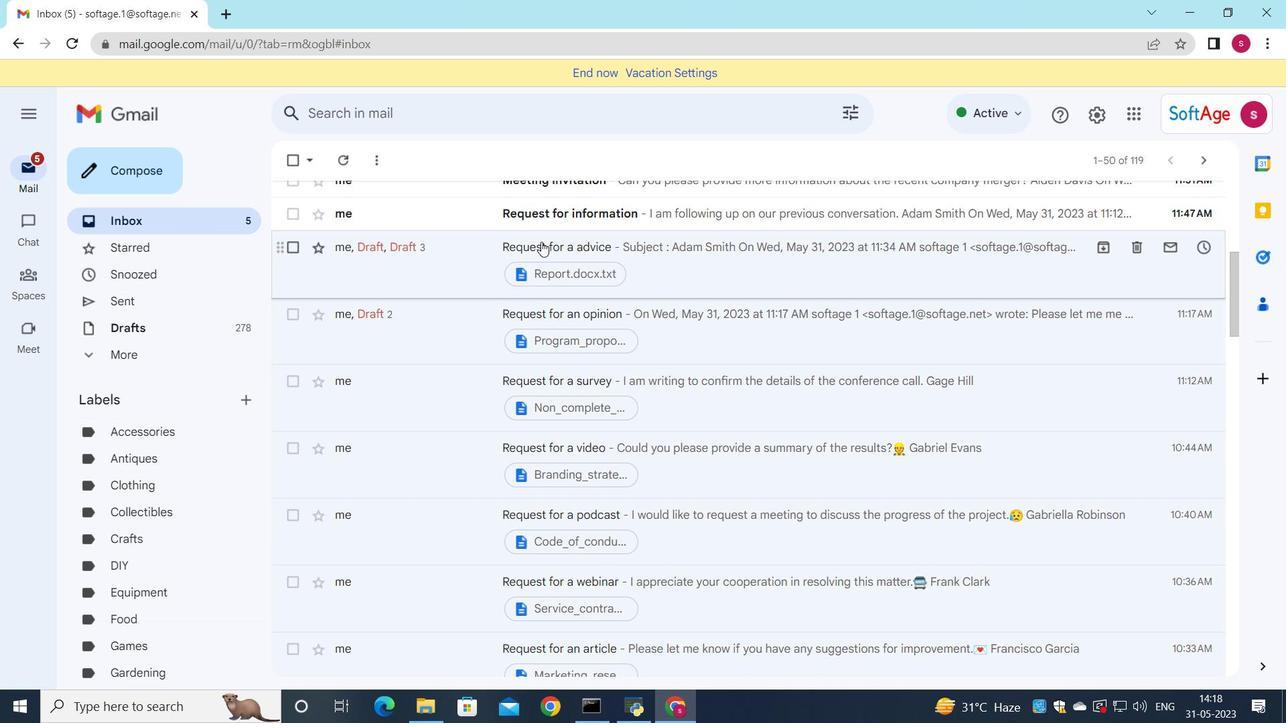 
Action: Mouse scrolled (552, 306) with delta (0, 0)
Screenshot: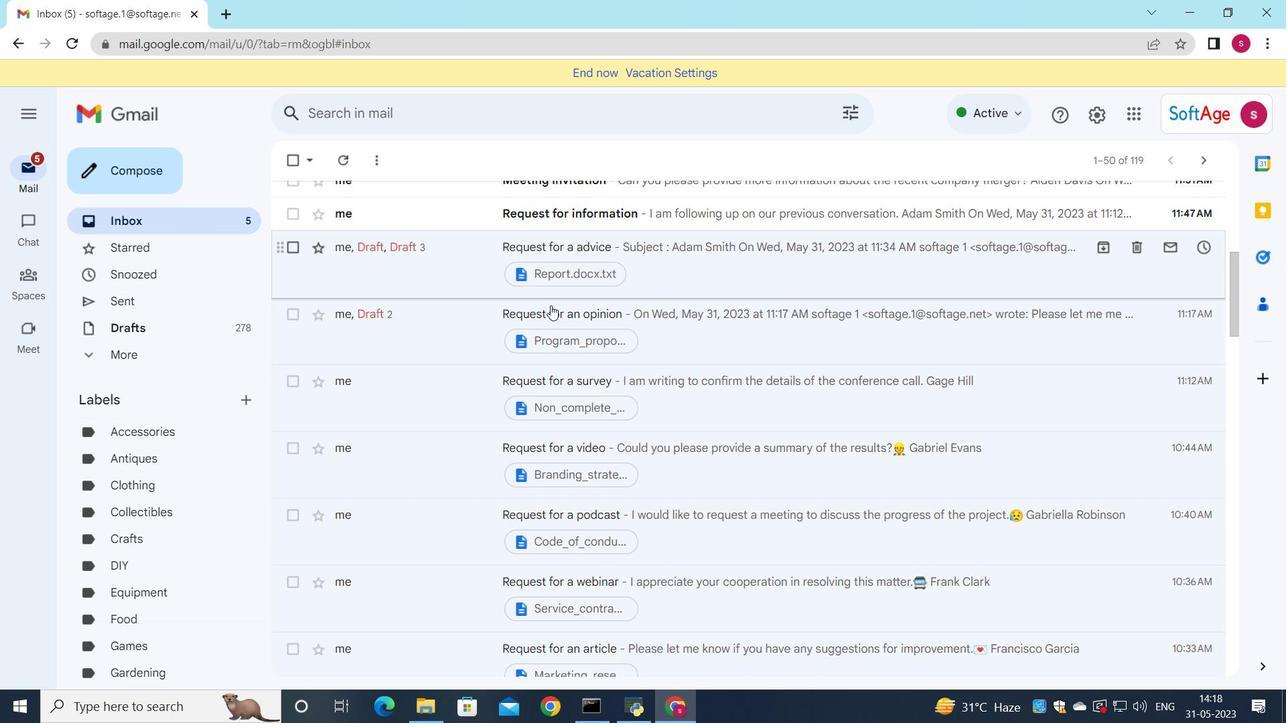 
Action: Mouse scrolled (552, 306) with delta (0, 0)
Screenshot: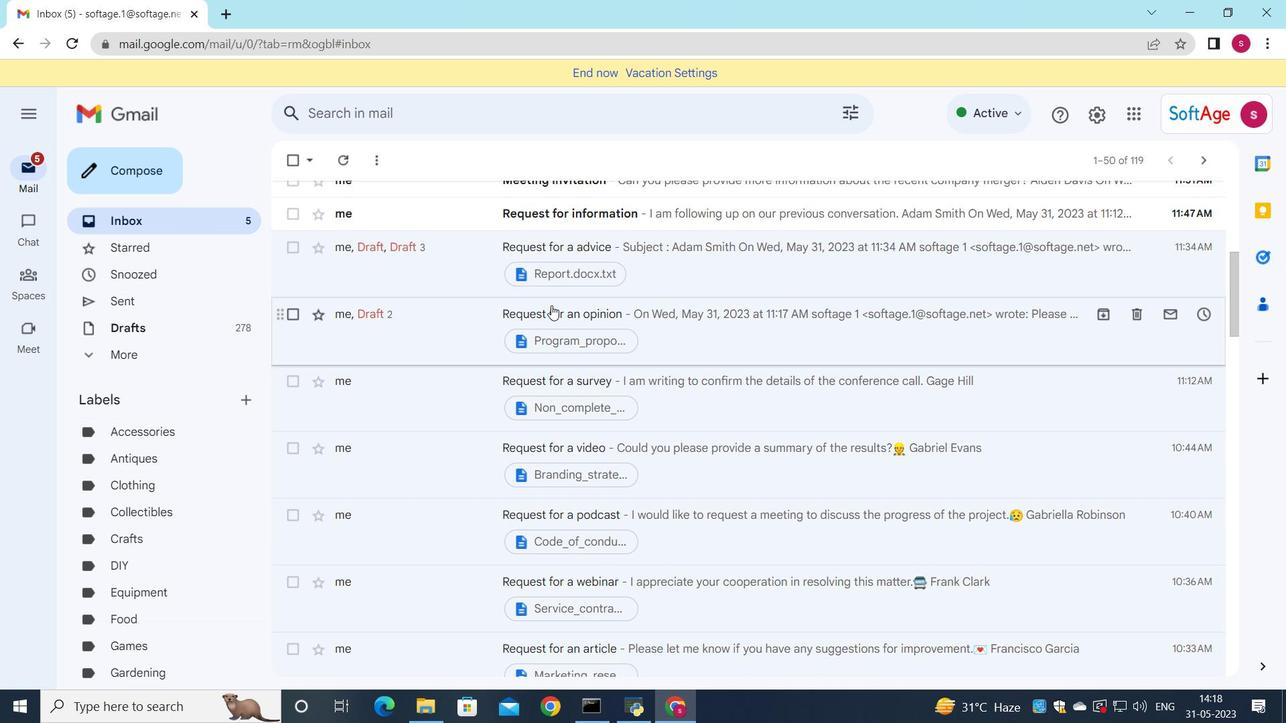 
Action: Mouse scrolled (552, 306) with delta (0, 0)
Screenshot: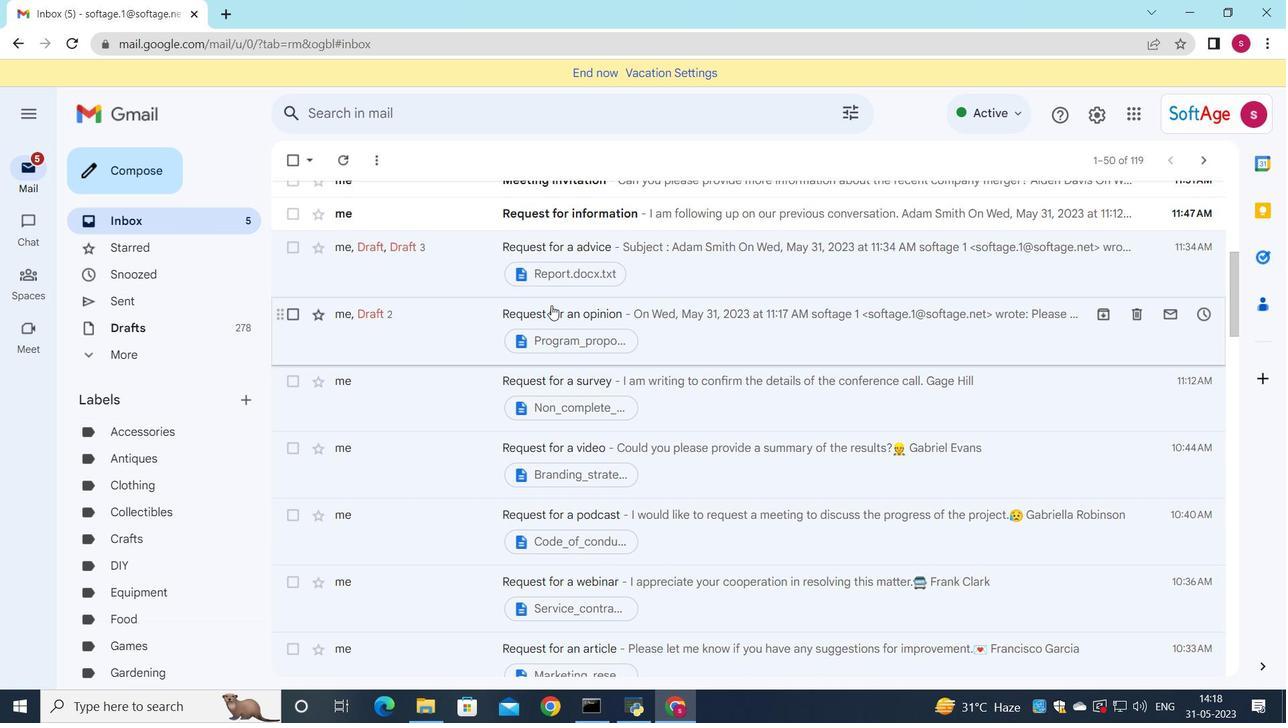 
Action: Mouse scrolled (552, 306) with delta (0, 0)
Screenshot: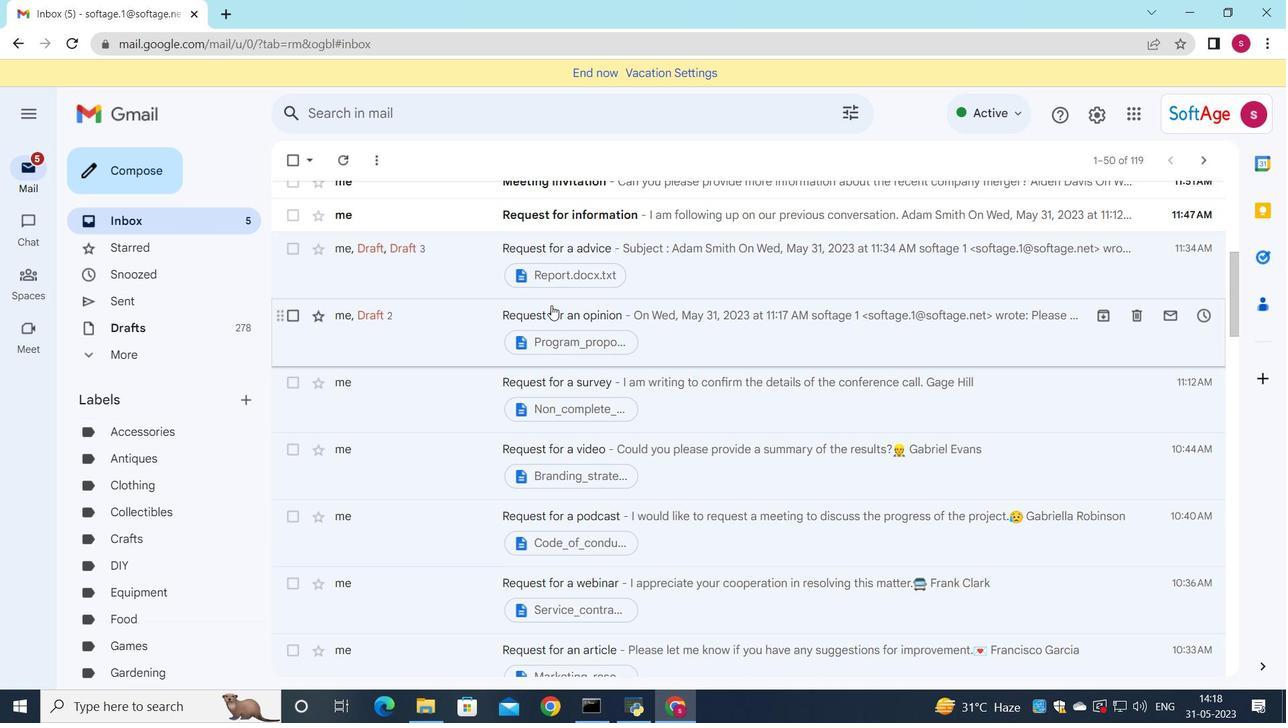 
Action: Mouse moved to (556, 307)
Screenshot: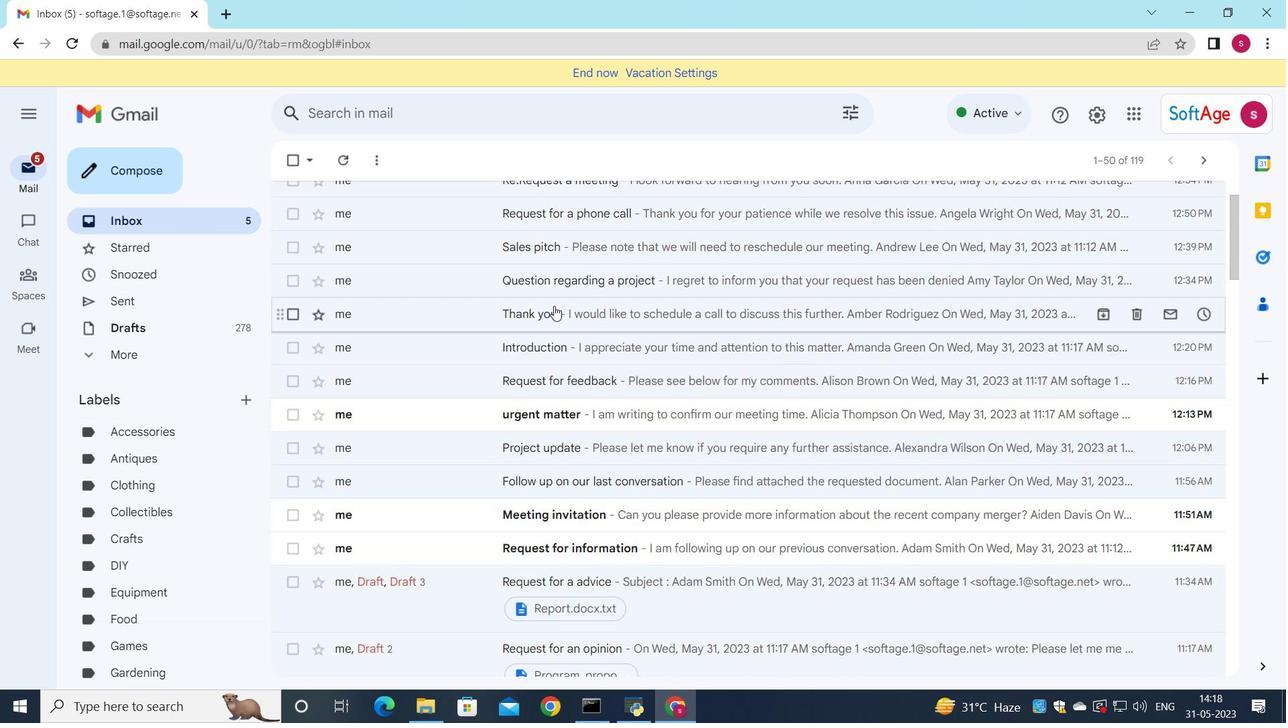 
Action: Mouse scrolled (556, 308) with delta (0, 0)
Screenshot: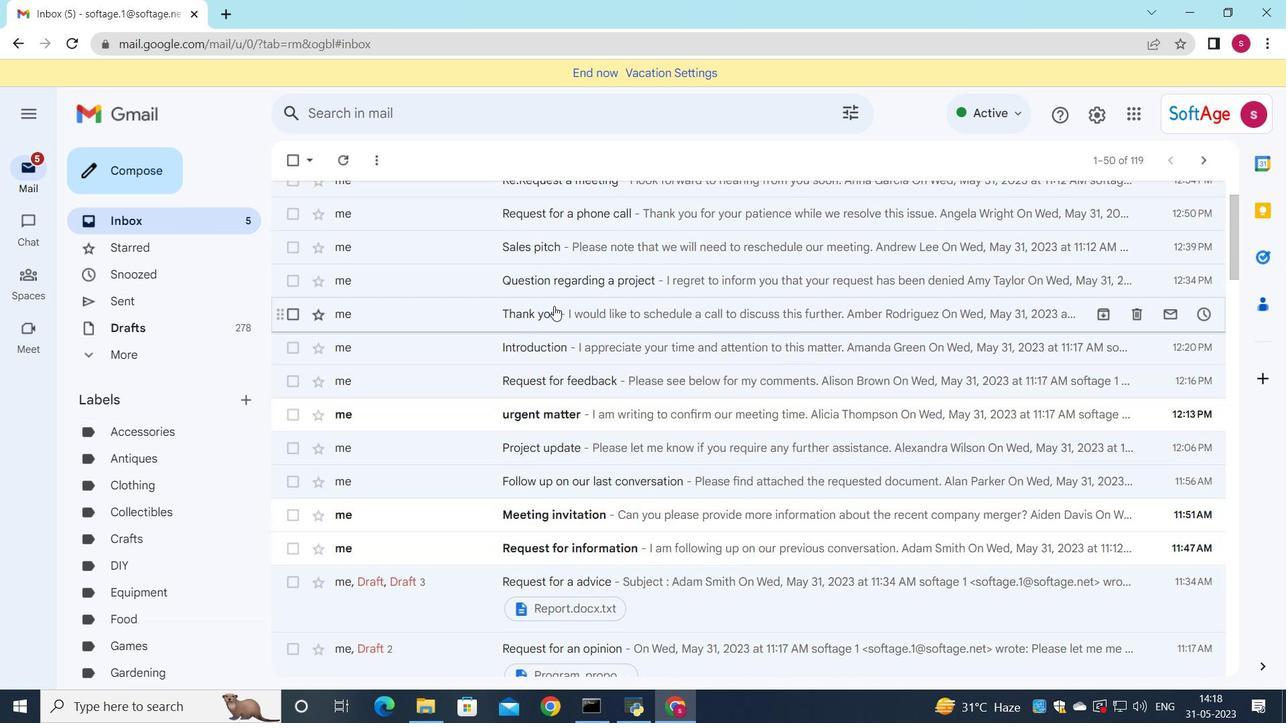 
Action: Mouse scrolled (556, 308) with delta (0, 0)
Screenshot: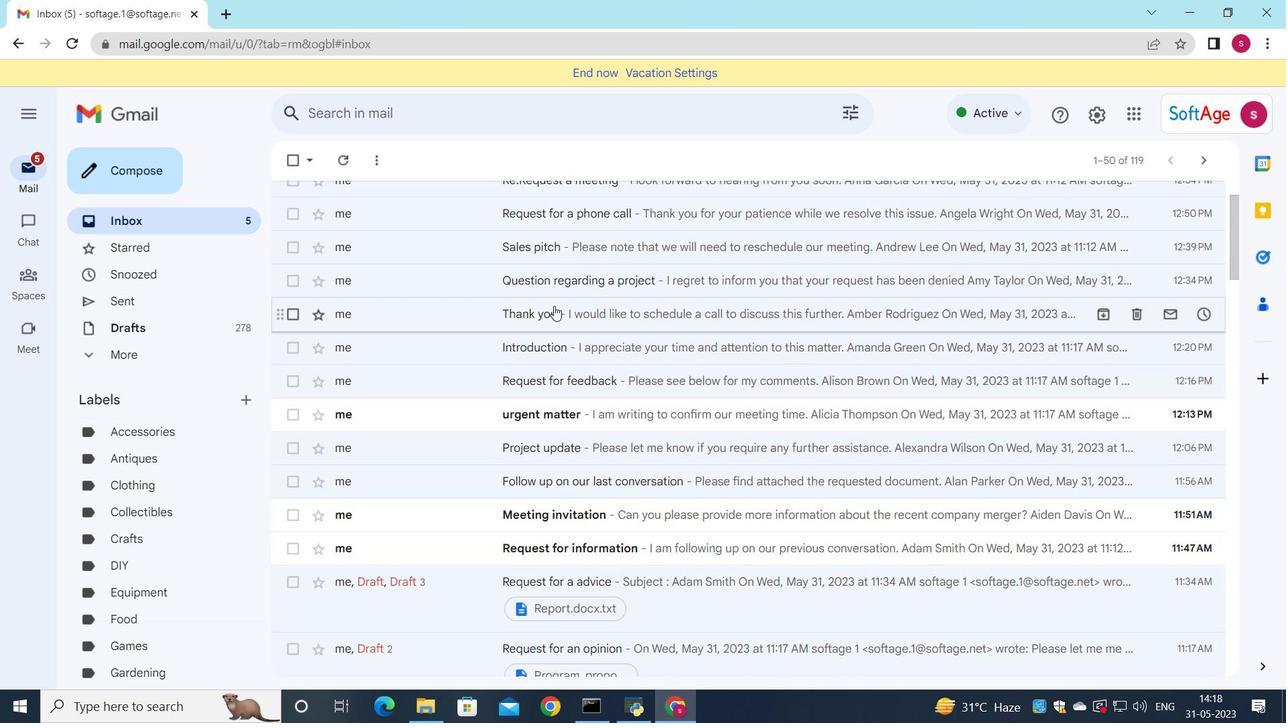 
Action: Mouse scrolled (556, 308) with delta (0, 0)
Screenshot: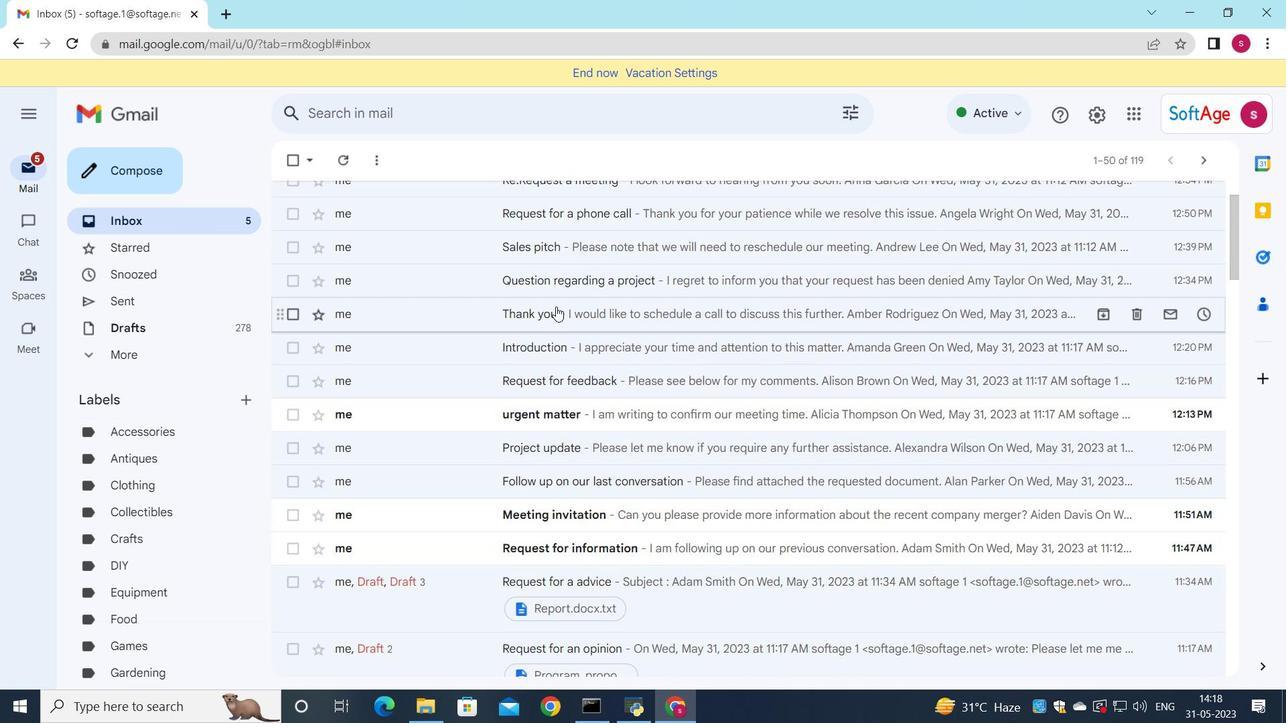 
Action: Mouse scrolled (556, 308) with delta (0, 0)
Screenshot: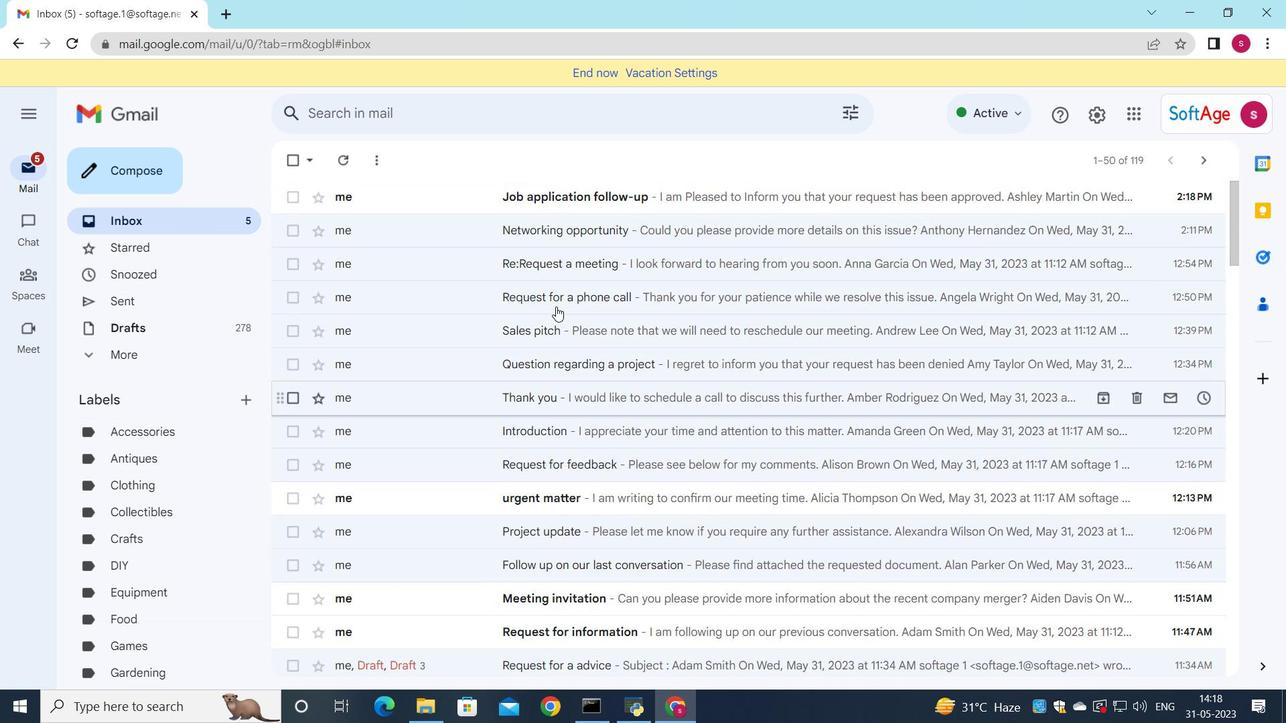 
Action: Mouse scrolled (556, 308) with delta (0, 0)
Screenshot: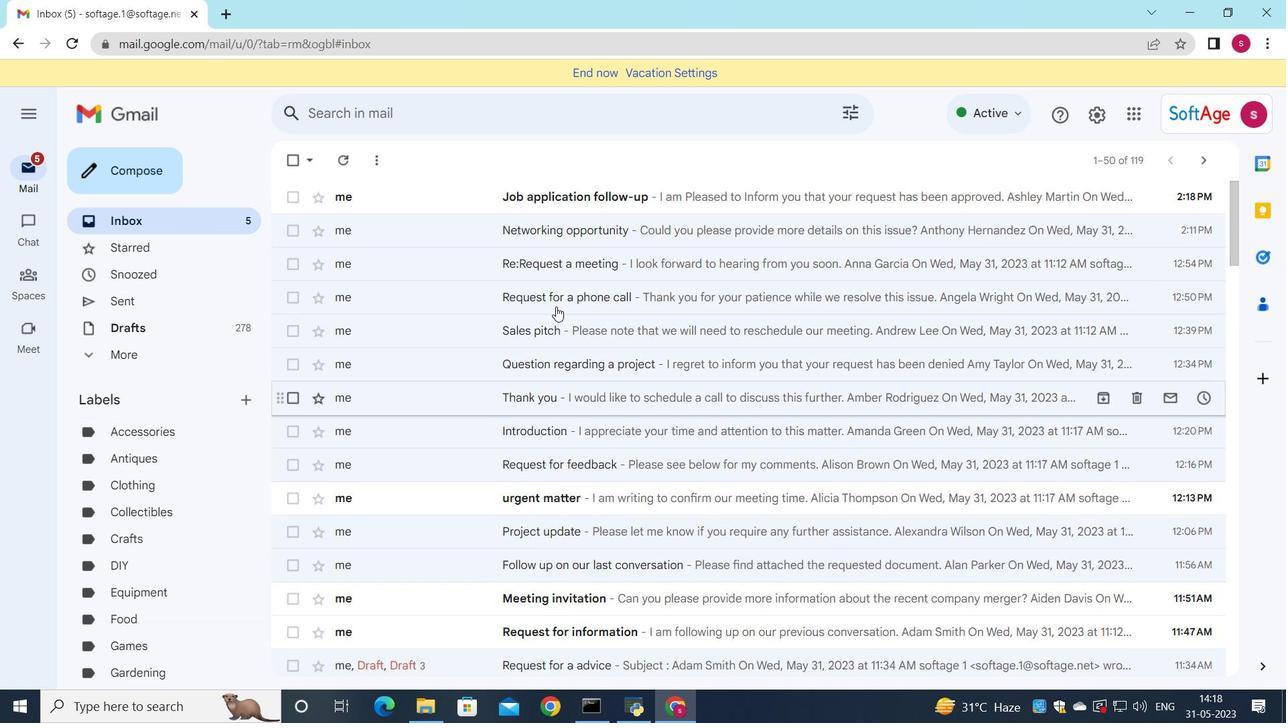 
Action: Mouse scrolled (556, 308) with delta (0, 0)
Screenshot: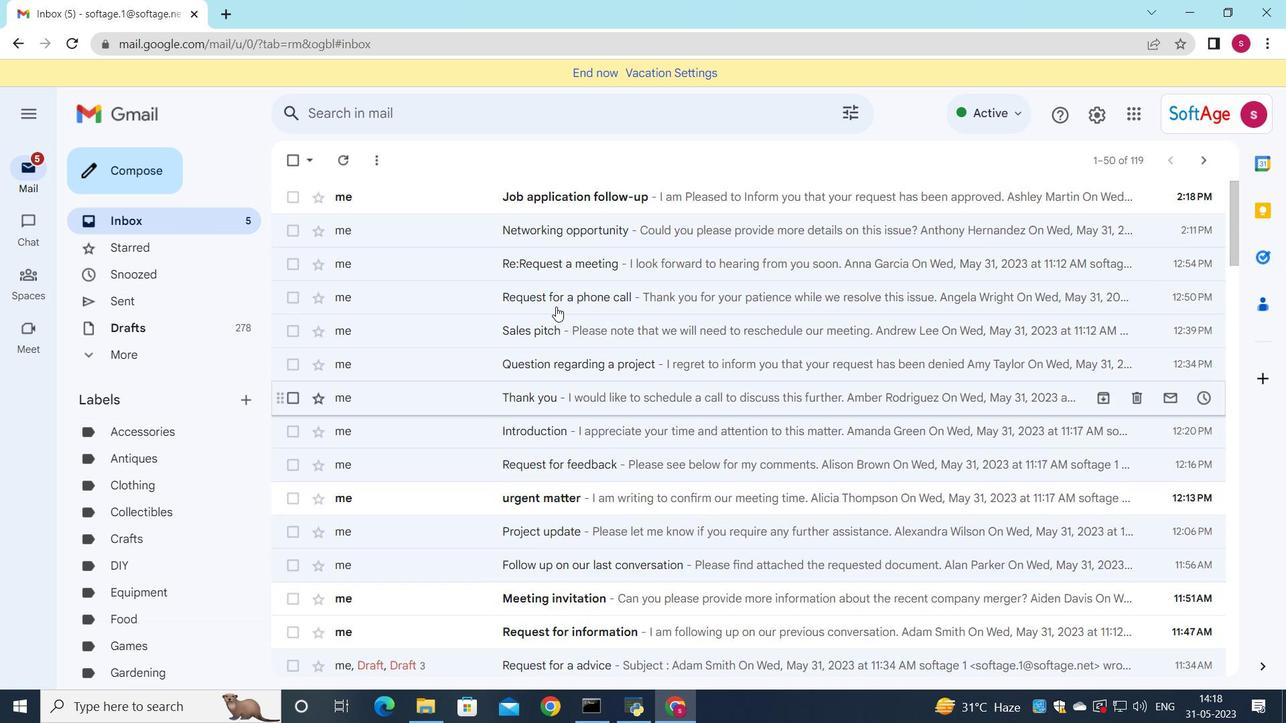 
Action: Mouse scrolled (556, 308) with delta (0, 0)
Screenshot: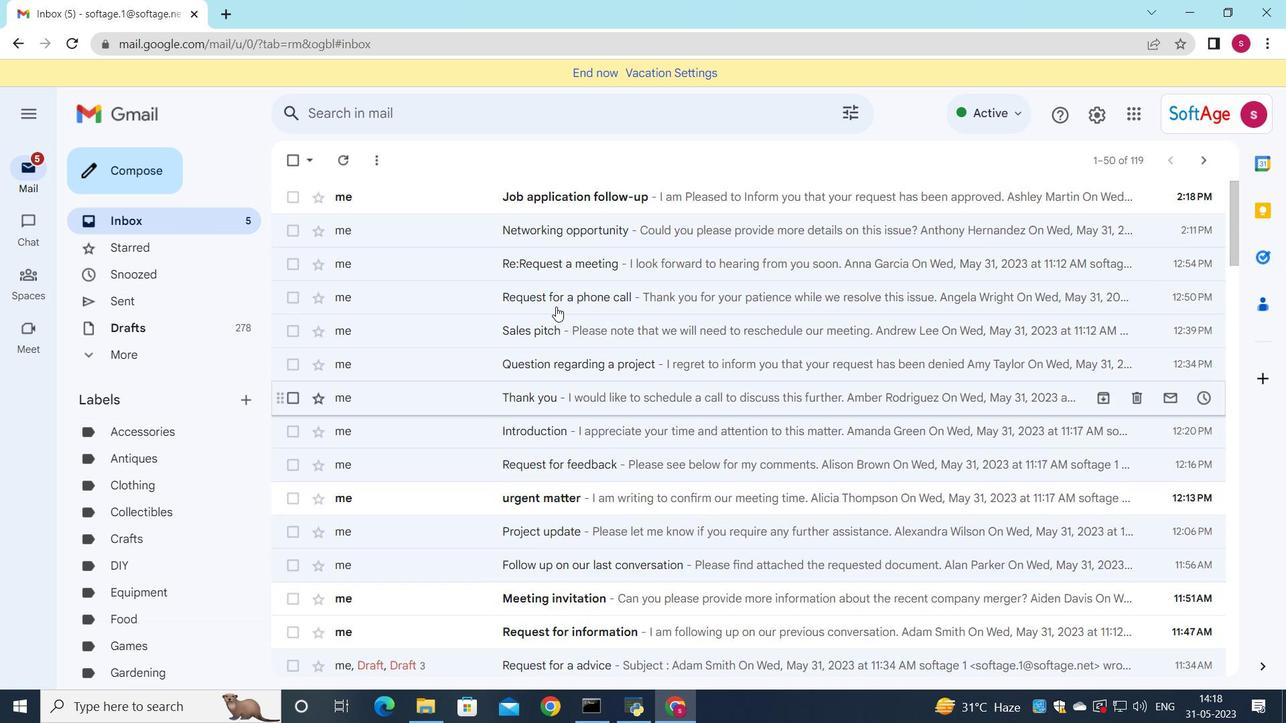 
Action: Mouse moved to (690, 207)
Screenshot: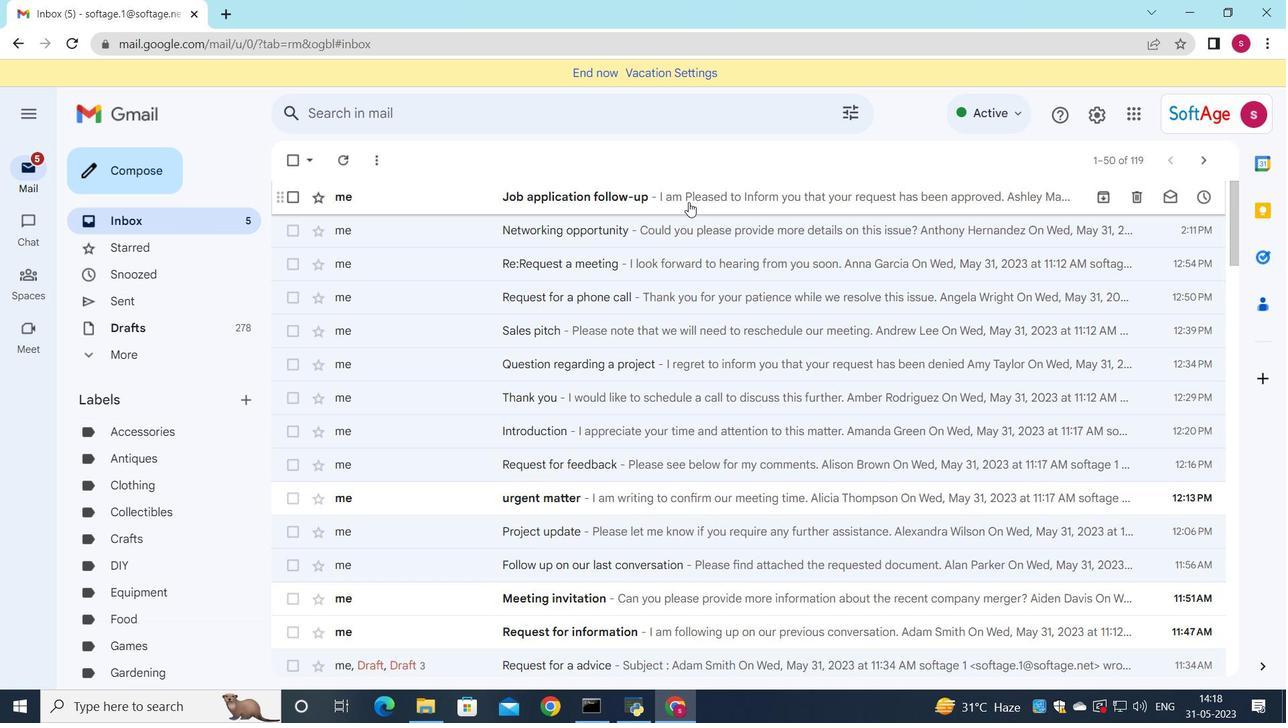 
Action: Mouse pressed left at (690, 207)
Screenshot: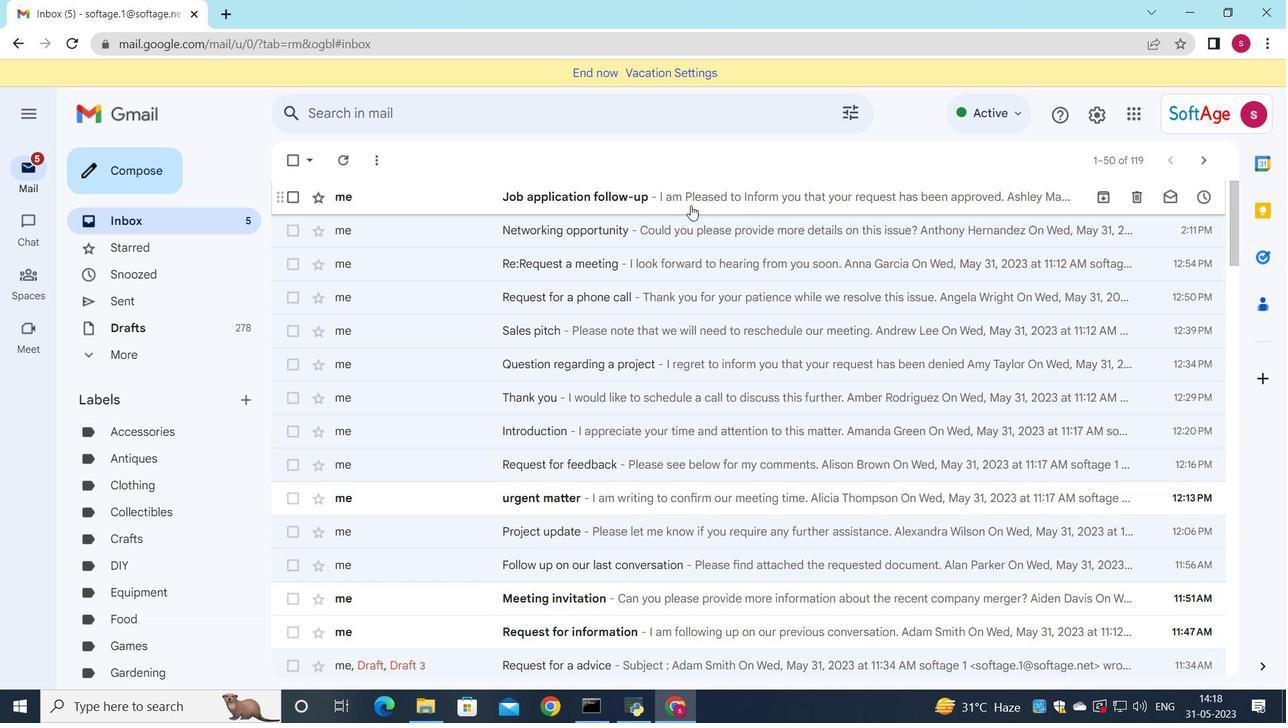 
Action: Mouse moved to (859, 367)
Screenshot: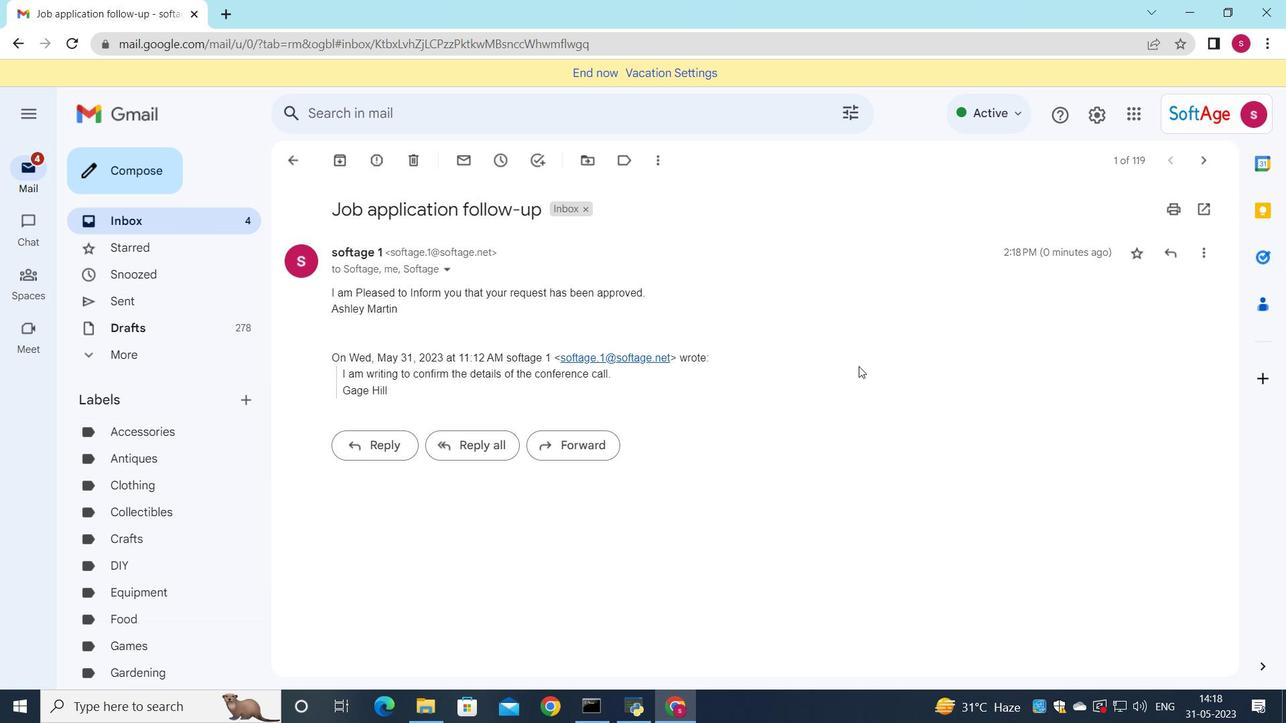 
